 Task: Compose an email with the signature Jason Clark with the subject Thank you for your collaboration and the message Could you please provide us with the details of the issue you are facing? from softage.8@softage.net to softage.5@softage.net Select the bulleted list and change the font typography to strikethroughSelect the bulleted list and remove the font typography strikethrough Send the email. Finally, move the email from Sent Items to the label Class schedules
Action: Mouse moved to (1297, 77)
Screenshot: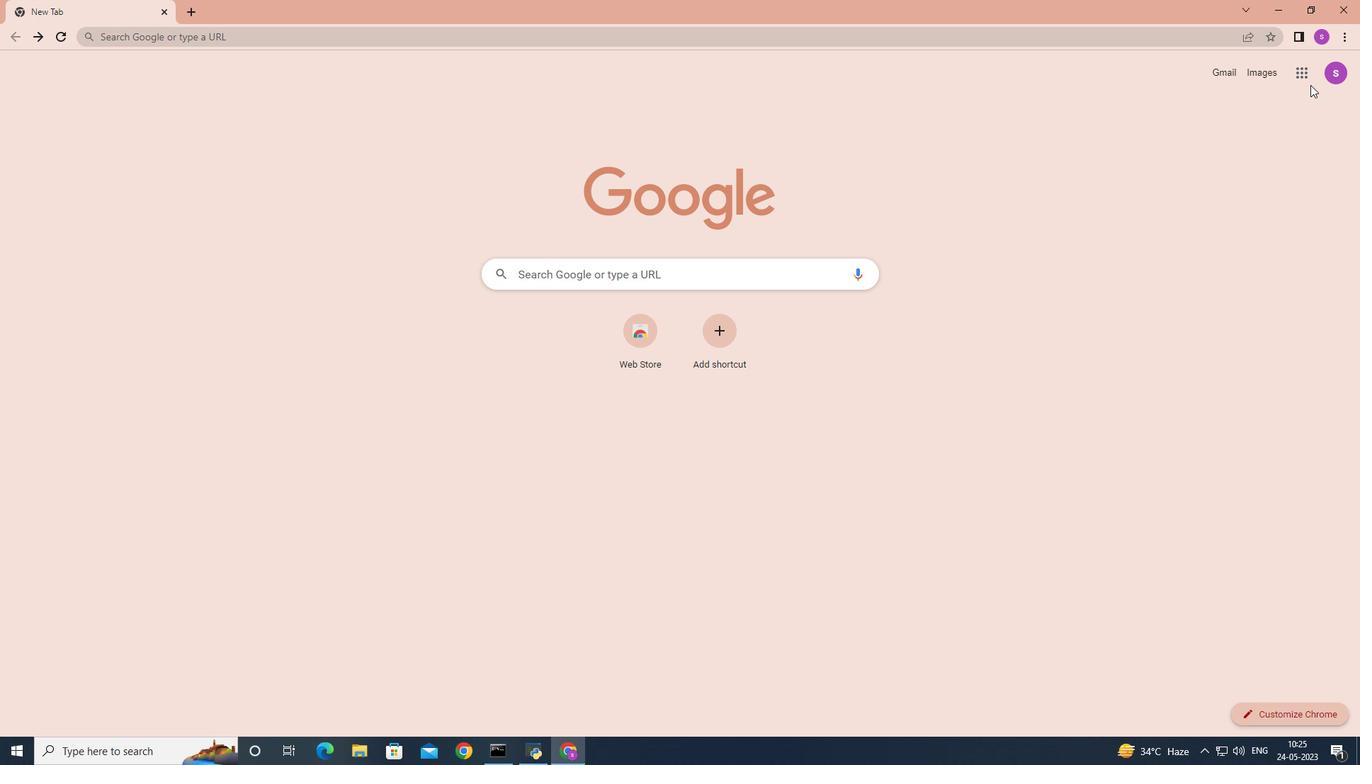 
Action: Mouse pressed left at (1297, 77)
Screenshot: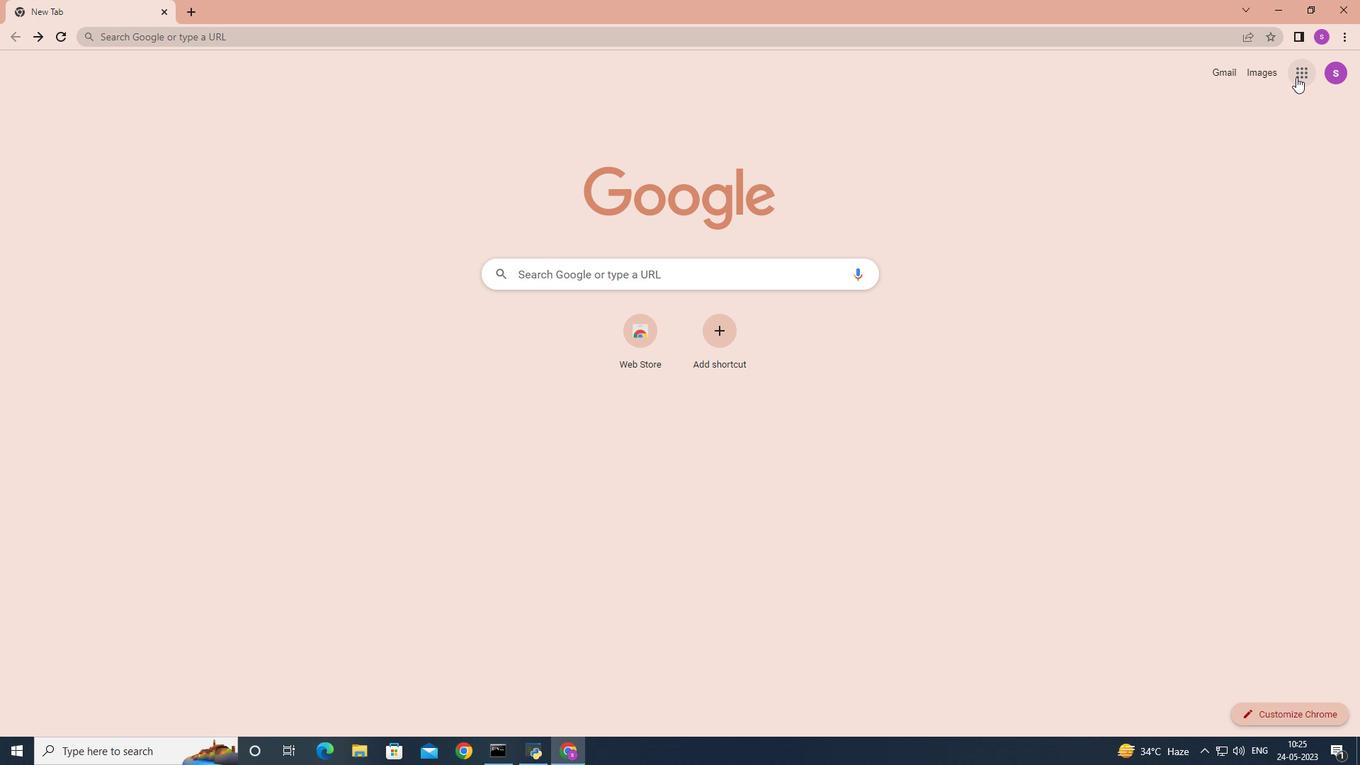 
Action: Mouse moved to (1242, 136)
Screenshot: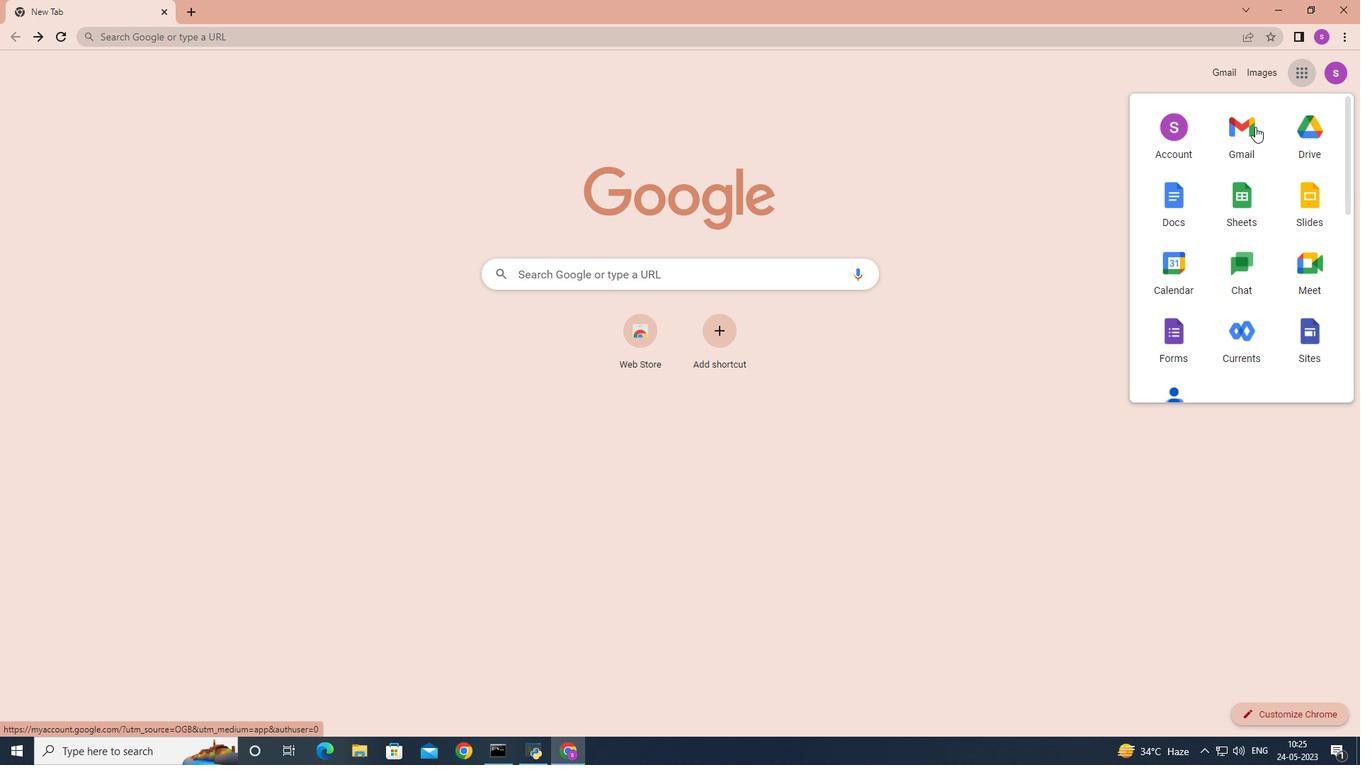 
Action: Mouse pressed left at (1242, 136)
Screenshot: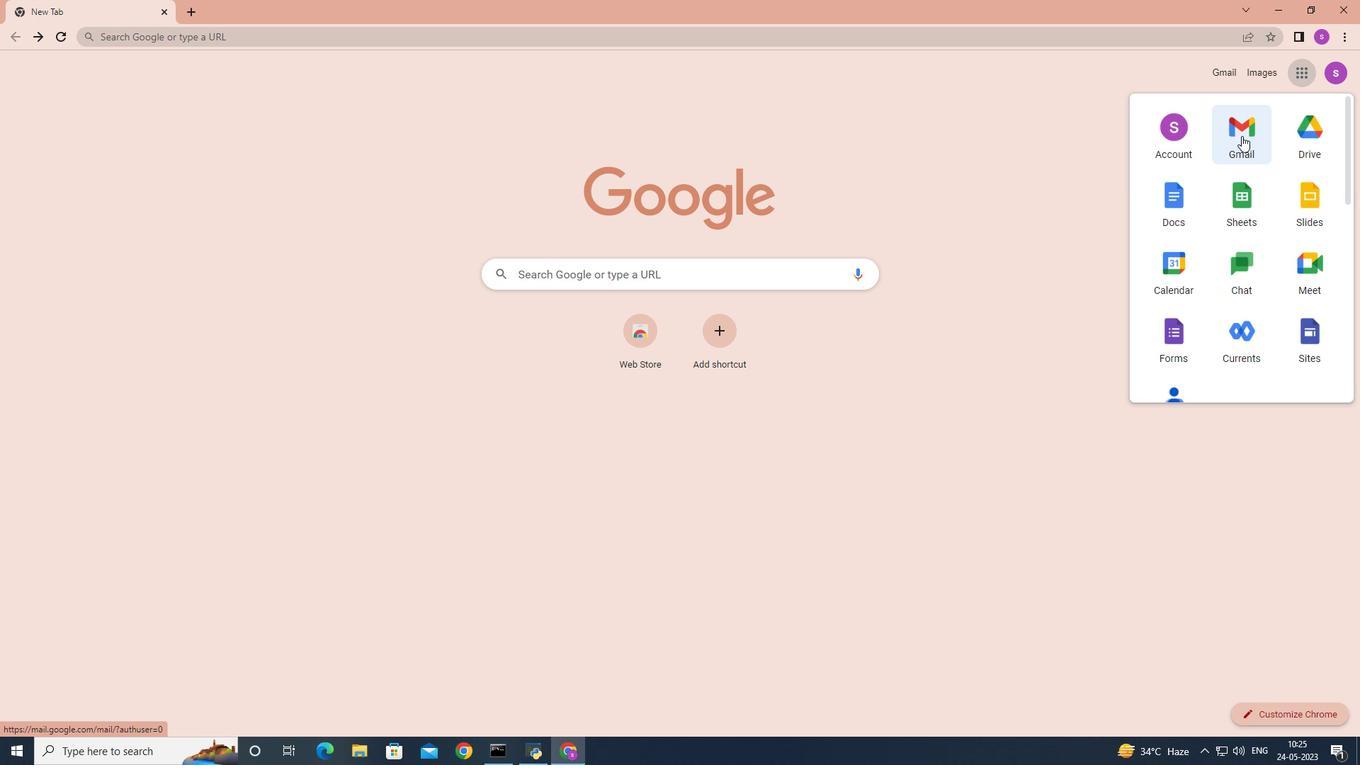 
Action: Mouse moved to (1197, 85)
Screenshot: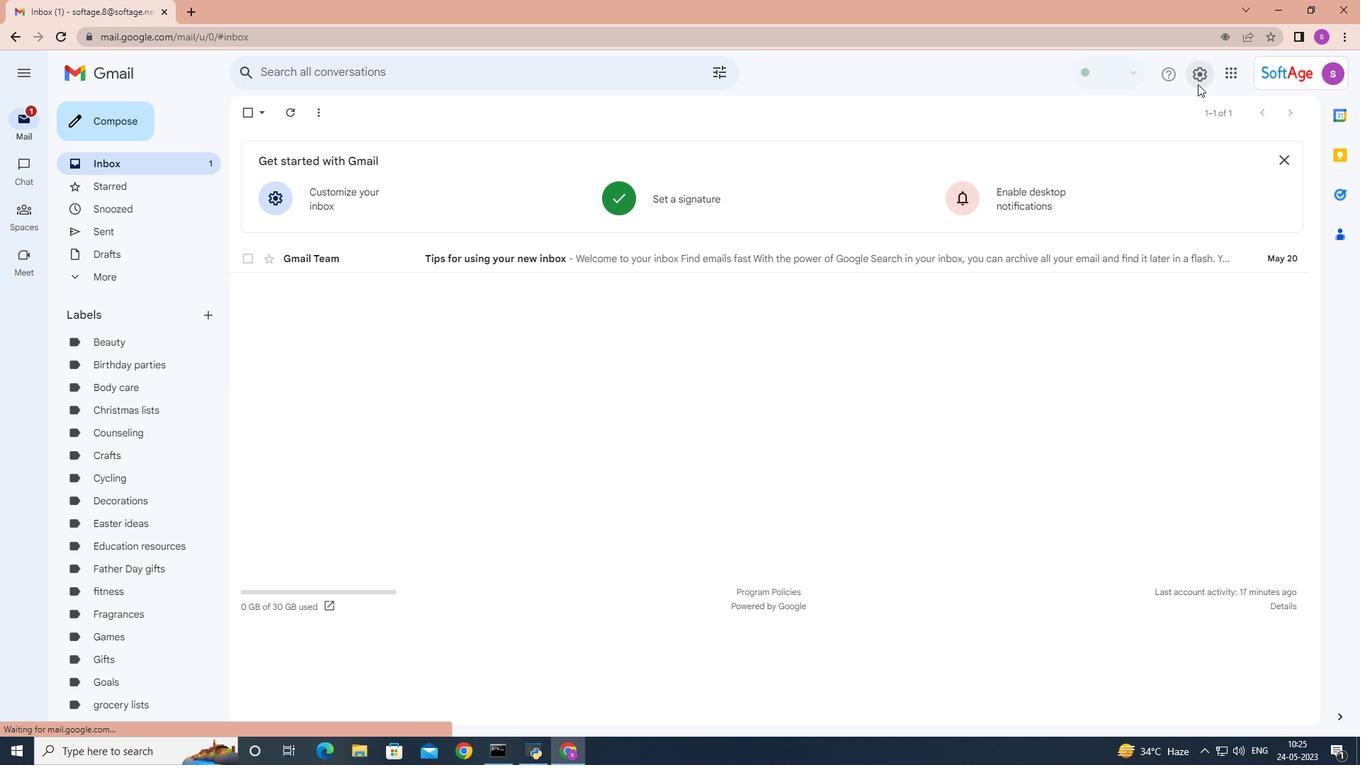 
Action: Mouse pressed left at (1197, 85)
Screenshot: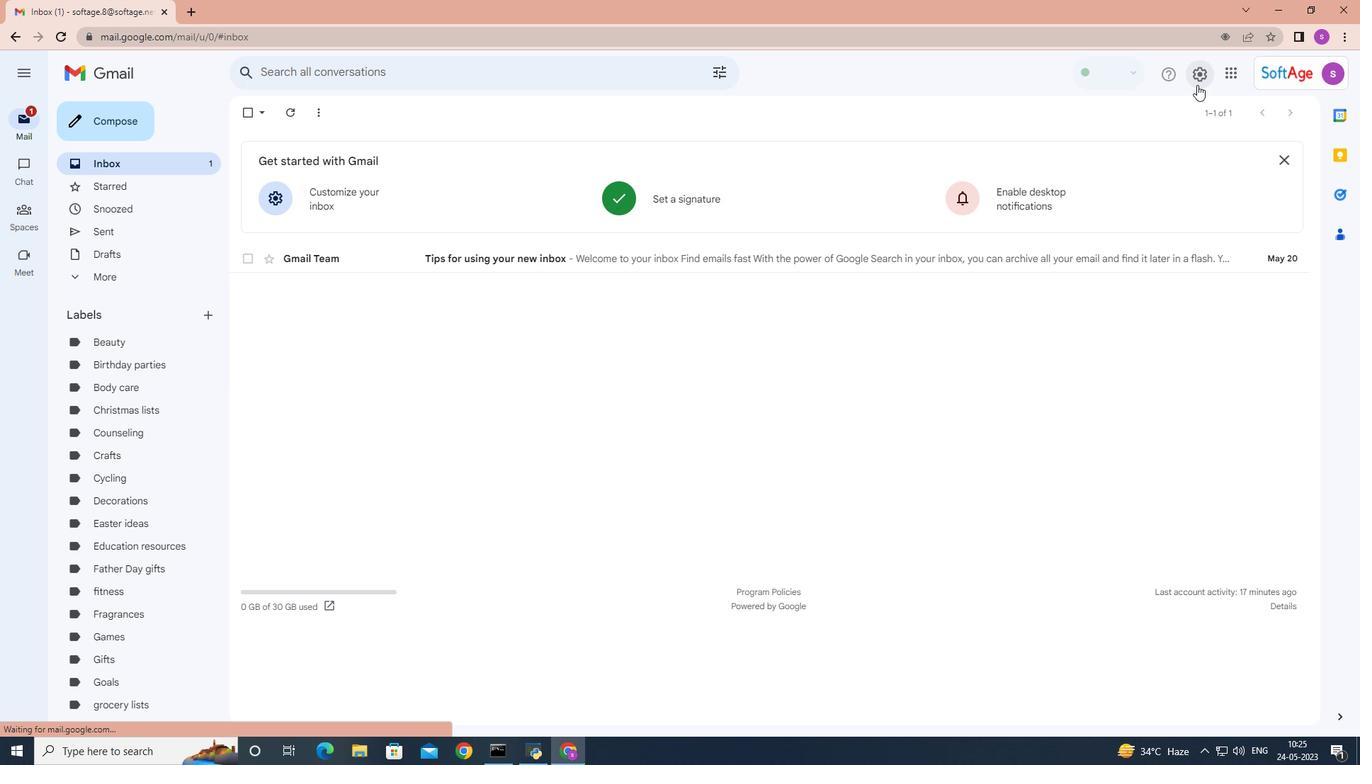 
Action: Mouse moved to (1197, 148)
Screenshot: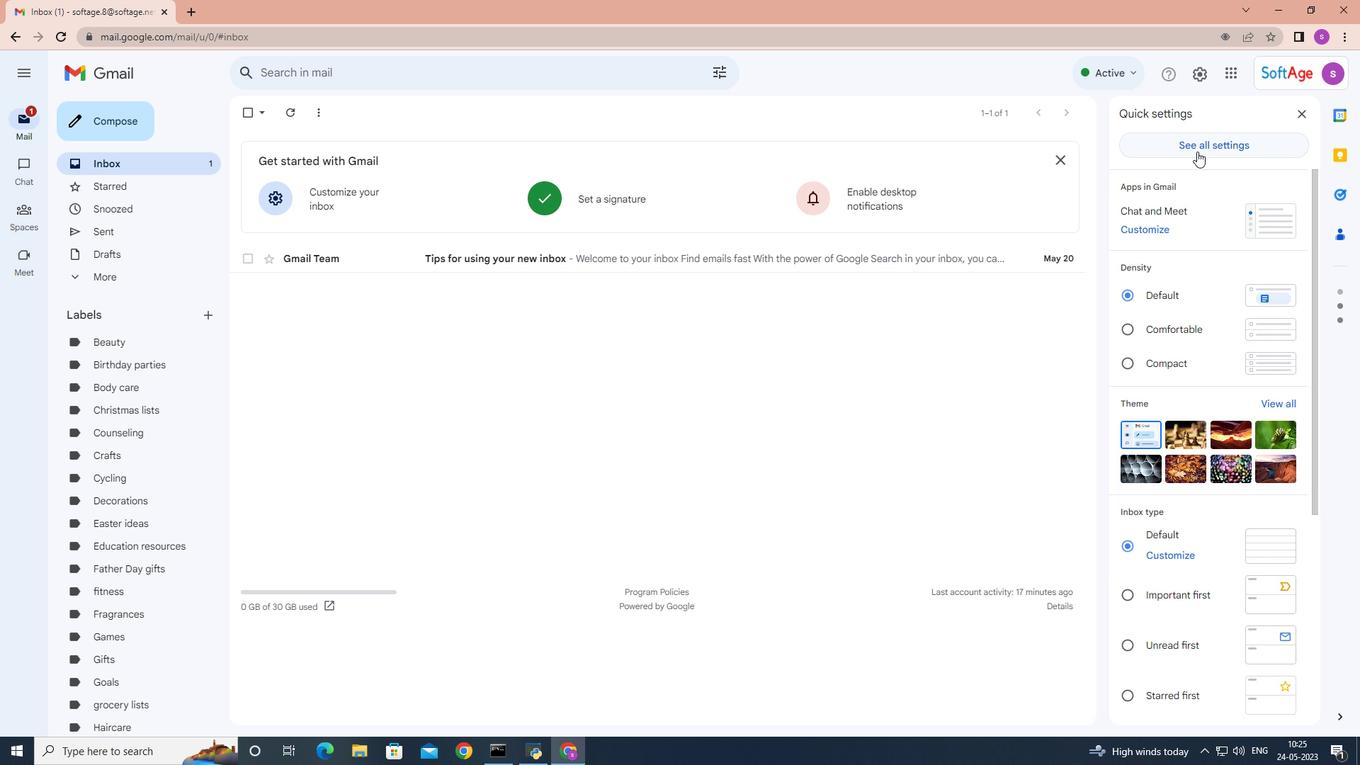 
Action: Mouse pressed left at (1197, 148)
Screenshot: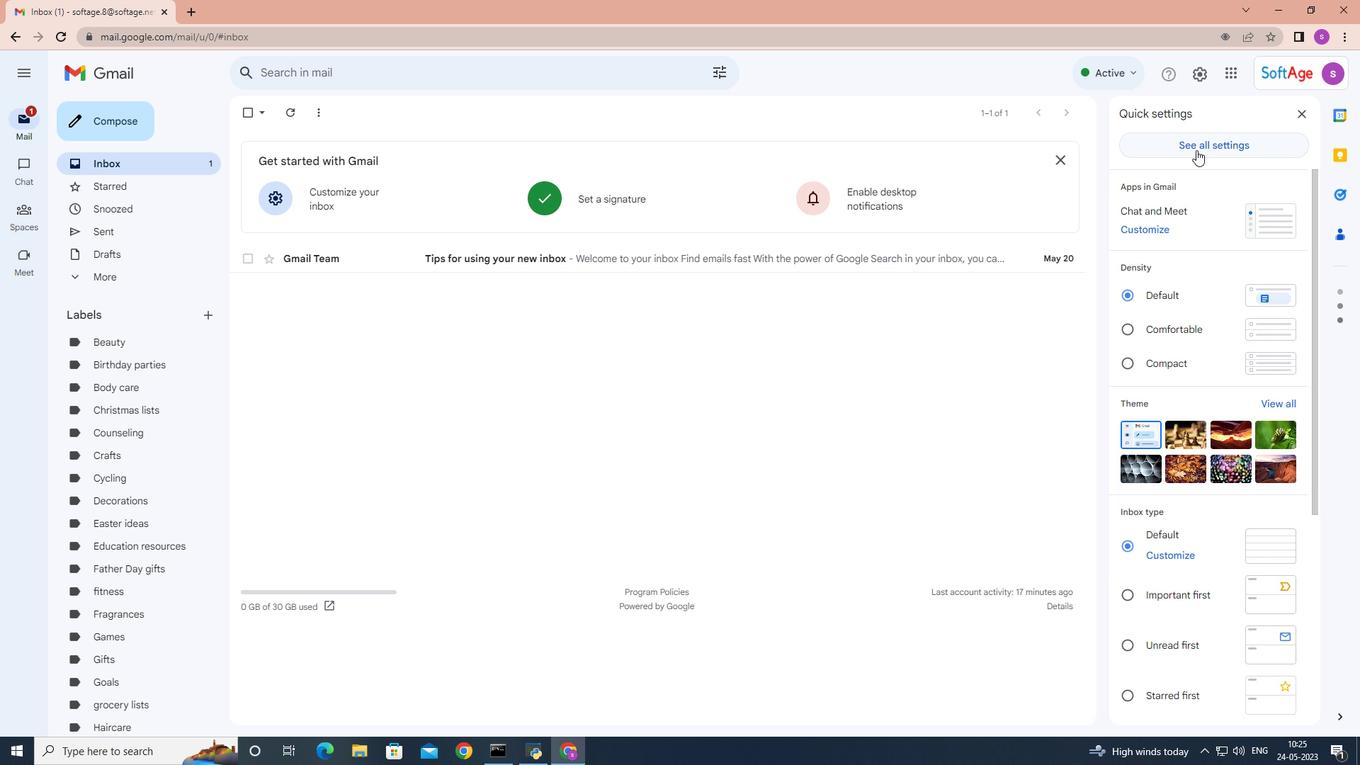 
Action: Mouse moved to (867, 273)
Screenshot: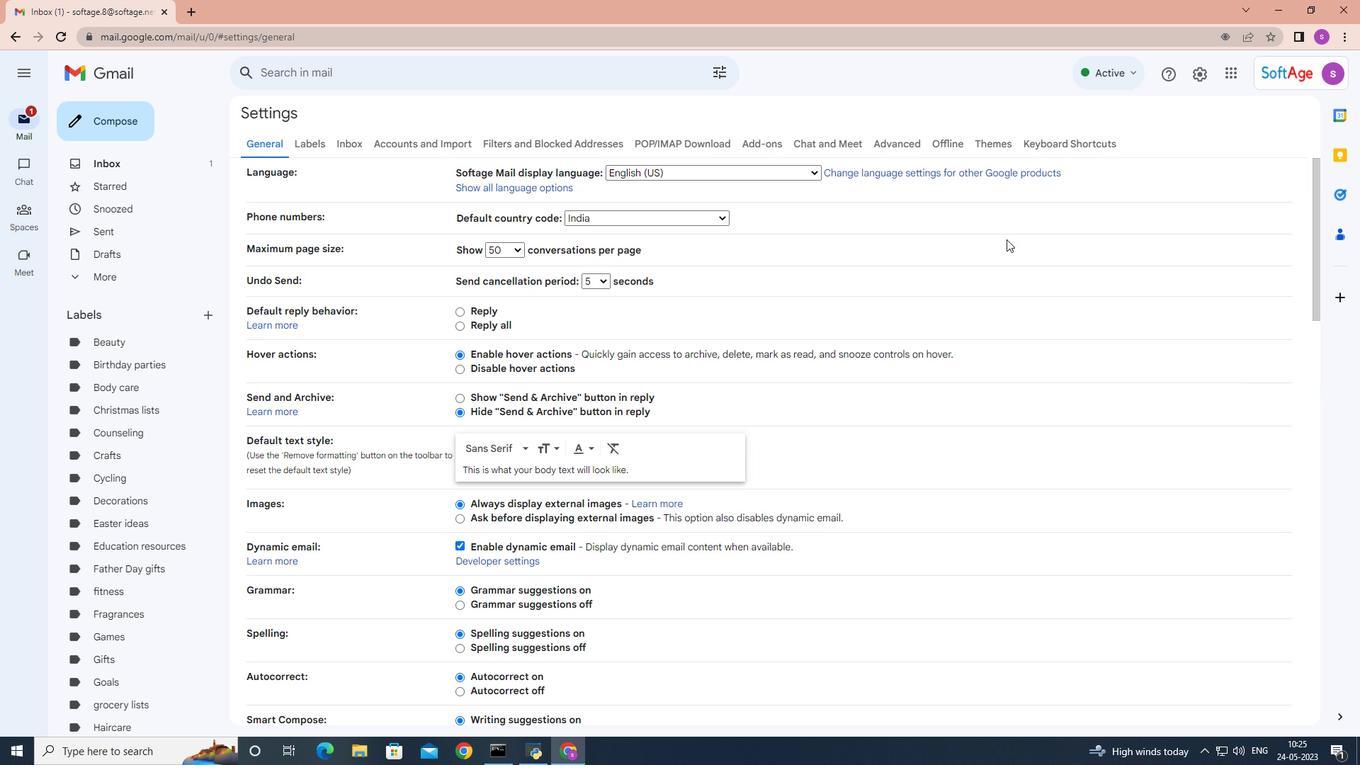 
Action: Mouse scrolled (867, 272) with delta (0, 0)
Screenshot: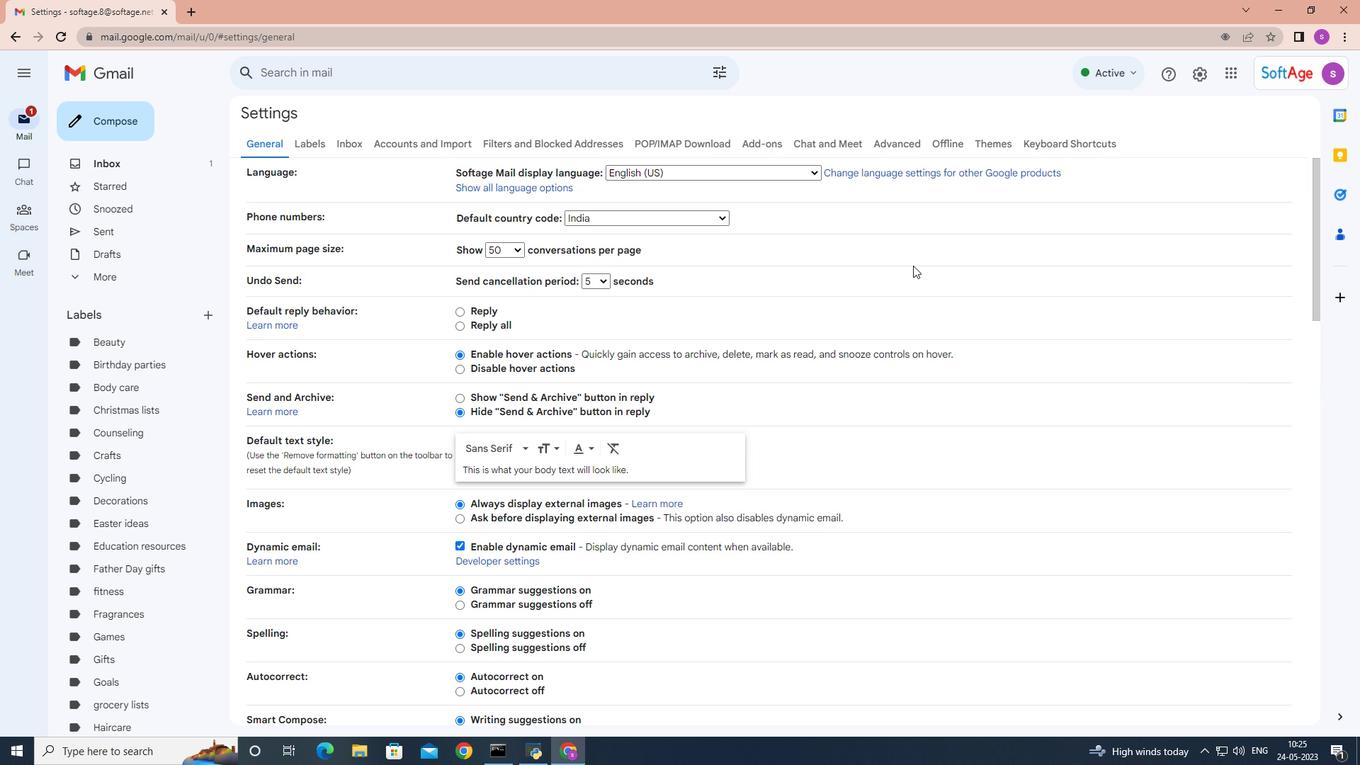 
Action: Mouse moved to (867, 273)
Screenshot: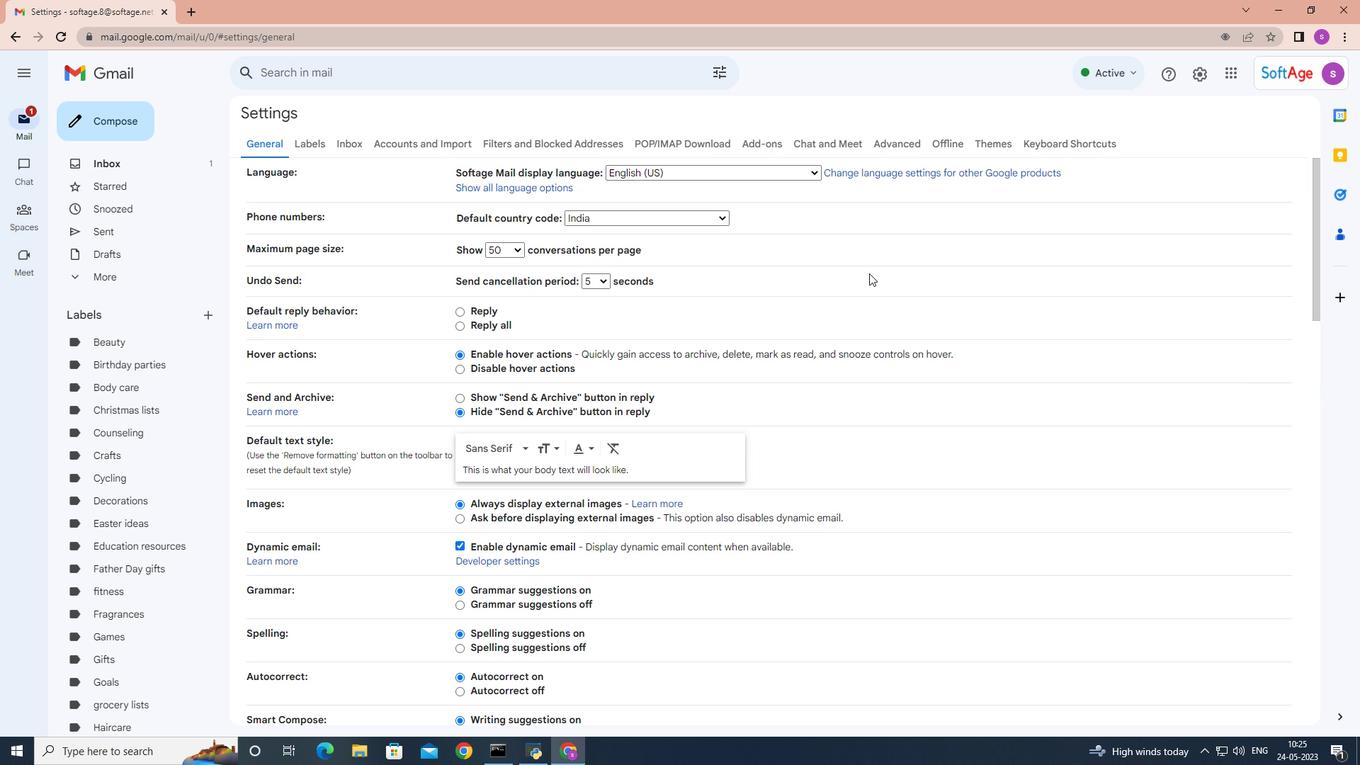 
Action: Mouse scrolled (867, 272) with delta (0, 0)
Screenshot: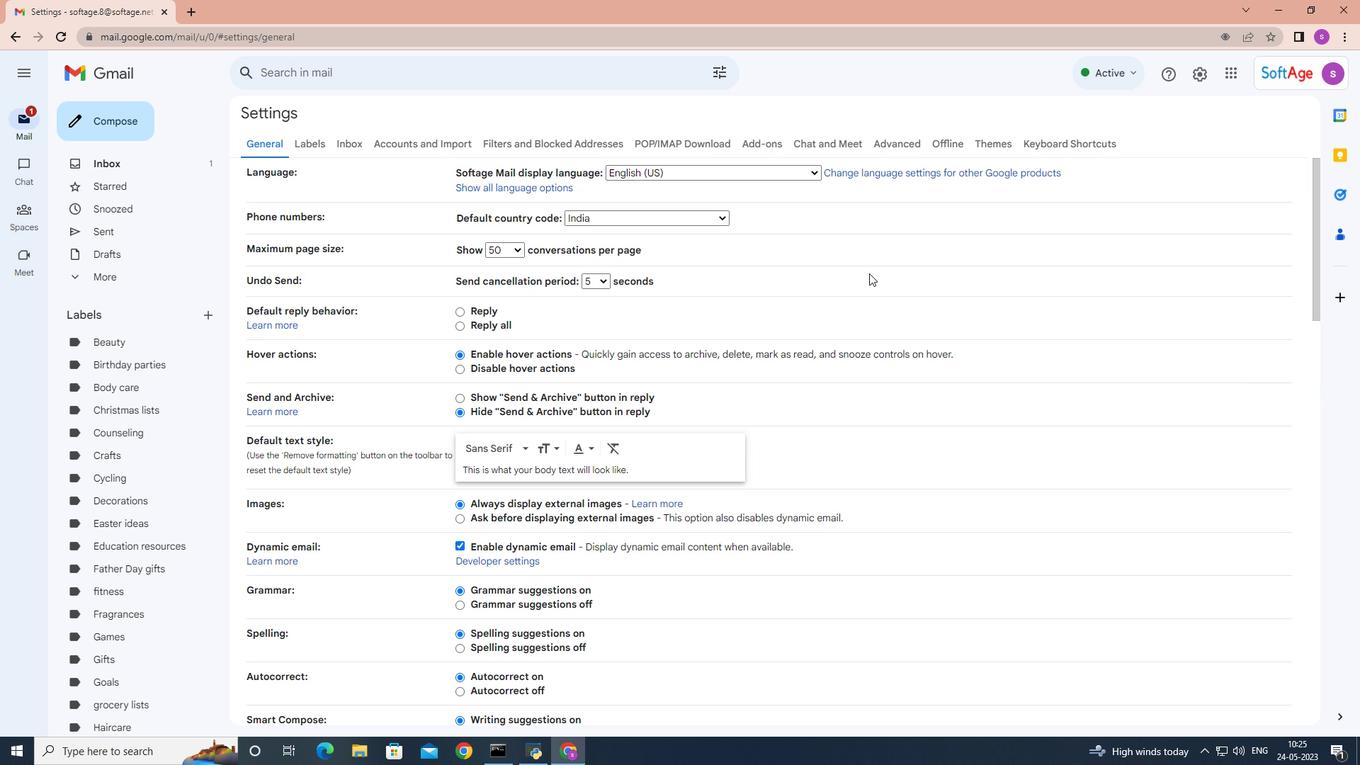 
Action: Mouse scrolled (867, 272) with delta (0, 0)
Screenshot: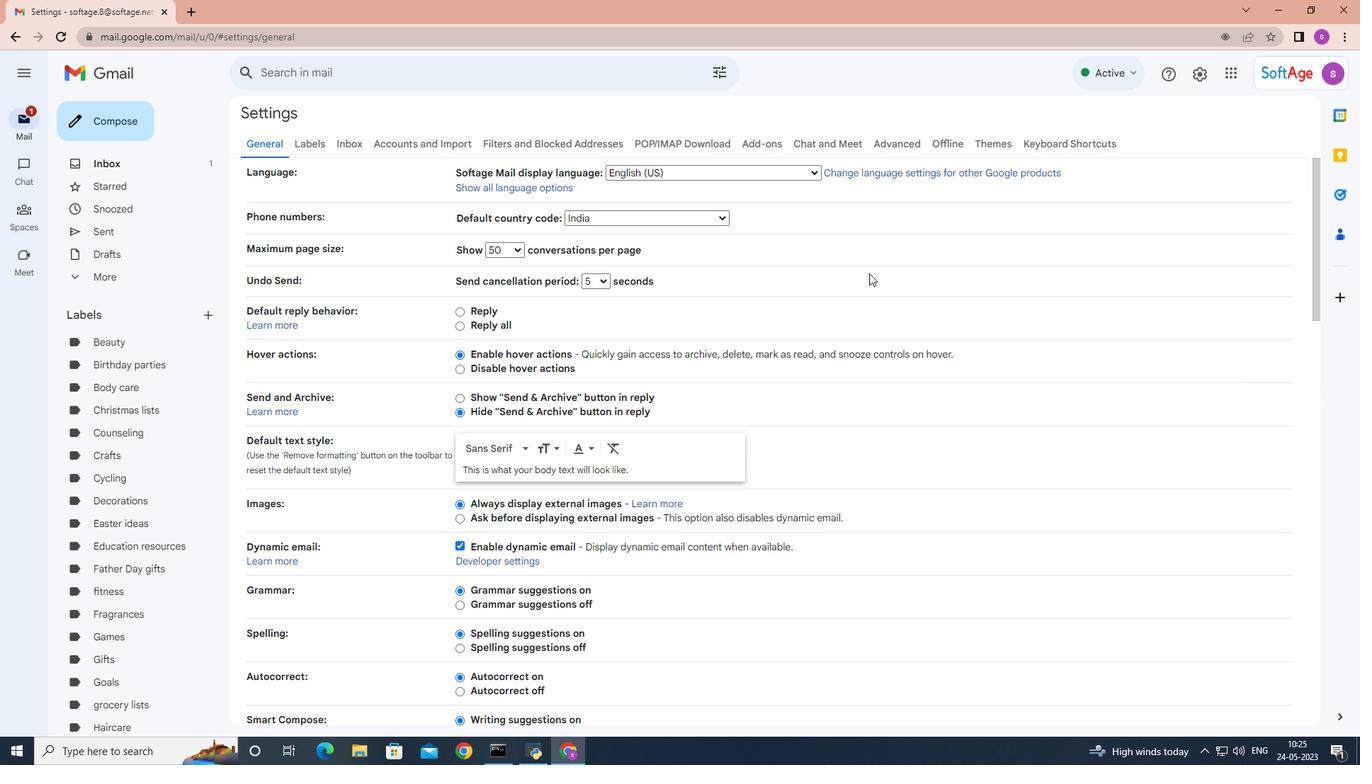
Action: Mouse scrolled (867, 272) with delta (0, 0)
Screenshot: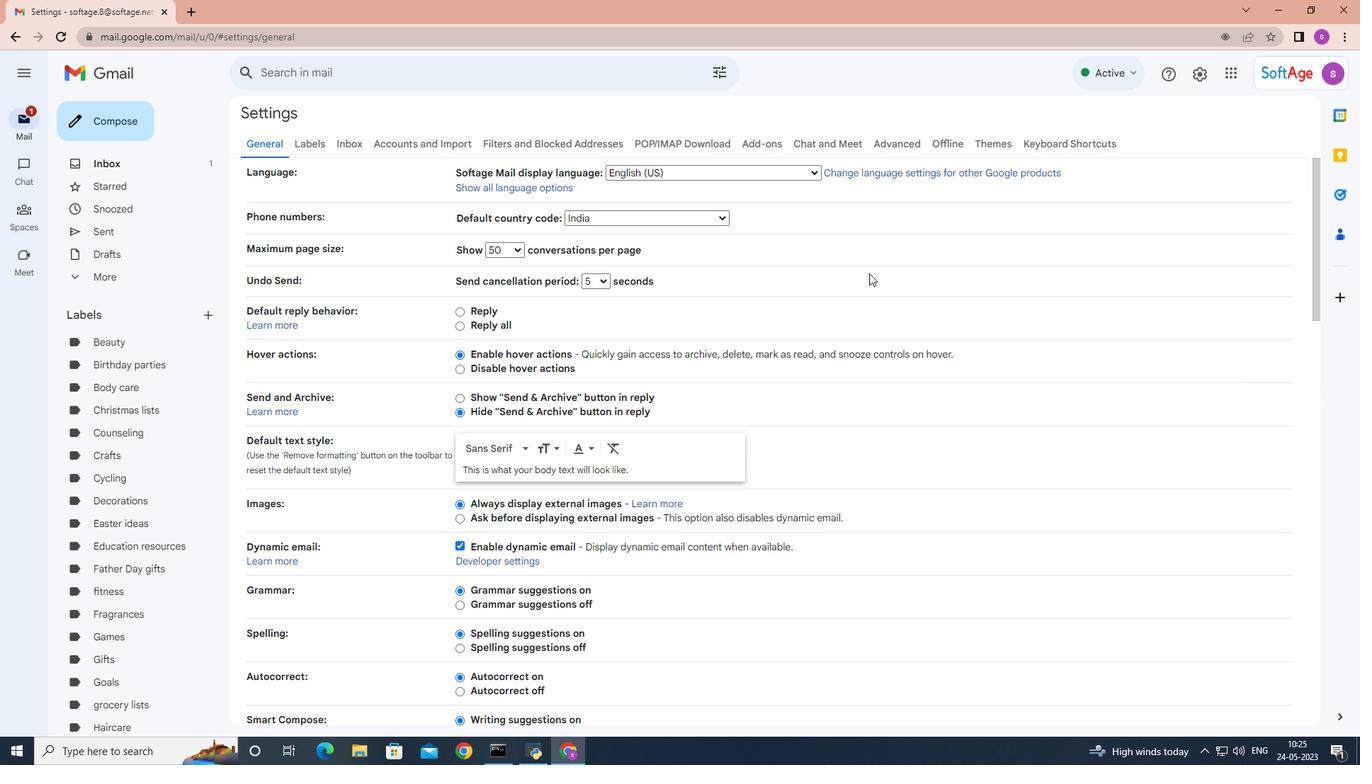 
Action: Mouse moved to (866, 273)
Screenshot: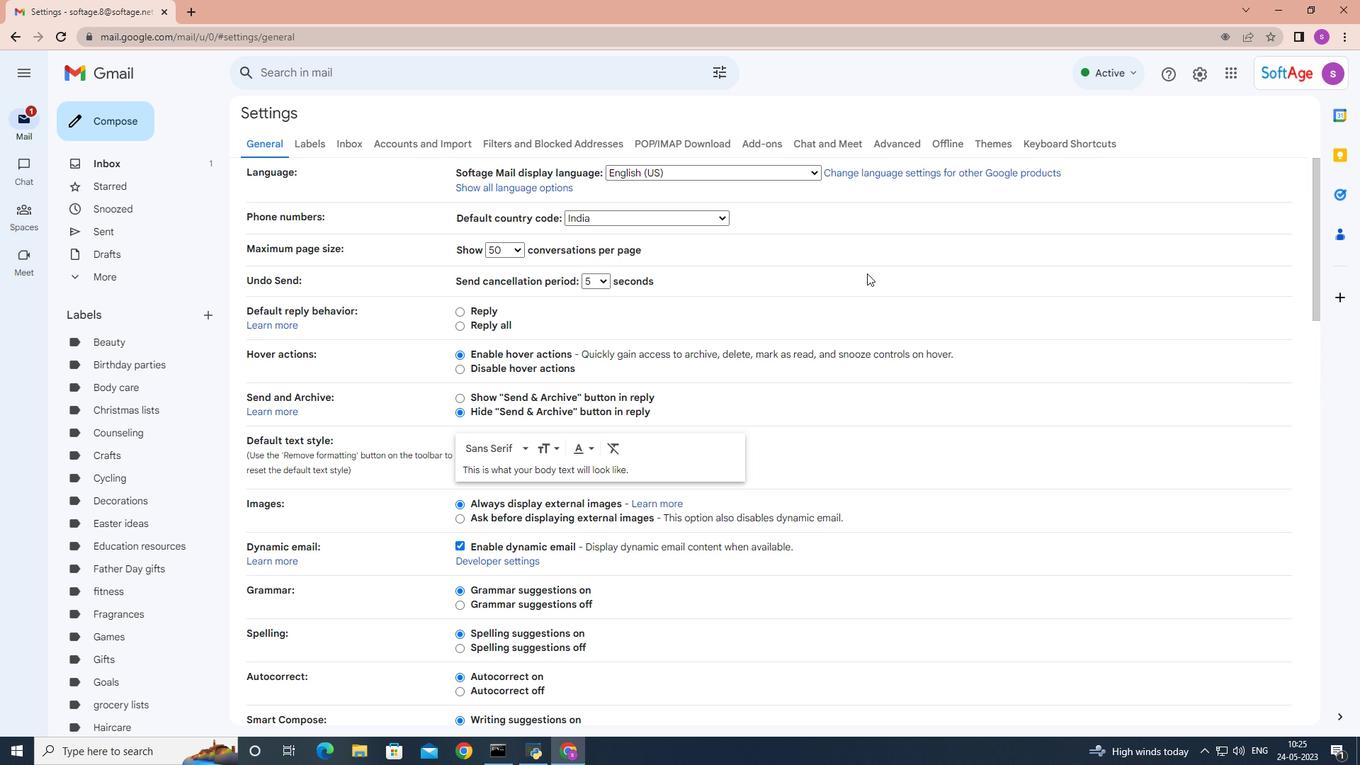 
Action: Mouse scrolled (866, 272) with delta (0, 0)
Screenshot: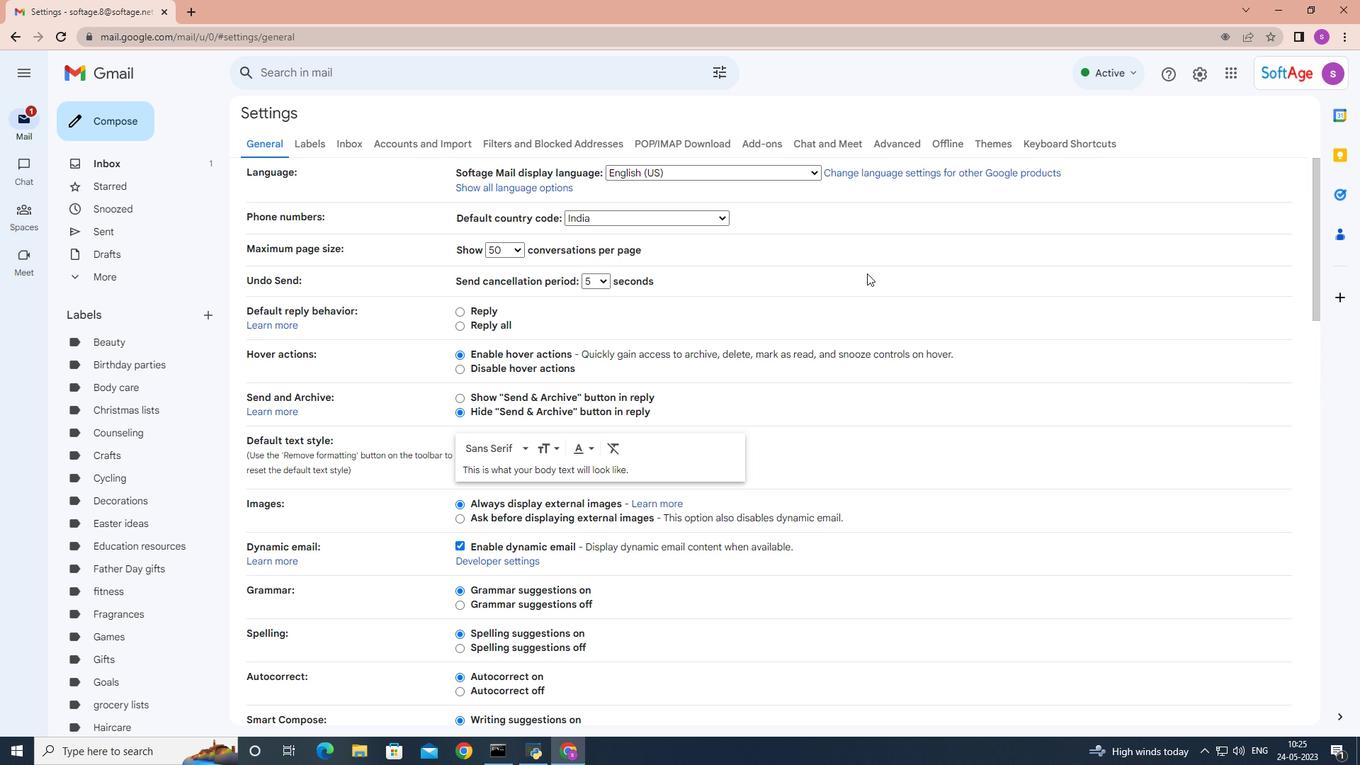 
Action: Mouse moved to (866, 273)
Screenshot: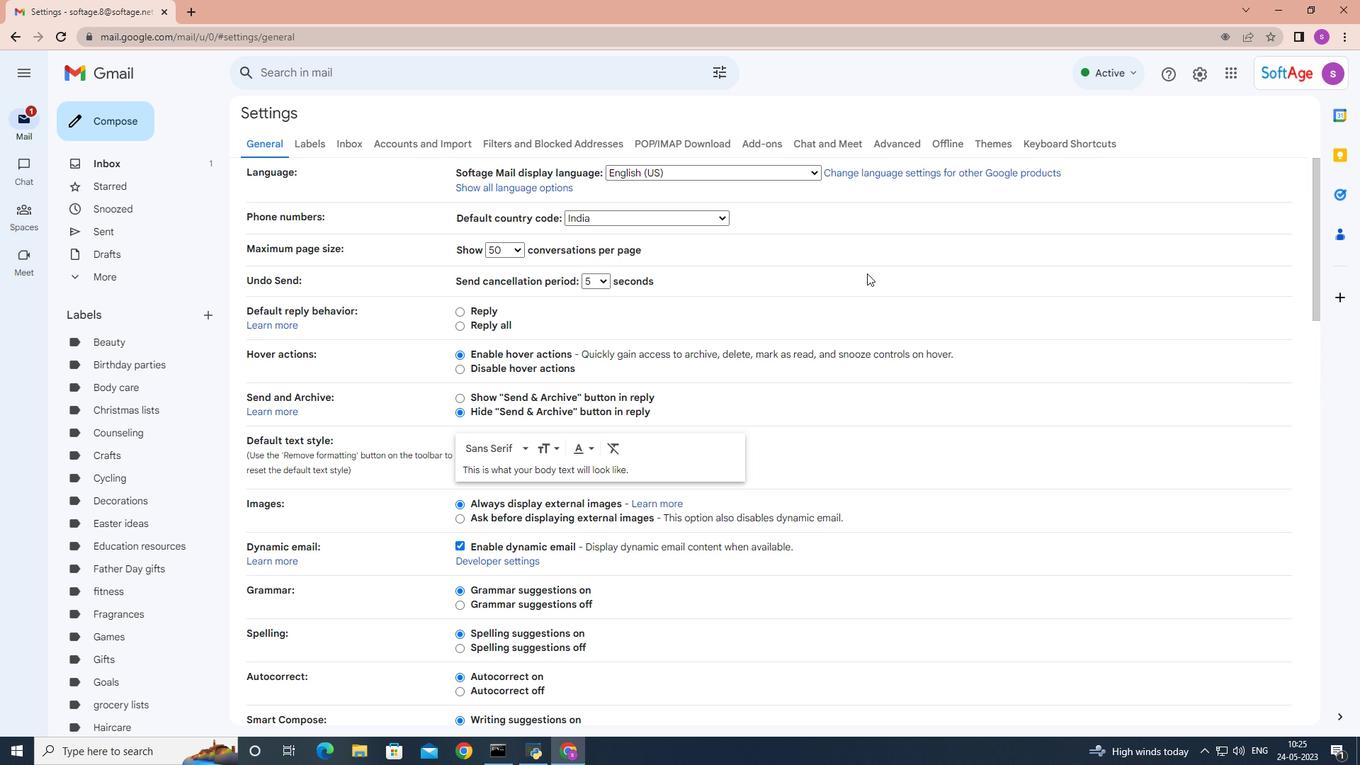 
Action: Mouse scrolled (866, 272) with delta (0, 0)
Screenshot: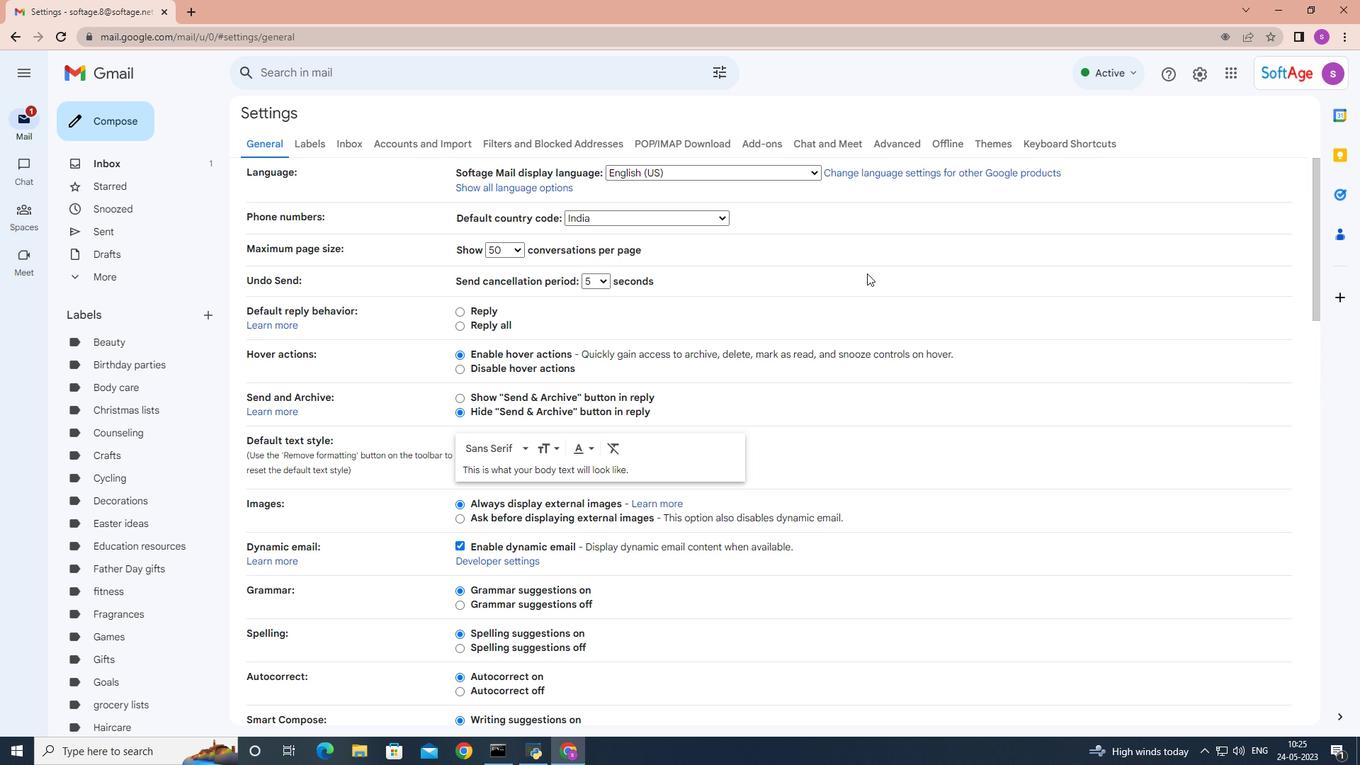 
Action: Mouse moved to (864, 273)
Screenshot: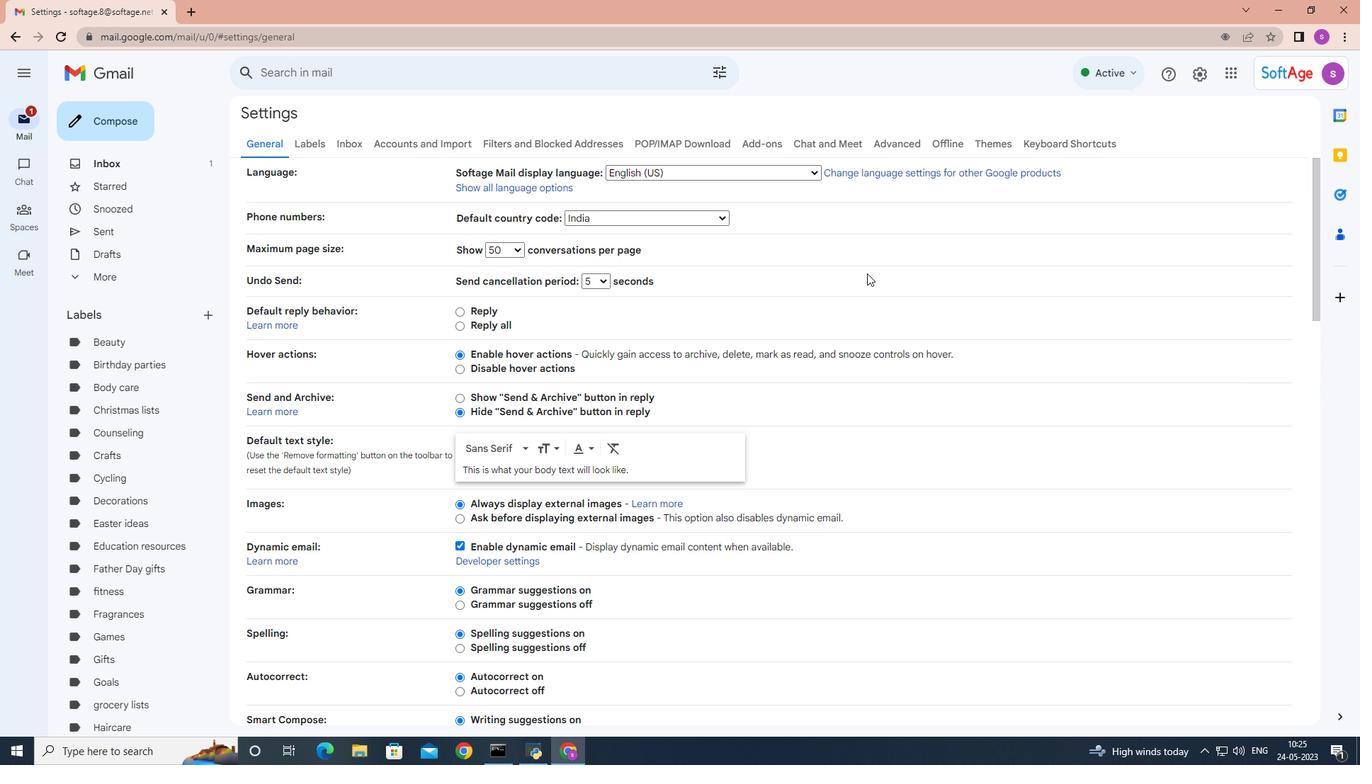 
Action: Mouse scrolled (864, 272) with delta (0, 0)
Screenshot: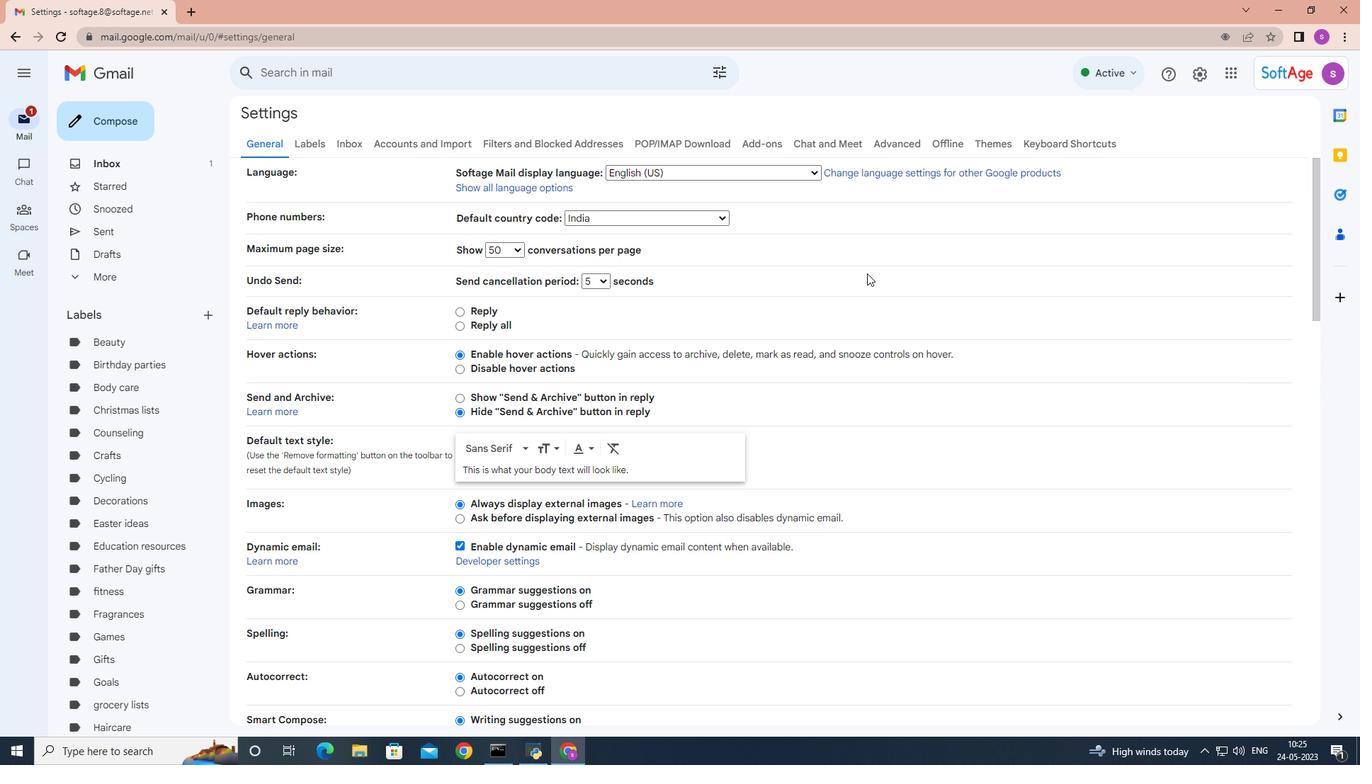 
Action: Mouse moved to (861, 271)
Screenshot: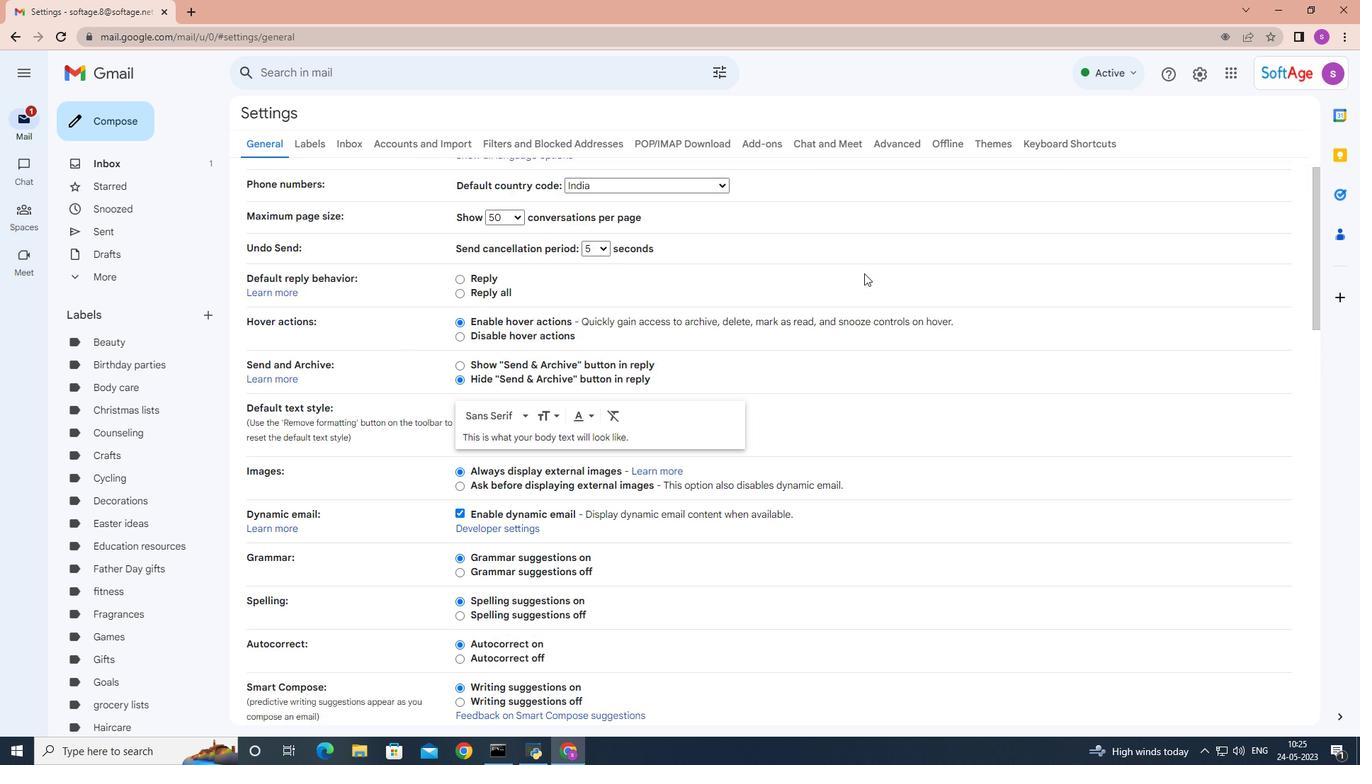 
Action: Mouse scrolled (861, 270) with delta (0, 0)
Screenshot: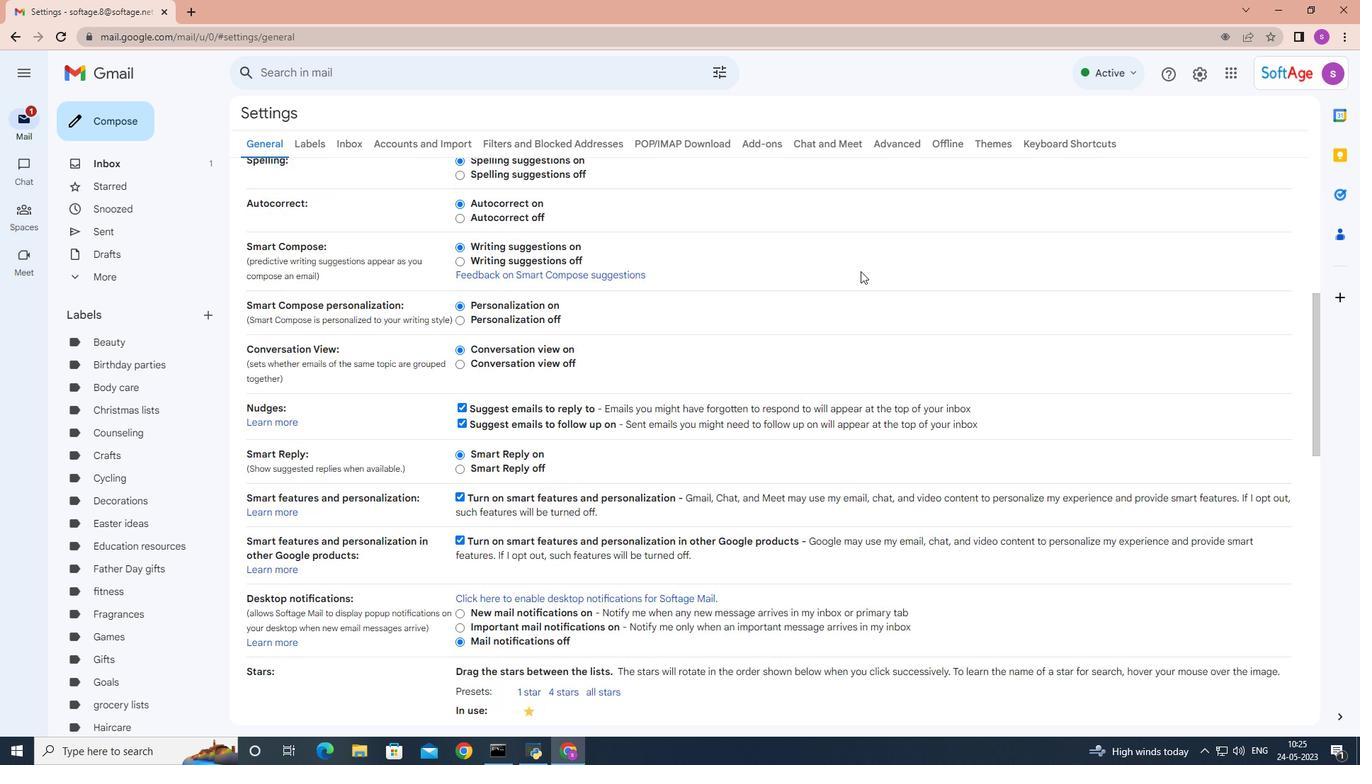 
Action: Mouse scrolled (861, 270) with delta (0, 0)
Screenshot: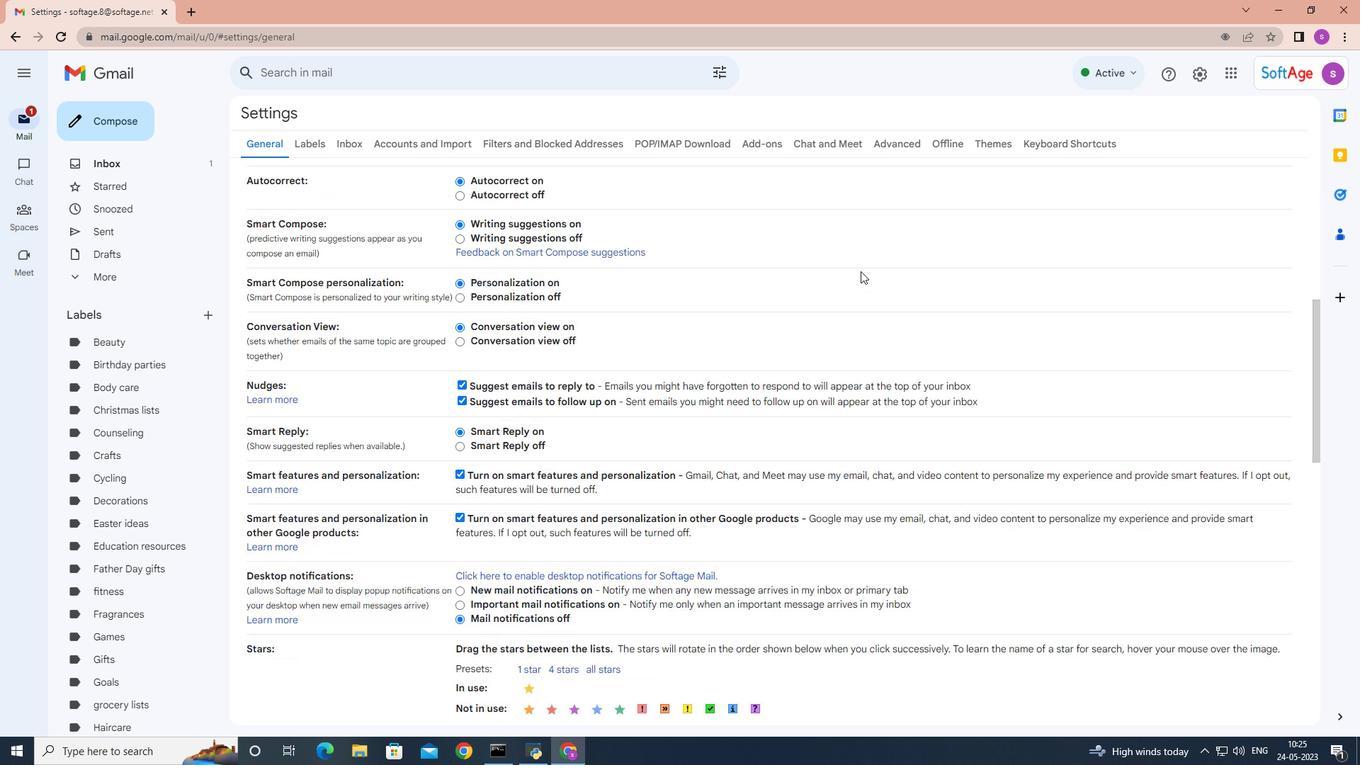 
Action: Mouse scrolled (861, 270) with delta (0, 0)
Screenshot: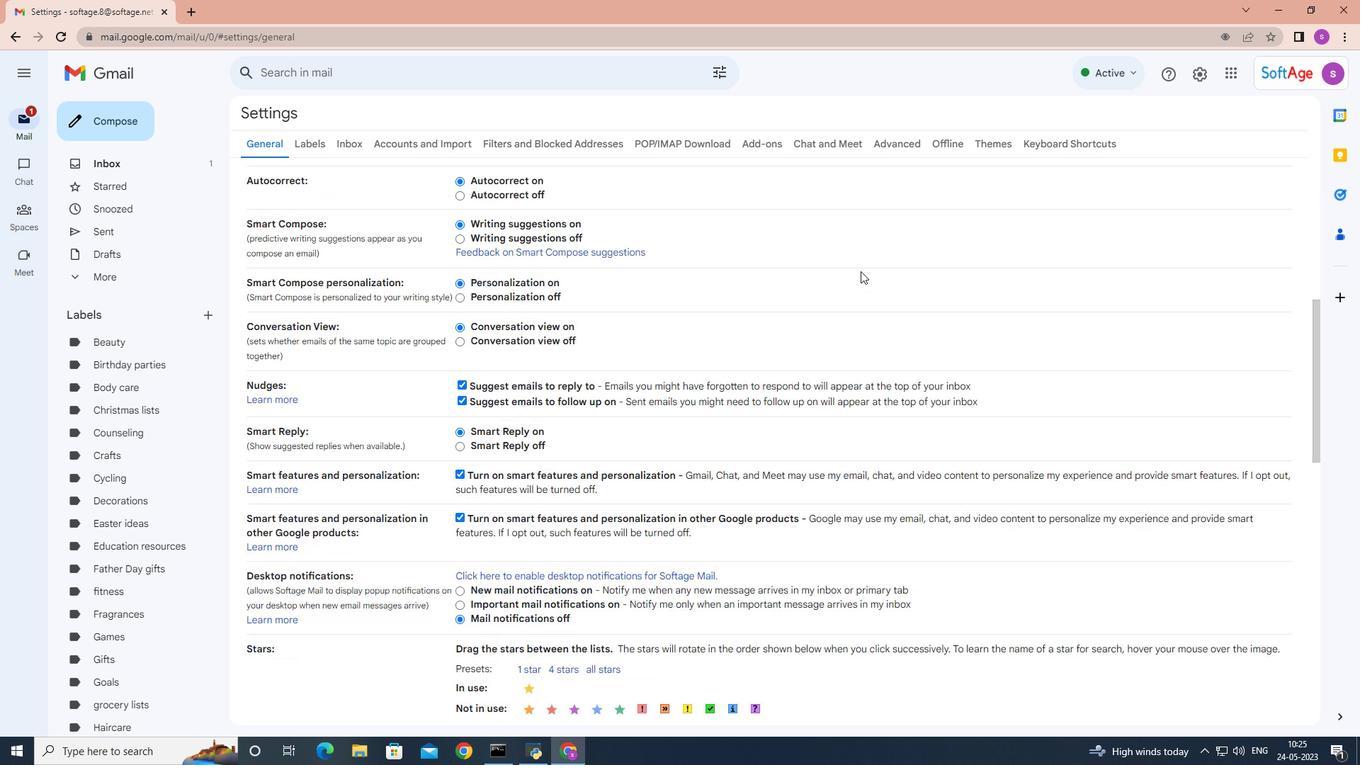 
Action: Mouse scrolled (861, 270) with delta (0, 0)
Screenshot: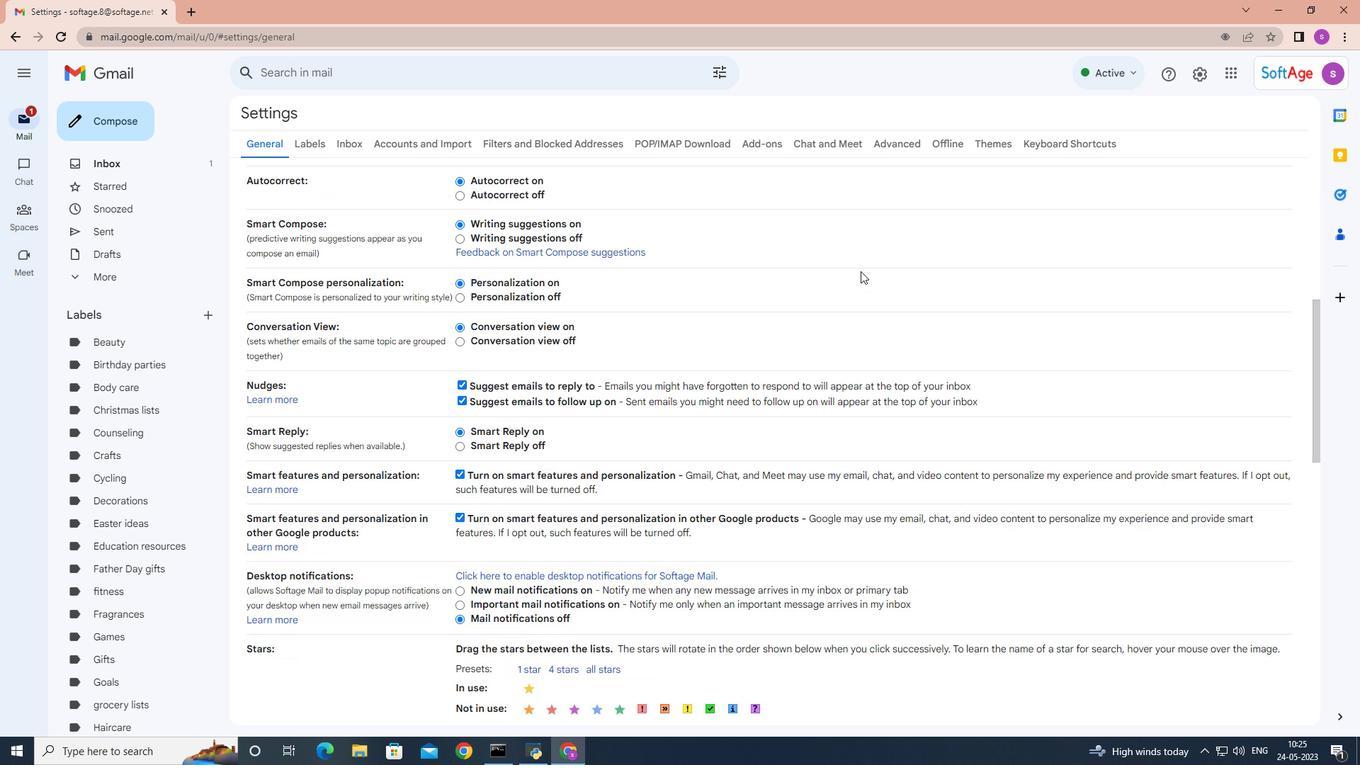 
Action: Mouse scrolled (861, 270) with delta (0, 0)
Screenshot: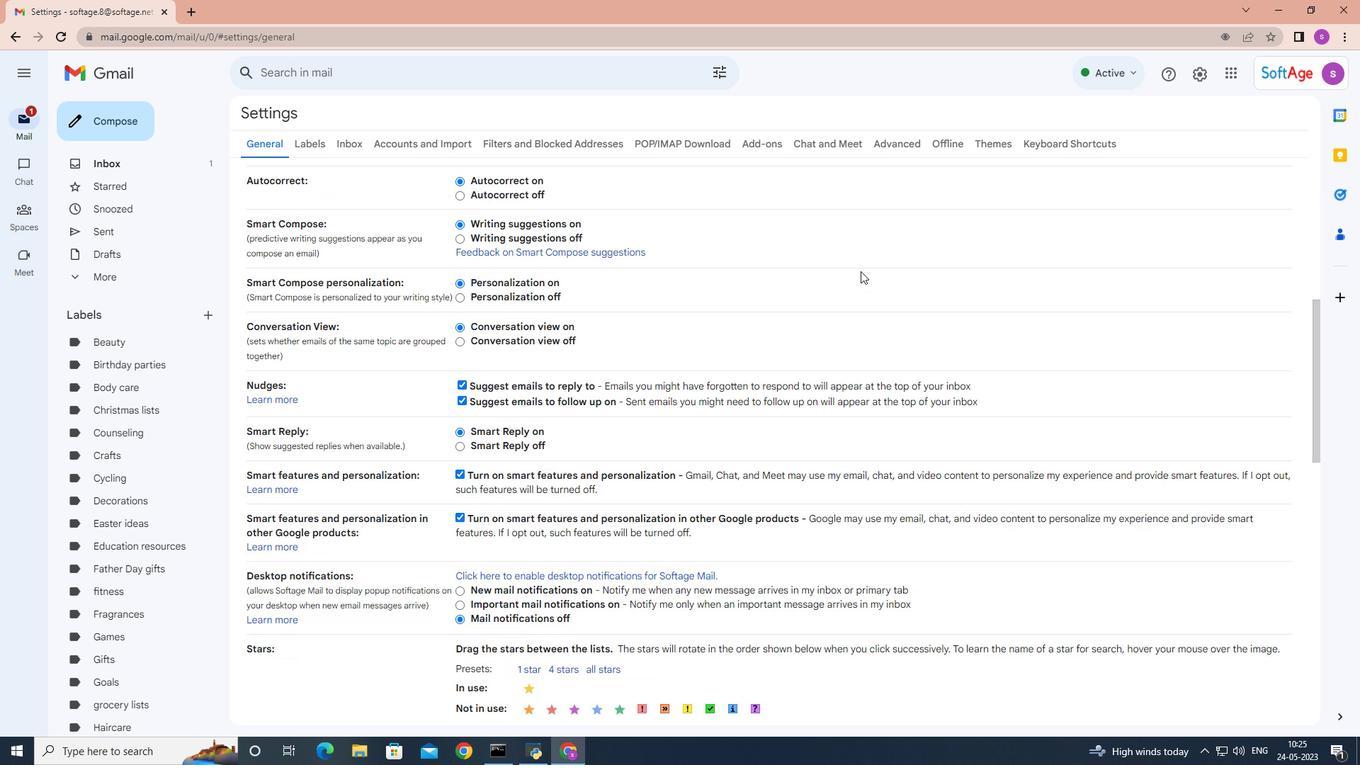 
Action: Mouse scrolled (861, 270) with delta (0, 0)
Screenshot: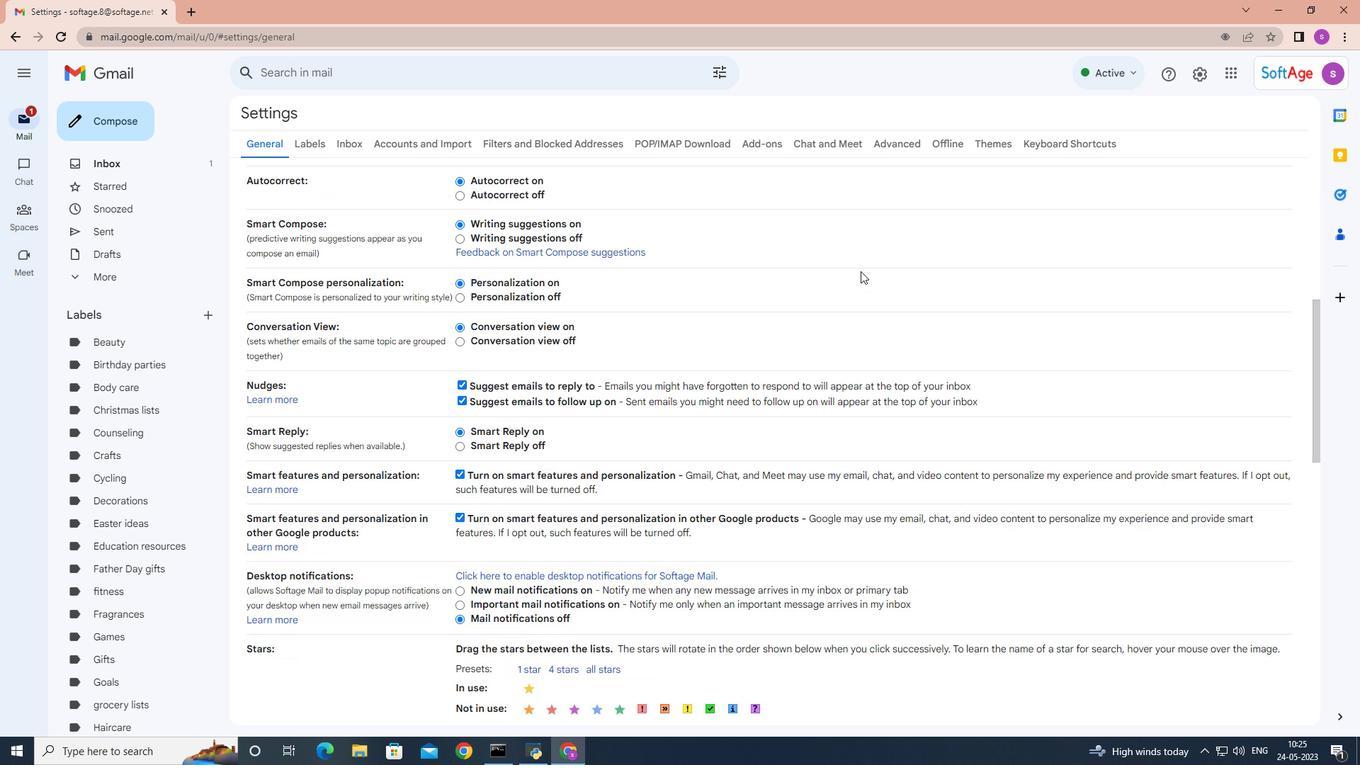 
Action: Mouse moved to (860, 271)
Screenshot: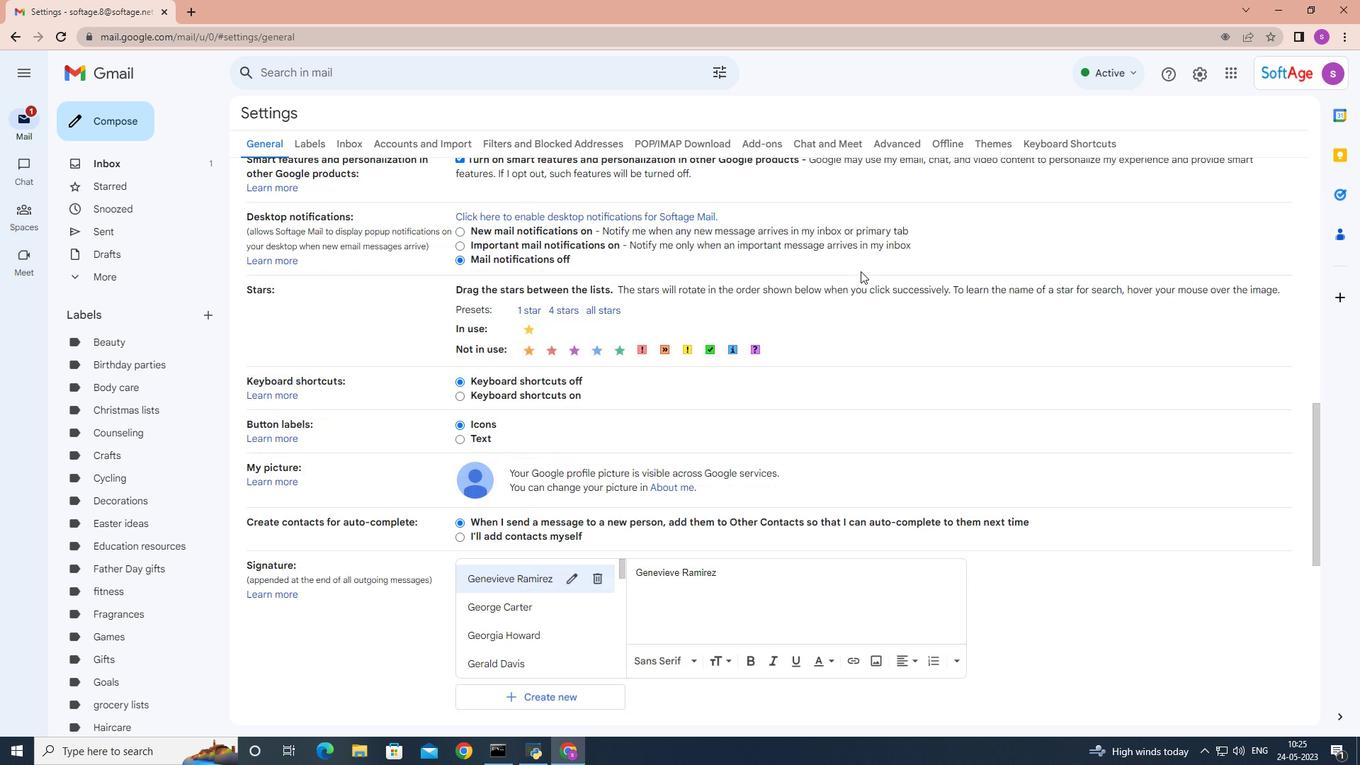 
Action: Mouse scrolled (860, 270) with delta (0, 0)
Screenshot: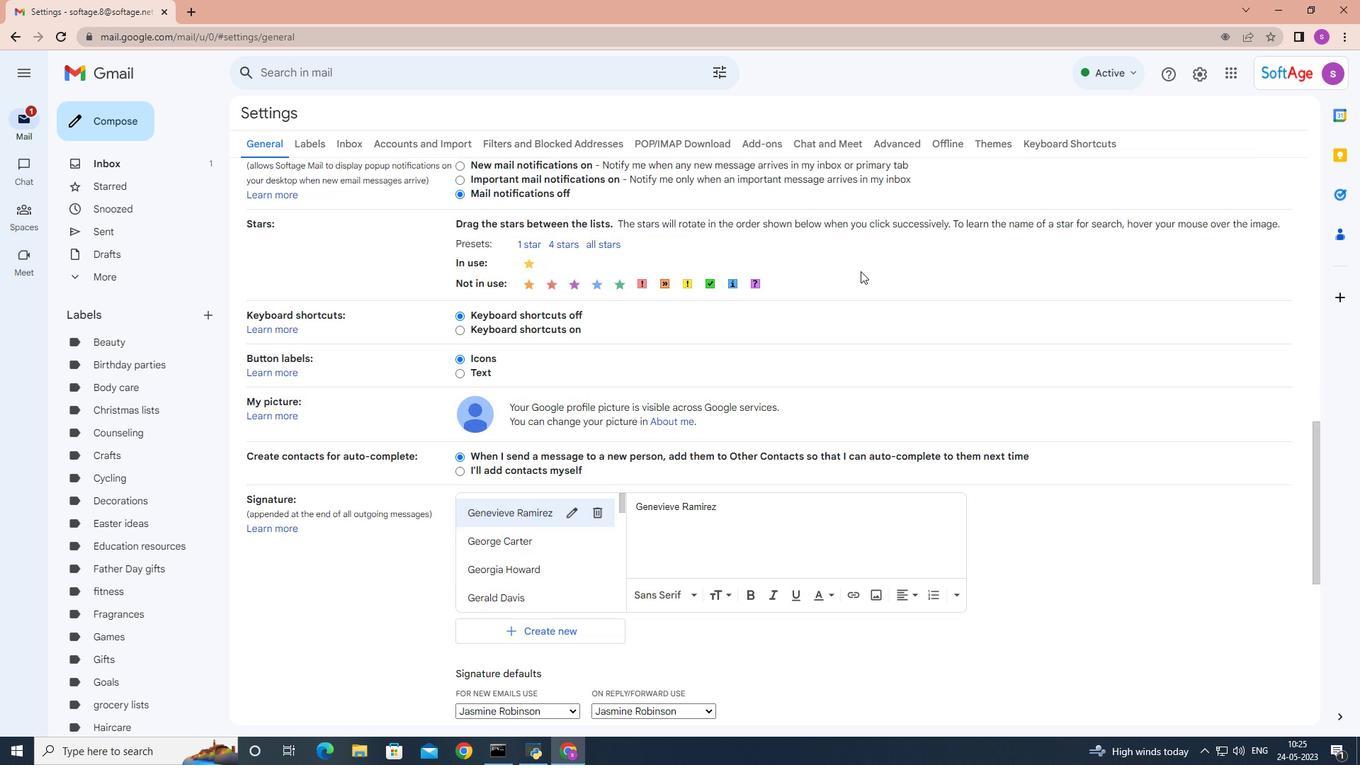 
Action: Mouse scrolled (860, 270) with delta (0, 0)
Screenshot: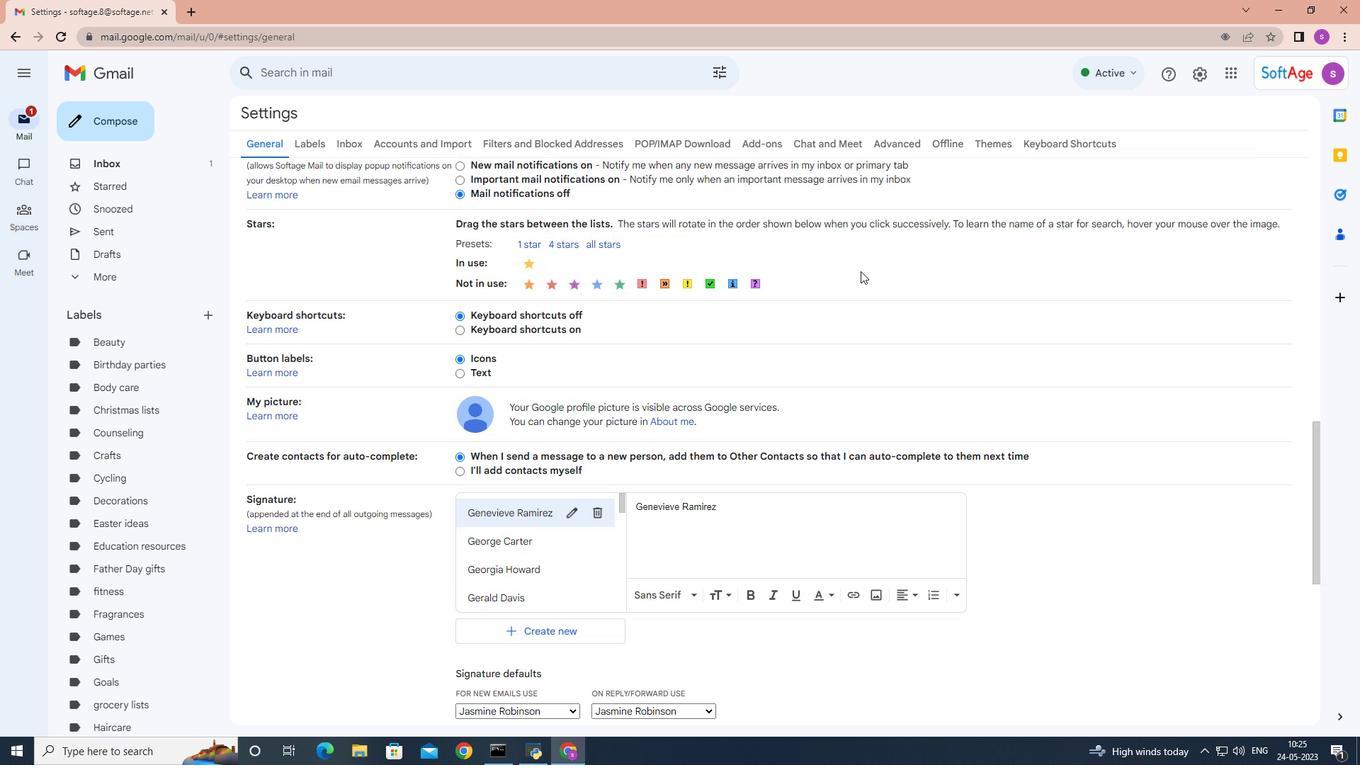 
Action: Mouse scrolled (860, 270) with delta (0, 0)
Screenshot: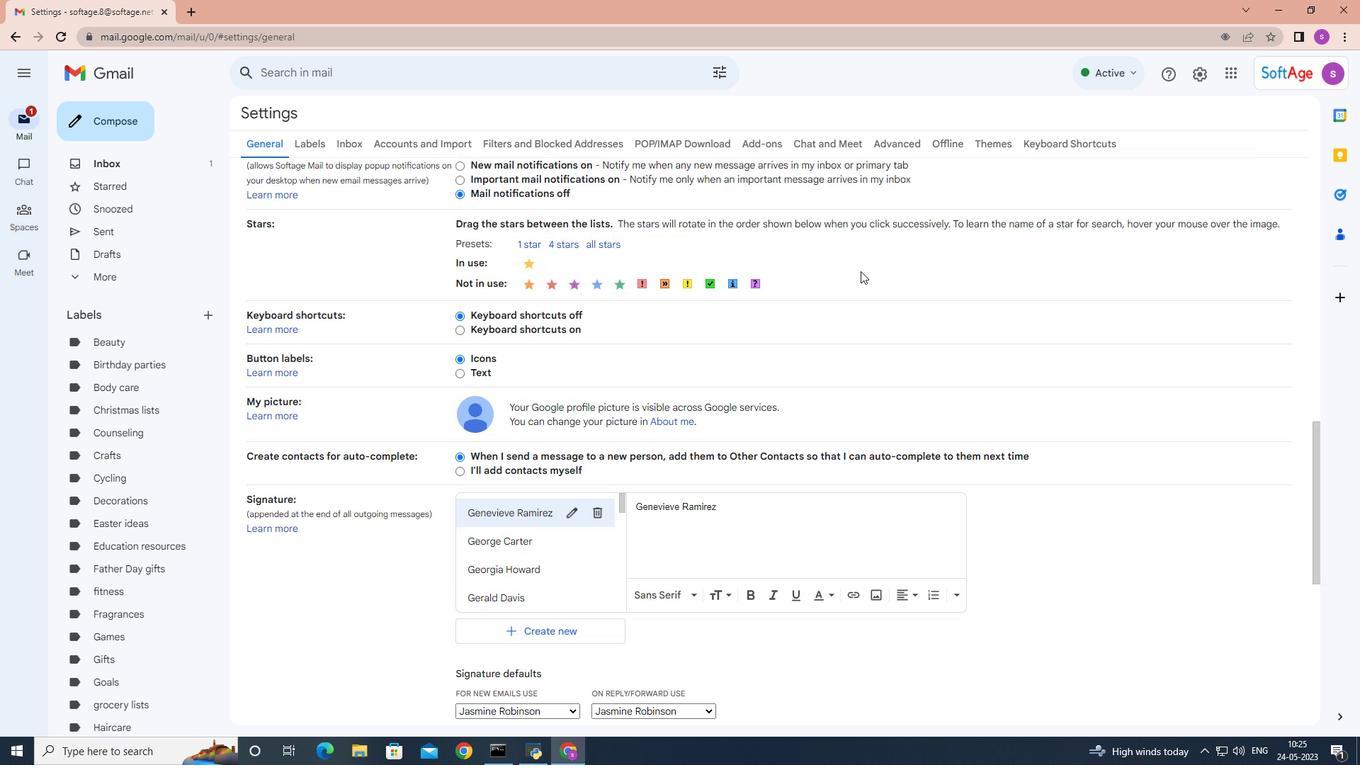 
Action: Mouse scrolled (860, 270) with delta (0, 0)
Screenshot: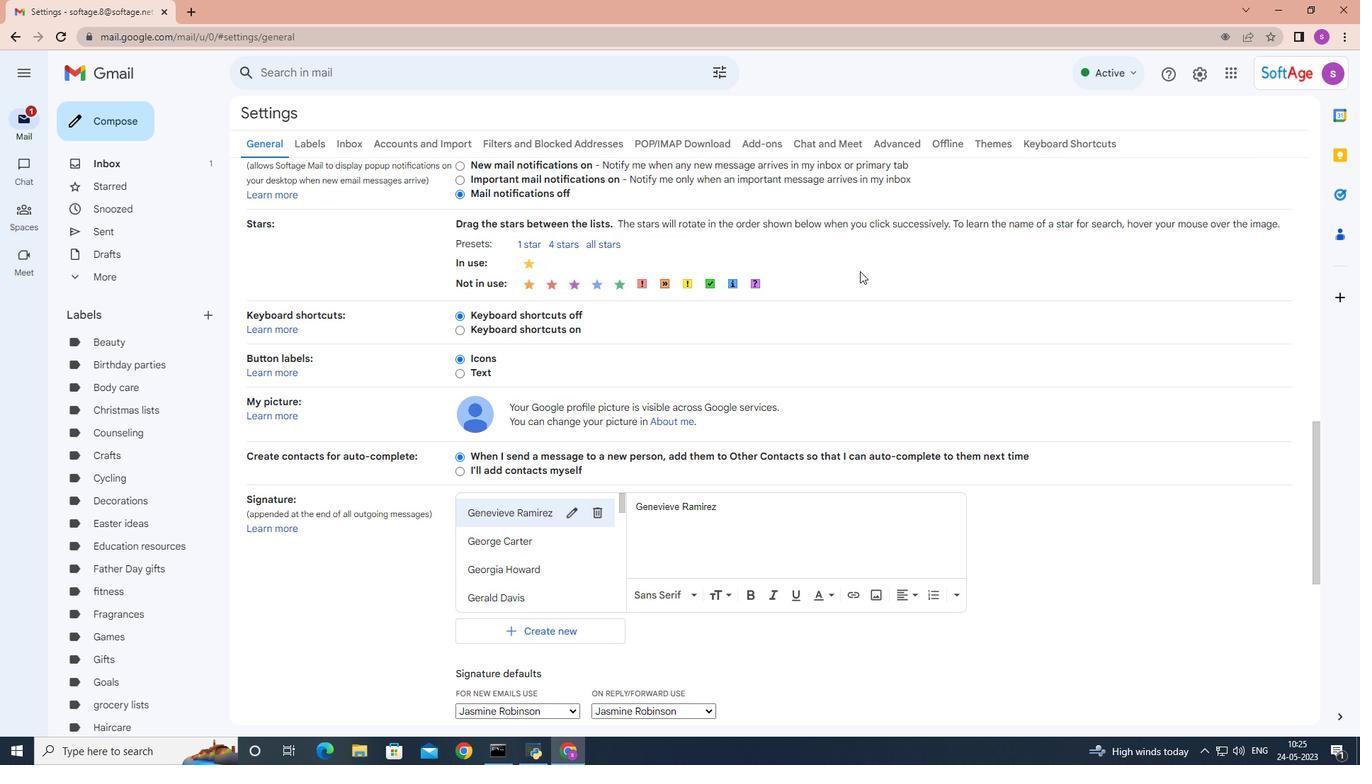 
Action: Mouse moved to (561, 337)
Screenshot: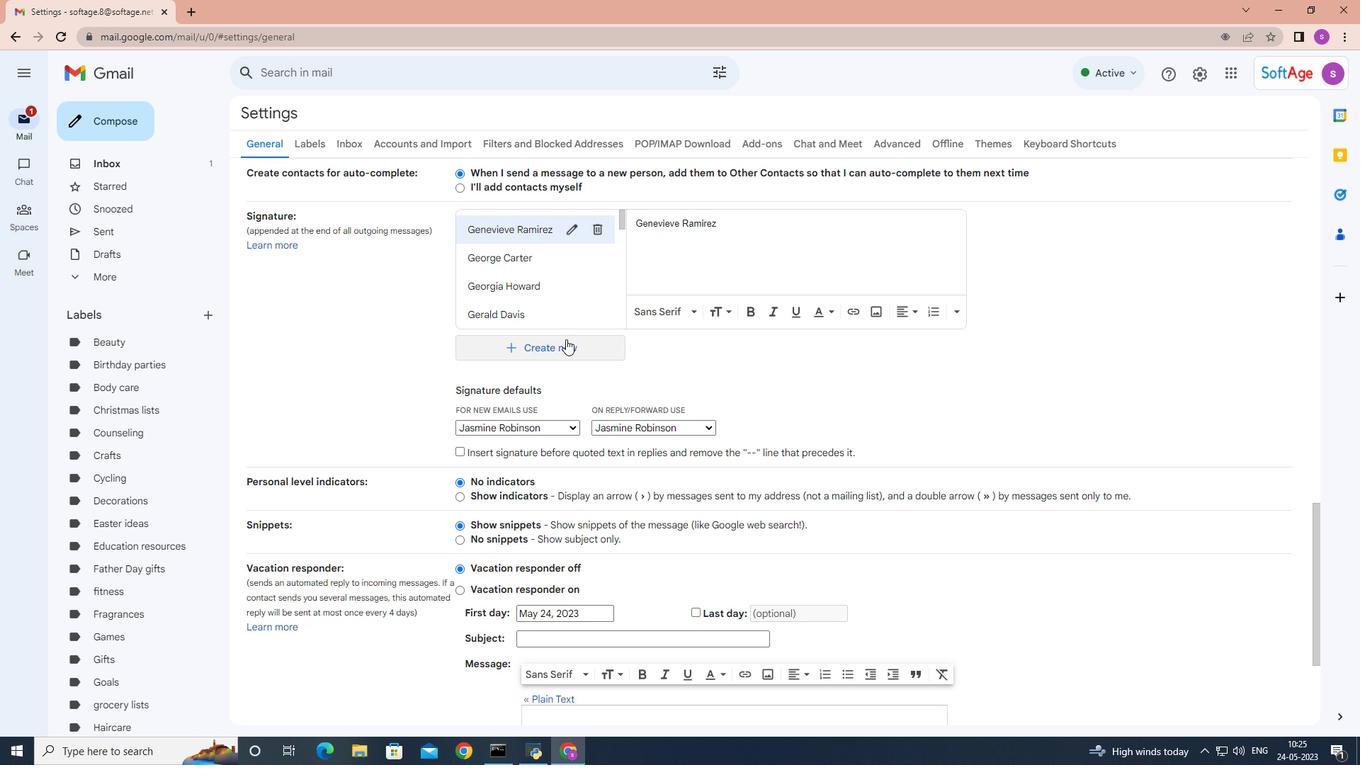 
Action: Mouse pressed left at (561, 337)
Screenshot: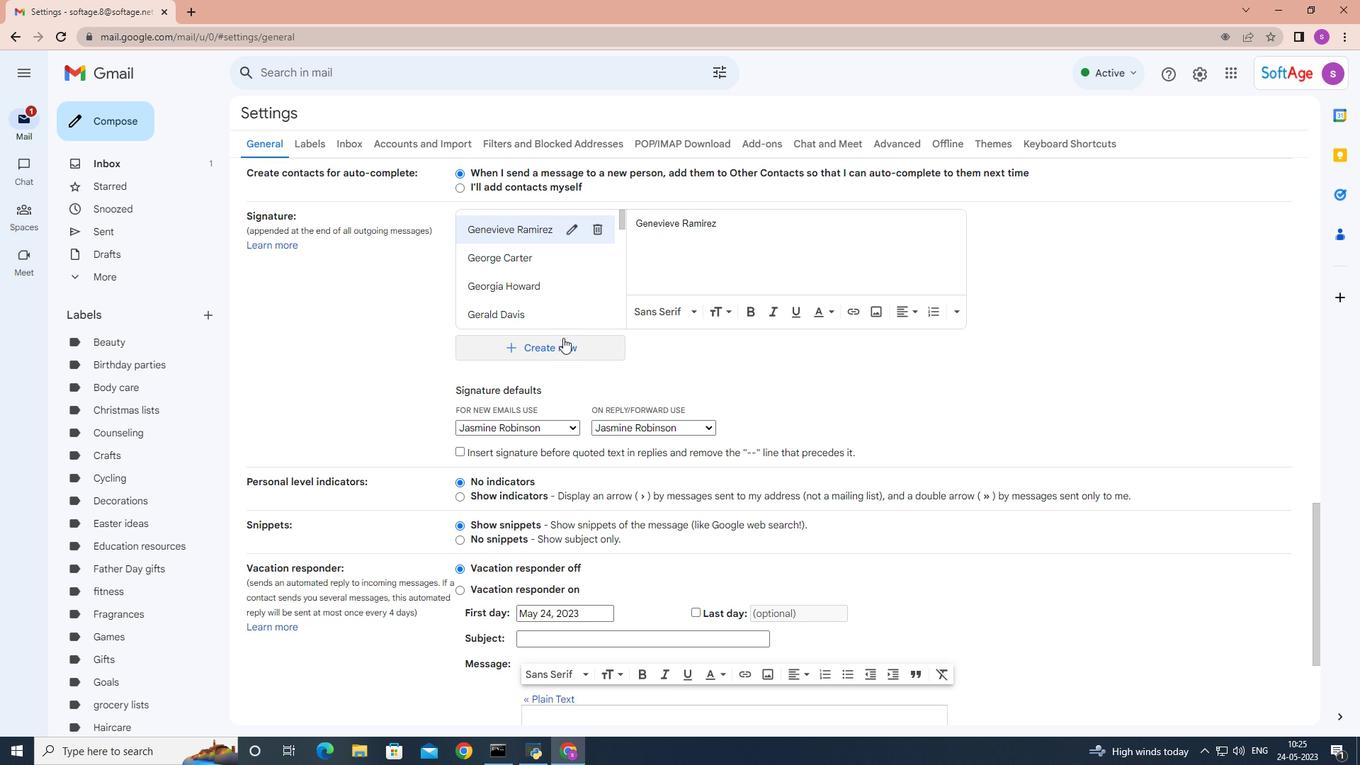 
Action: Mouse moved to (589, 394)
Screenshot: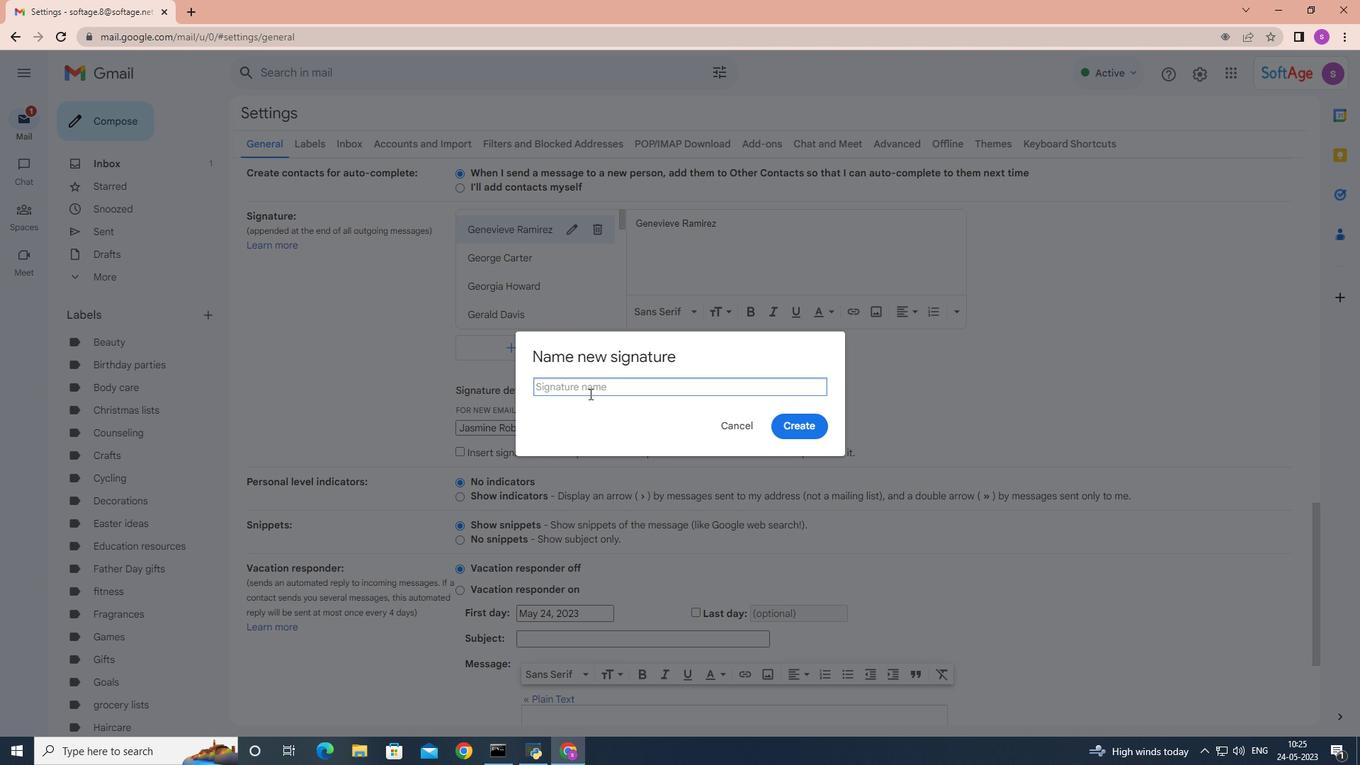 
Action: Key pressed <Key.shift>Jasi<Key.backspace>on<Key.space><Key.shift>Clark
Screenshot: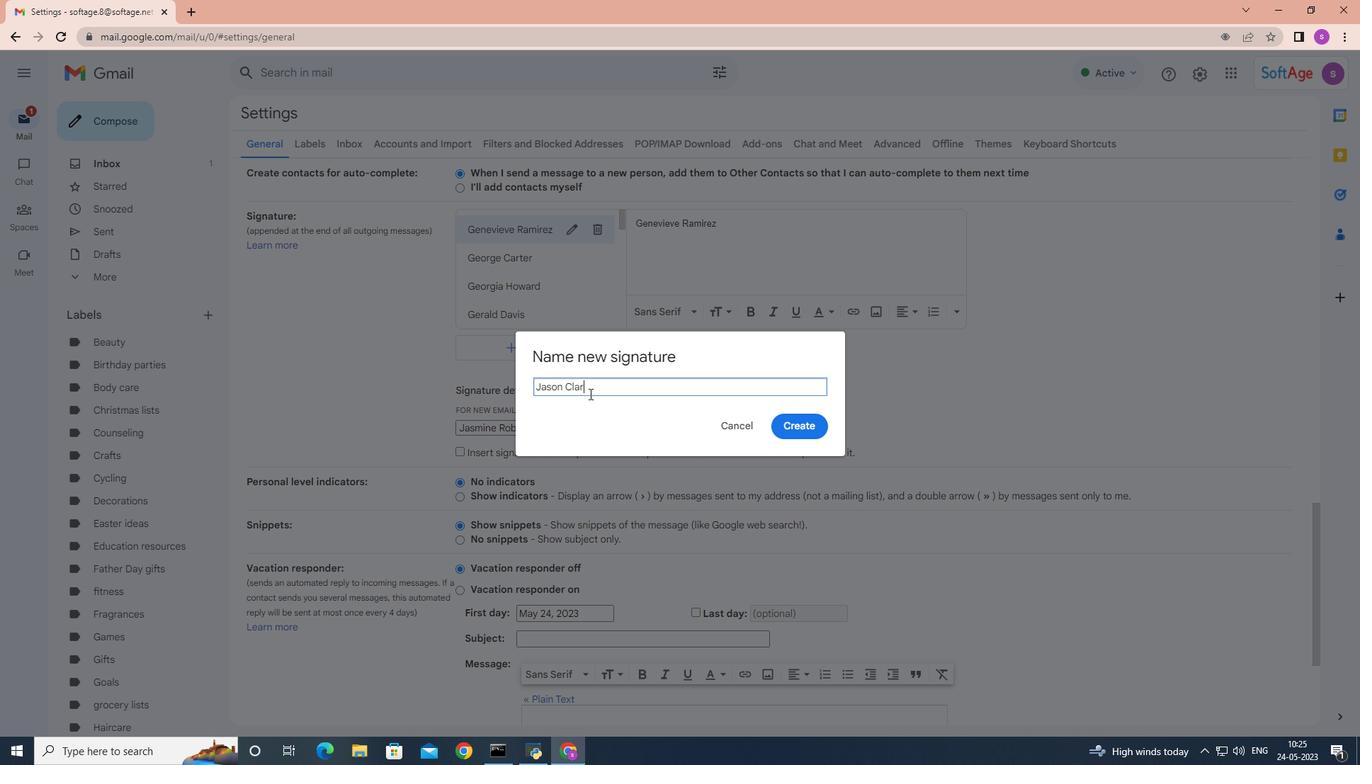
Action: Mouse moved to (782, 427)
Screenshot: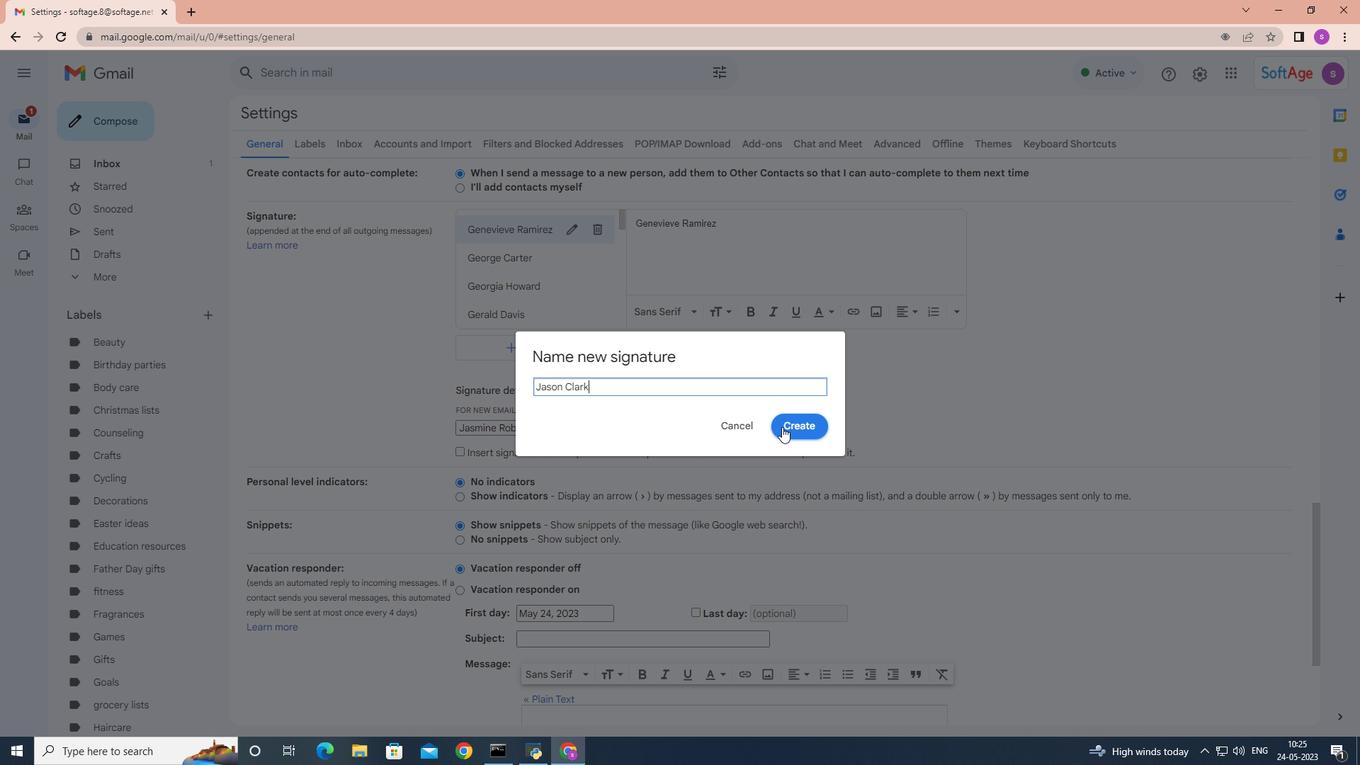
Action: Mouse pressed left at (782, 427)
Screenshot: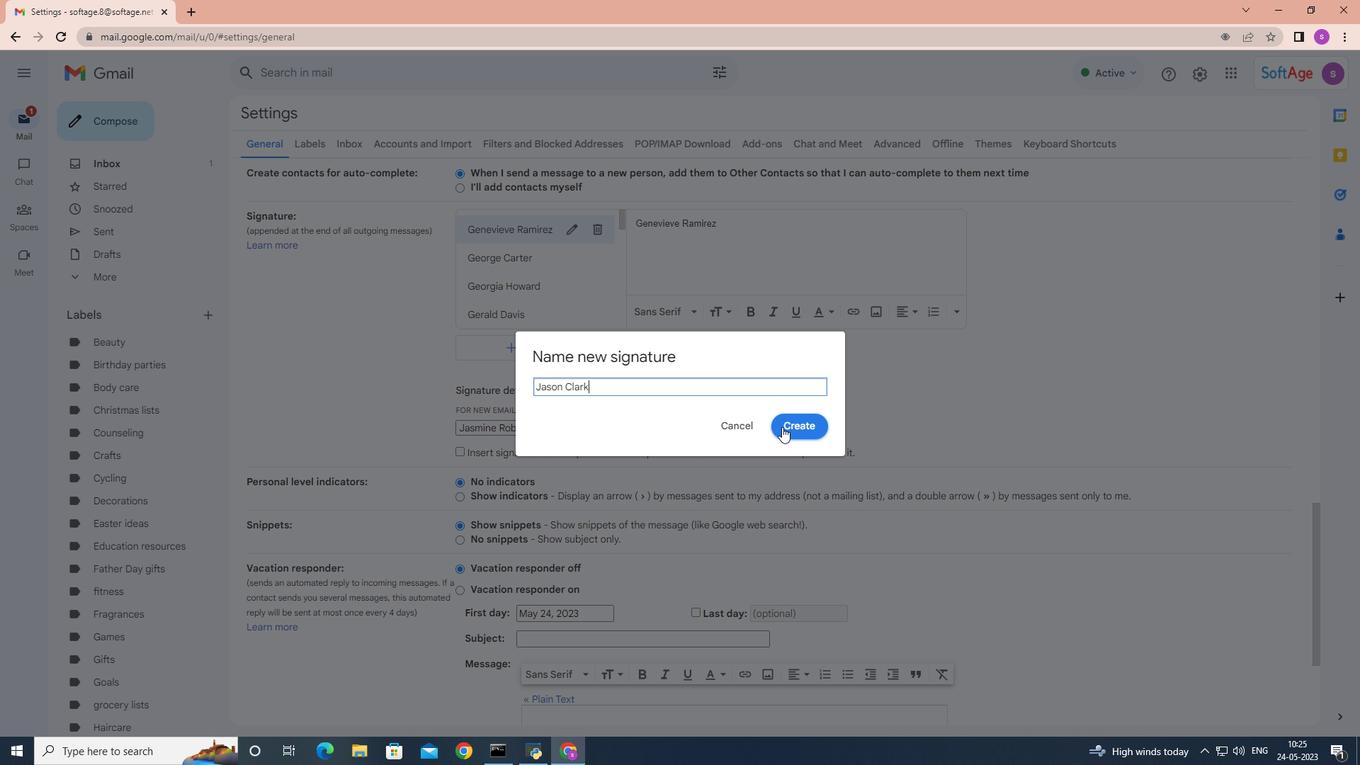 
Action: Mouse moved to (781, 425)
Screenshot: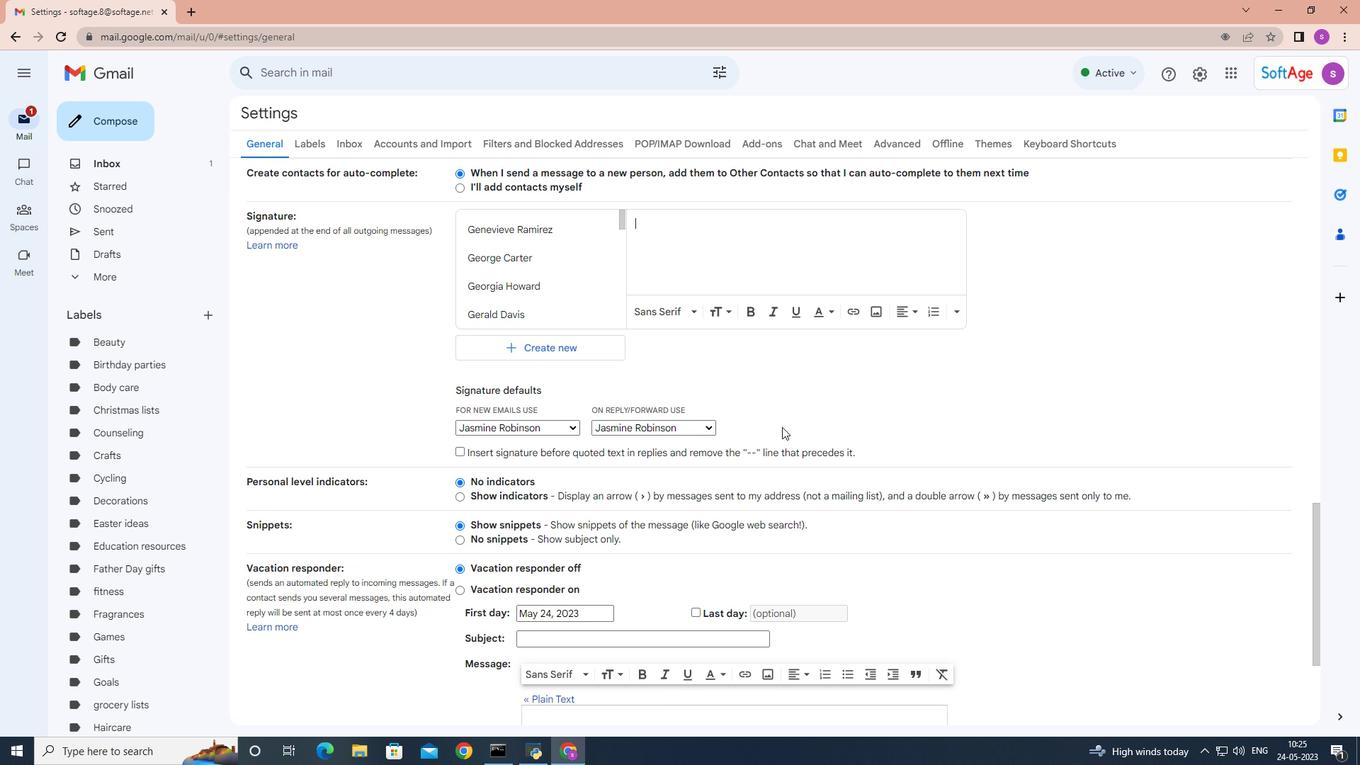 
Action: Key pressed <Key.shift>Joson<Key.space><Key.backspace><Key.backspace><Key.backspace><Key.backspace><Key.backspace>ason<Key.space><Key.shift>Clark
Screenshot: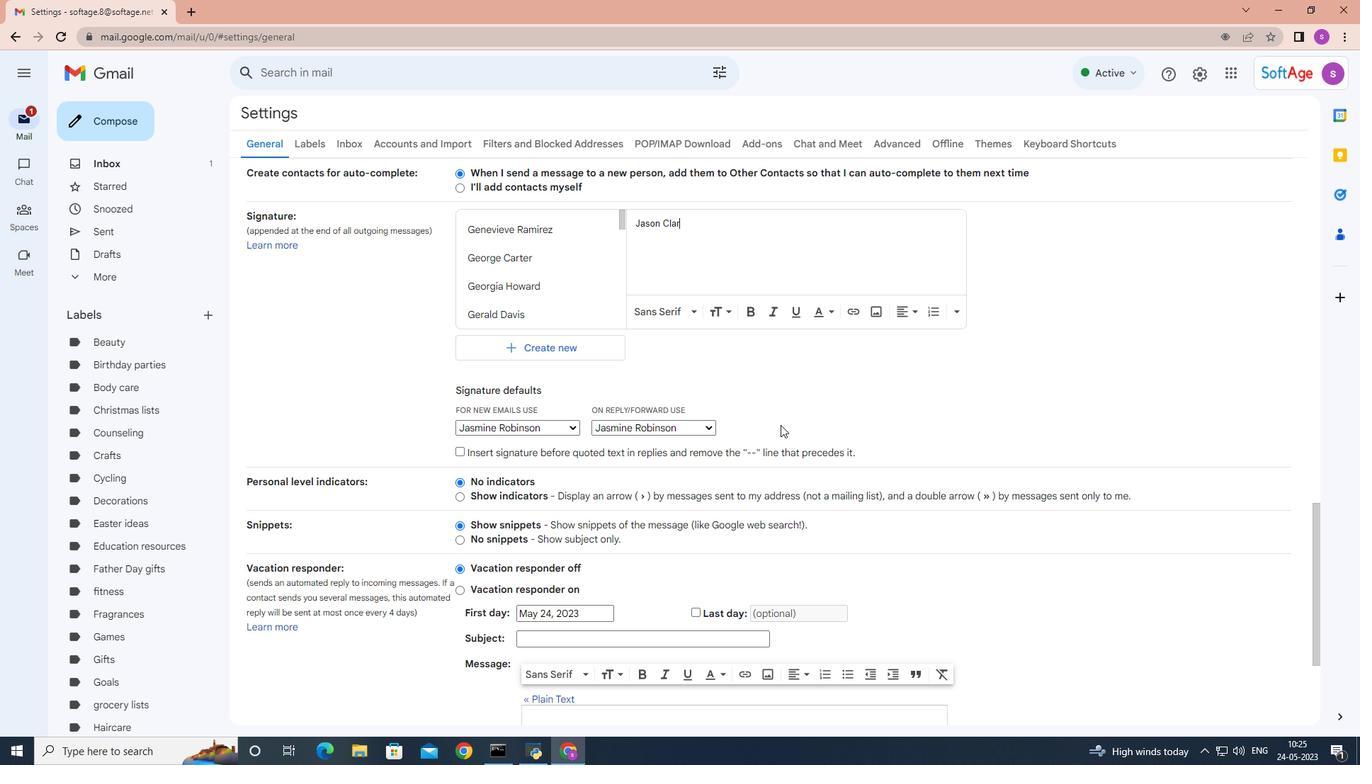 
Action: Mouse moved to (572, 426)
Screenshot: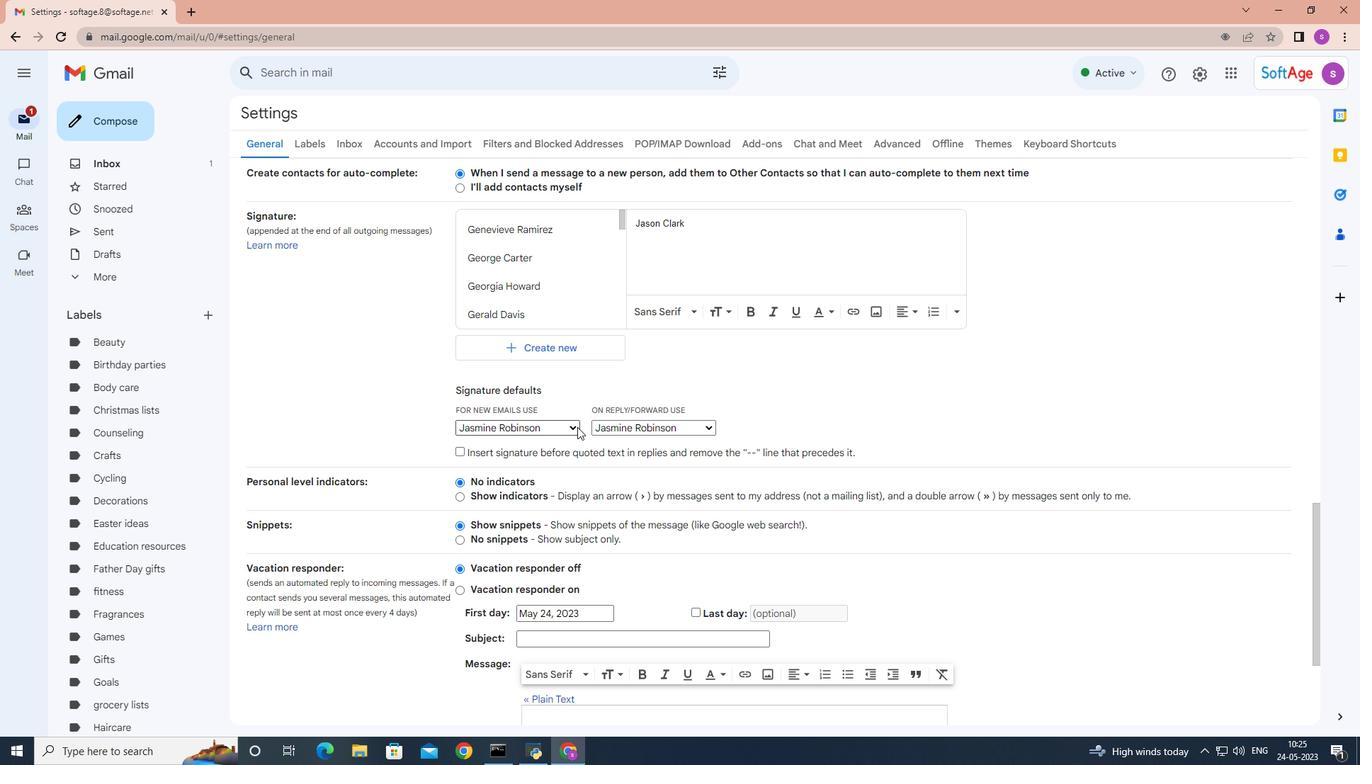
Action: Mouse pressed left at (572, 426)
Screenshot: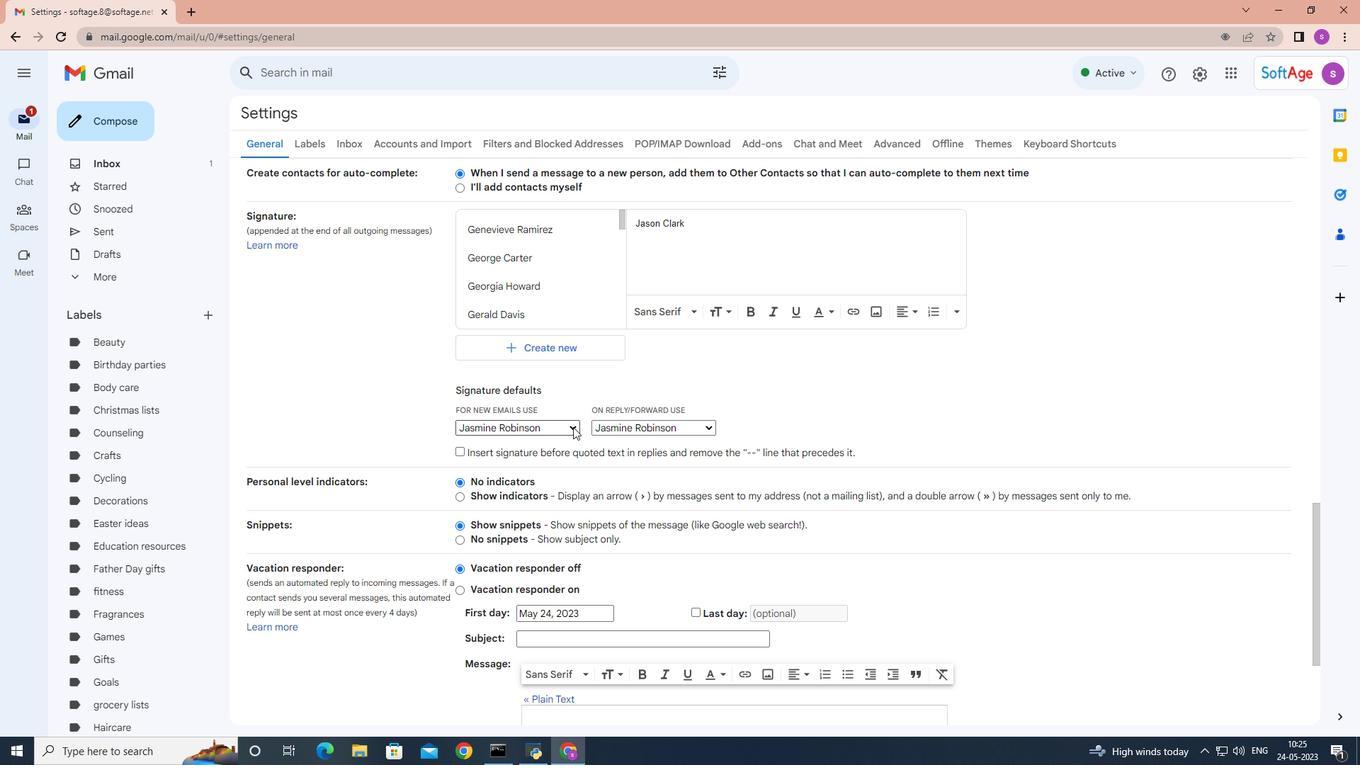 
Action: Mouse moved to (542, 503)
Screenshot: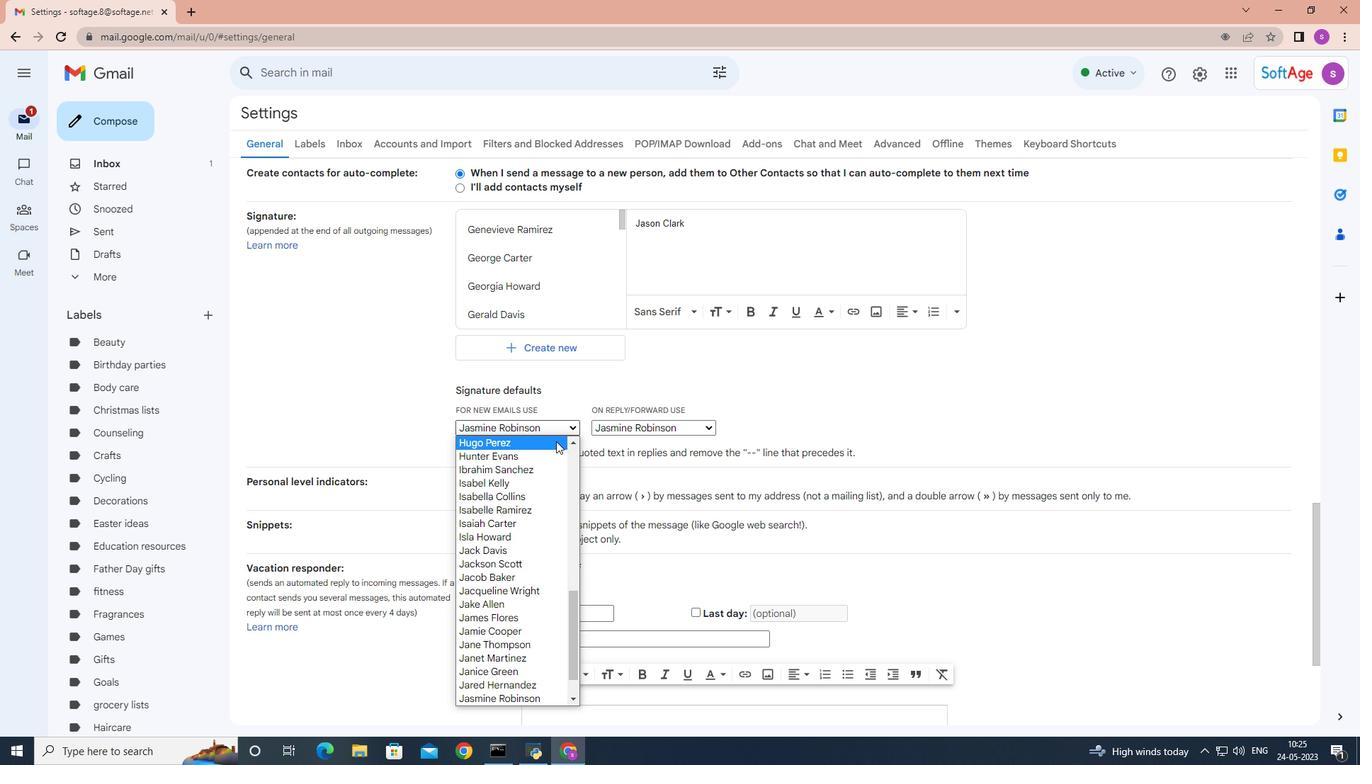 
Action: Mouse scrolled (542, 503) with delta (0, 0)
Screenshot: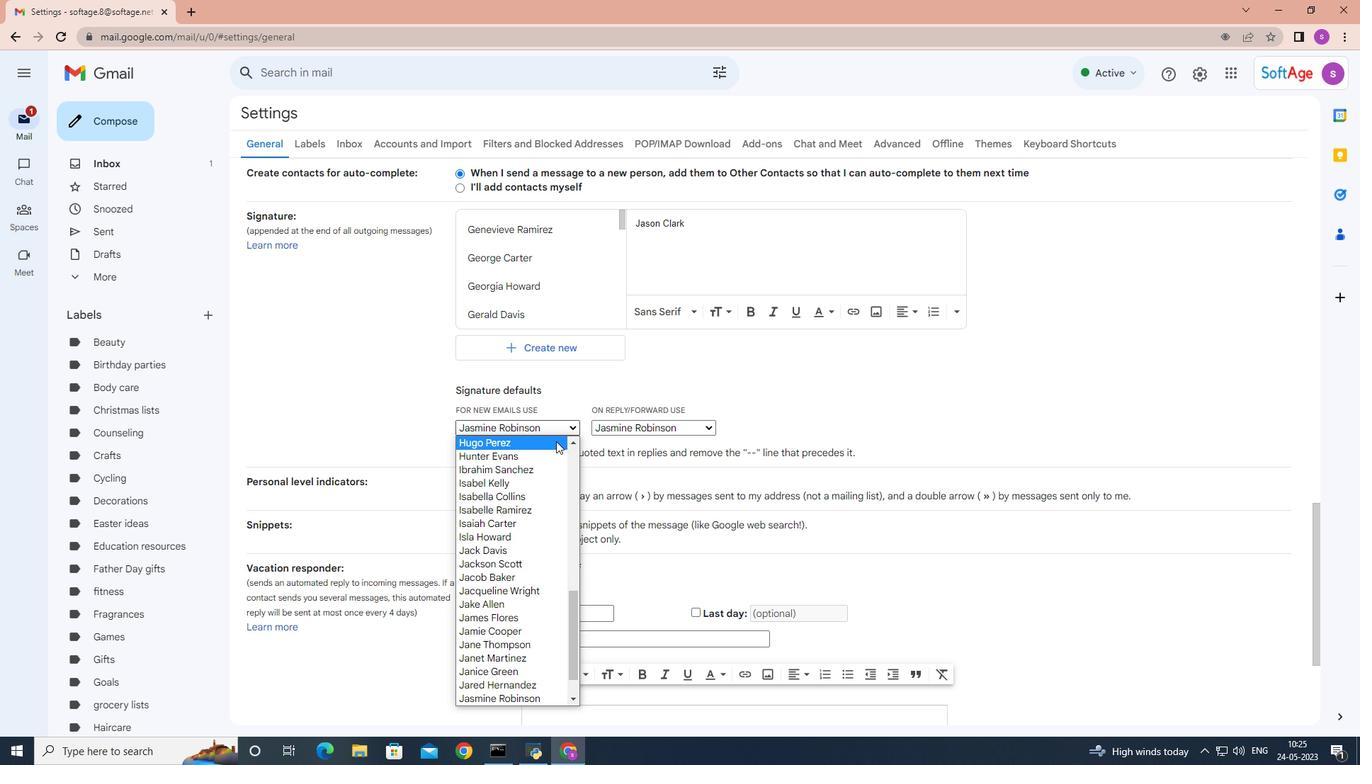 
Action: Mouse moved to (538, 523)
Screenshot: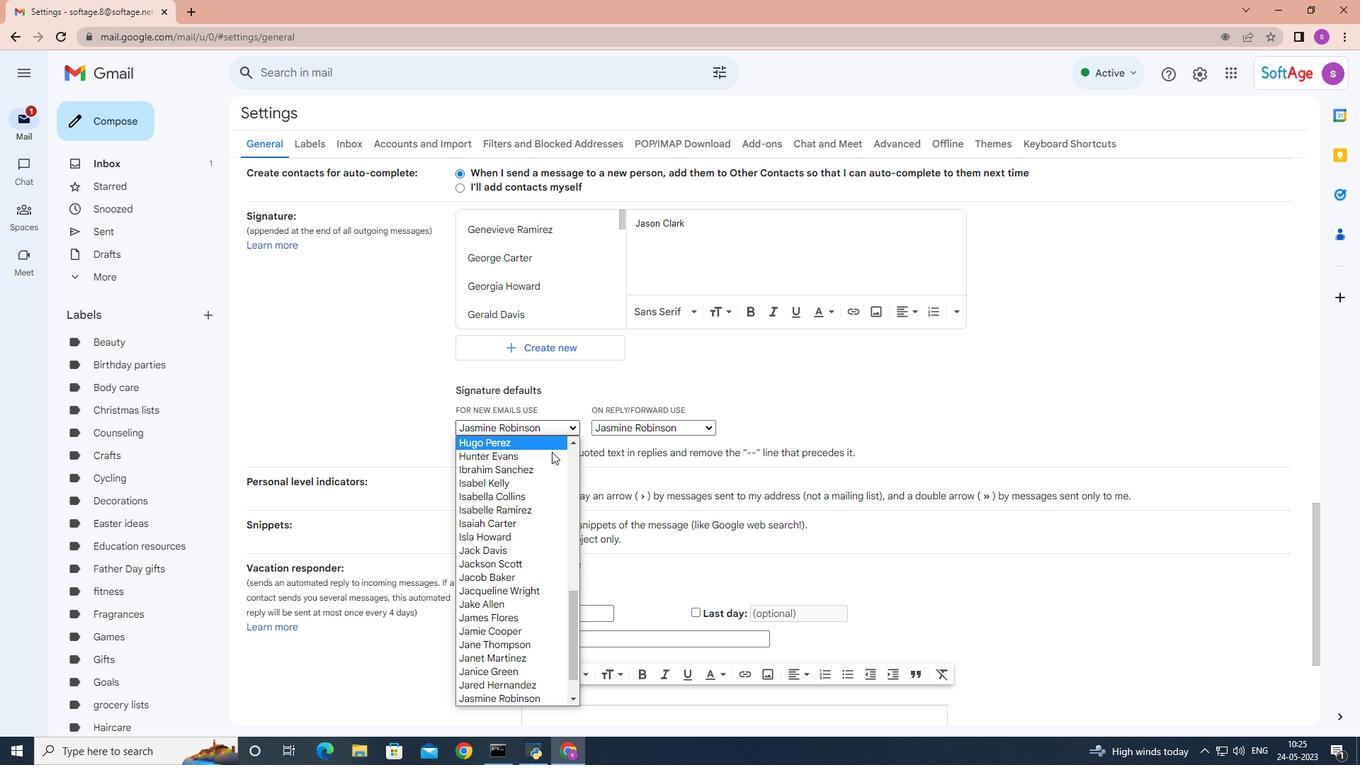 
Action: Mouse scrolled (538, 523) with delta (0, 0)
Screenshot: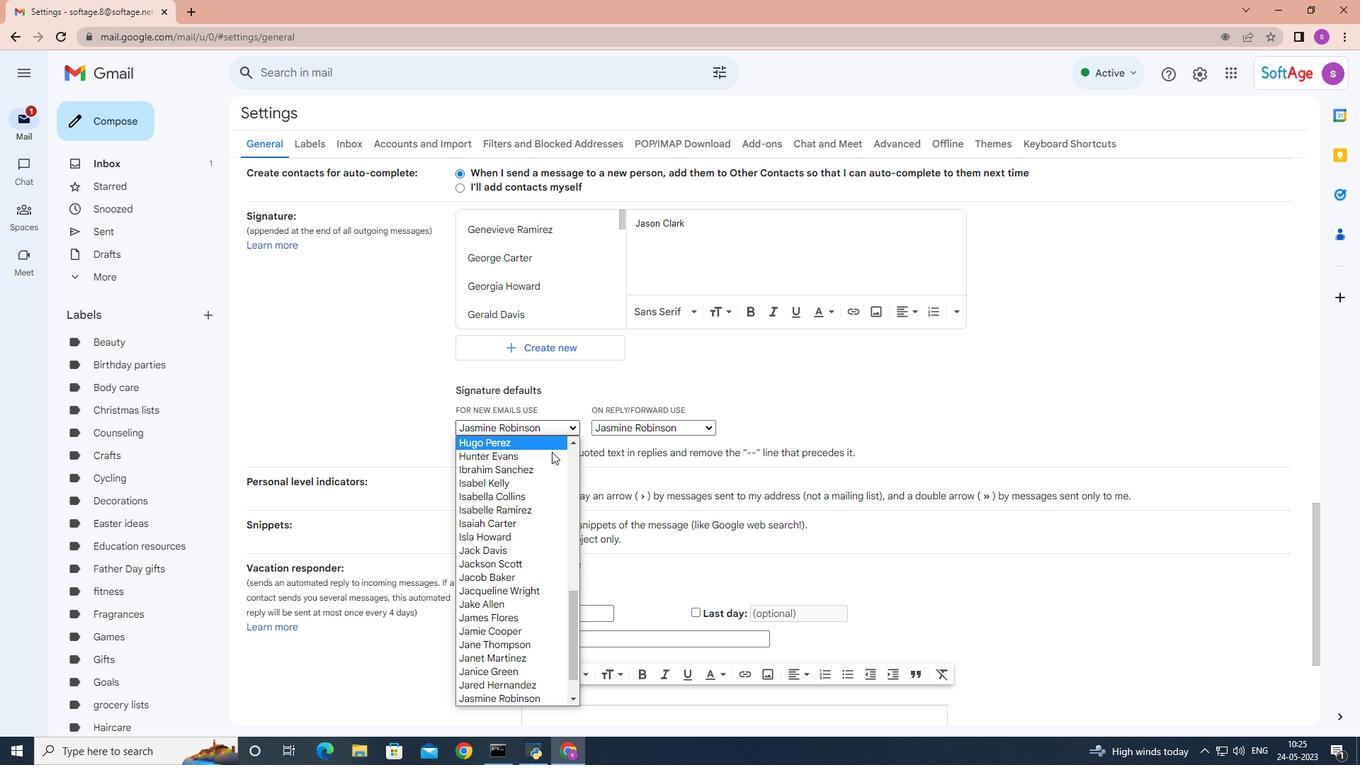 
Action: Mouse moved to (535, 535)
Screenshot: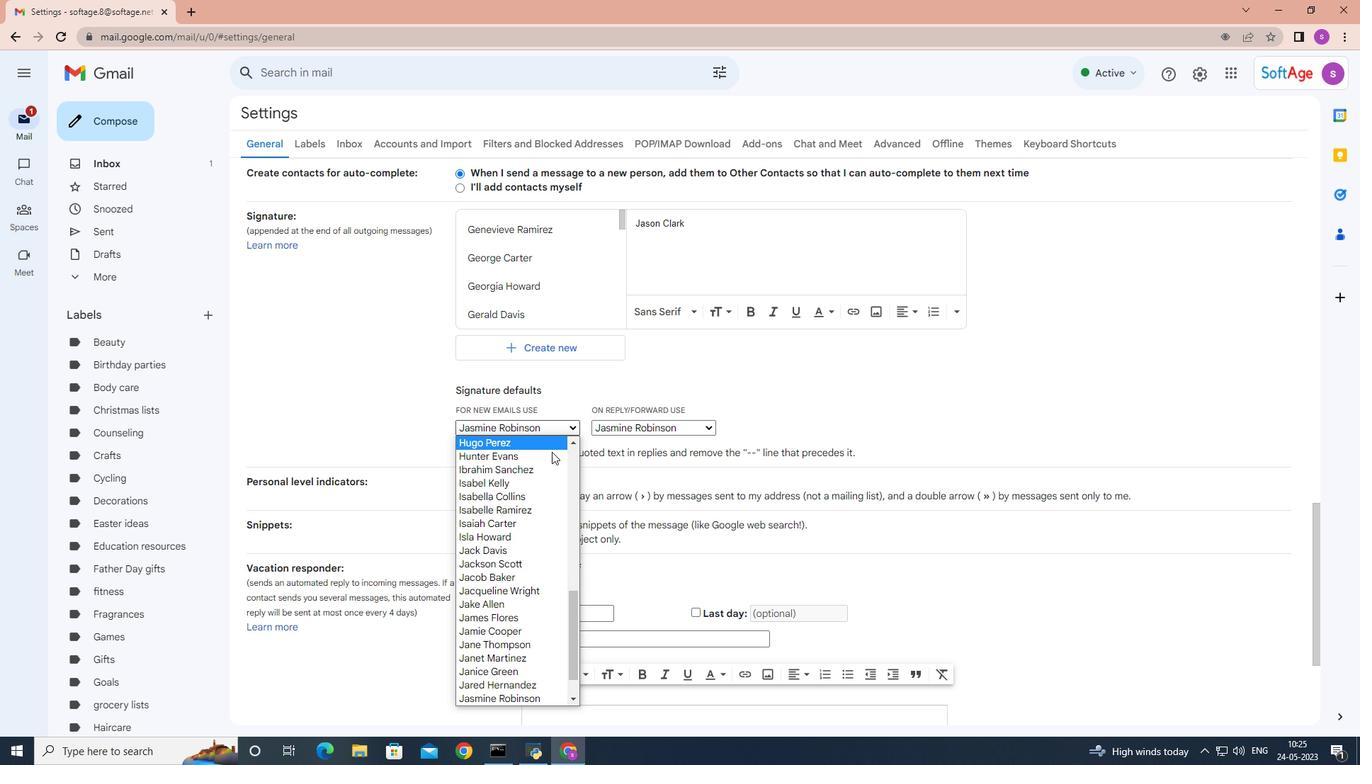 
Action: Mouse scrolled (535, 534) with delta (0, 0)
Screenshot: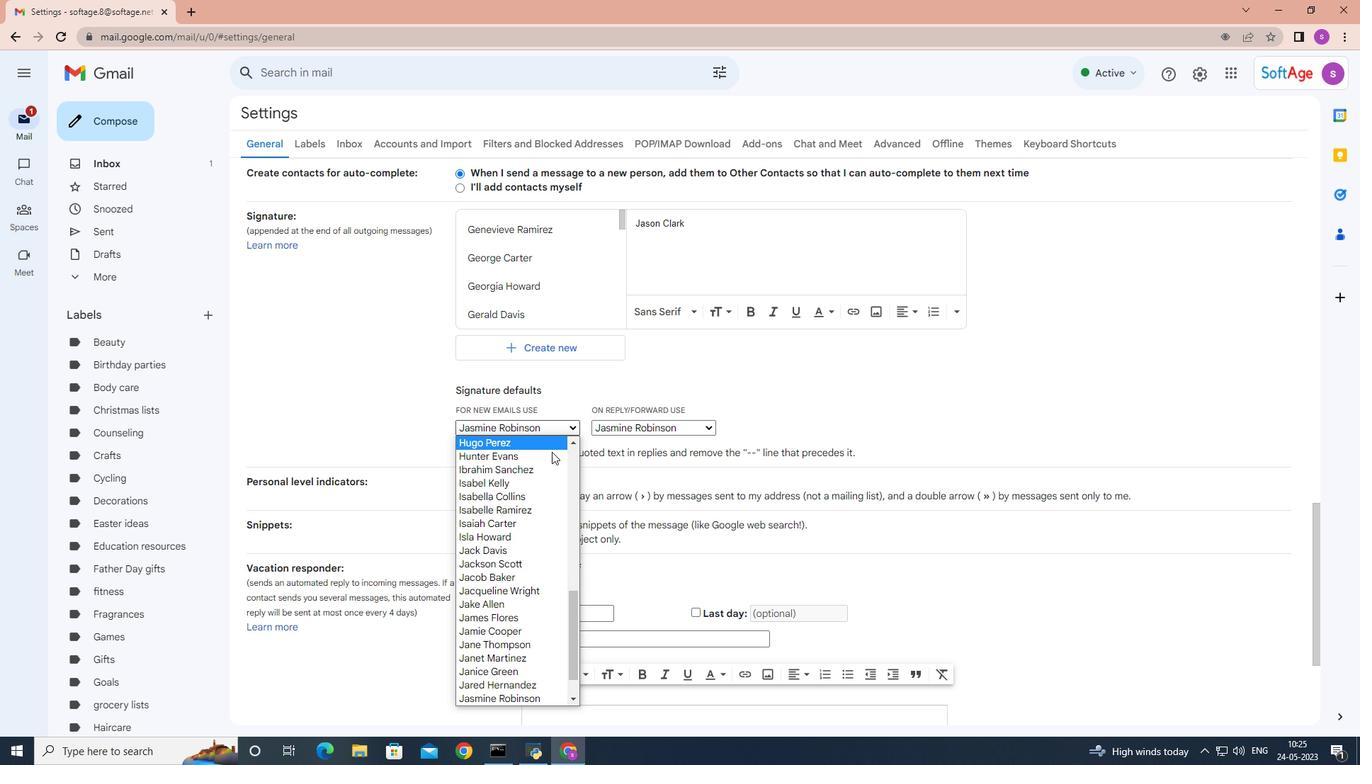 
Action: Mouse moved to (533, 543)
Screenshot: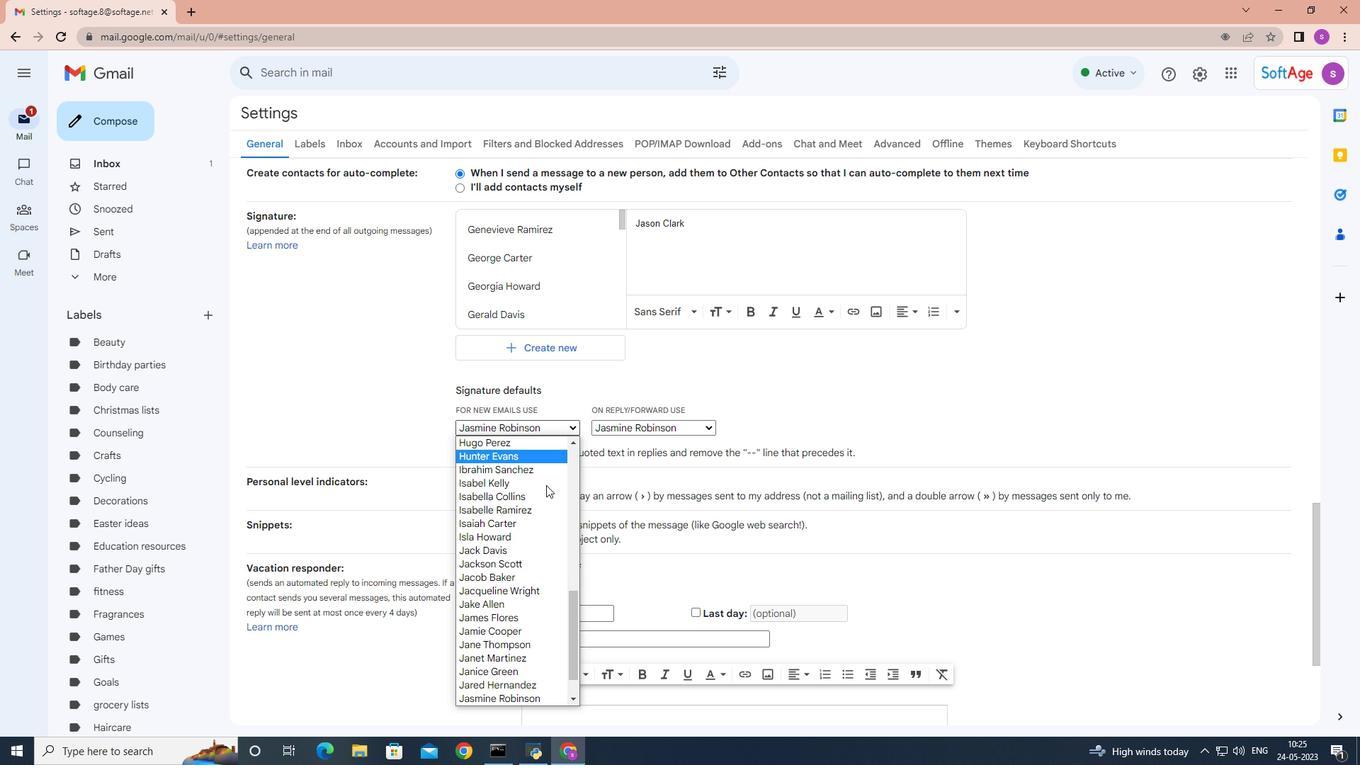 
Action: Mouse scrolled (533, 542) with delta (0, 0)
Screenshot: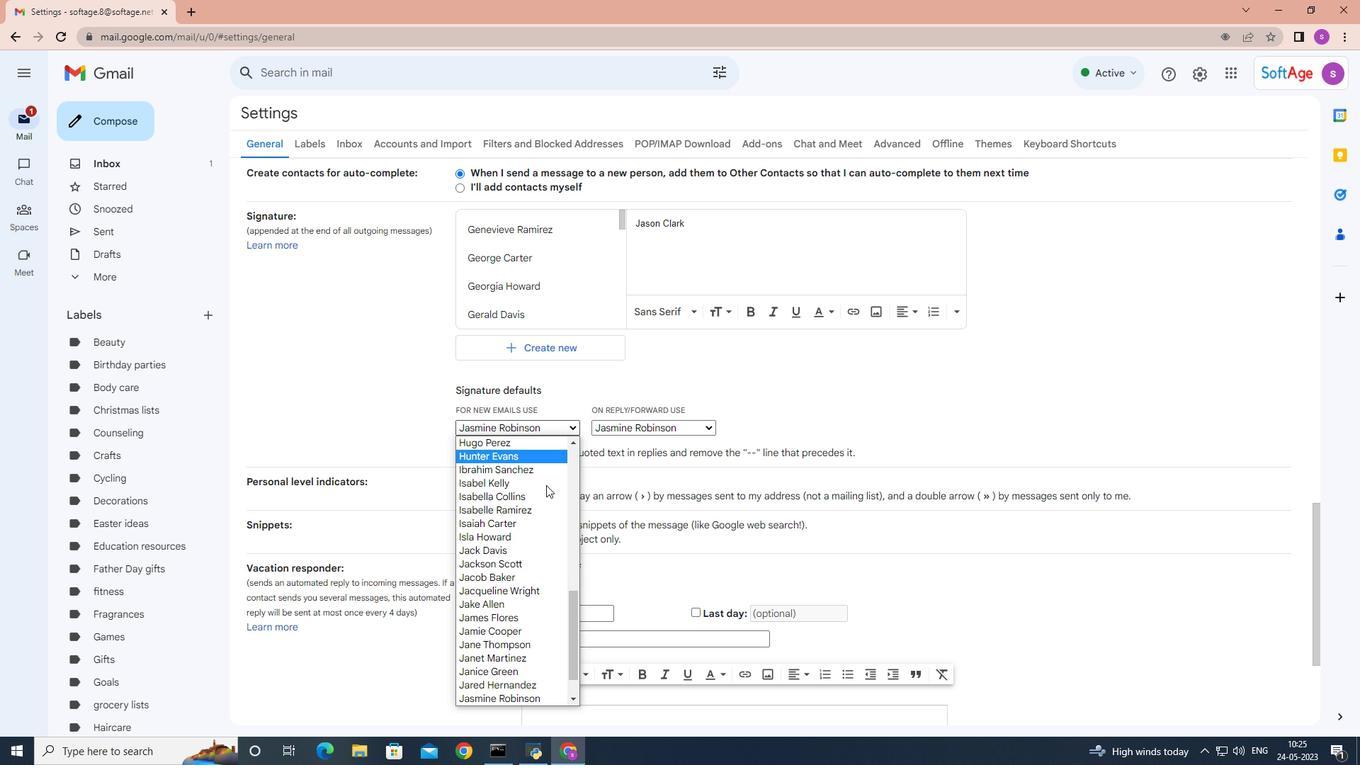 
Action: Mouse moved to (532, 546)
Screenshot: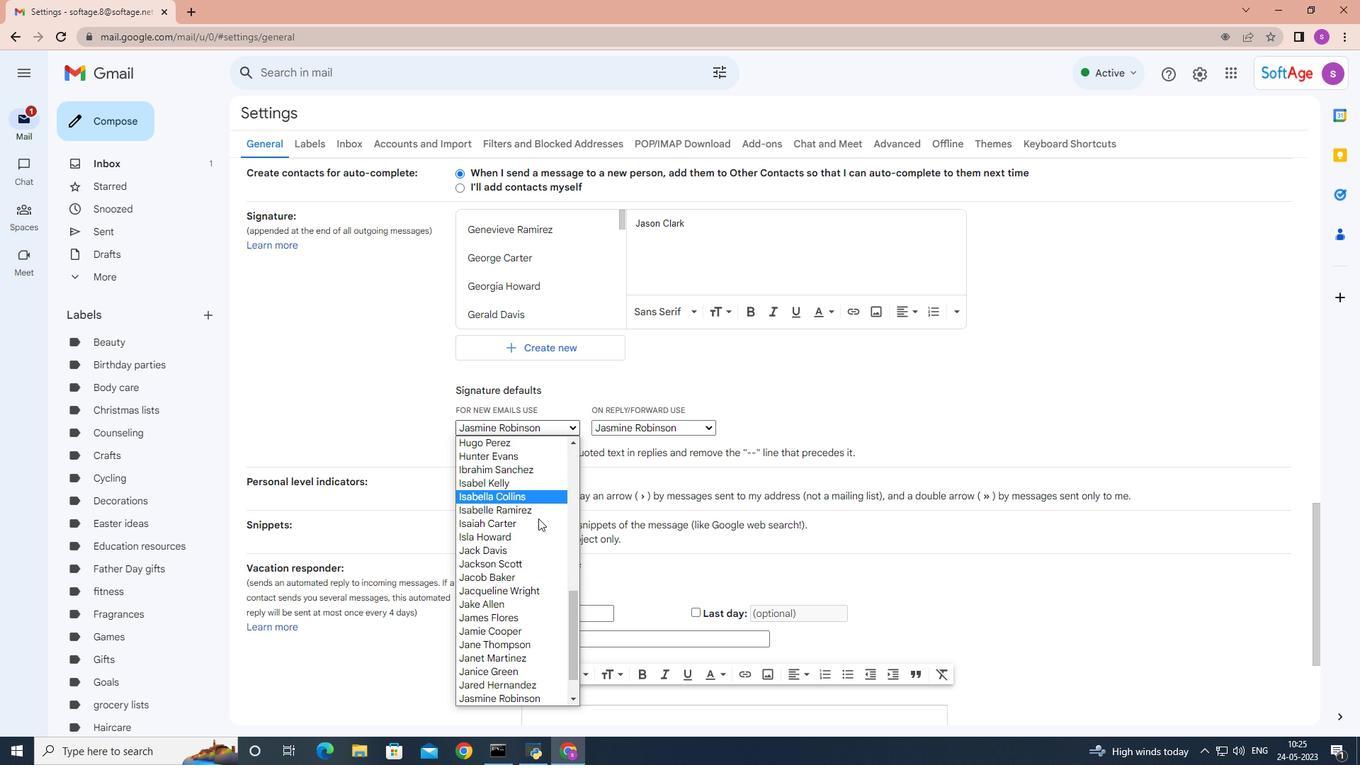 
Action: Mouse scrolled (532, 545) with delta (0, 0)
Screenshot: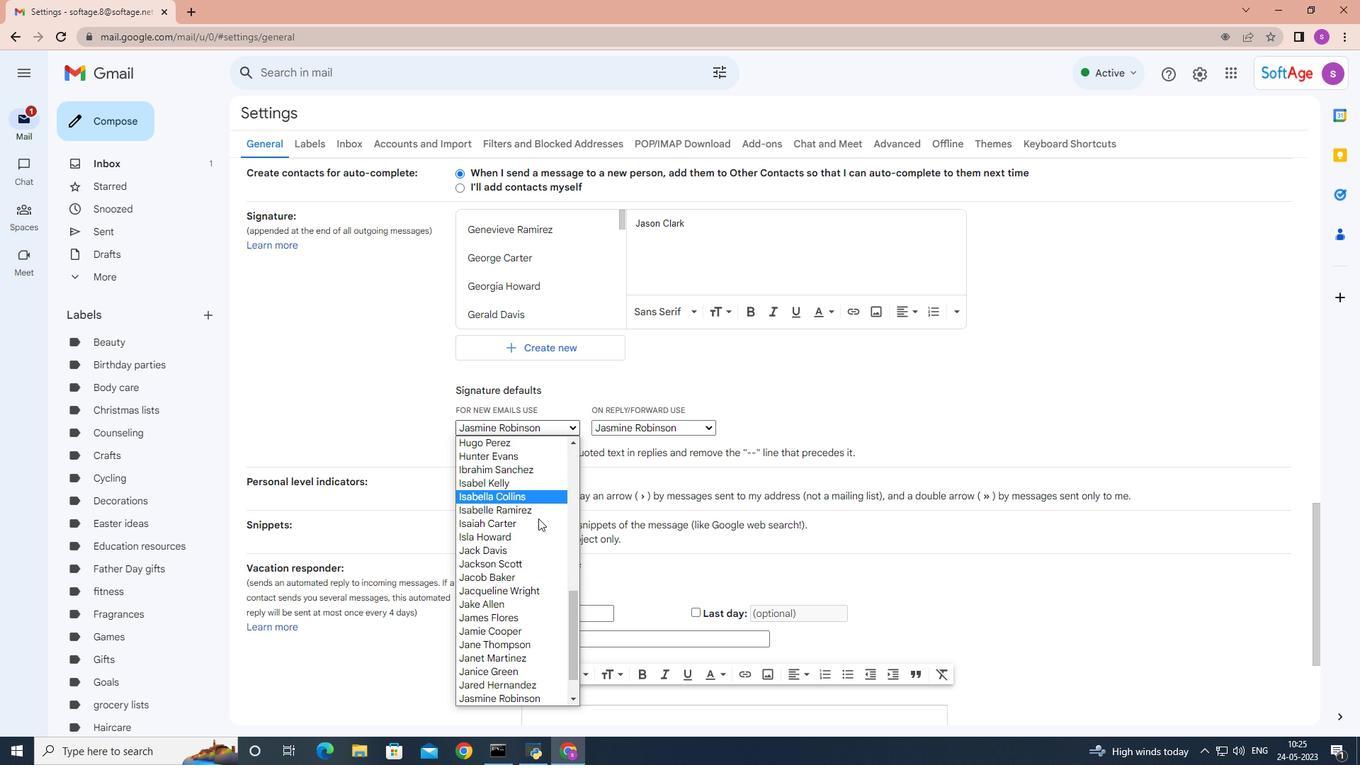 
Action: Mouse moved to (530, 548)
Screenshot: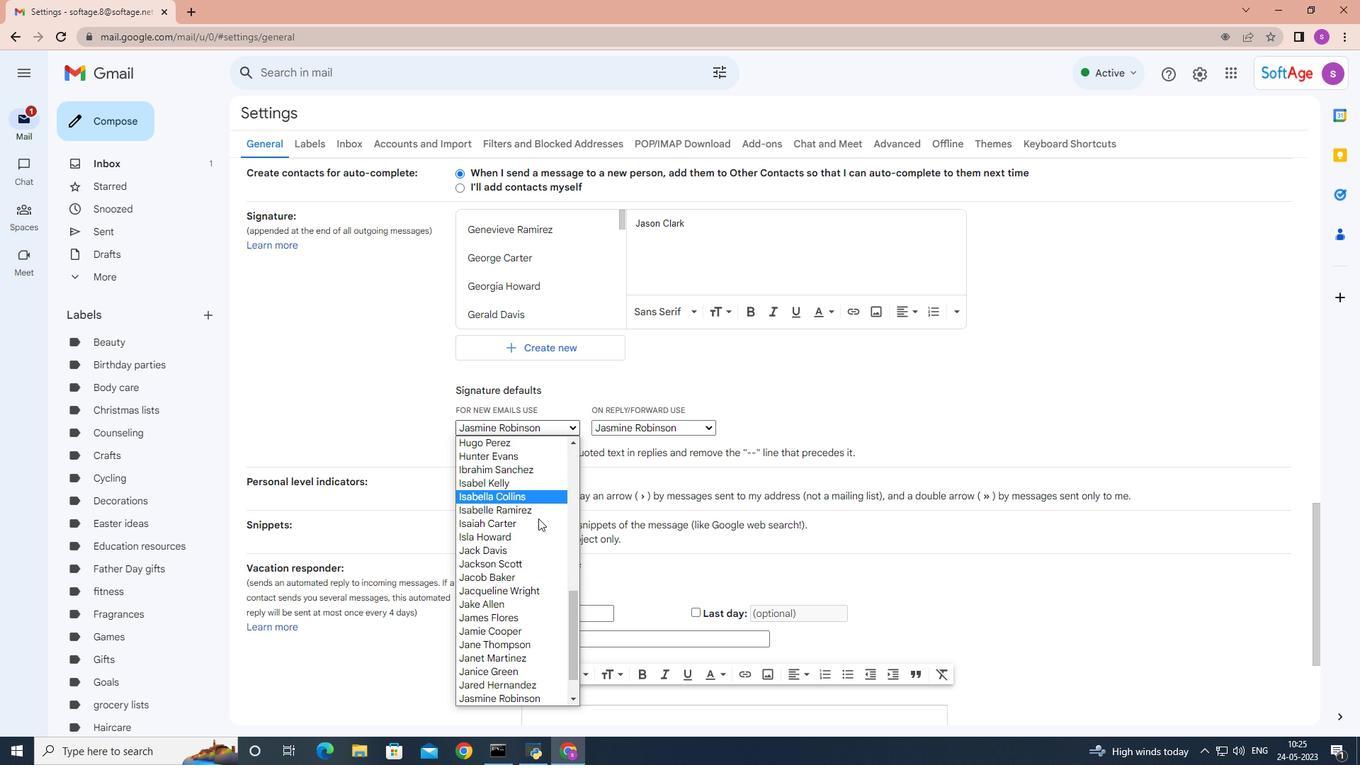 
Action: Mouse scrolled (530, 547) with delta (0, 0)
Screenshot: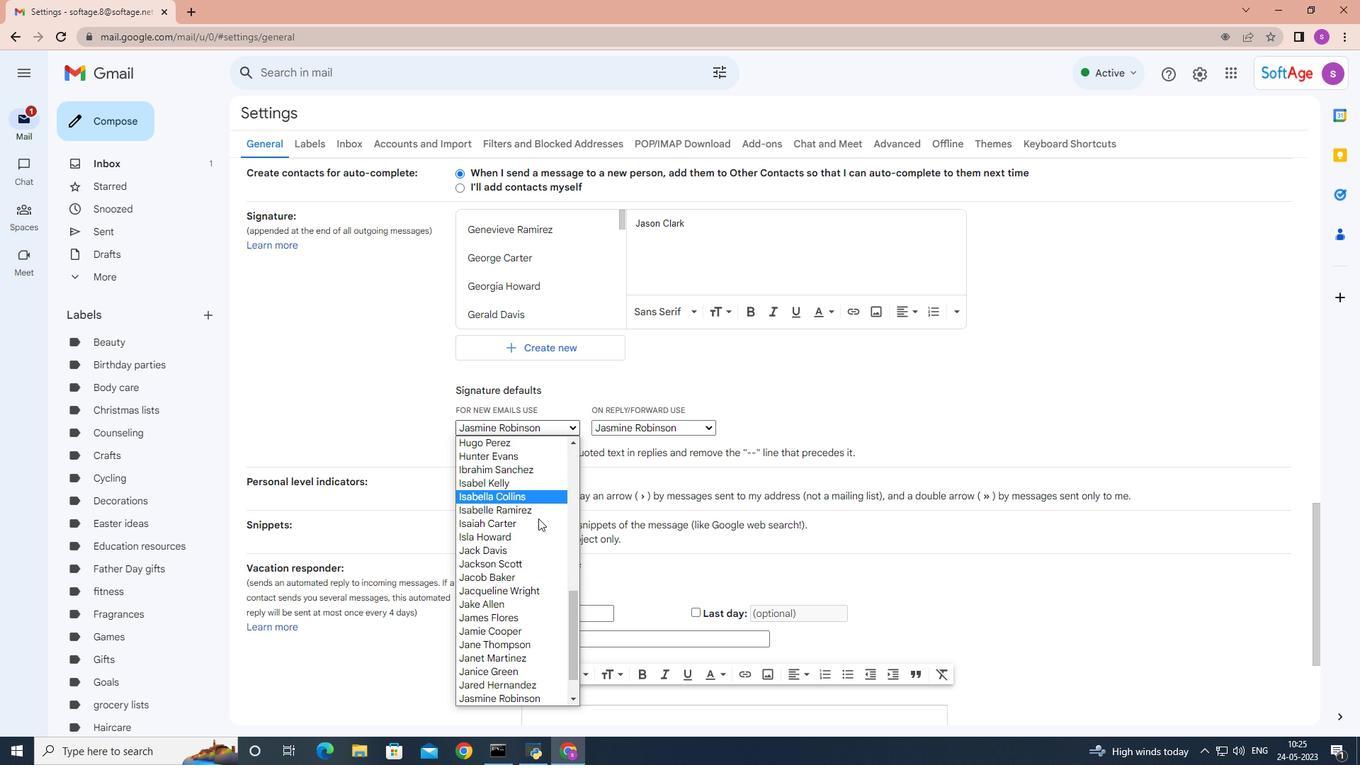 
Action: Mouse moved to (530, 555)
Screenshot: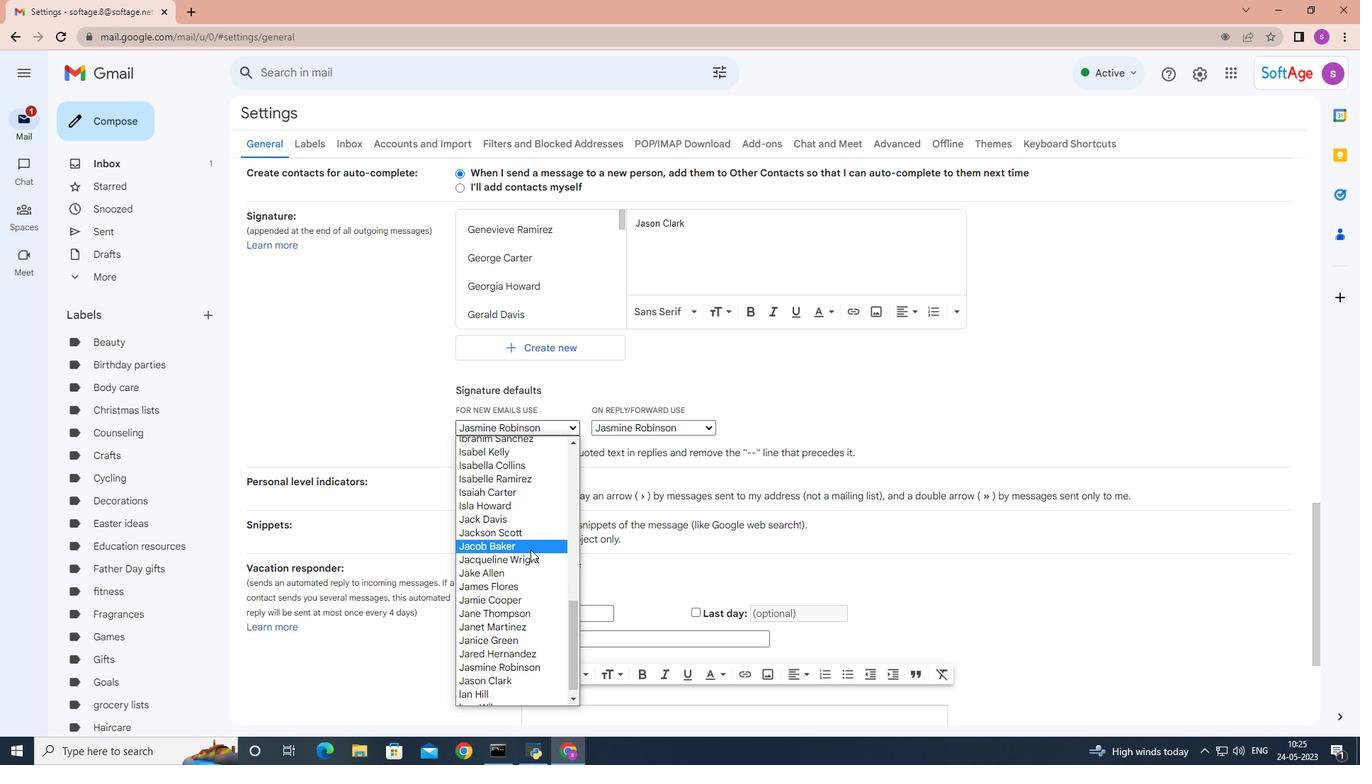
Action: Mouse scrolled (530, 550) with delta (0, 0)
Screenshot: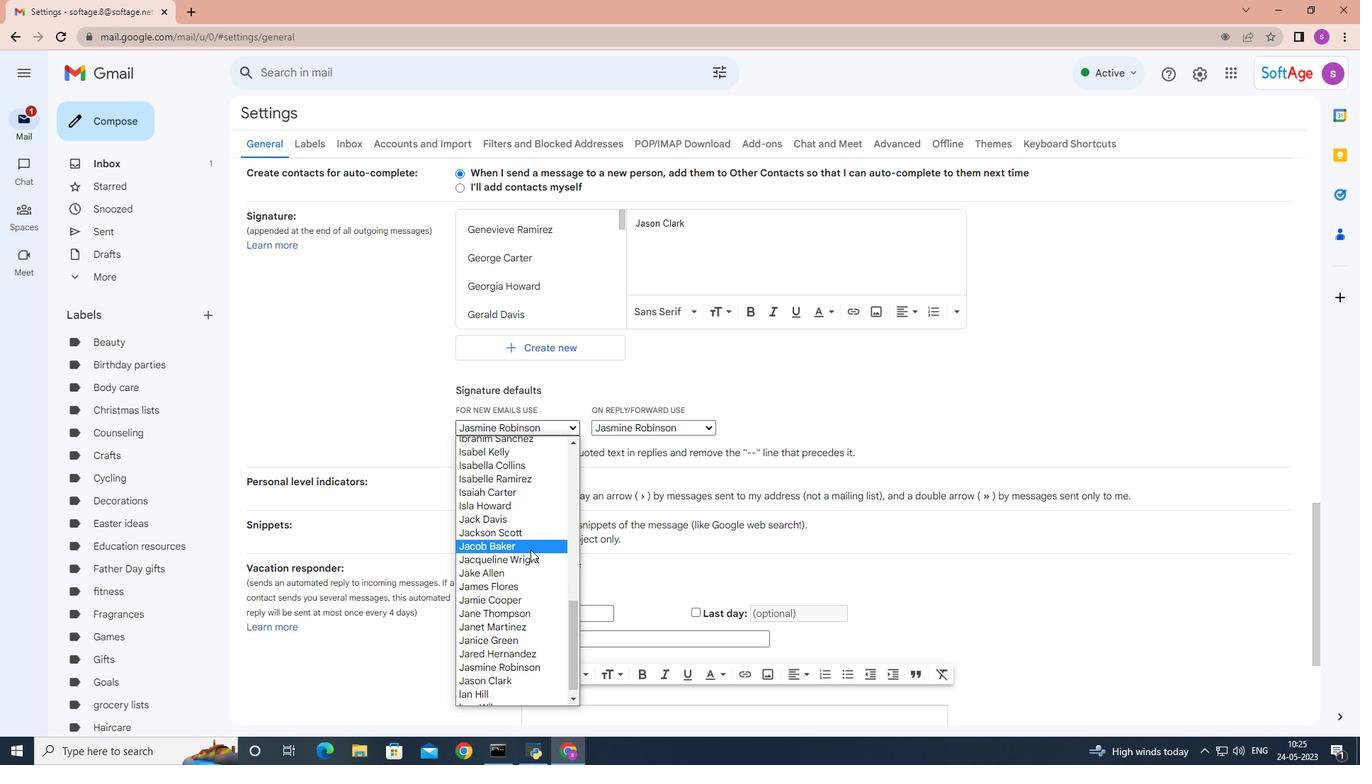 
Action: Mouse moved to (523, 670)
Screenshot: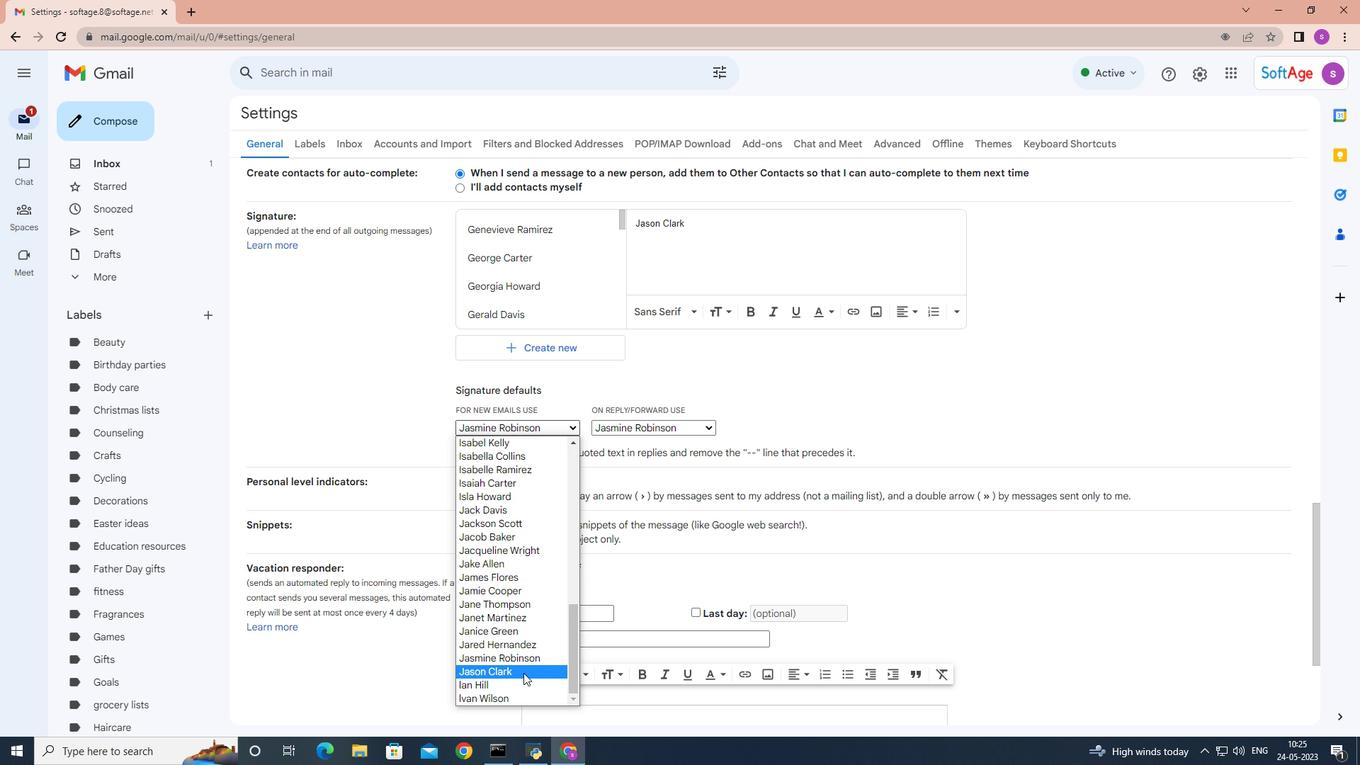 
Action: Mouse pressed left at (523, 670)
Screenshot: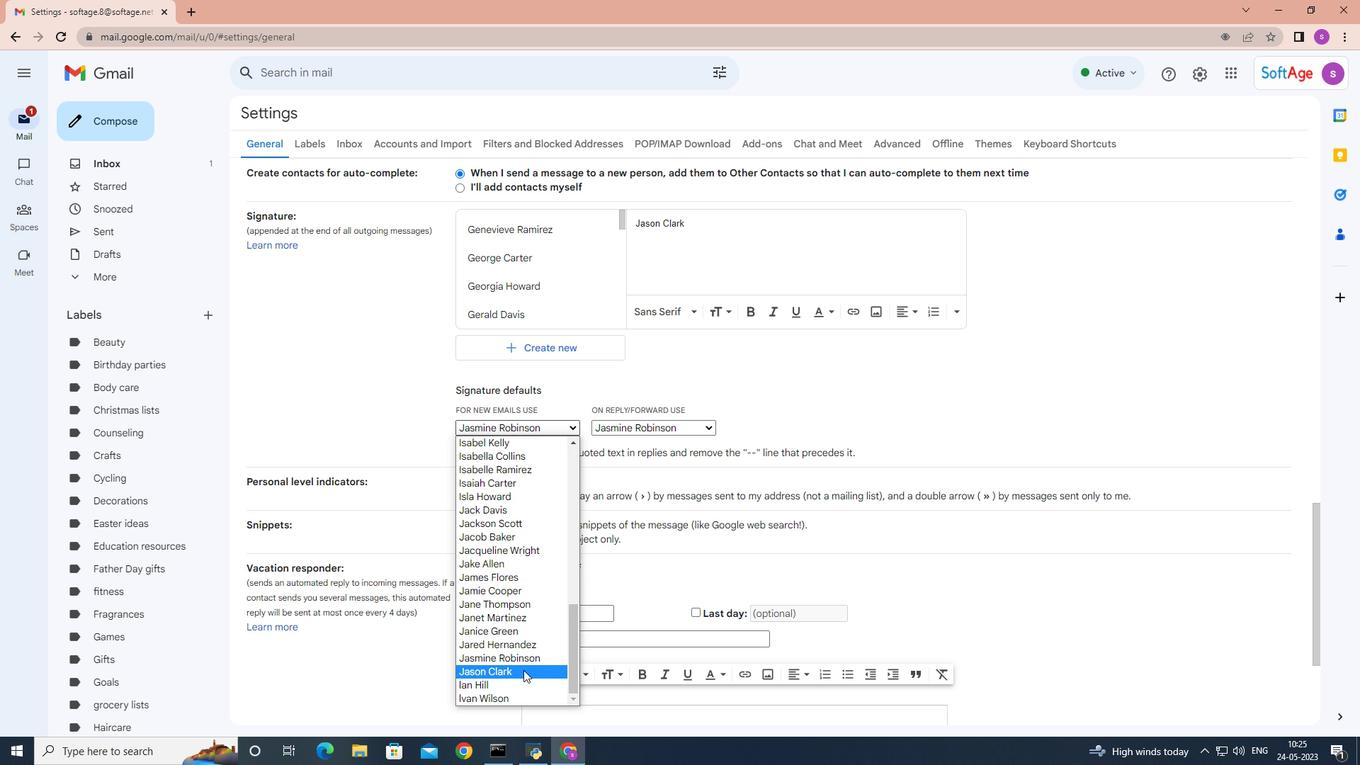 
Action: Mouse moved to (701, 430)
Screenshot: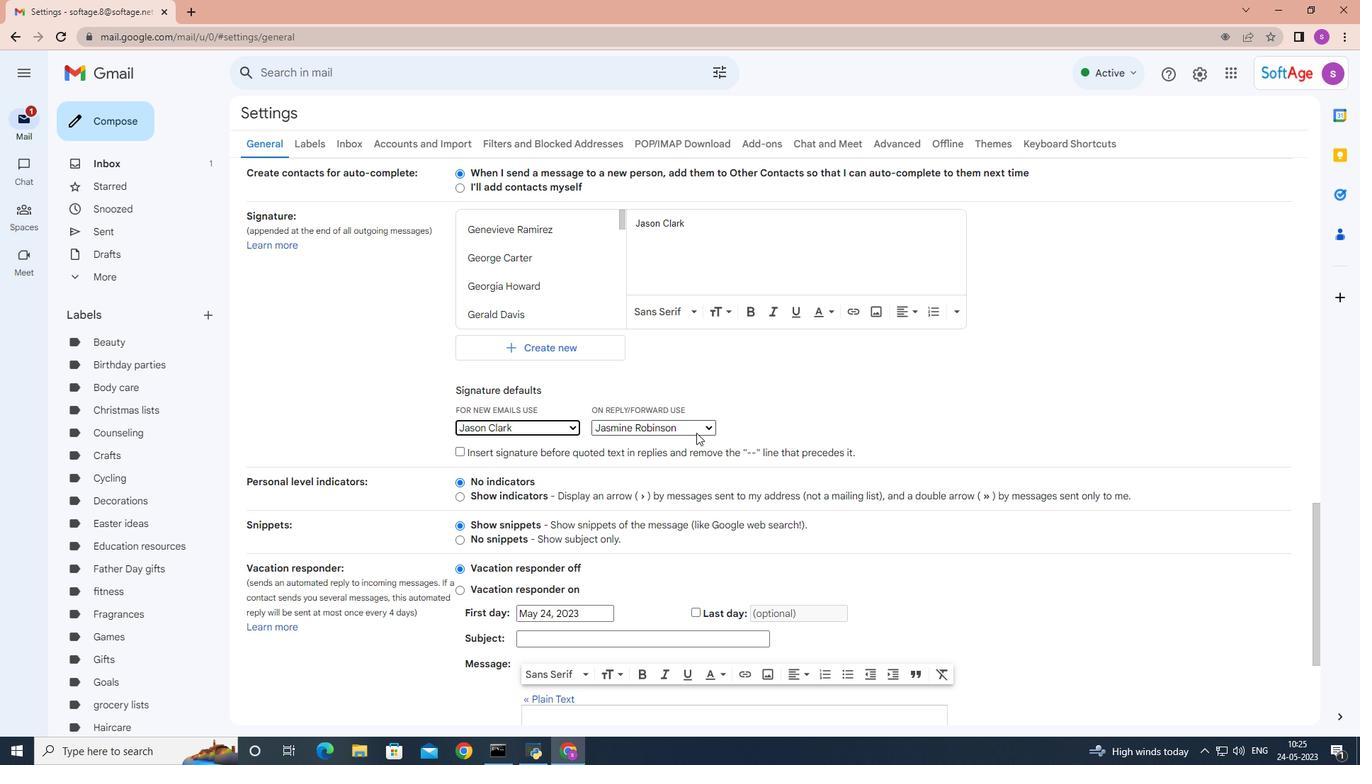 
Action: Mouse pressed left at (701, 430)
Screenshot: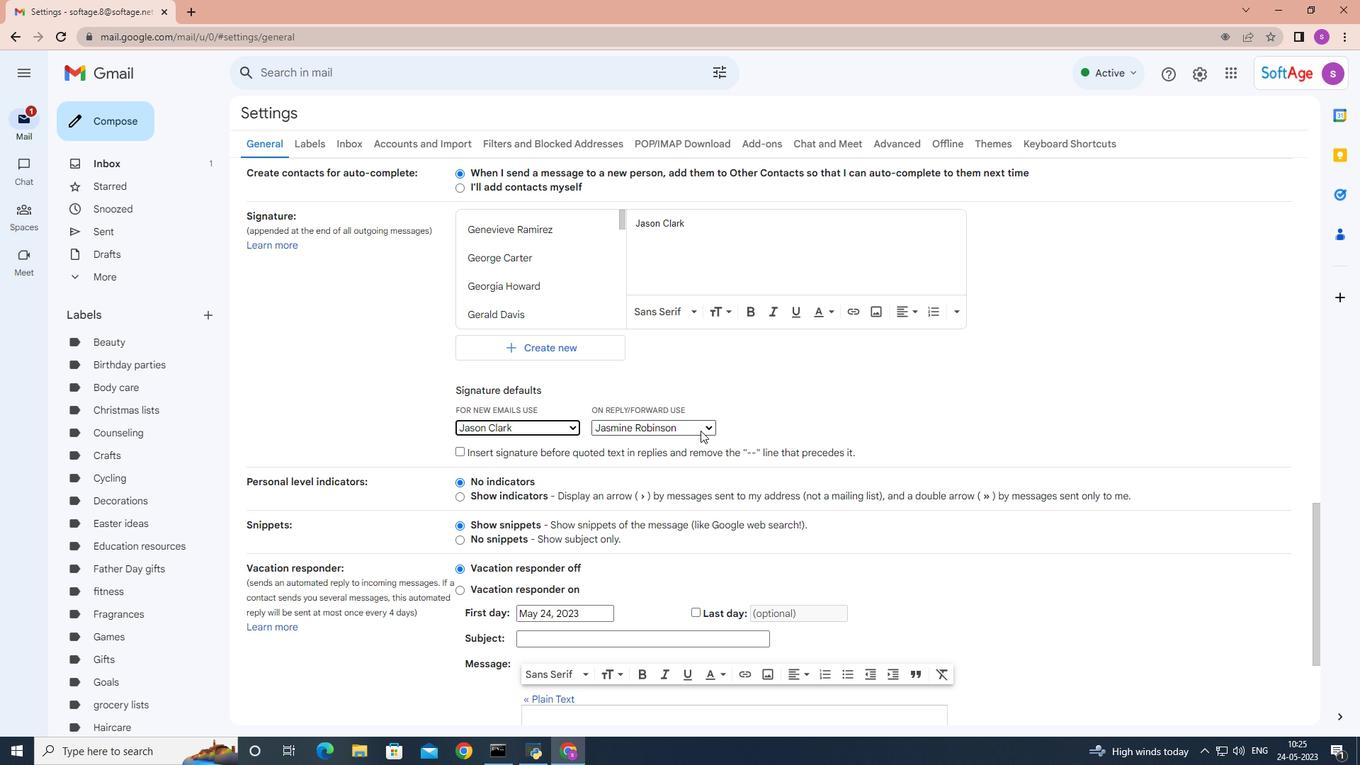 
Action: Mouse moved to (675, 518)
Screenshot: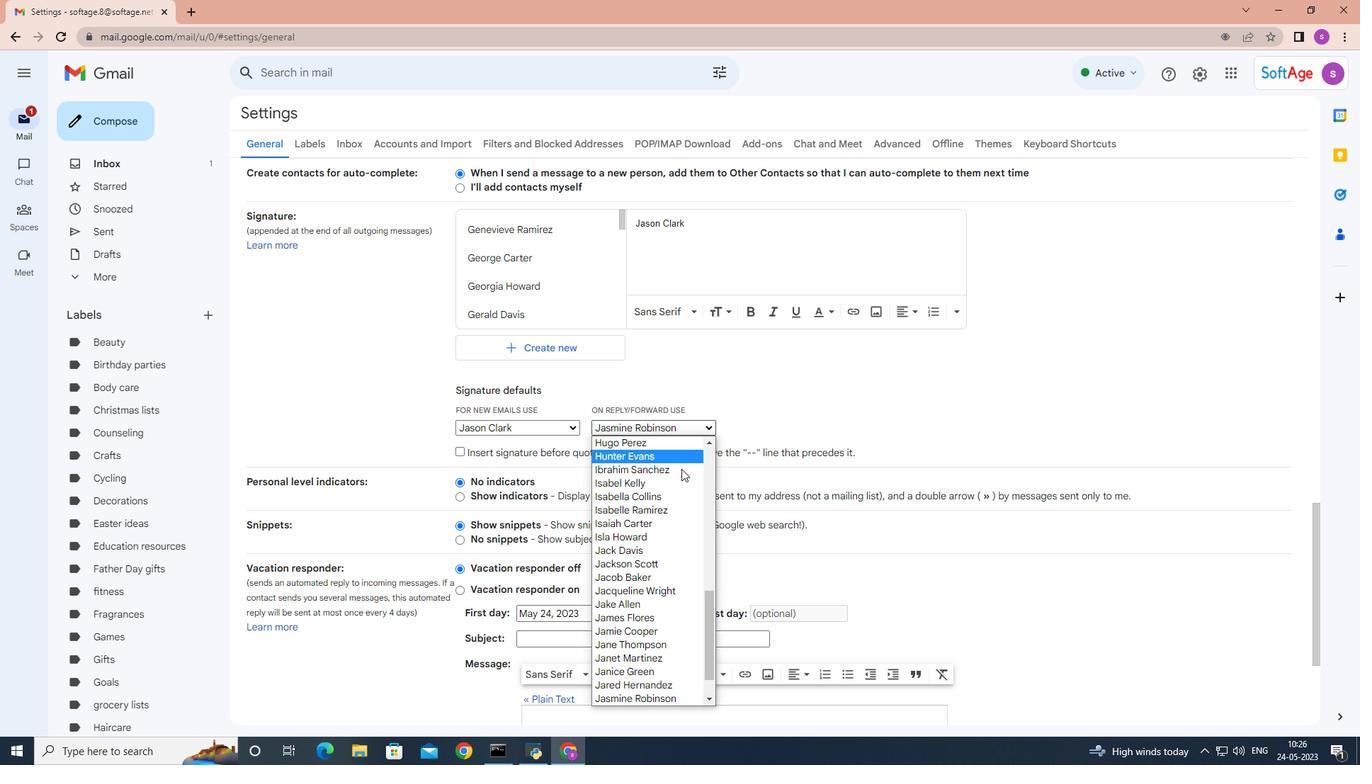 
Action: Mouse scrolled (675, 517) with delta (0, 0)
Screenshot: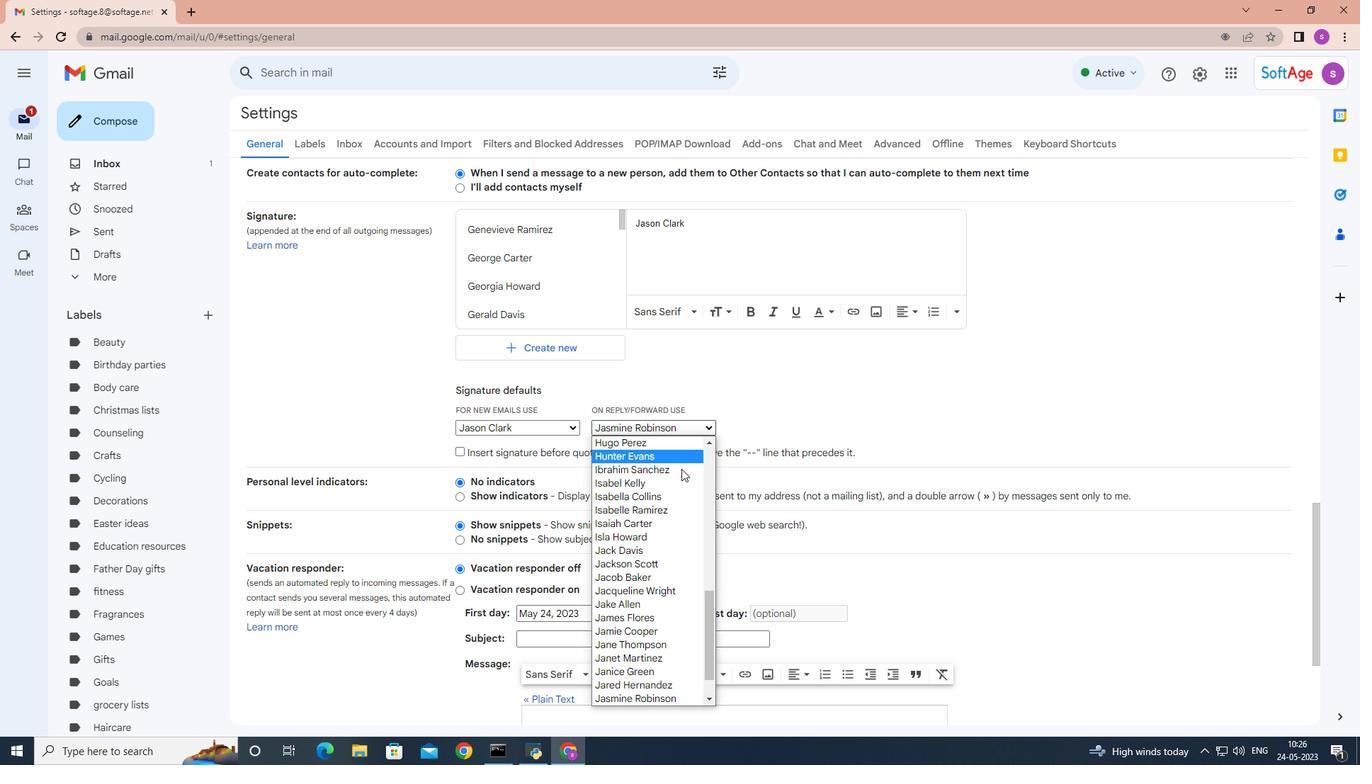 
Action: Mouse moved to (673, 530)
Screenshot: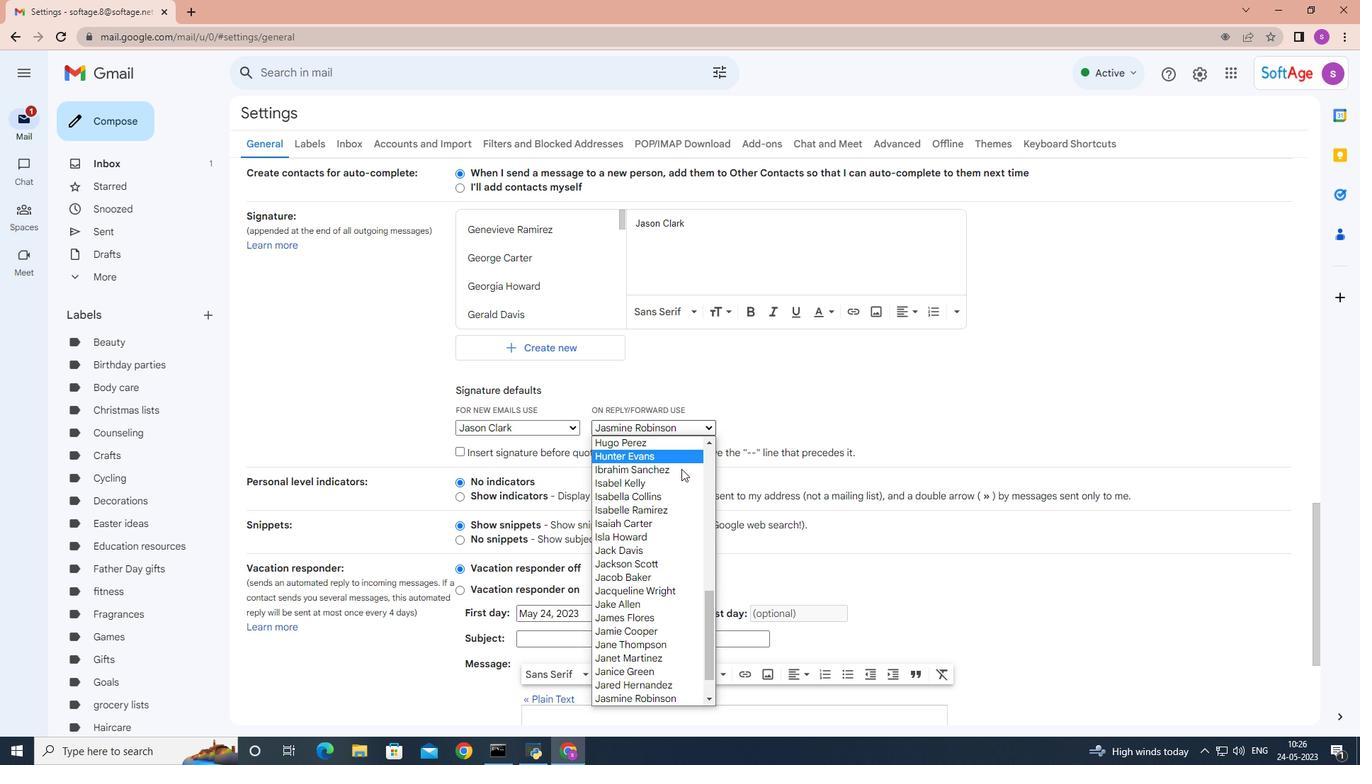 
Action: Mouse scrolled (673, 528) with delta (0, 0)
Screenshot: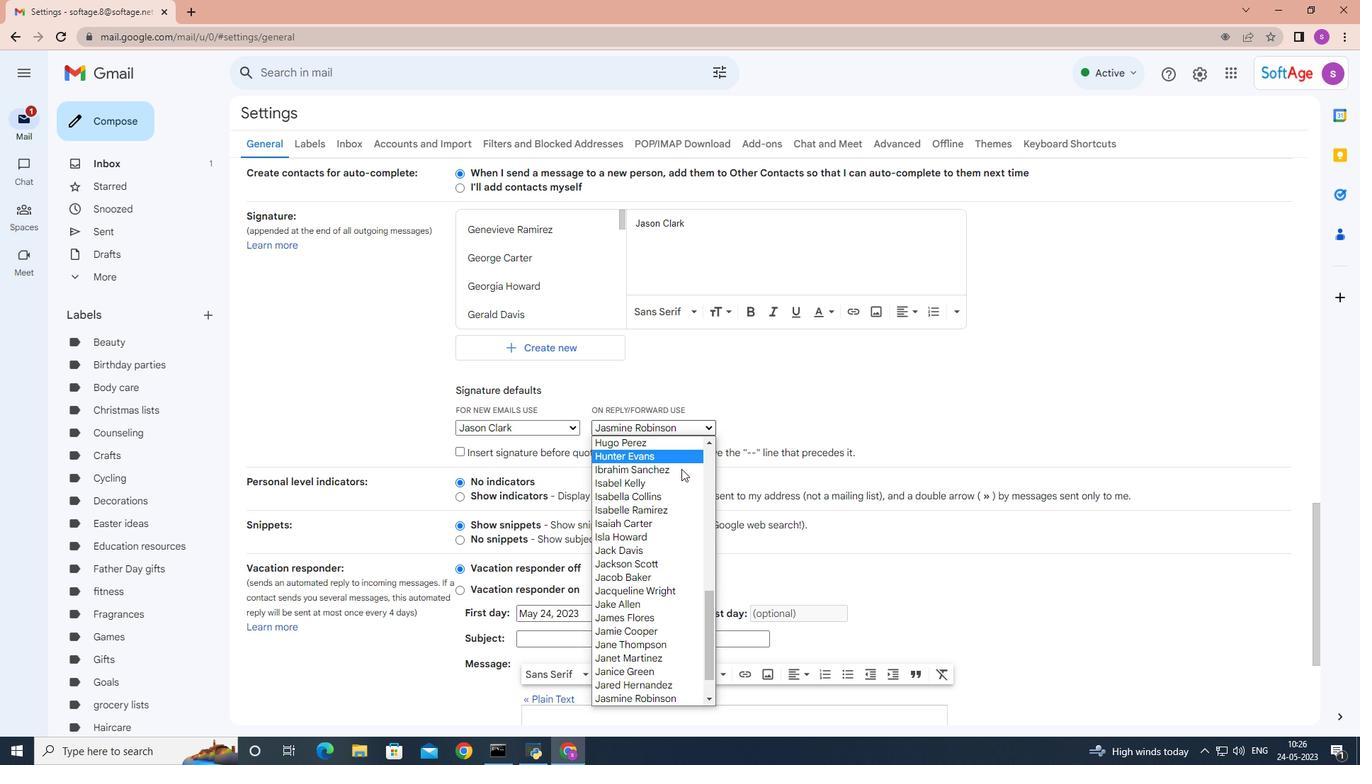 
Action: Mouse moved to (673, 534)
Screenshot: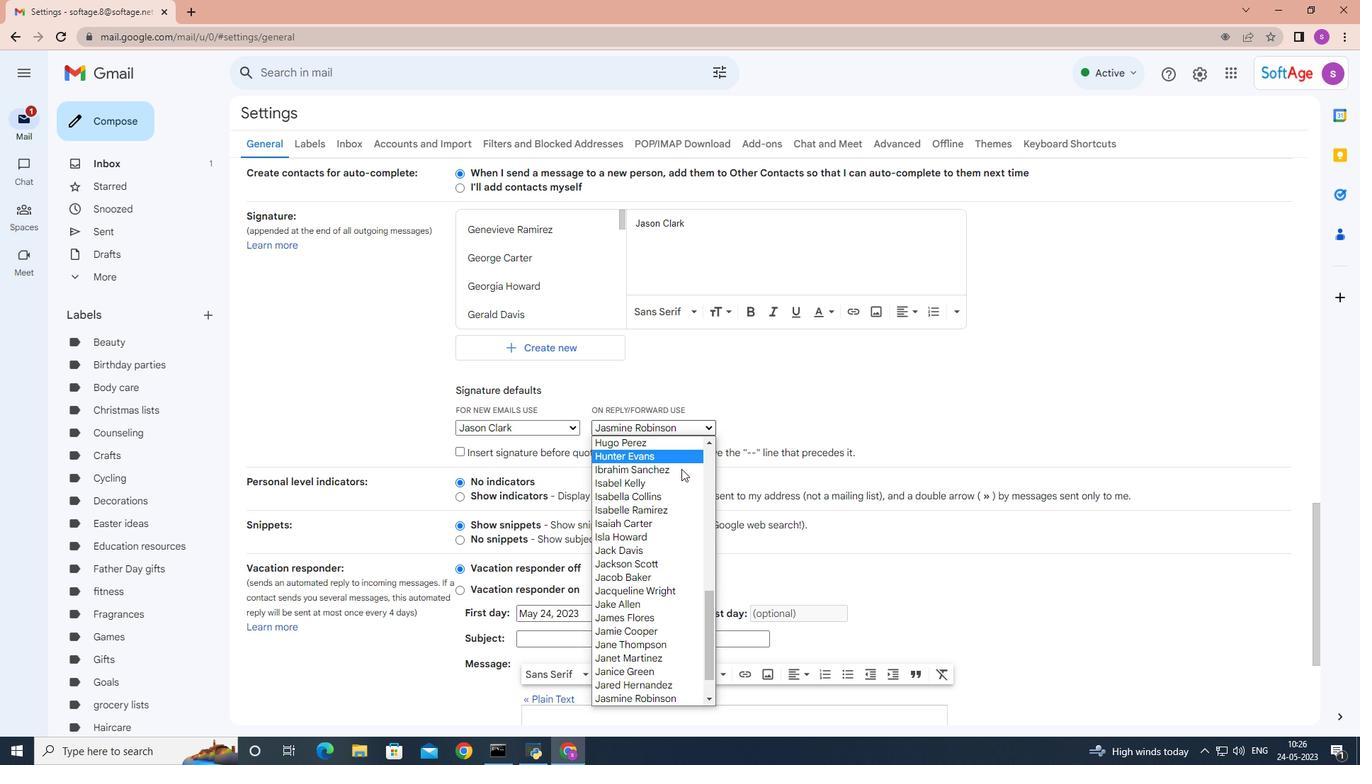 
Action: Mouse scrolled (673, 533) with delta (0, 0)
Screenshot: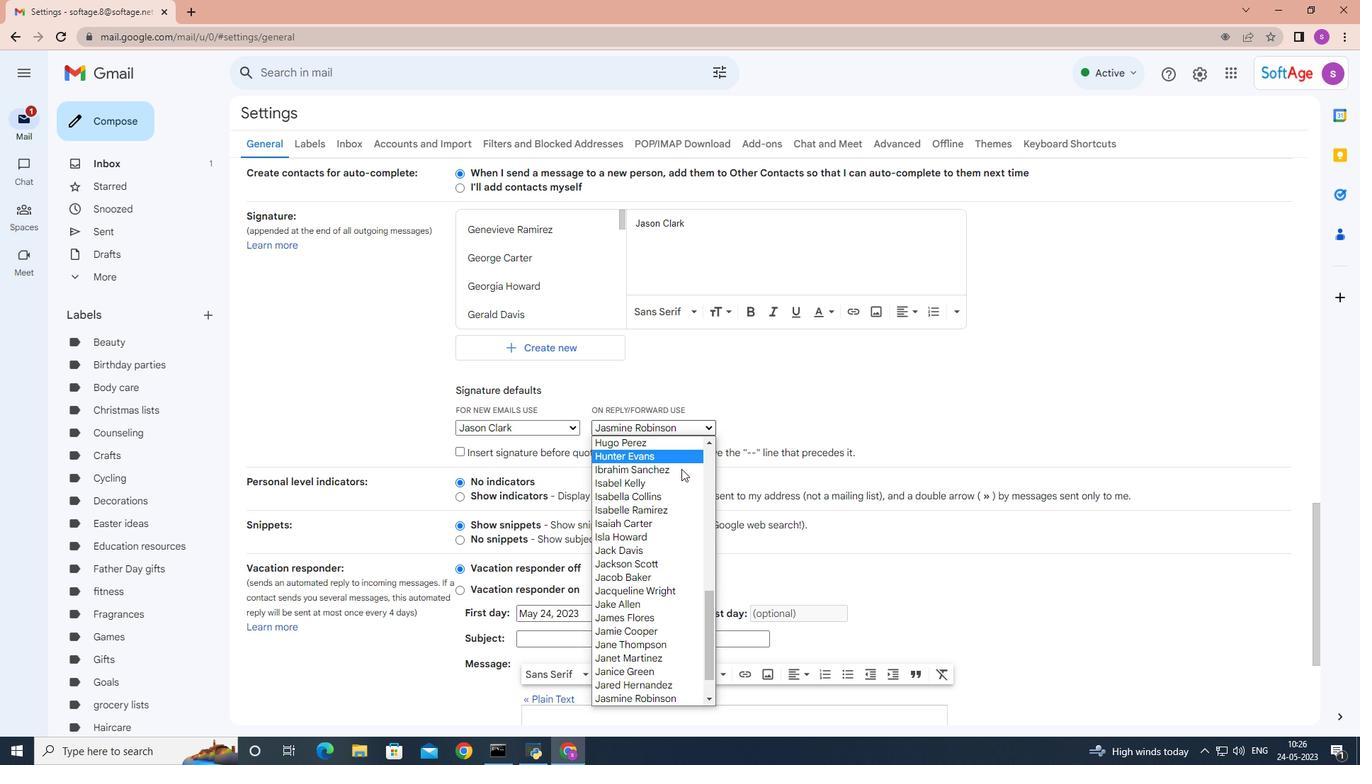 
Action: Mouse moved to (673, 535)
Screenshot: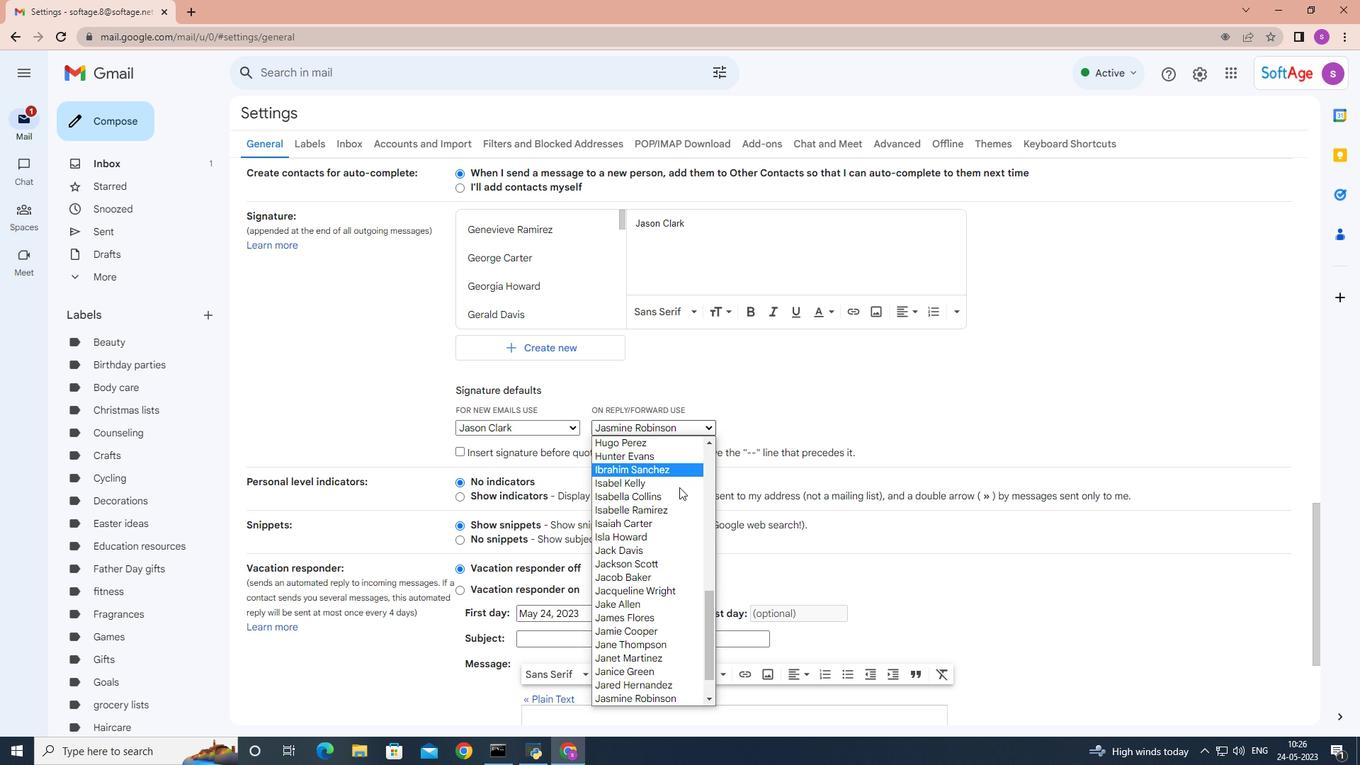 
Action: Mouse scrolled (673, 534) with delta (0, 0)
Screenshot: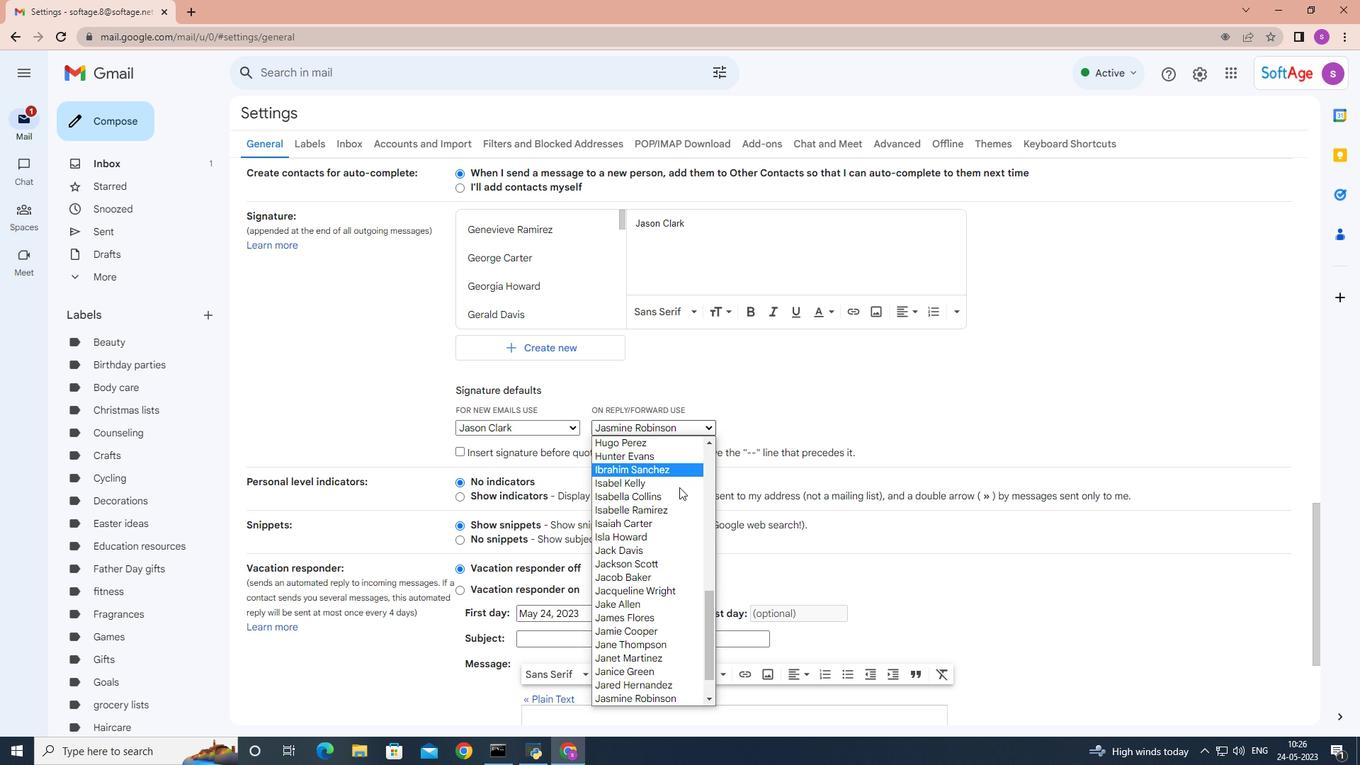 
Action: Mouse moved to (672, 535)
Screenshot: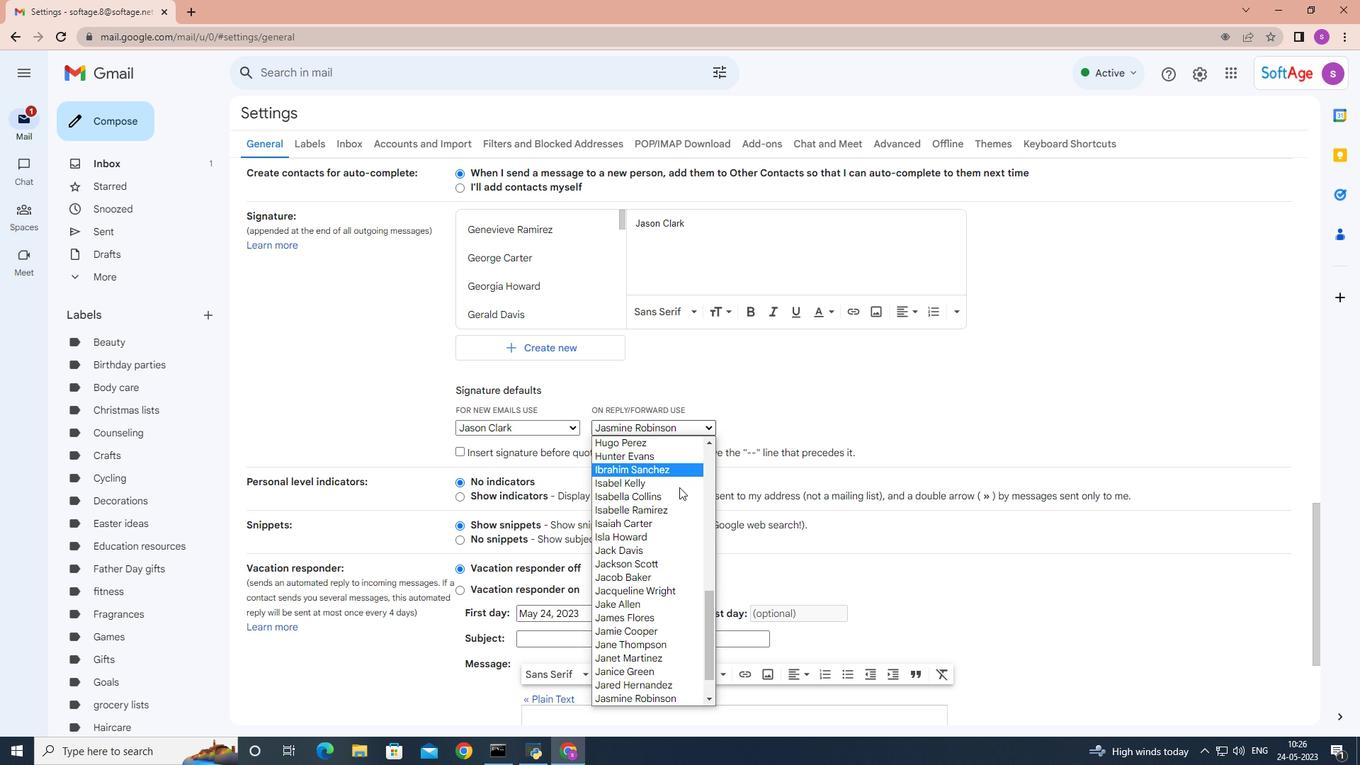 
Action: Mouse scrolled (672, 535) with delta (0, 0)
Screenshot: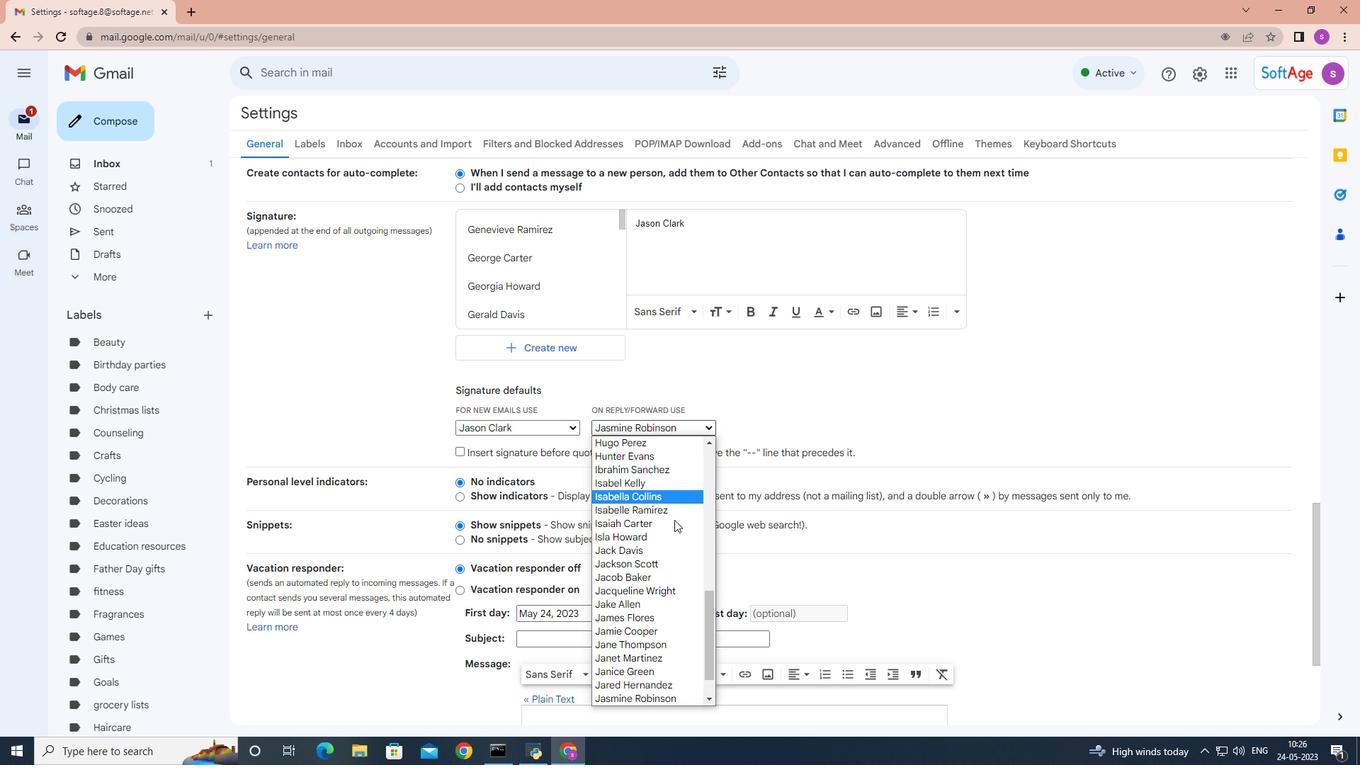
Action: Mouse moved to (671, 536)
Screenshot: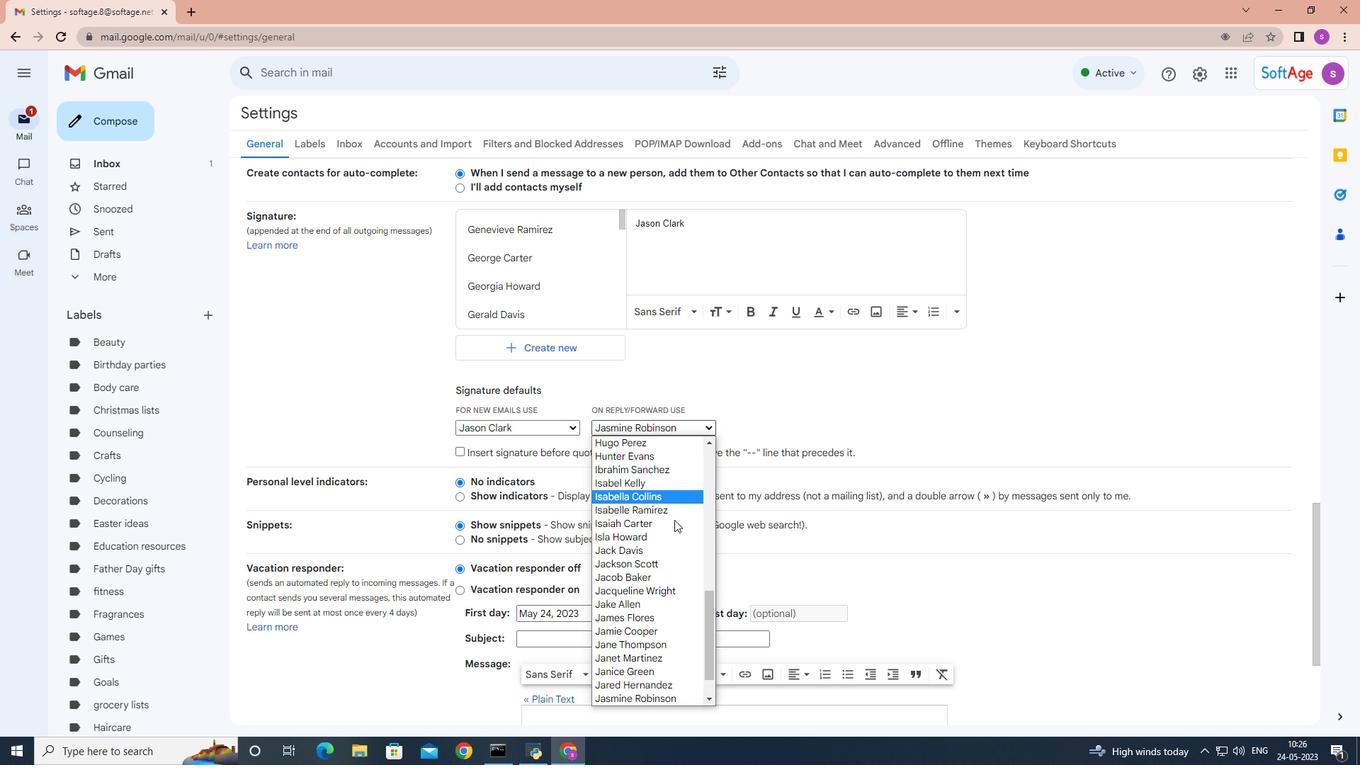 
Action: Mouse scrolled (671, 535) with delta (0, 0)
Screenshot: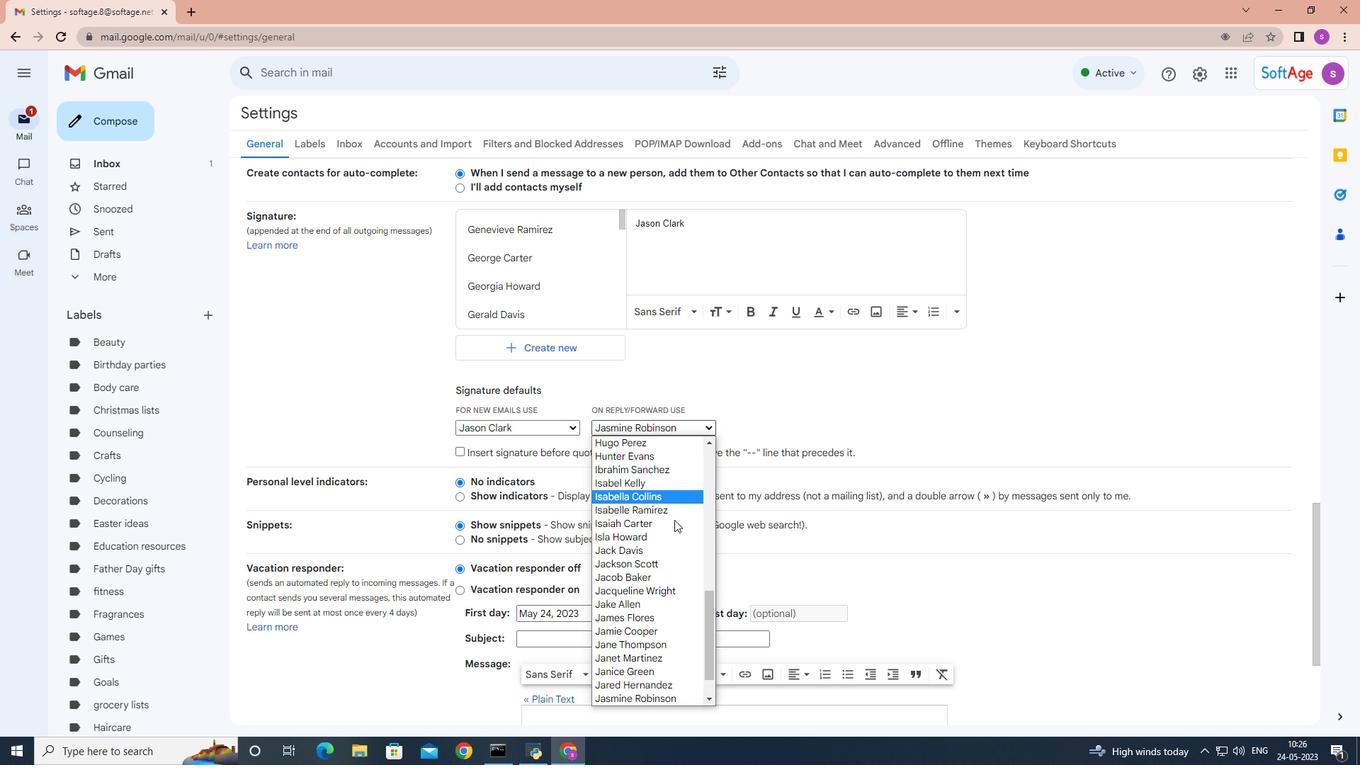 
Action: Mouse moved to (670, 536)
Screenshot: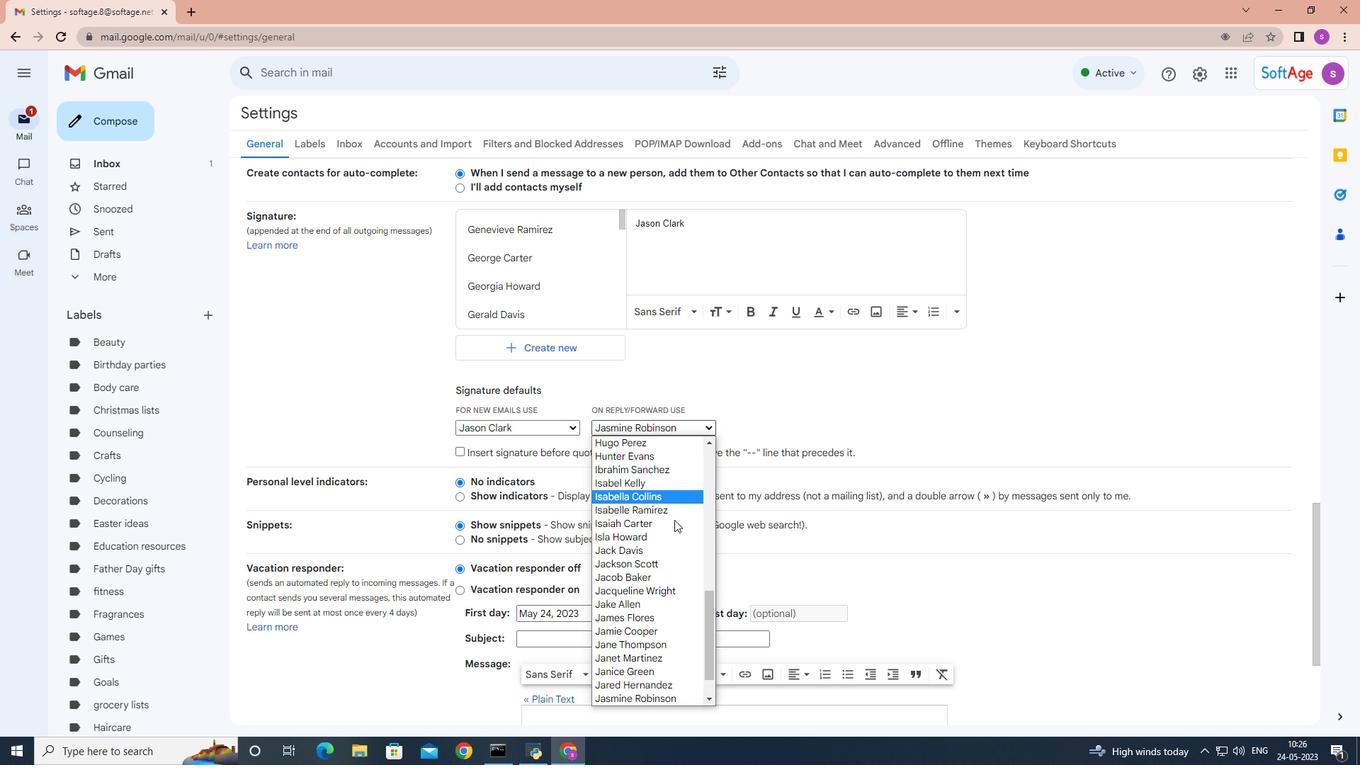 
Action: Mouse scrolled (670, 535) with delta (0, 0)
Screenshot: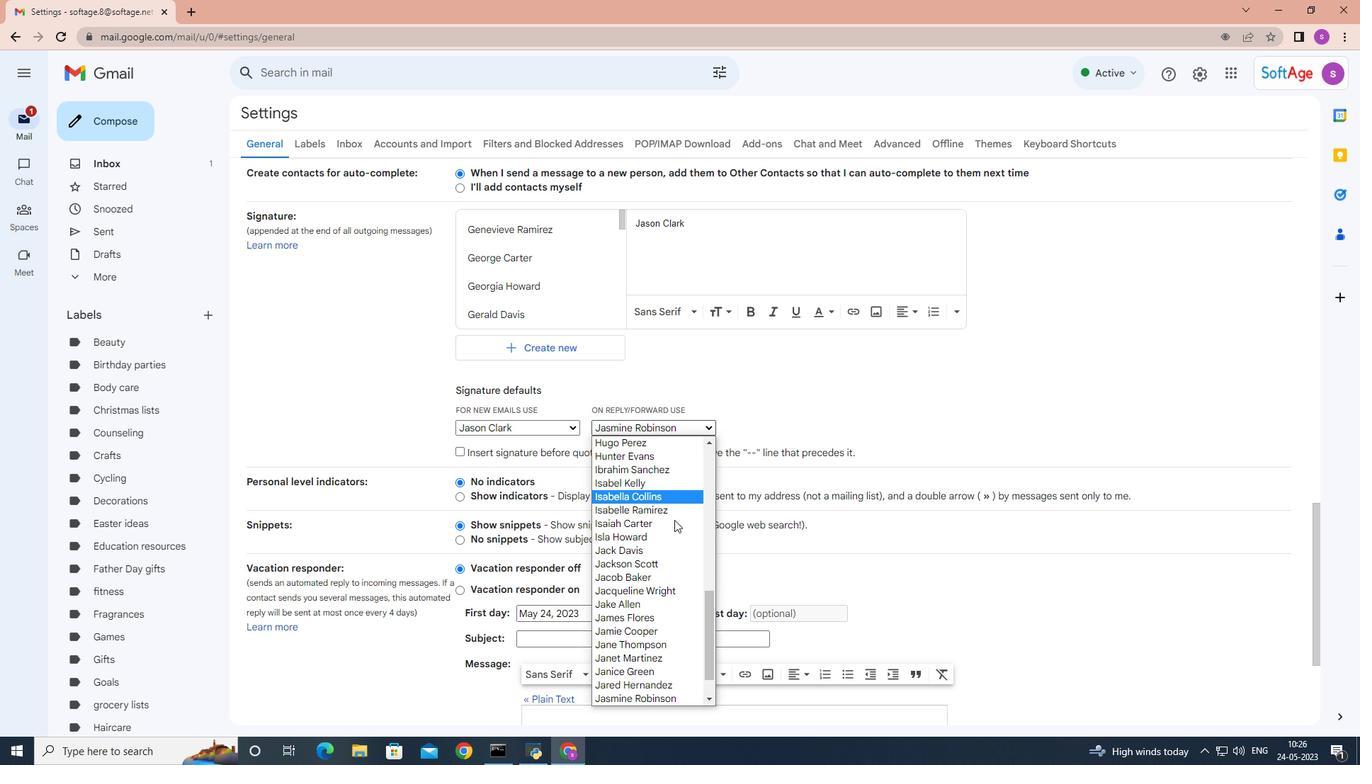 
Action: Mouse moved to (669, 538)
Screenshot: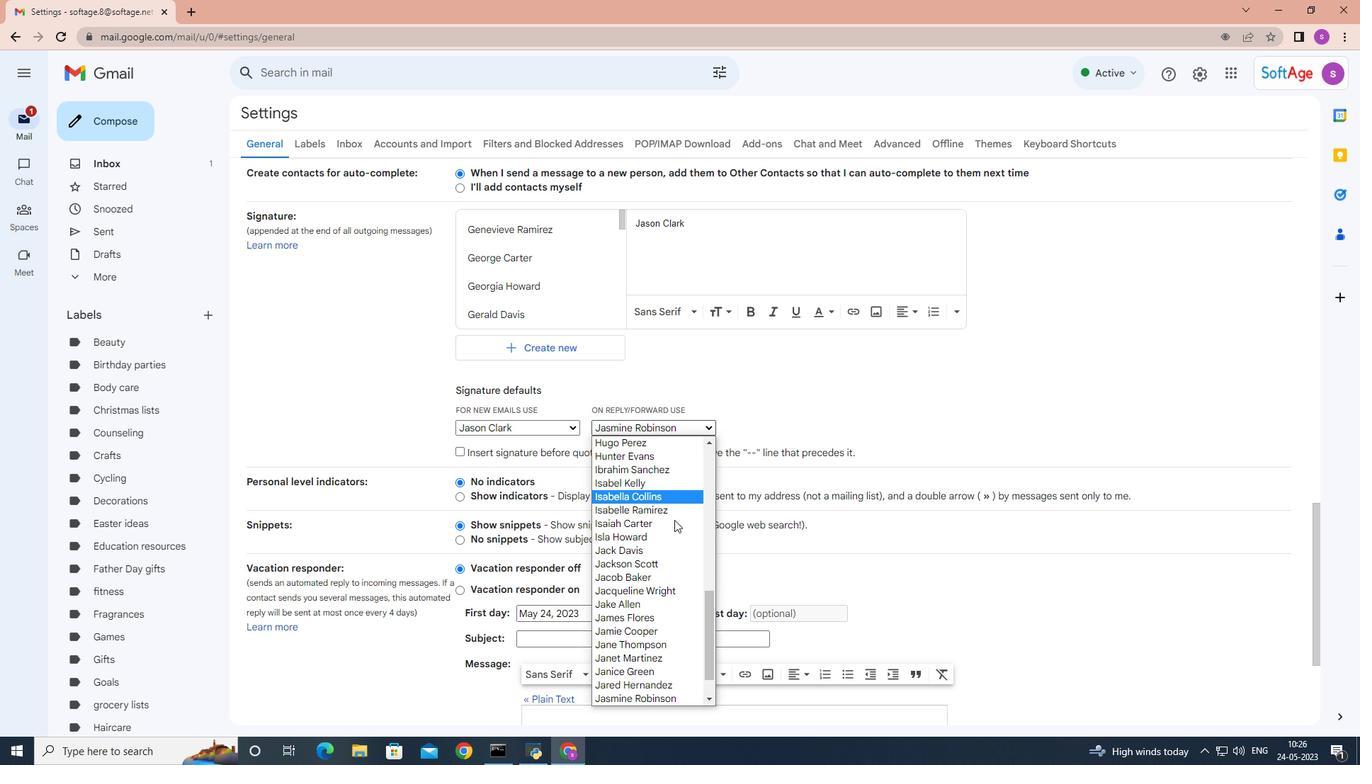 
Action: Mouse scrolled (669, 537) with delta (0, 0)
Screenshot: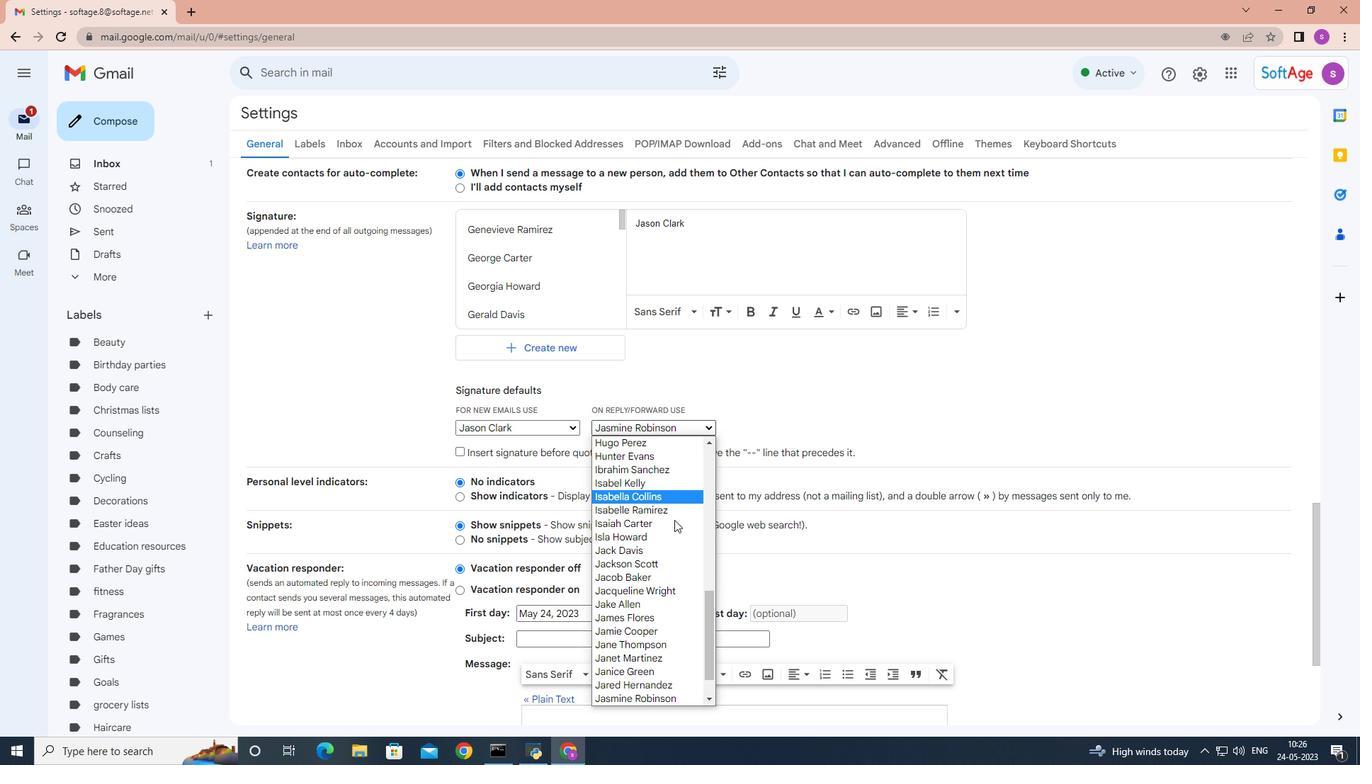 
Action: Mouse moved to (661, 663)
Screenshot: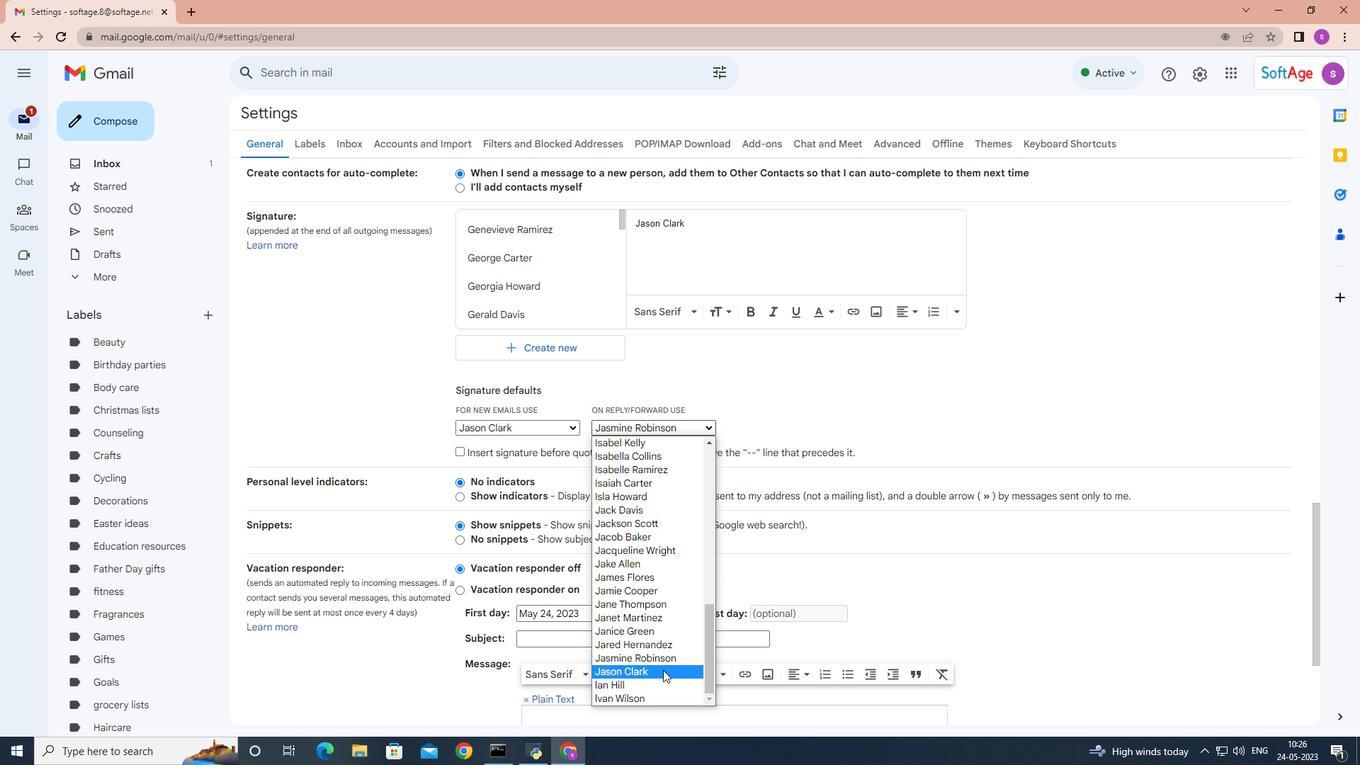 
Action: Mouse pressed left at (661, 663)
Screenshot: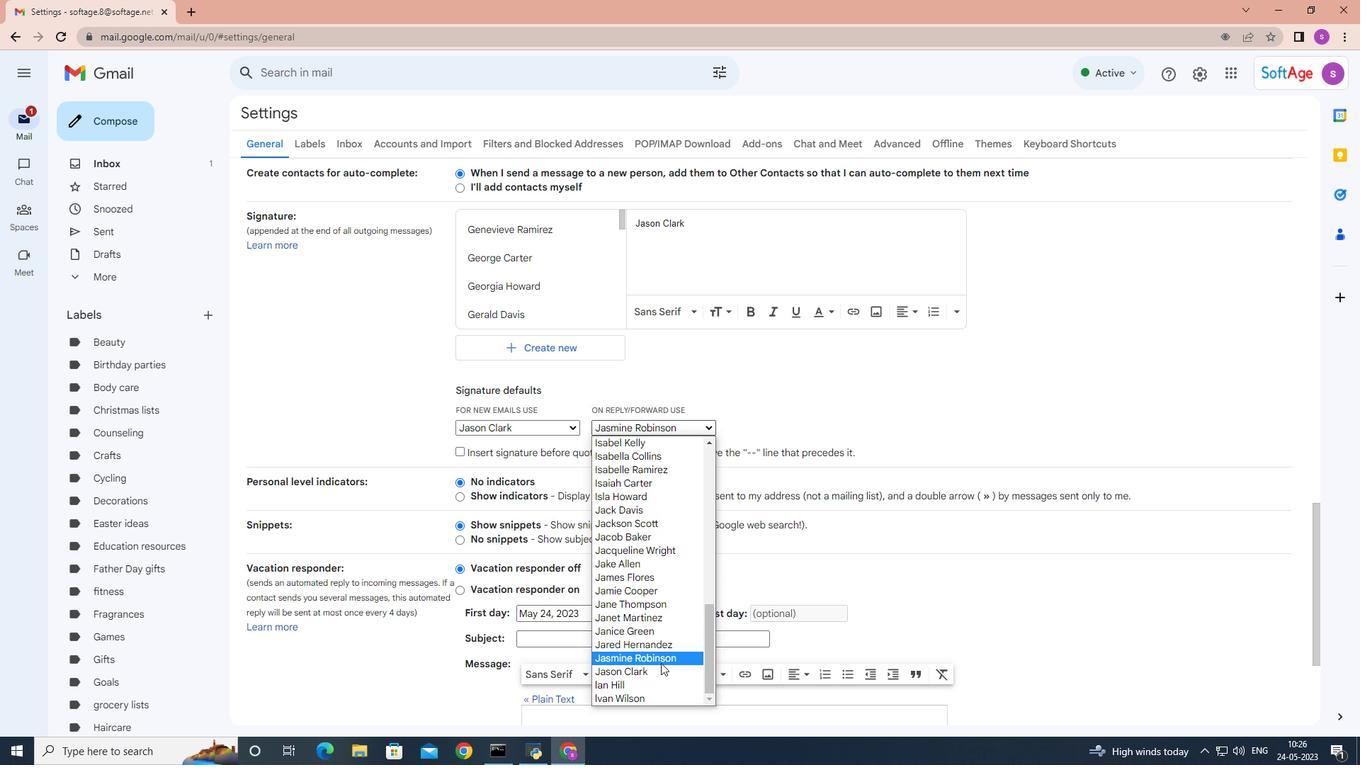 
Action: Mouse moved to (700, 433)
Screenshot: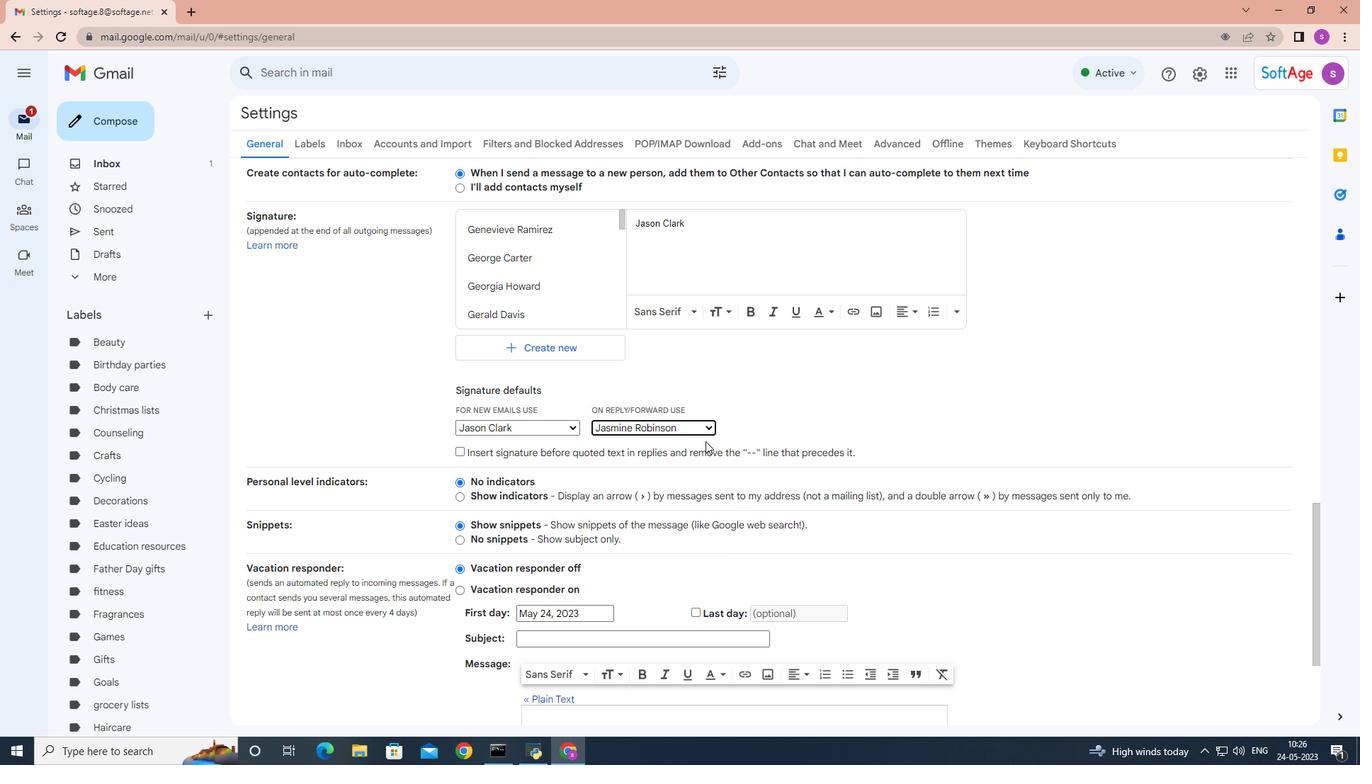 
Action: Mouse pressed left at (700, 433)
Screenshot: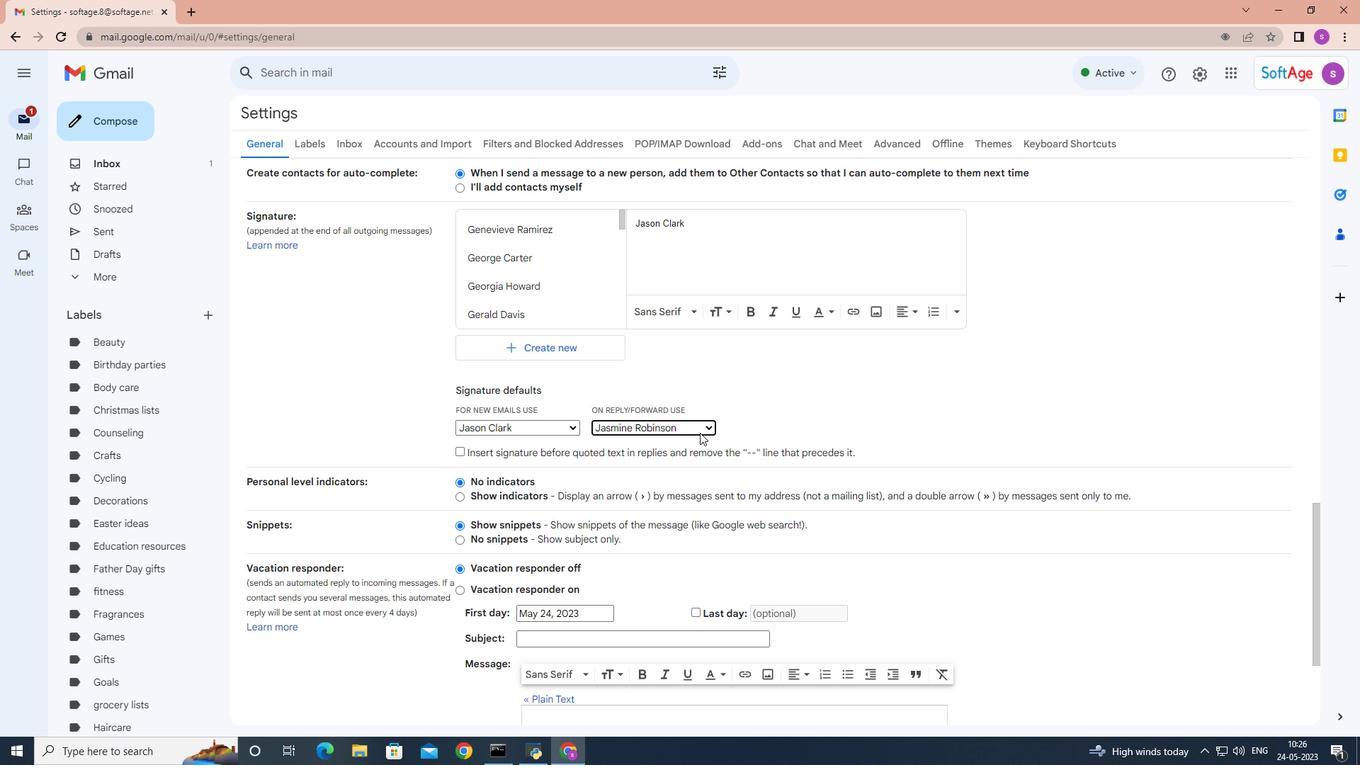 
Action: Mouse moved to (669, 549)
Screenshot: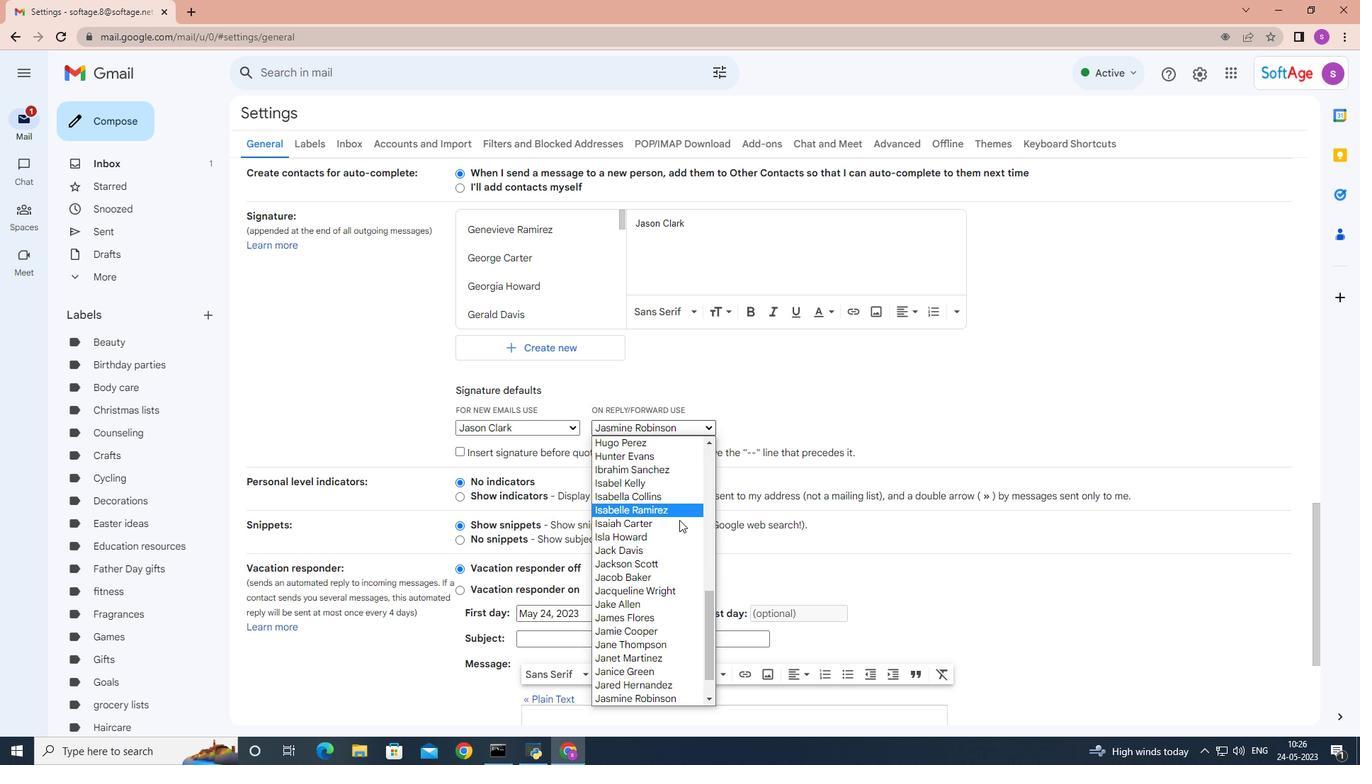 
Action: Mouse scrolled (669, 548) with delta (0, 0)
Screenshot: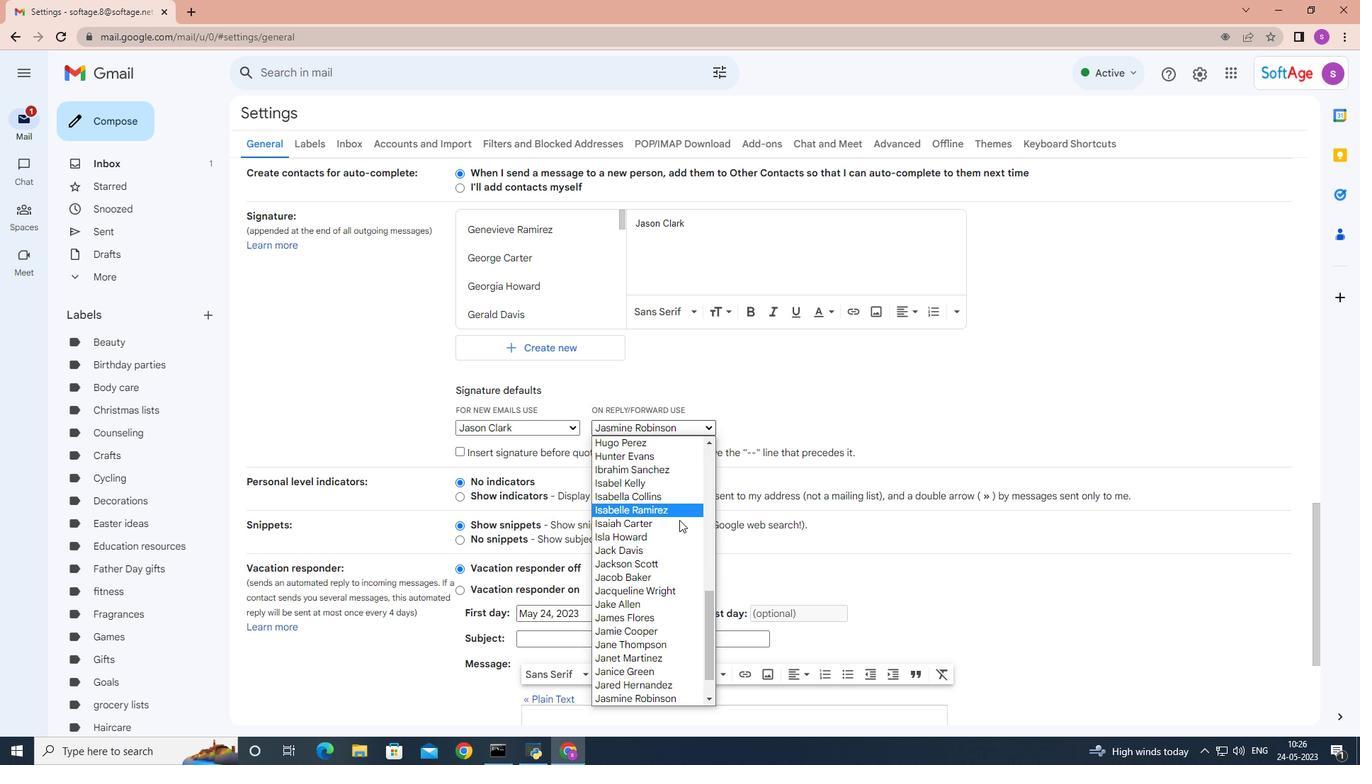 
Action: Mouse moved to (669, 553)
Screenshot: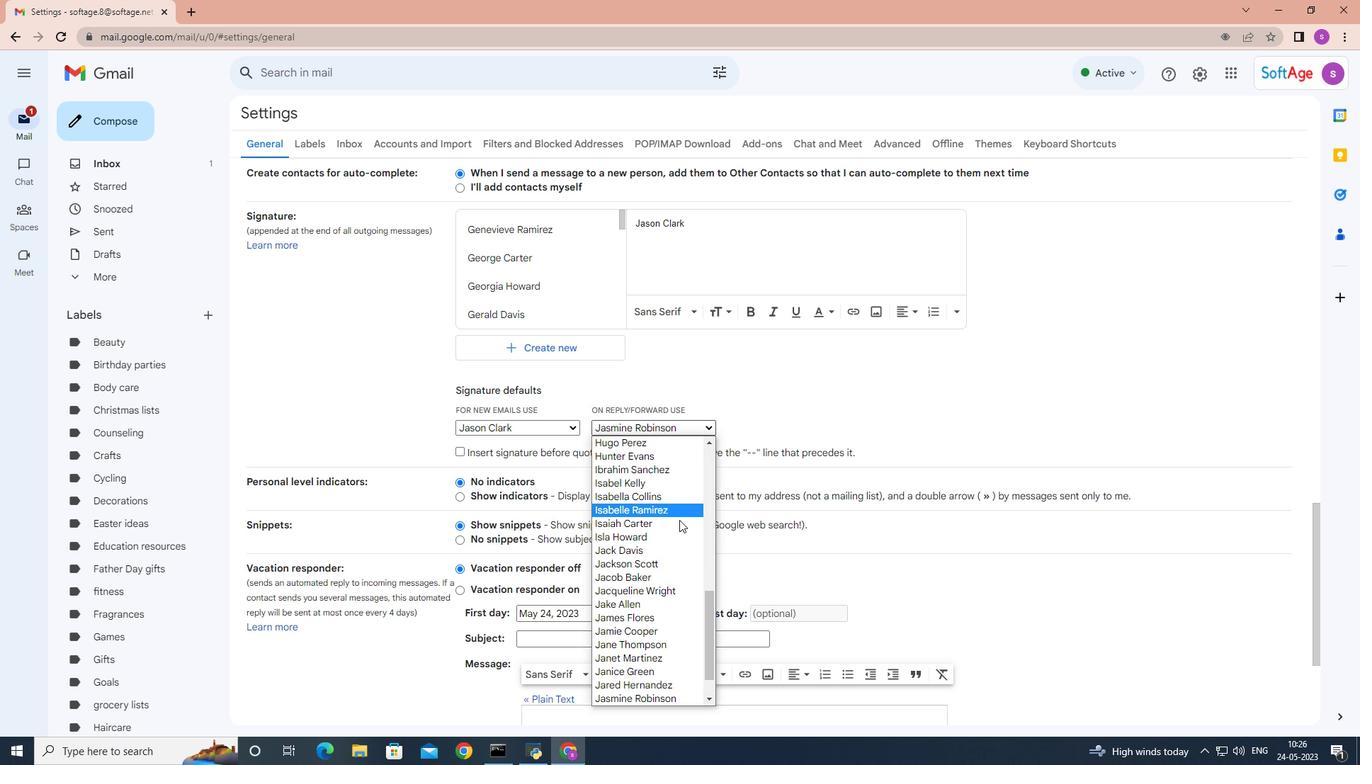 
Action: Mouse scrolled (669, 552) with delta (0, 0)
Screenshot: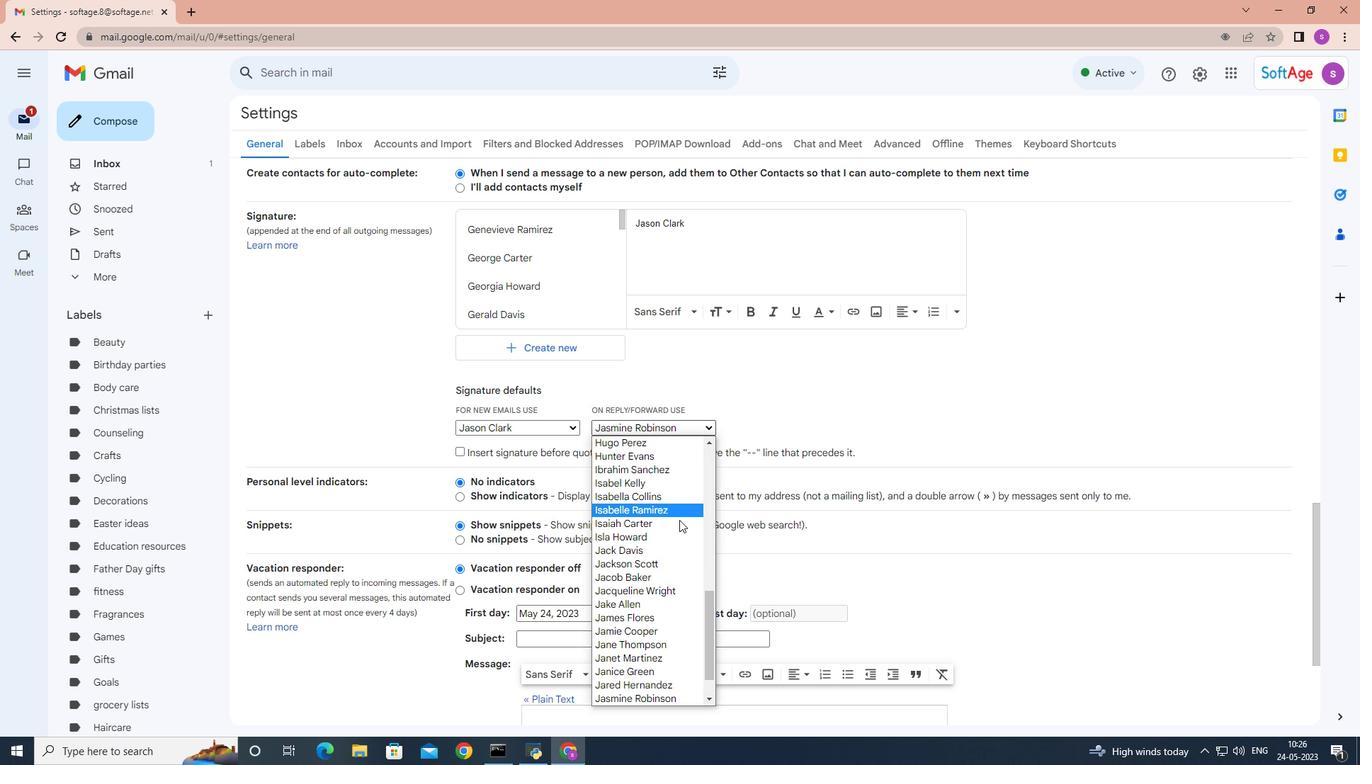 
Action: Mouse moved to (668, 555)
Screenshot: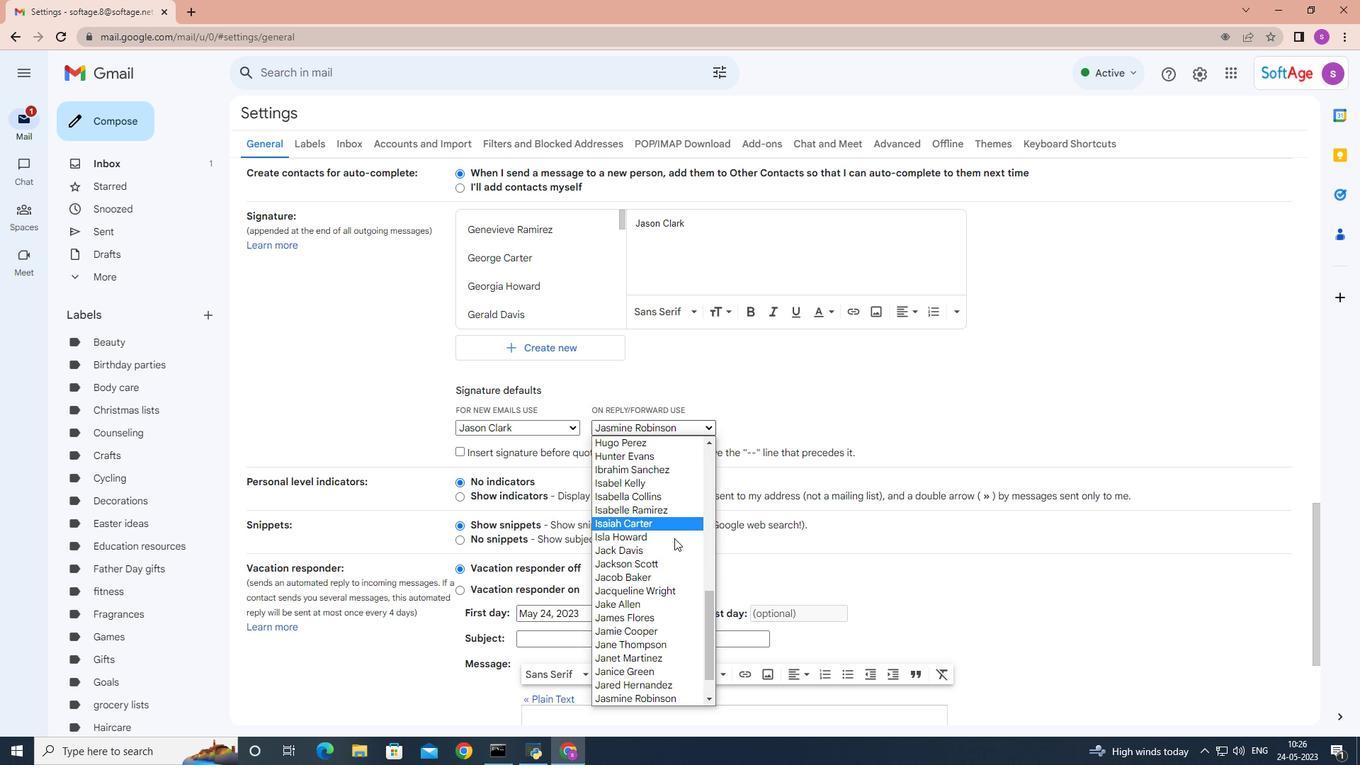 
Action: Mouse scrolled (668, 555) with delta (0, 0)
Screenshot: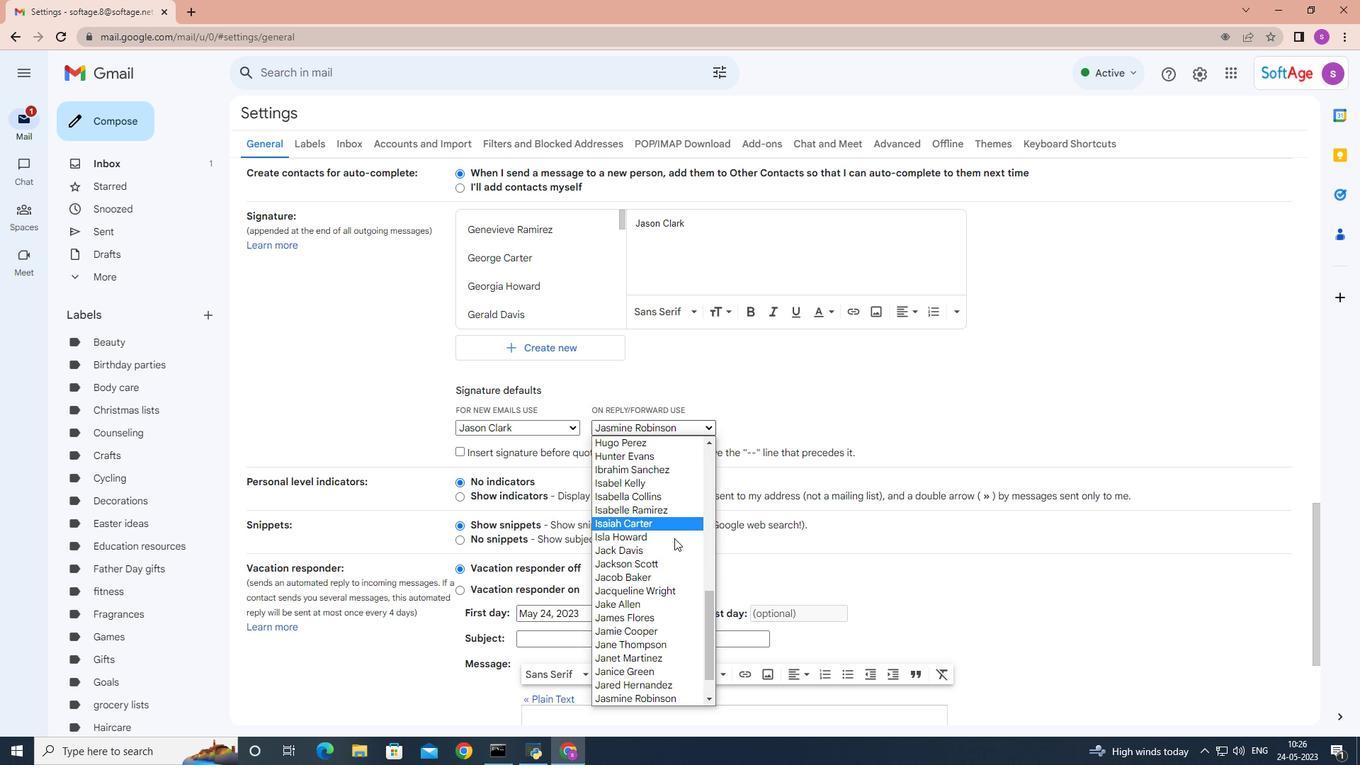 
Action: Mouse scrolled (668, 555) with delta (0, 0)
Screenshot: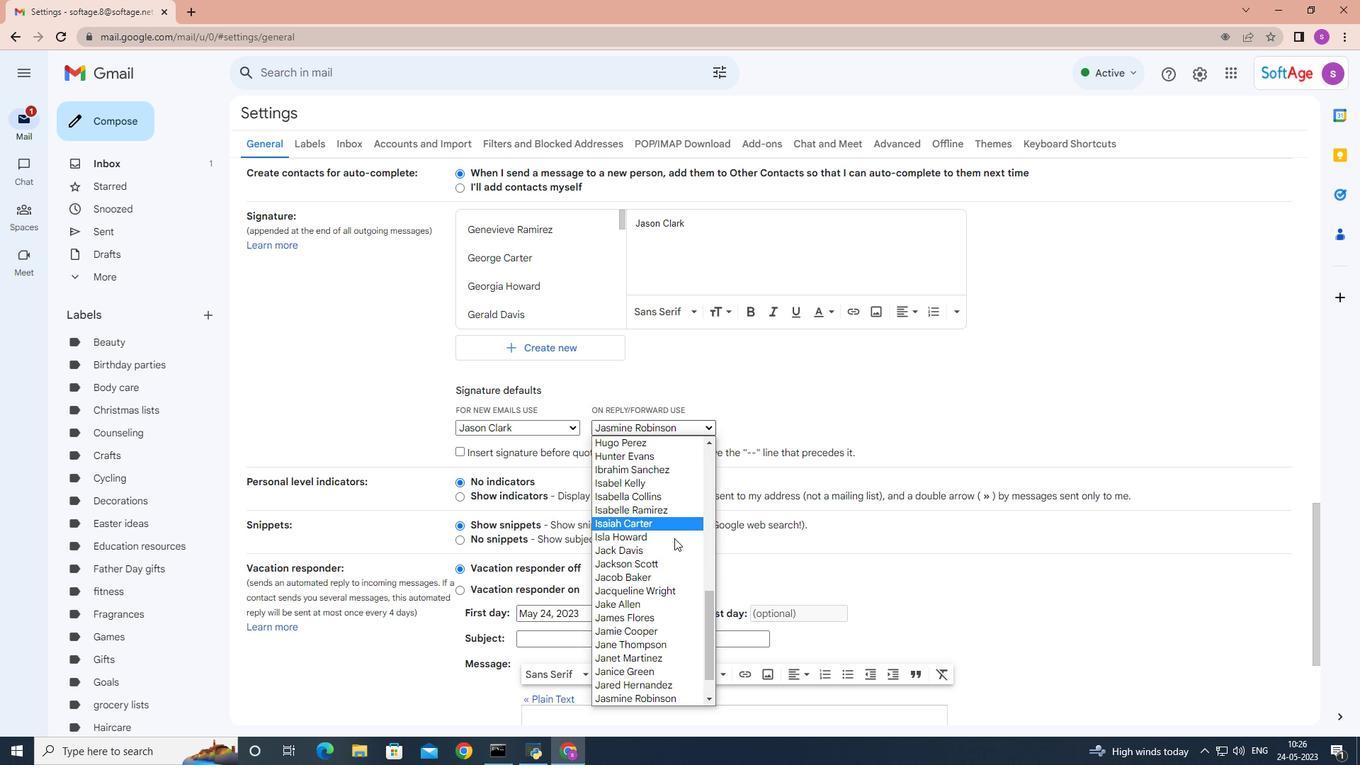 
Action: Mouse moved to (668, 556)
Screenshot: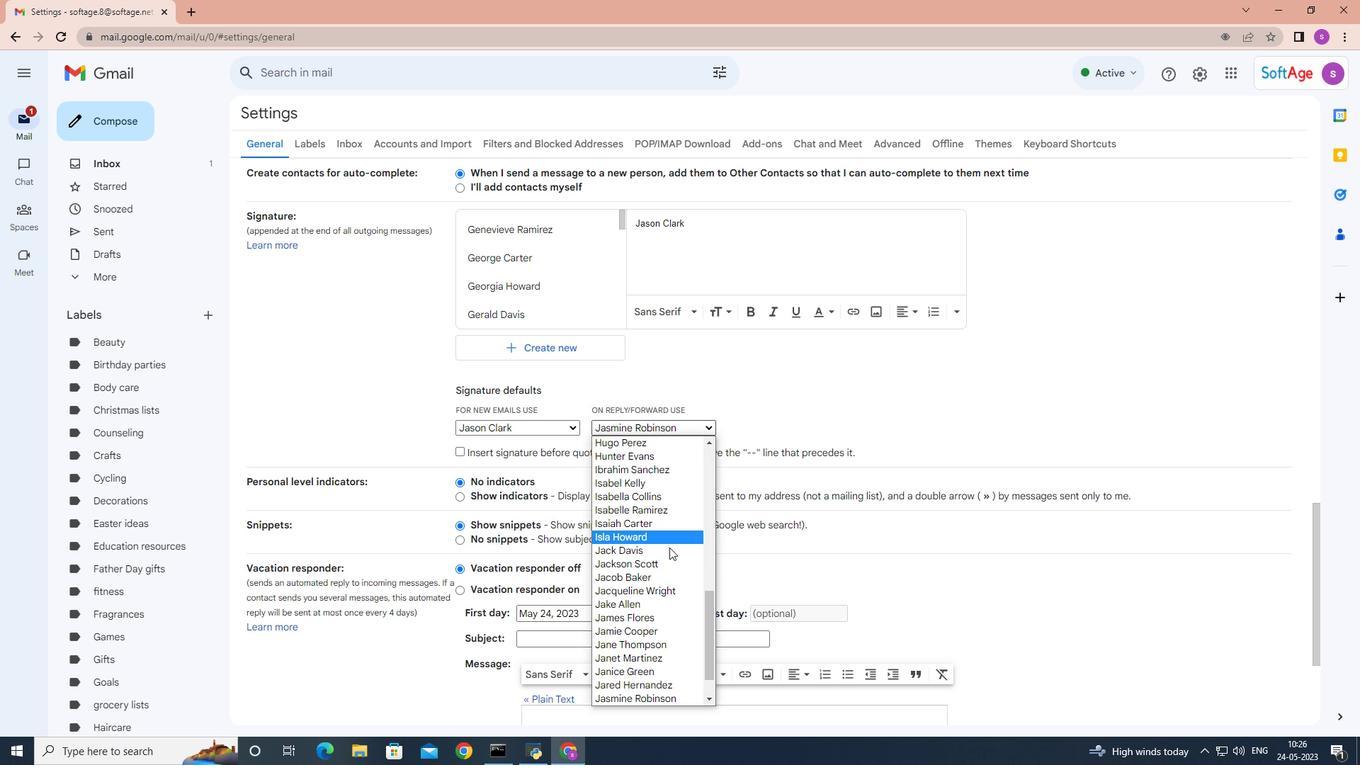 
Action: Mouse scrolled (668, 555) with delta (0, 0)
Screenshot: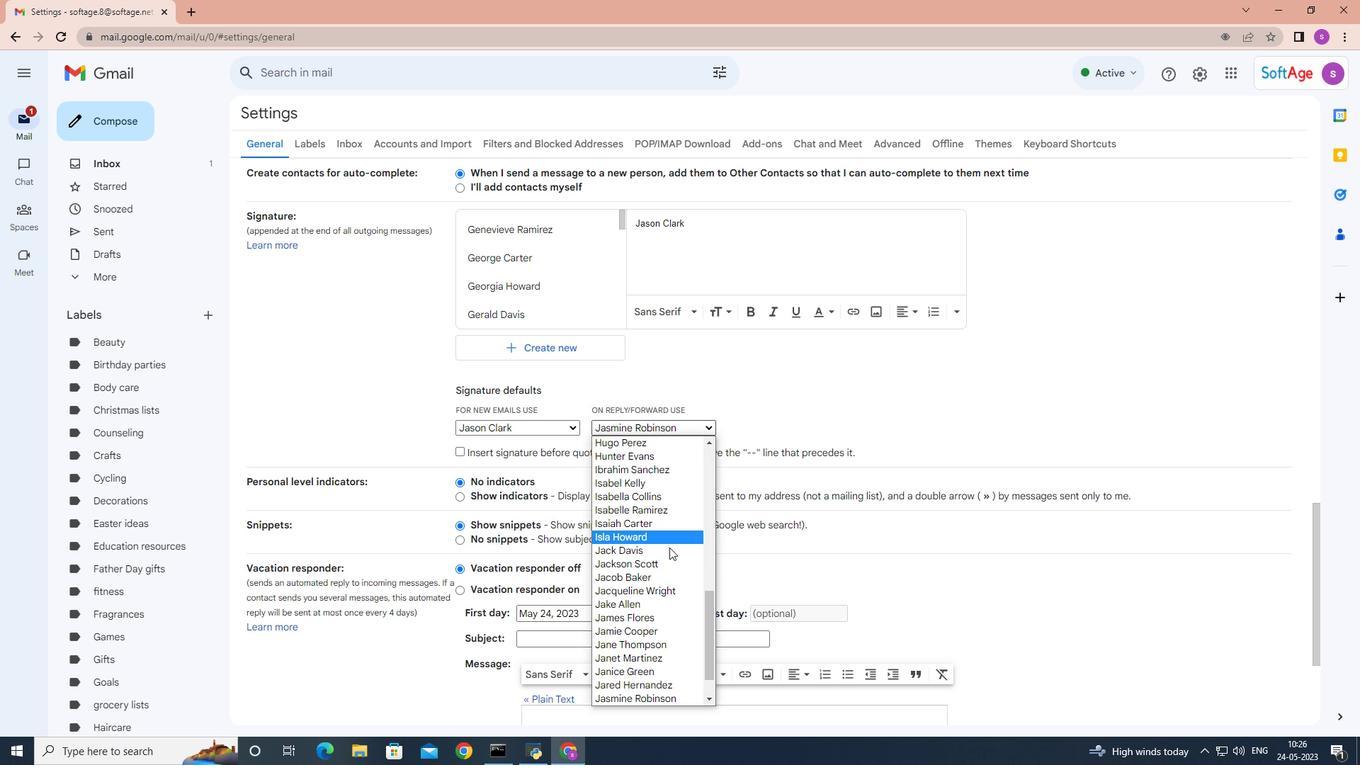 
Action: Mouse scrolled (668, 555) with delta (0, 0)
Screenshot: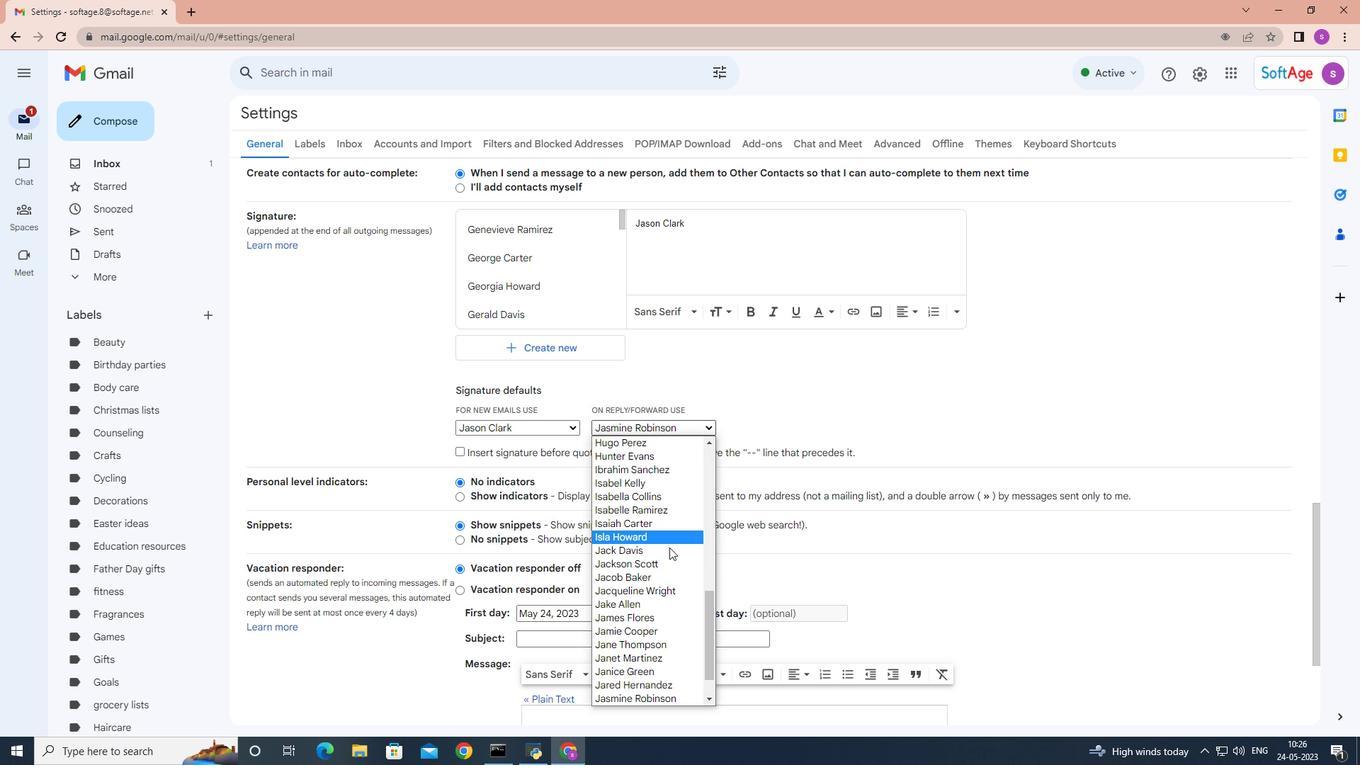 
Action: Mouse scrolled (668, 555) with delta (0, 0)
Screenshot: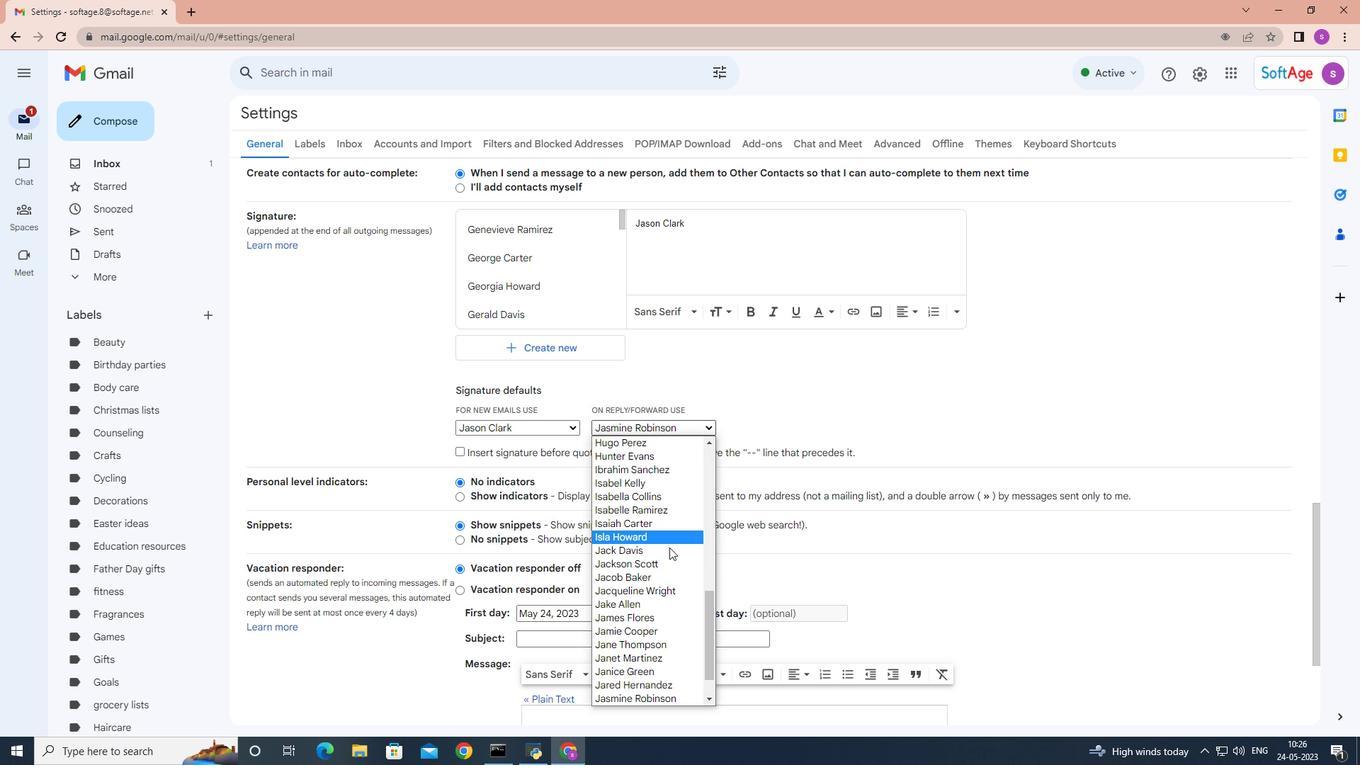 
Action: Mouse scrolled (668, 555) with delta (0, 0)
Screenshot: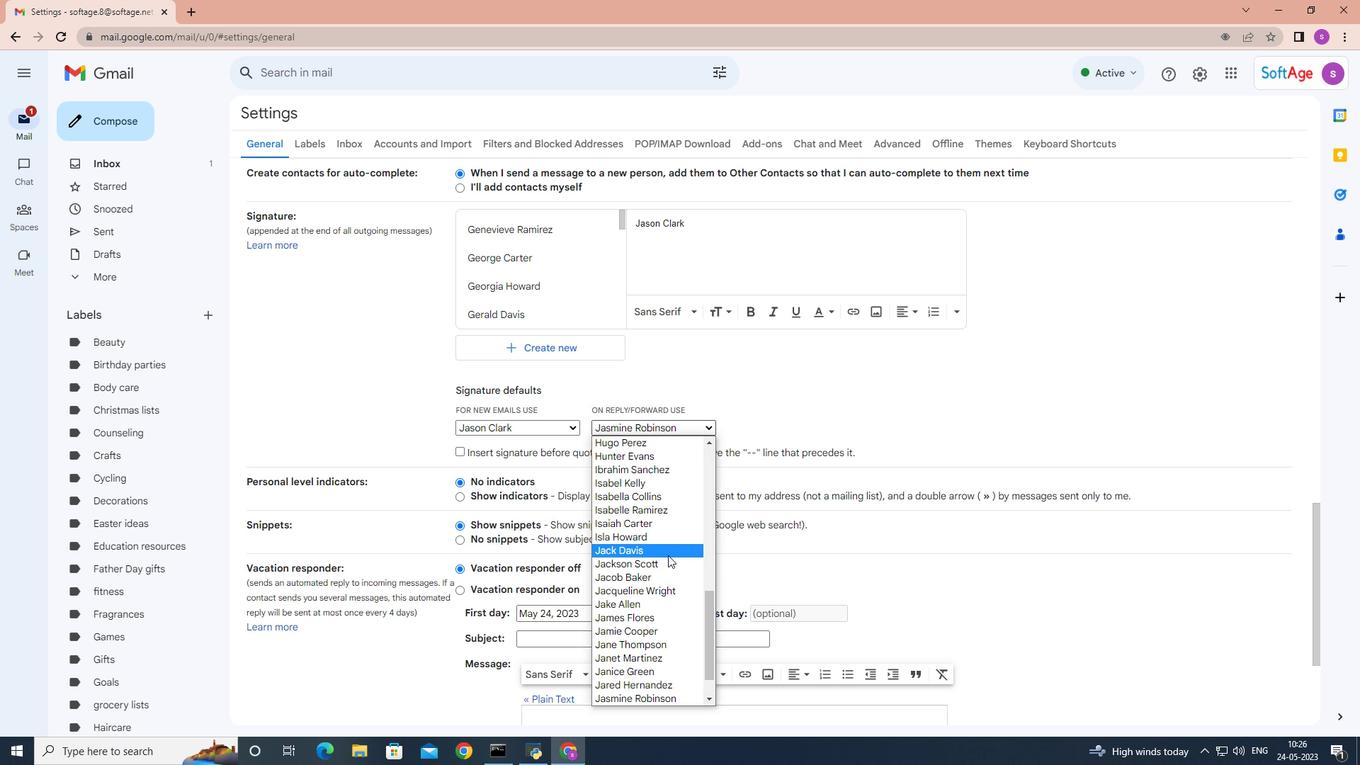 
Action: Mouse moved to (677, 668)
Screenshot: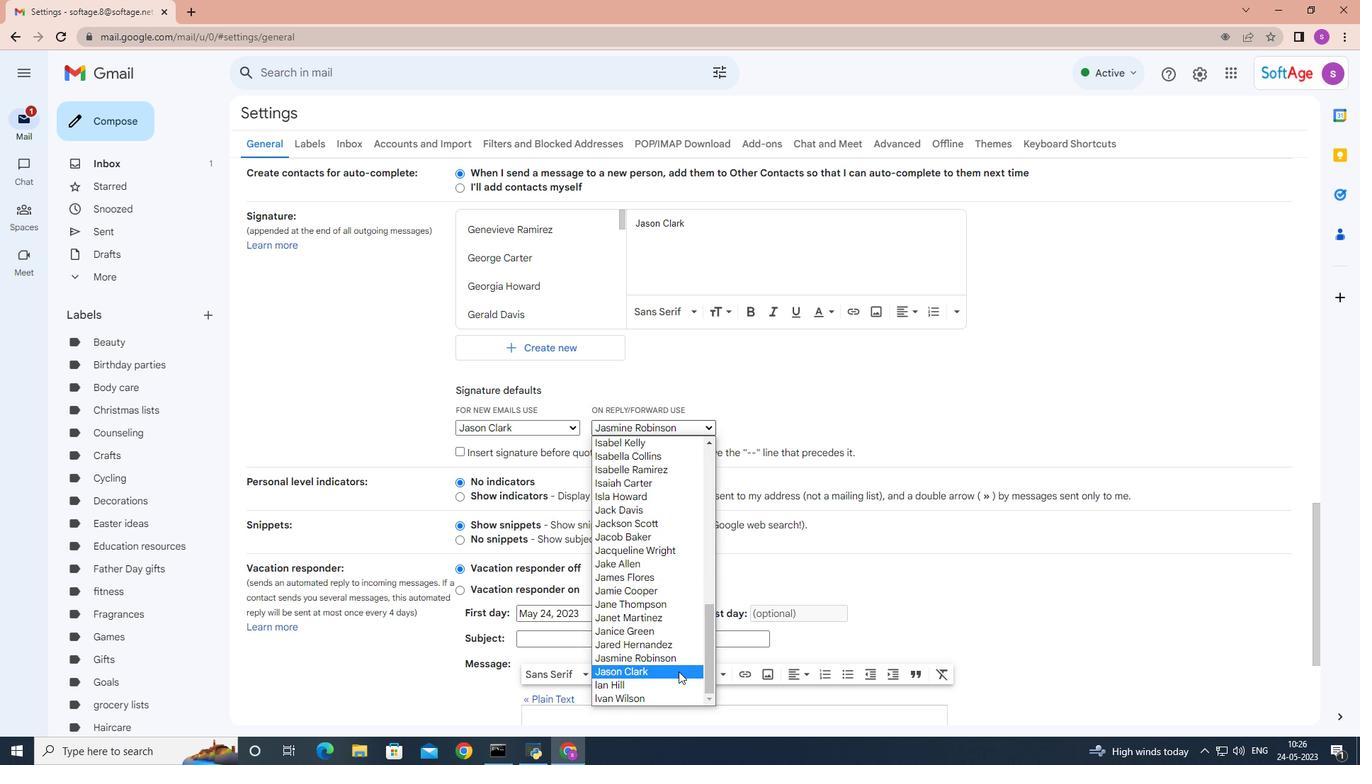 
Action: Mouse pressed left at (677, 668)
Screenshot: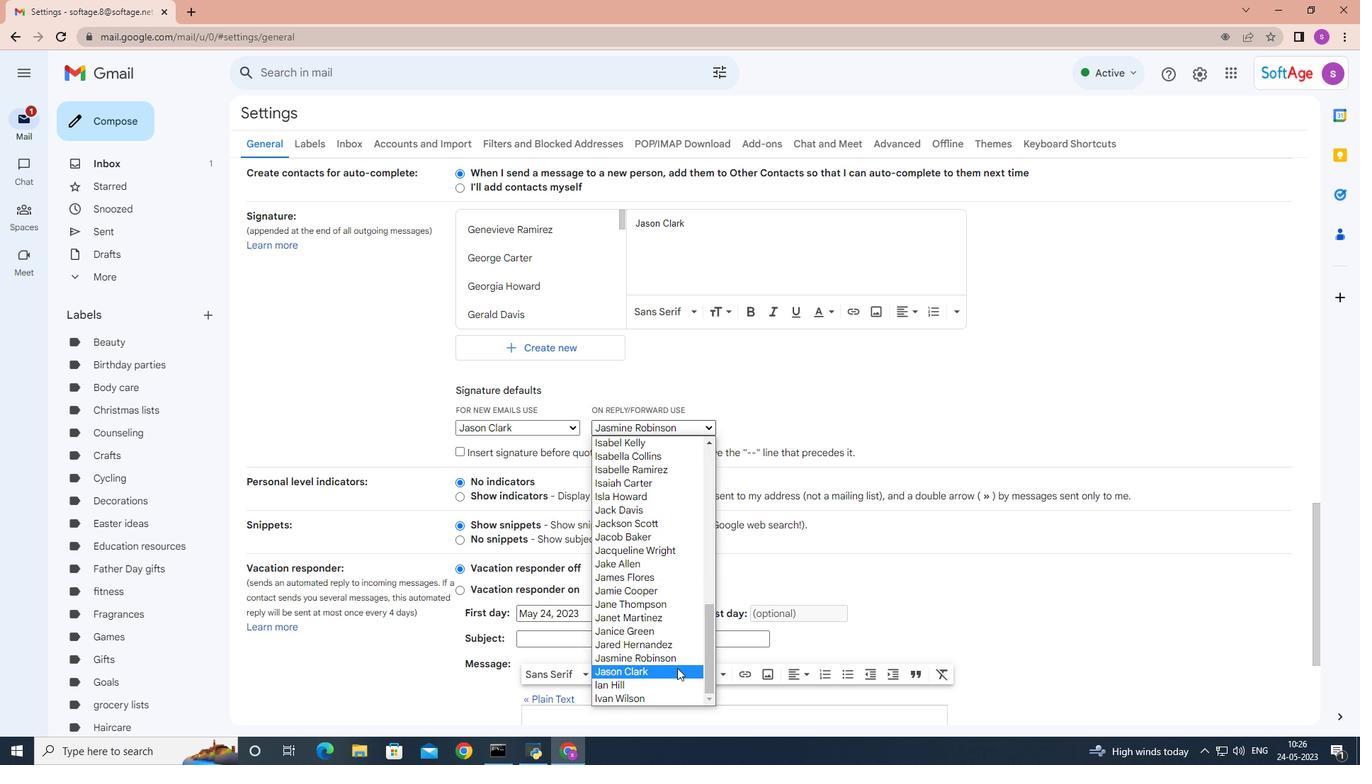 
Action: Mouse moved to (988, 506)
Screenshot: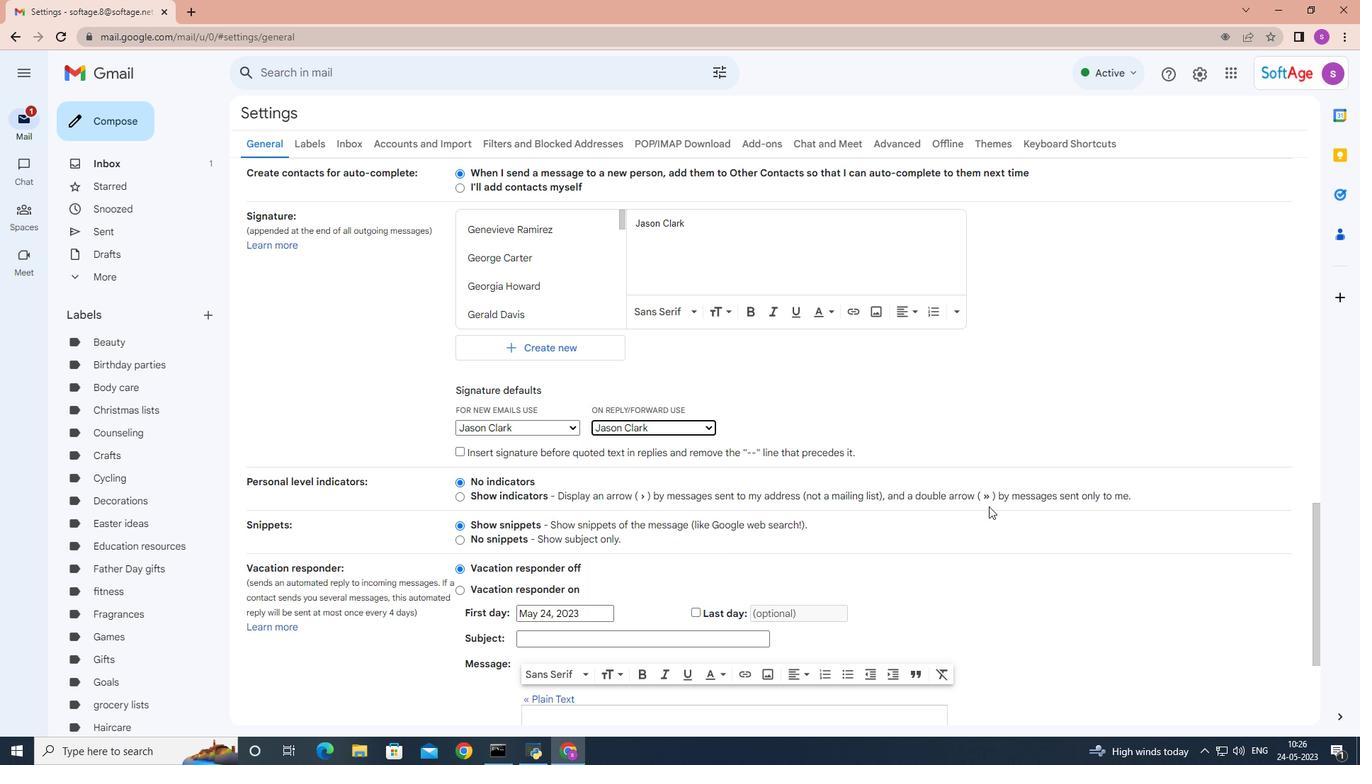 
Action: Mouse scrolled (988, 506) with delta (0, 0)
Screenshot: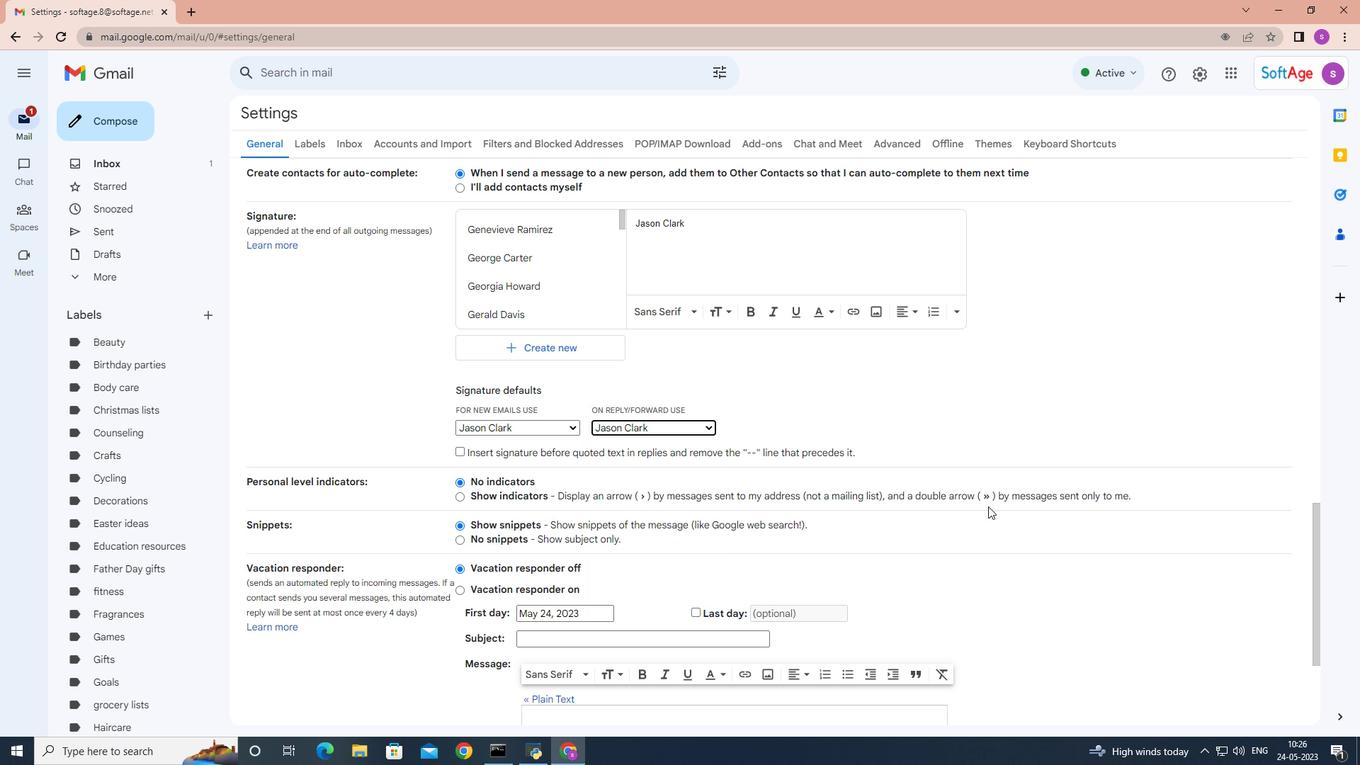 
Action: Mouse scrolled (988, 506) with delta (0, 0)
Screenshot: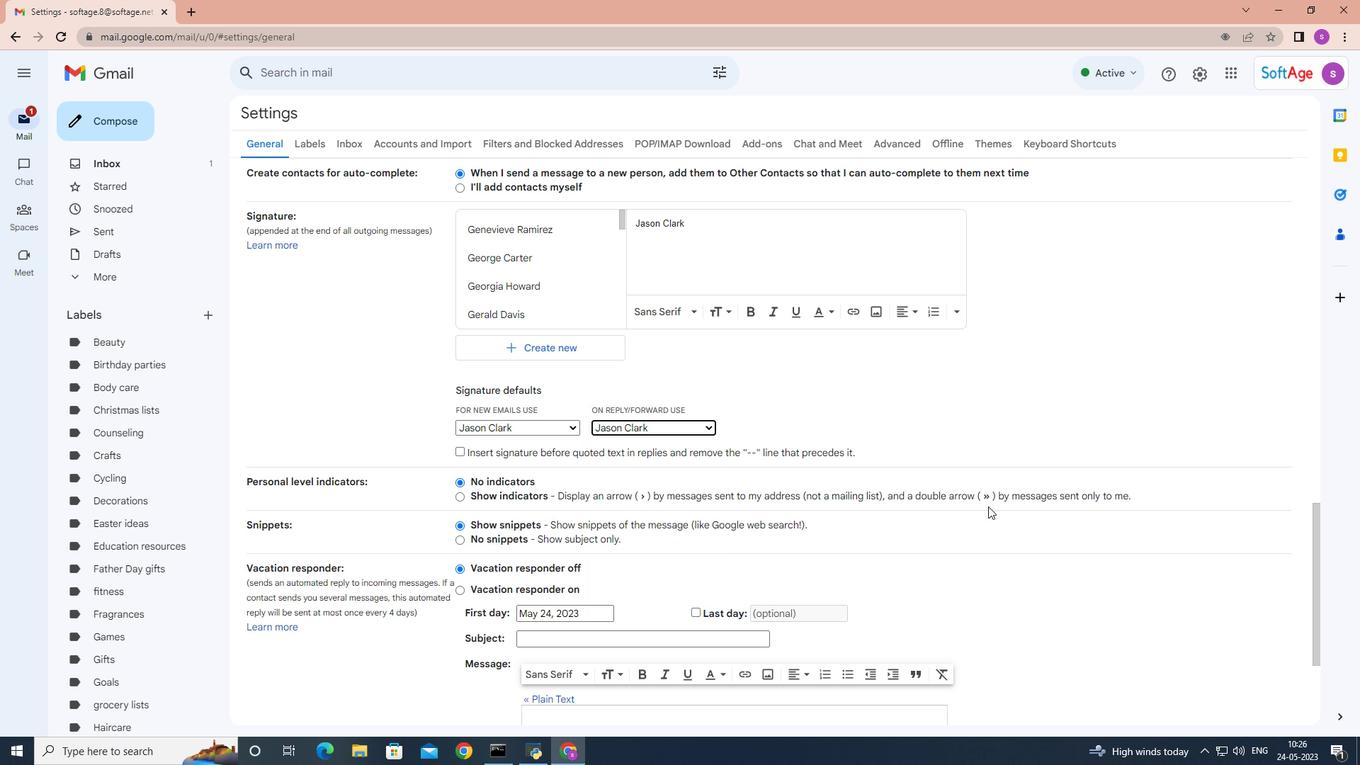 
Action: Mouse scrolled (988, 506) with delta (0, 0)
Screenshot: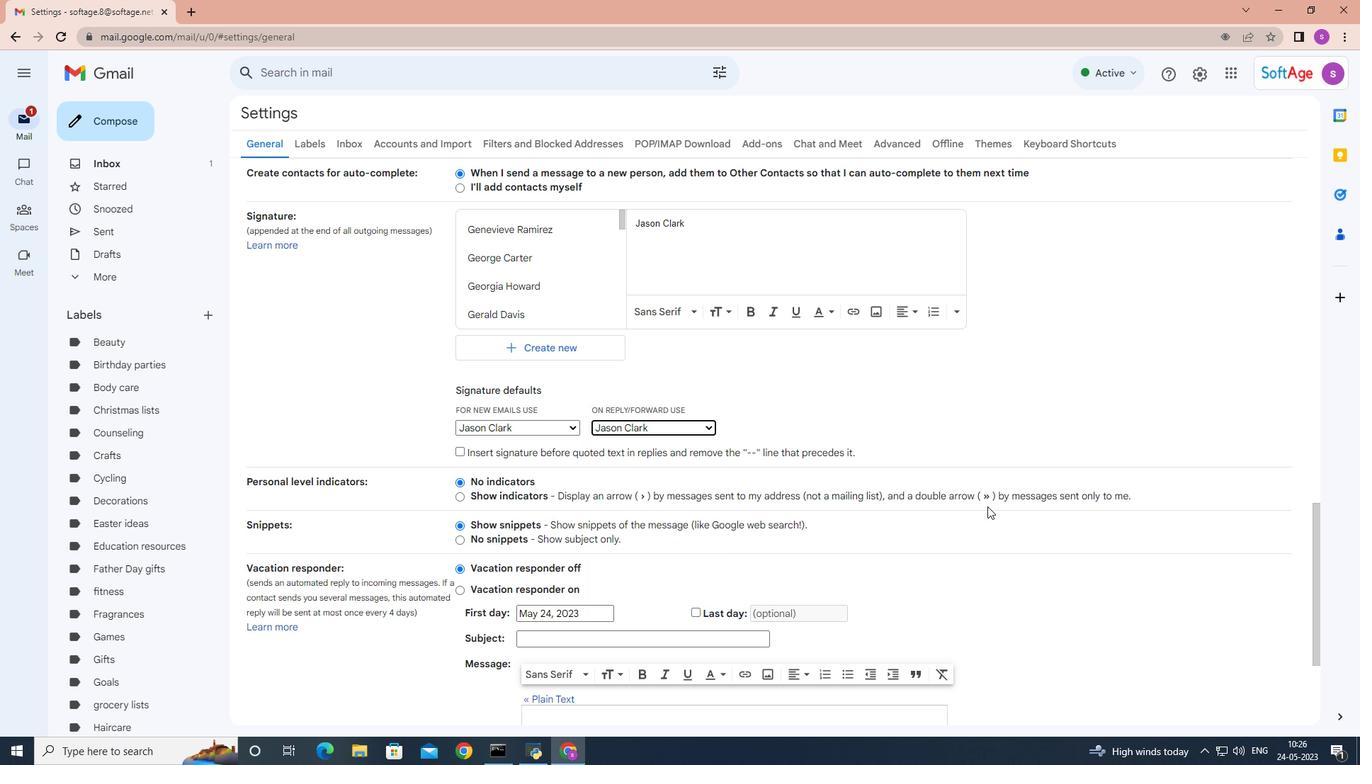 
Action: Mouse scrolled (988, 506) with delta (0, 0)
Screenshot: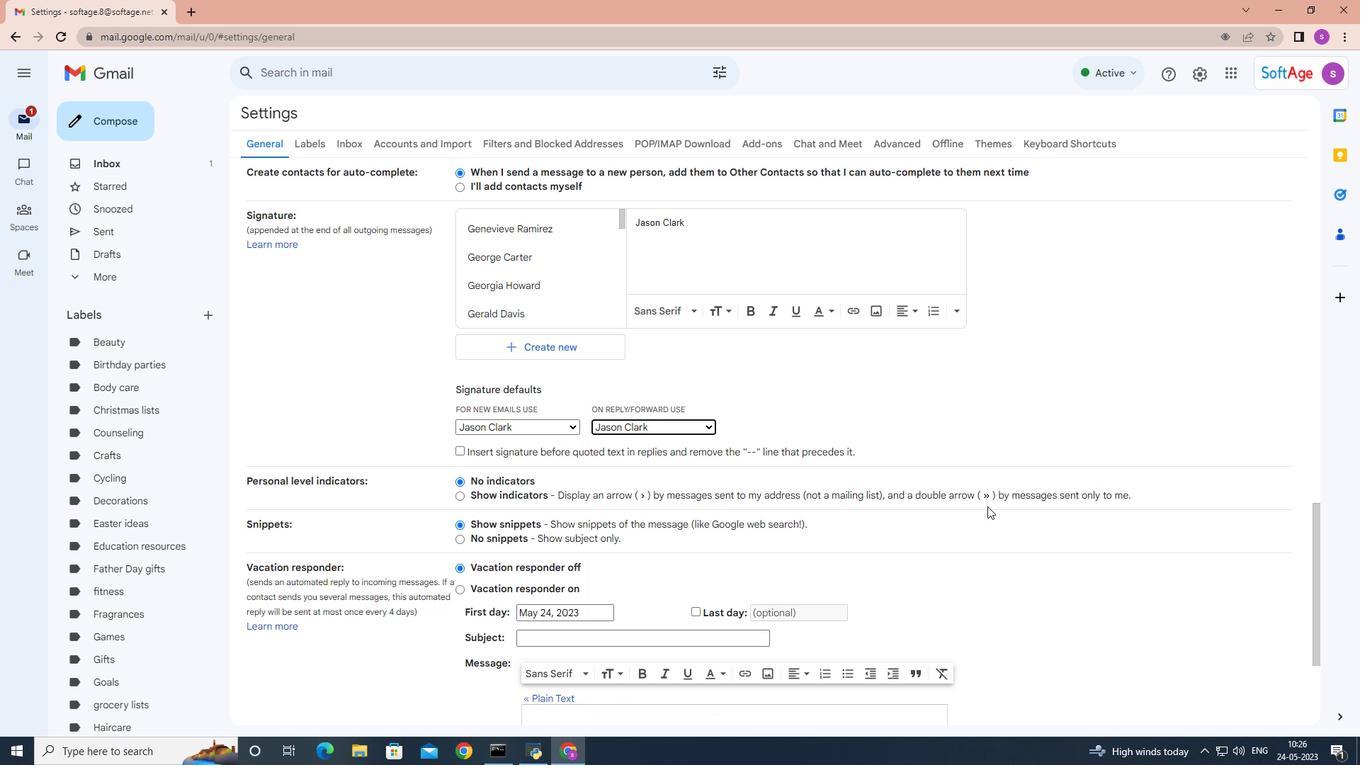 
Action: Mouse moved to (906, 422)
Screenshot: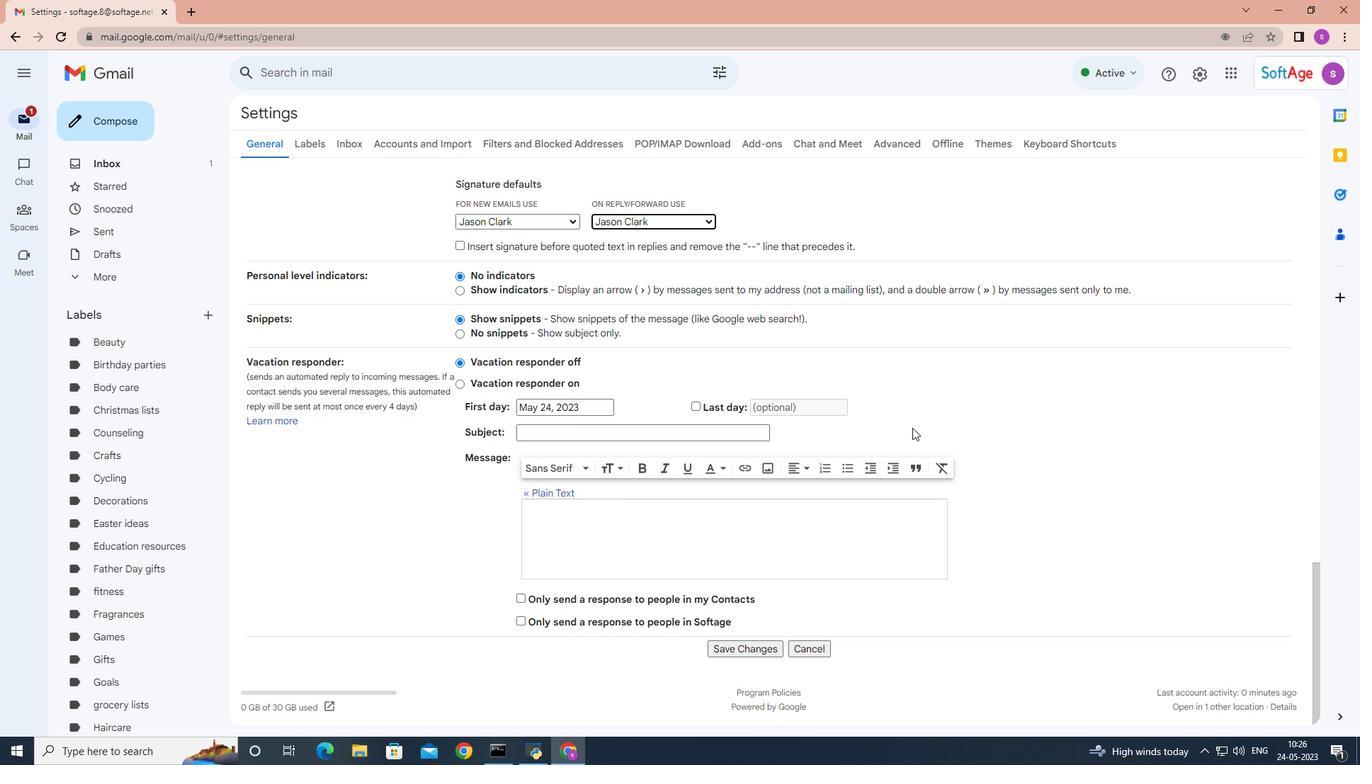 
Action: Mouse scrolled (906, 421) with delta (0, 0)
Screenshot: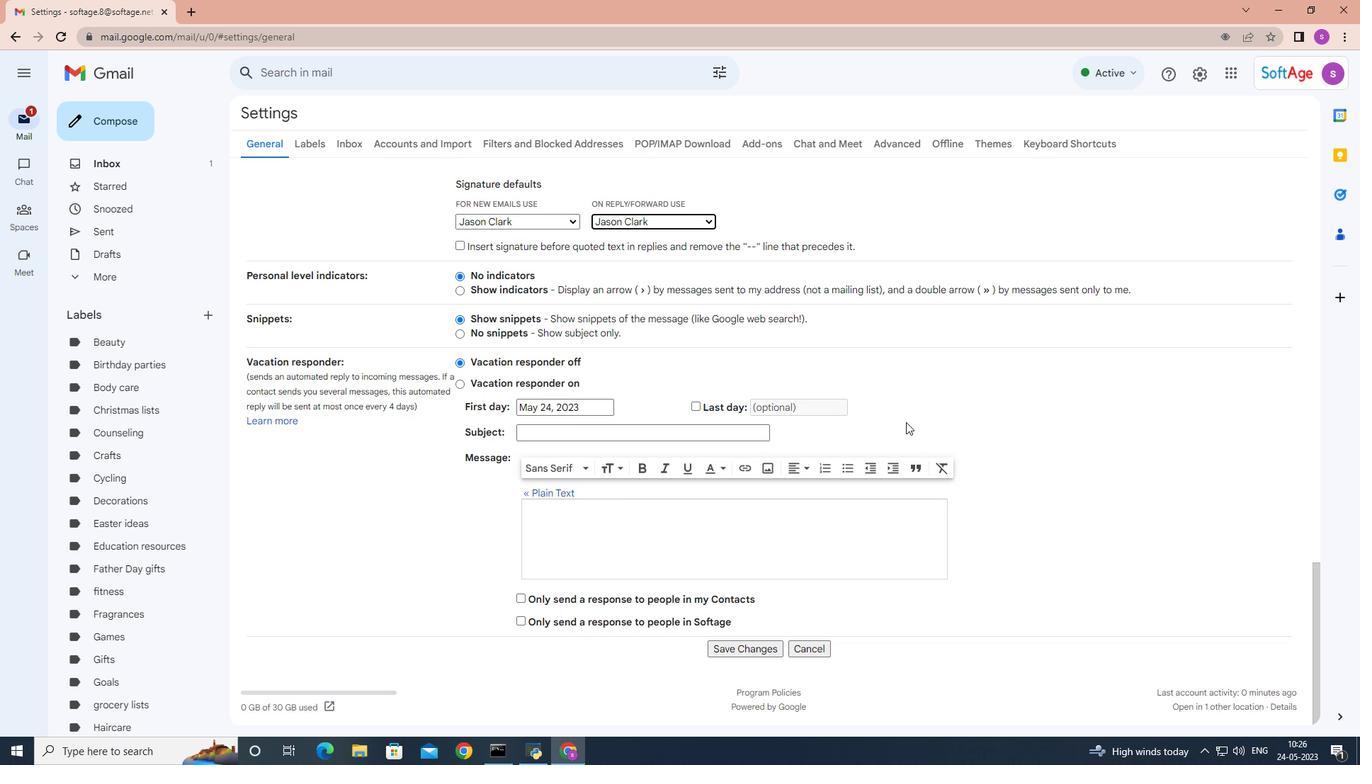 
Action: Mouse scrolled (906, 421) with delta (0, 0)
Screenshot: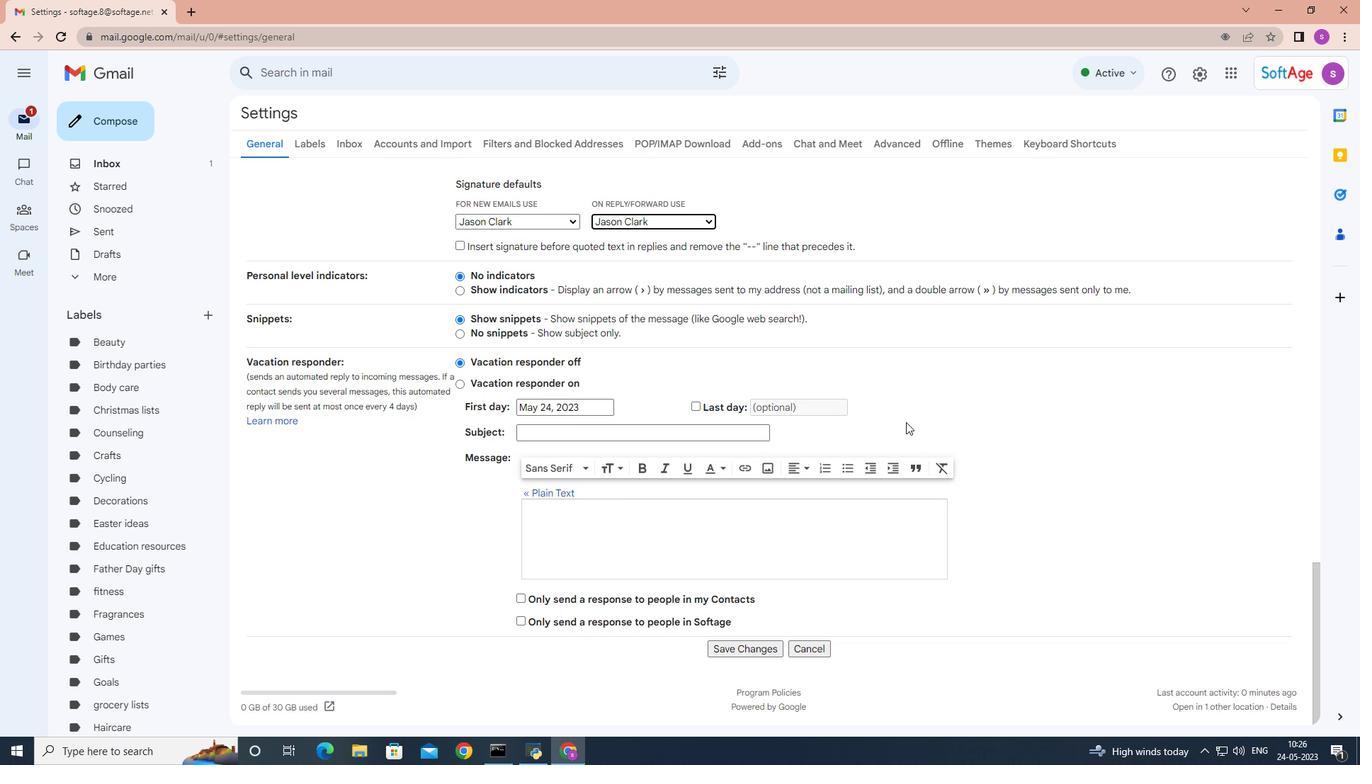 
Action: Mouse moved to (749, 652)
Screenshot: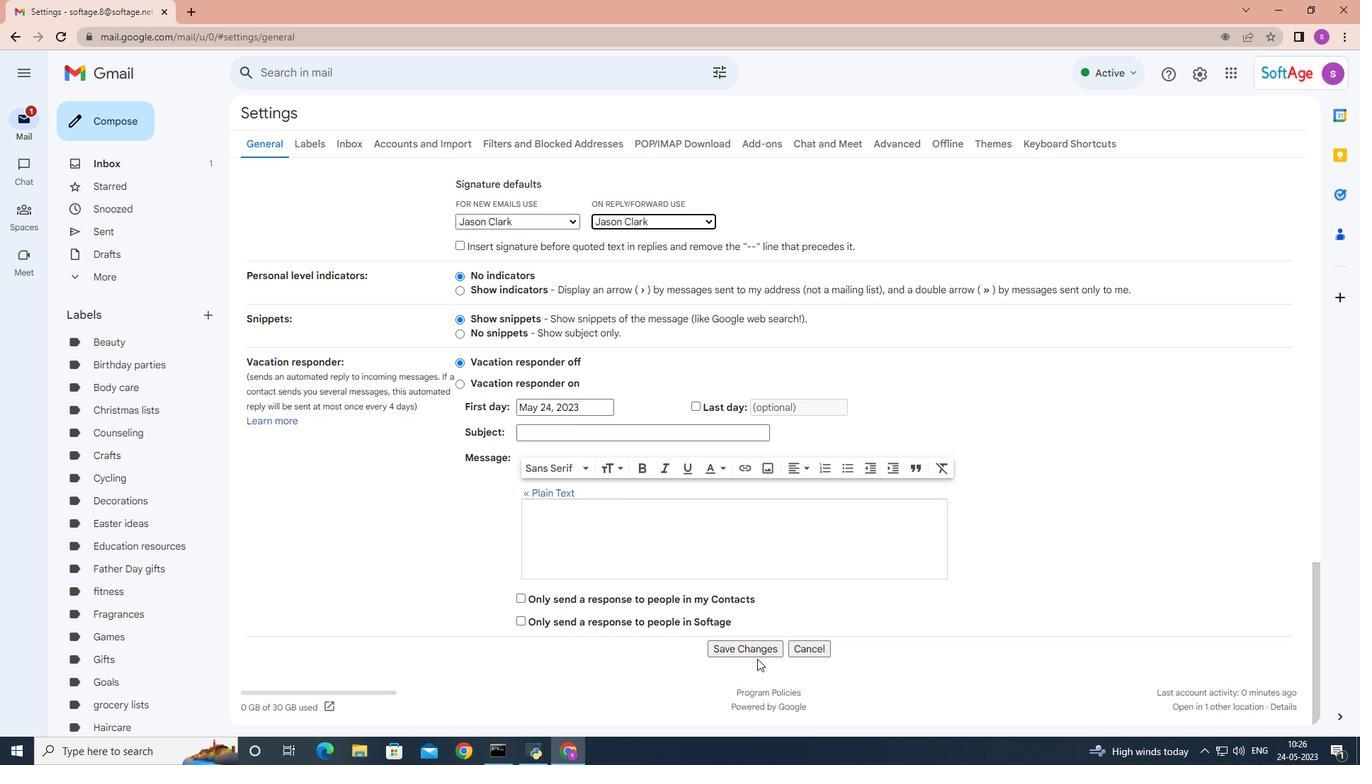 
Action: Mouse pressed left at (749, 652)
Screenshot: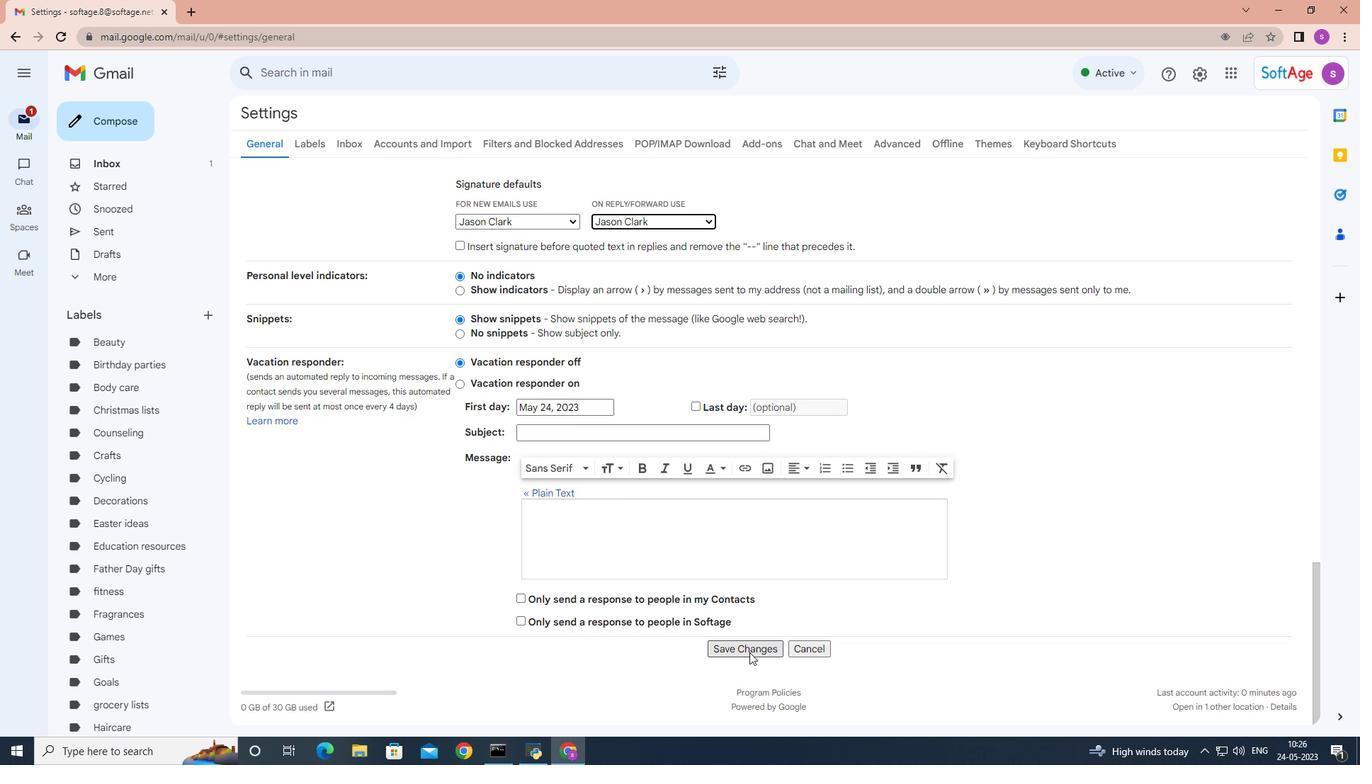 
Action: Mouse moved to (112, 129)
Screenshot: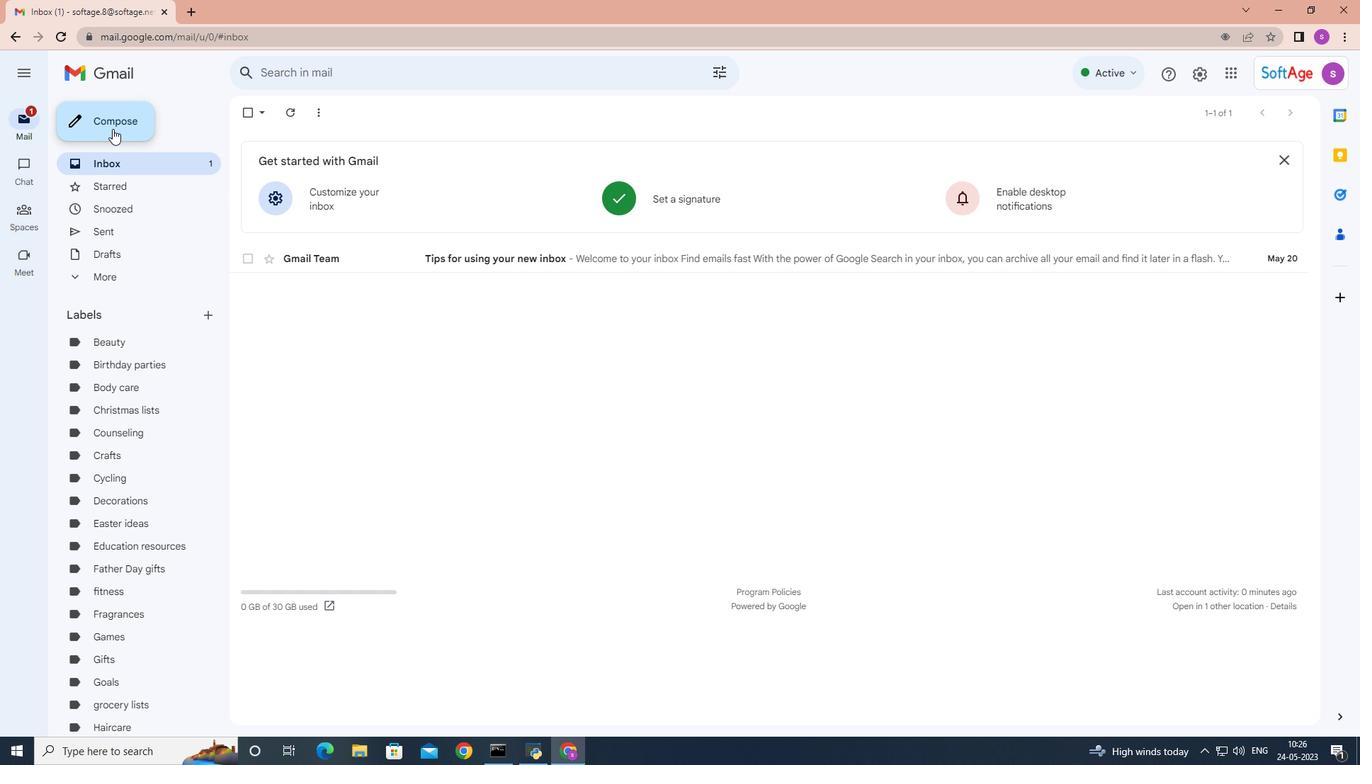
Action: Mouse pressed left at (112, 129)
Screenshot: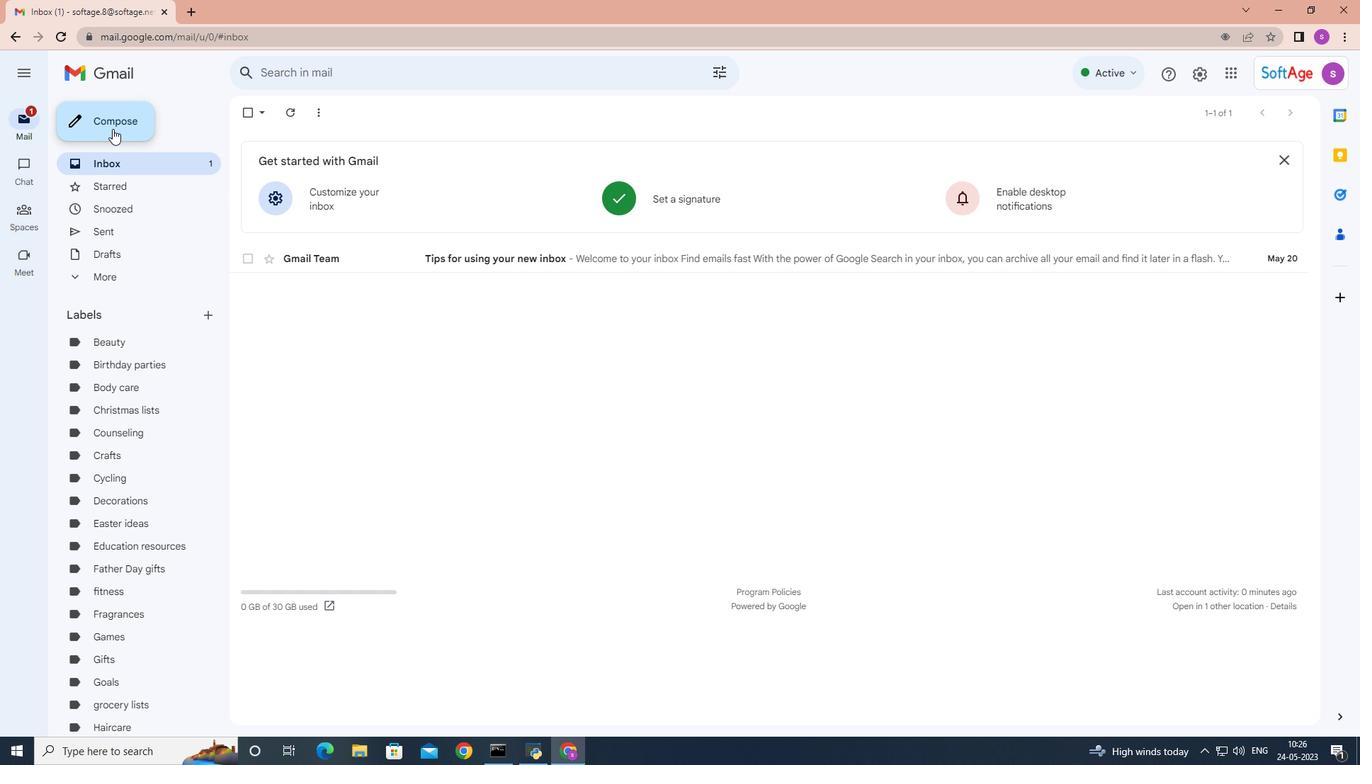 
Action: Mouse moved to (926, 374)
Screenshot: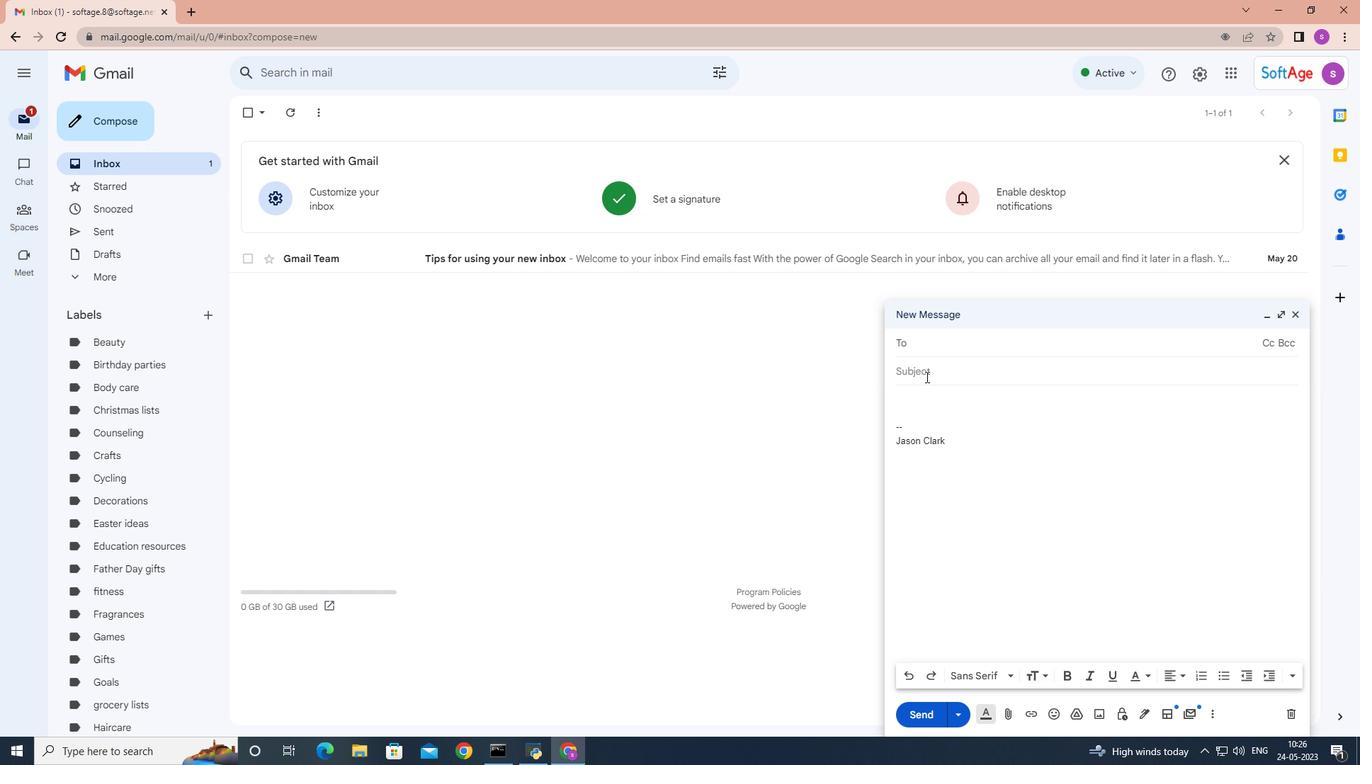 
Action: Mouse pressed left at (926, 374)
Screenshot: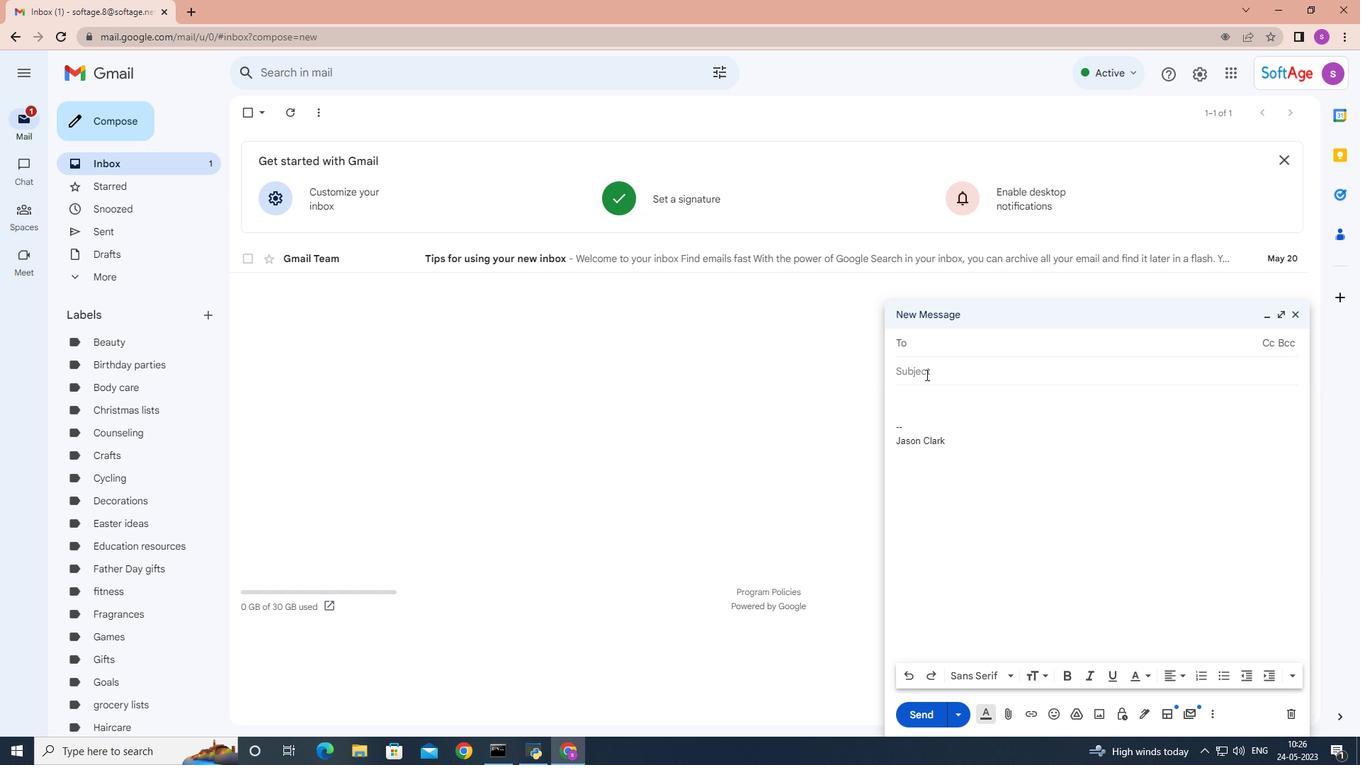 
Action: Key pressed <Key.shift>Thank<Key.space>you<Key.space>for<Key.space>collaboration<Key.space>
Screenshot: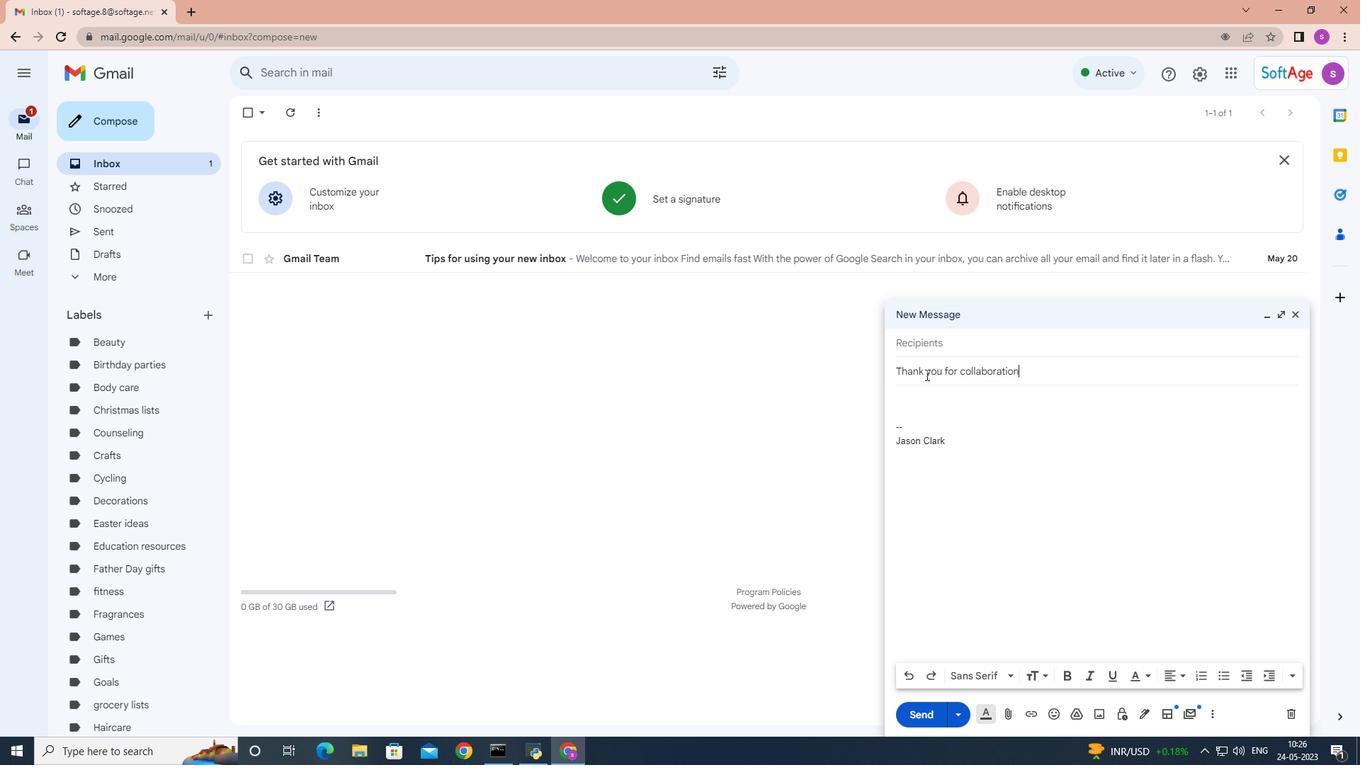 
Action: Mouse moved to (909, 402)
Screenshot: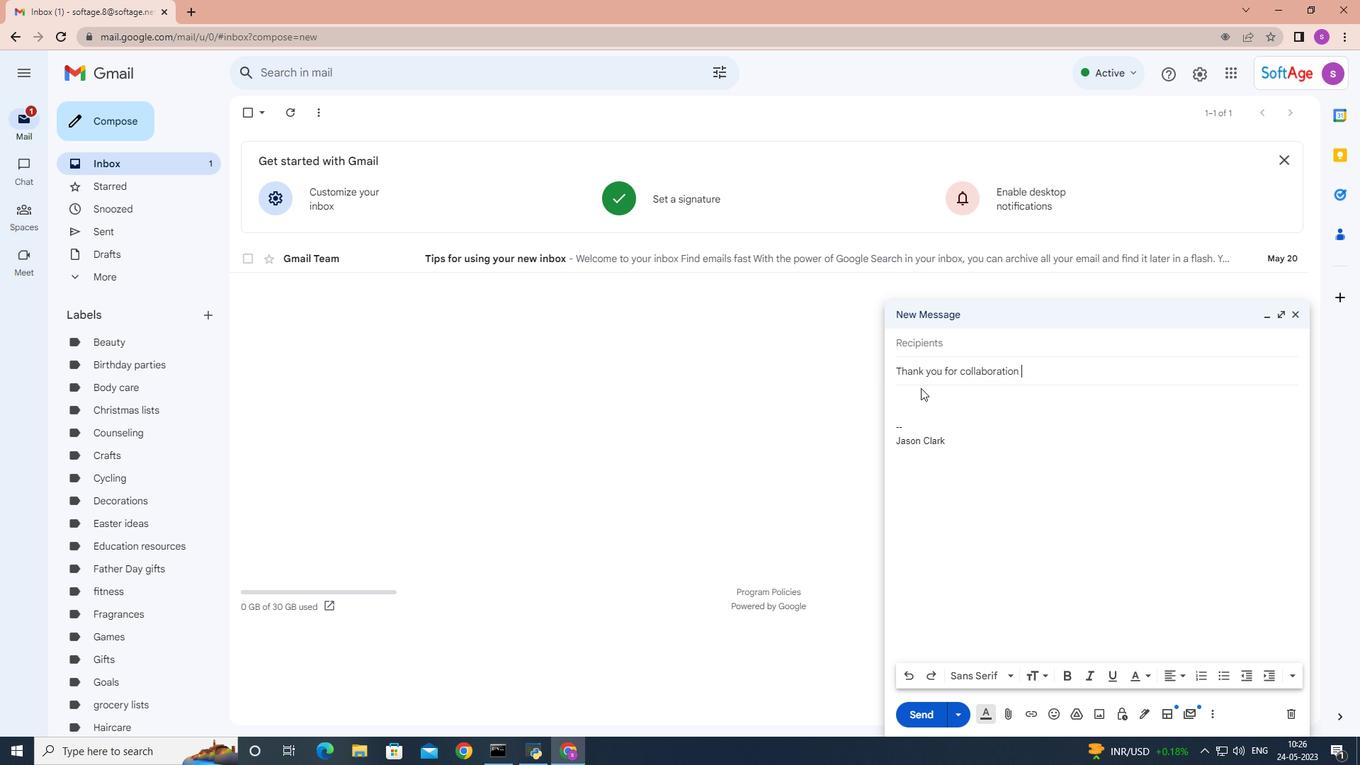 
Action: Mouse pressed left at (909, 402)
Screenshot: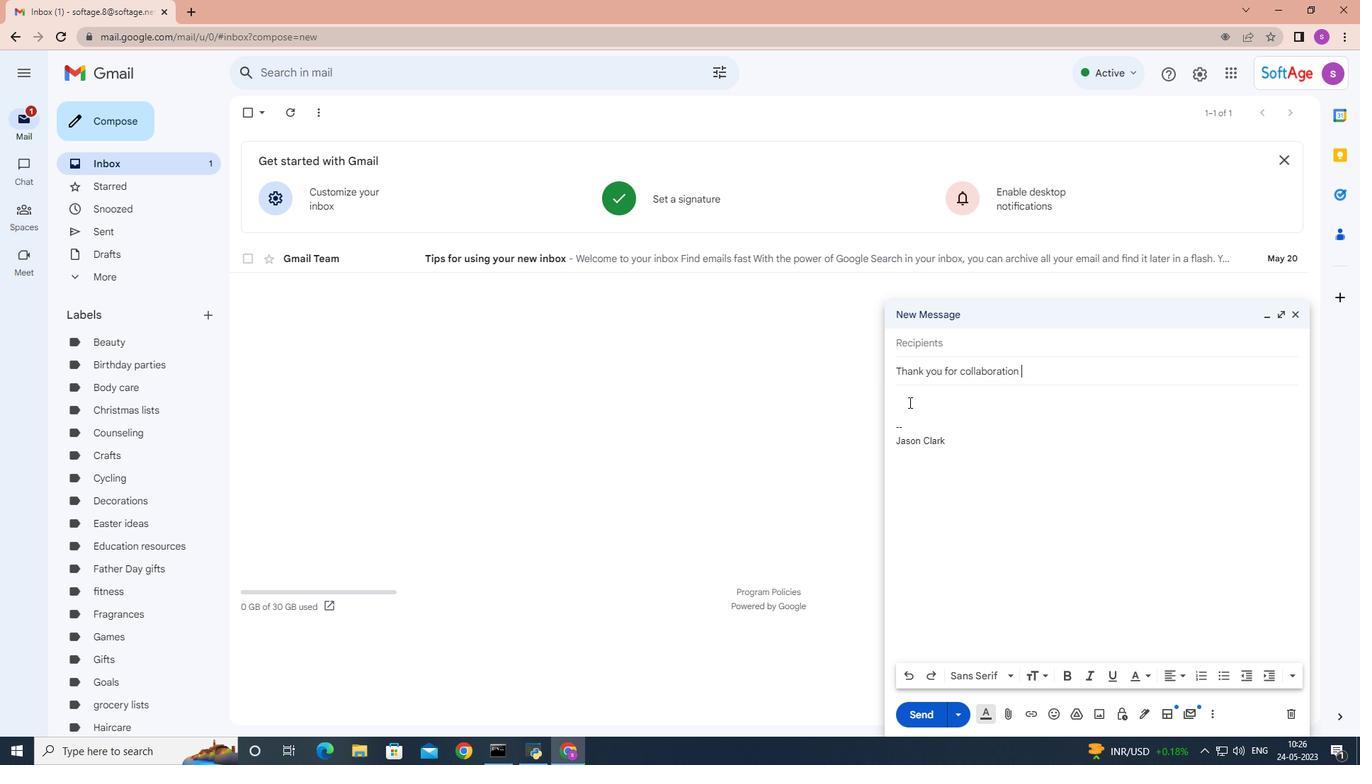 
Action: Key pressed <Key.shift>Could<Key.space>you<Key.space>please<Key.space>provide<Key.space>us<Key.space>with<Key.space>the<Key.space>details<Key.space>of<Key.space>the<Key.space>issue<Key.space>you<Key.space>are<Key.space>facing<Key.shift_r><Key.shift_r><Key.shift_r><Key.shift_r>?
Screenshot: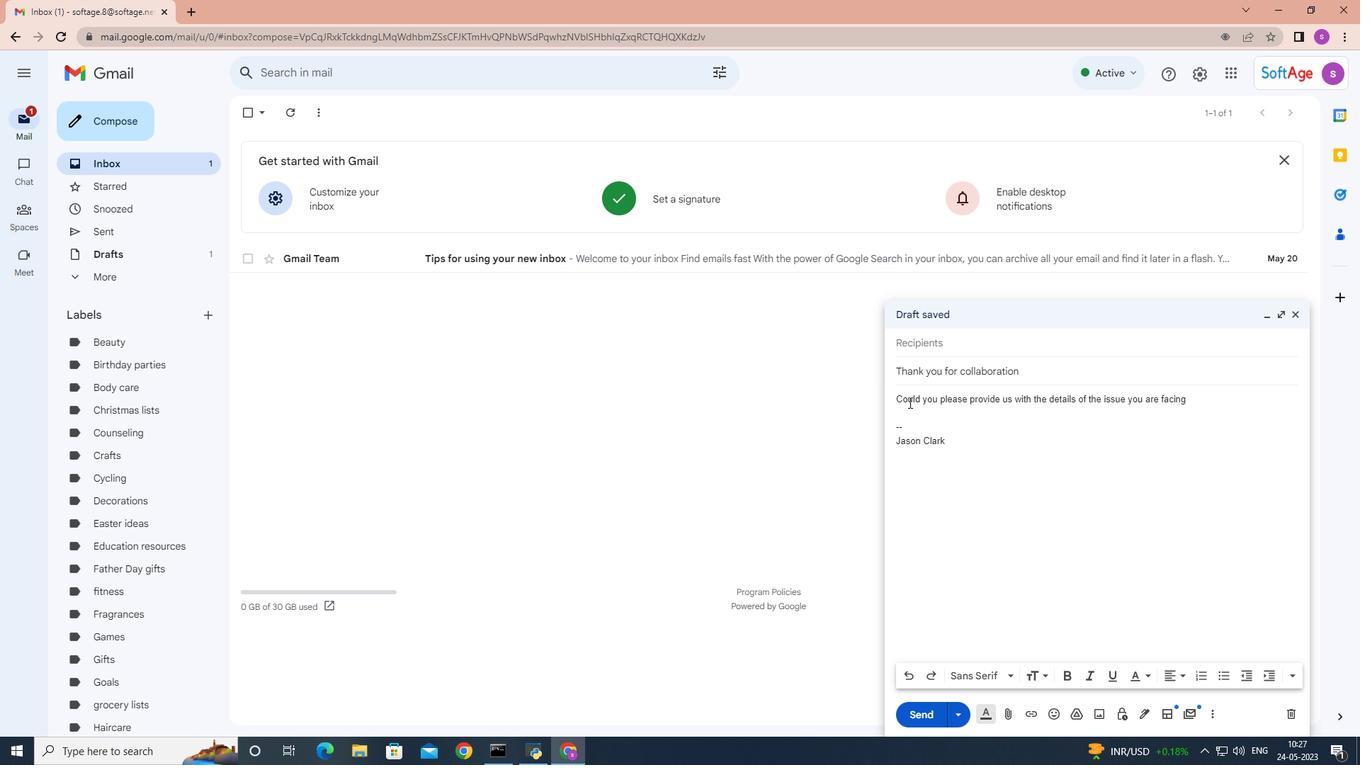 
Action: Mouse moved to (963, 346)
Screenshot: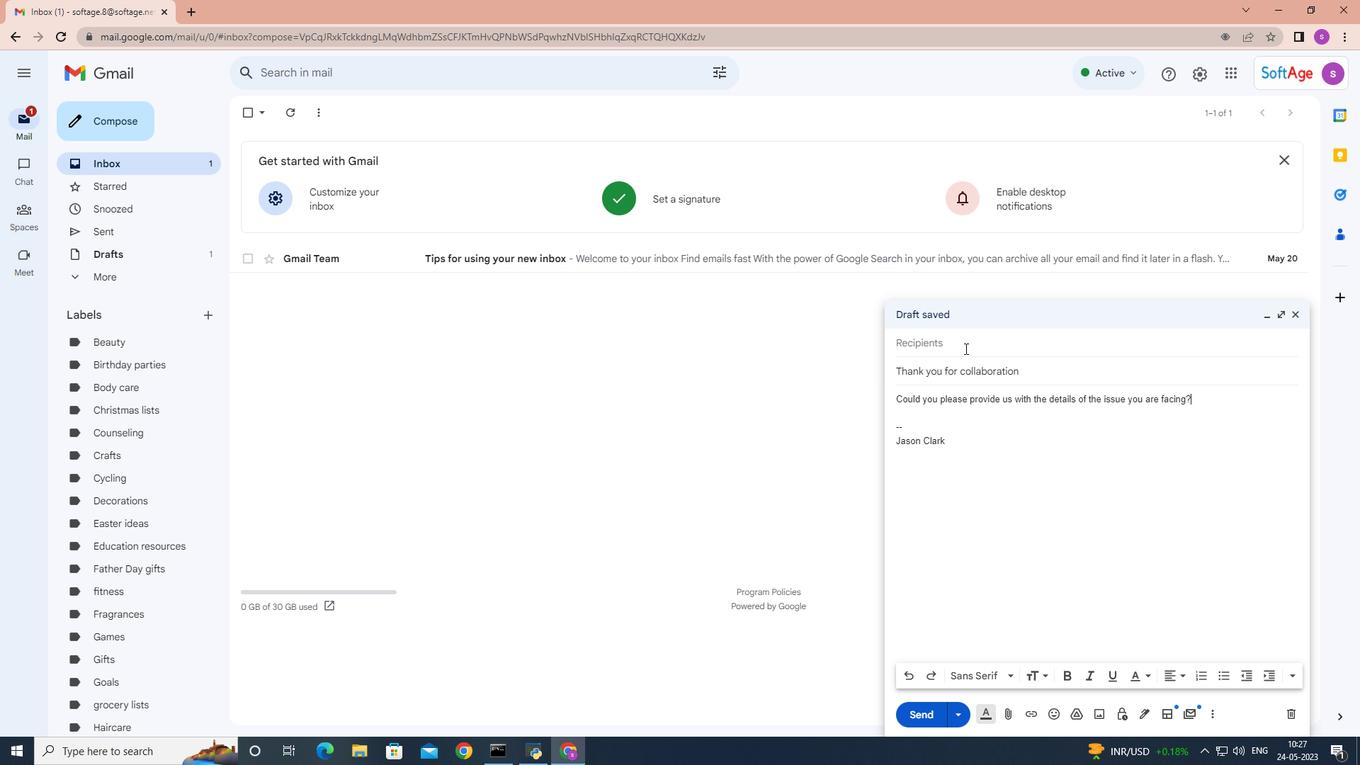 
Action: Mouse pressed left at (963, 346)
Screenshot: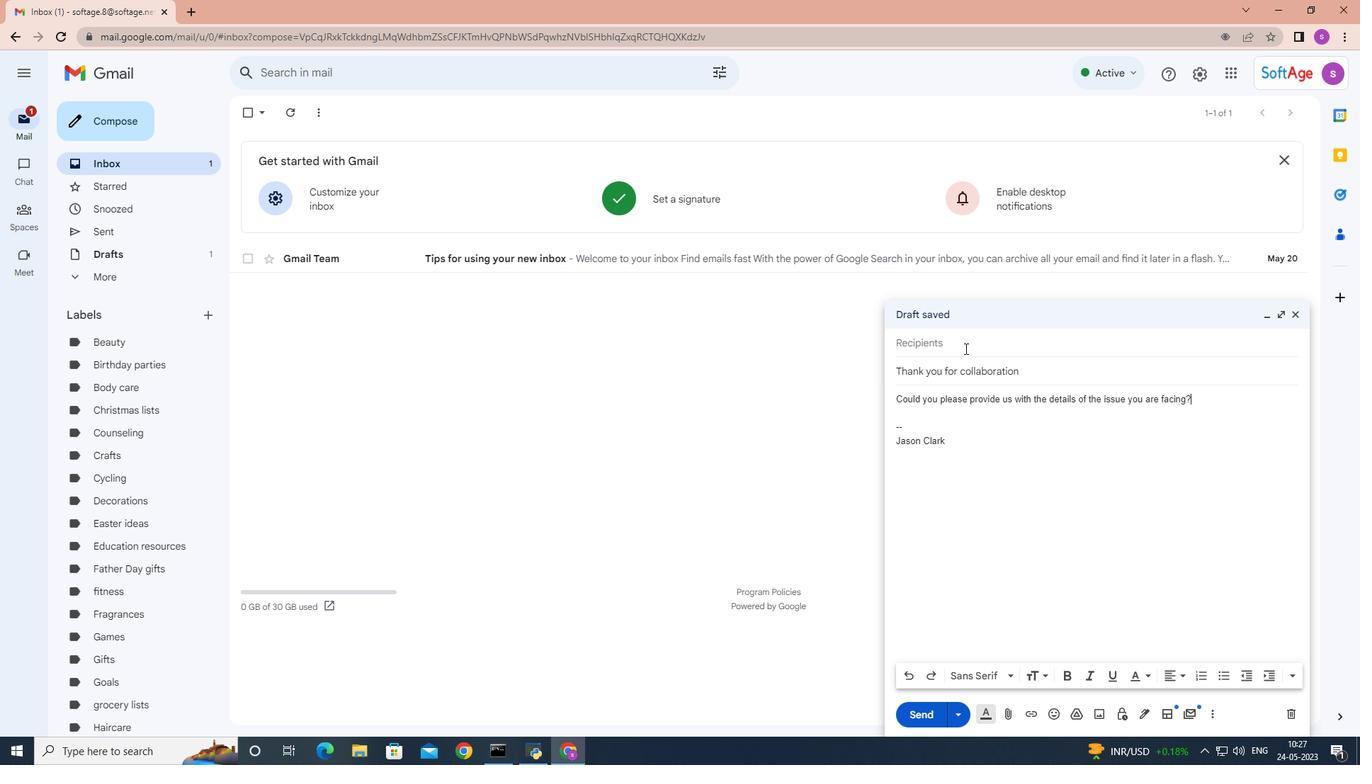 
Action: Key pressed <Key.shift>Softage.5
Screenshot: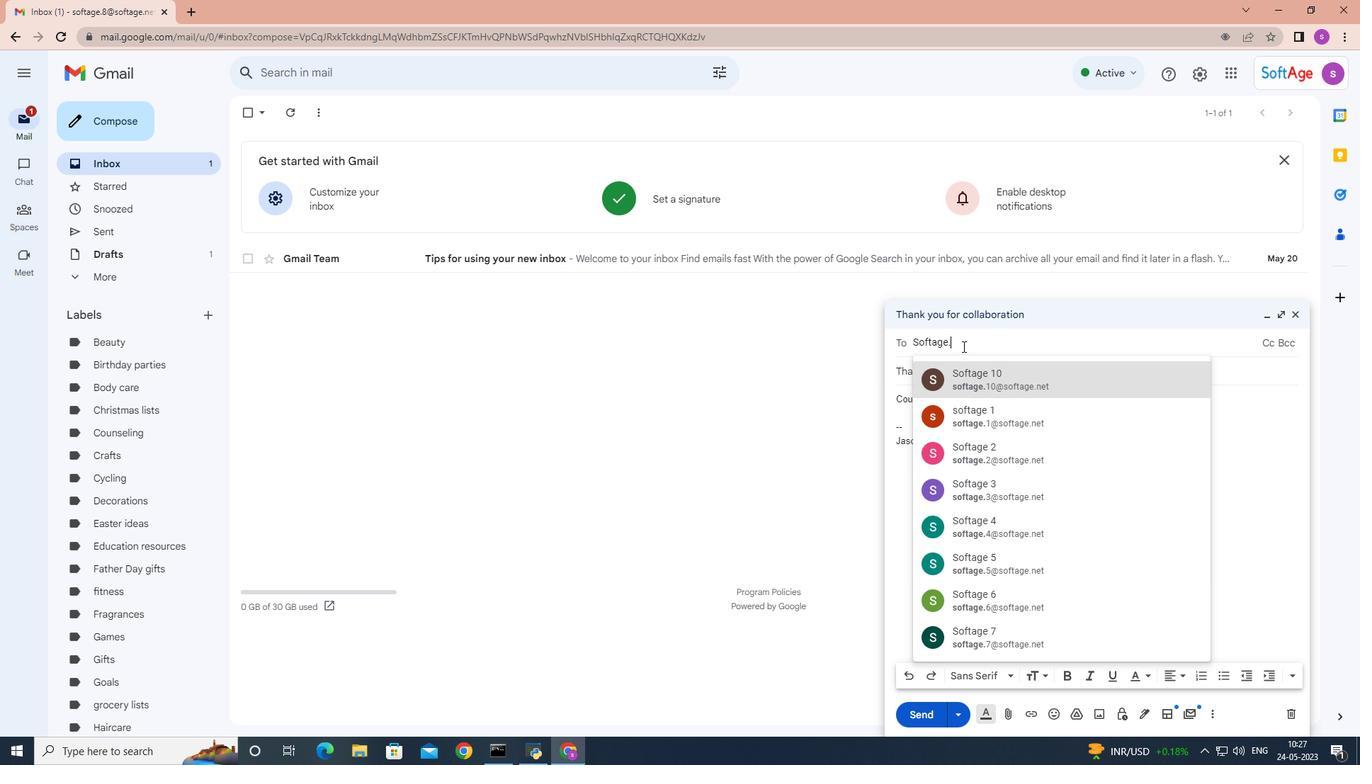 
Action: Mouse moved to (974, 371)
Screenshot: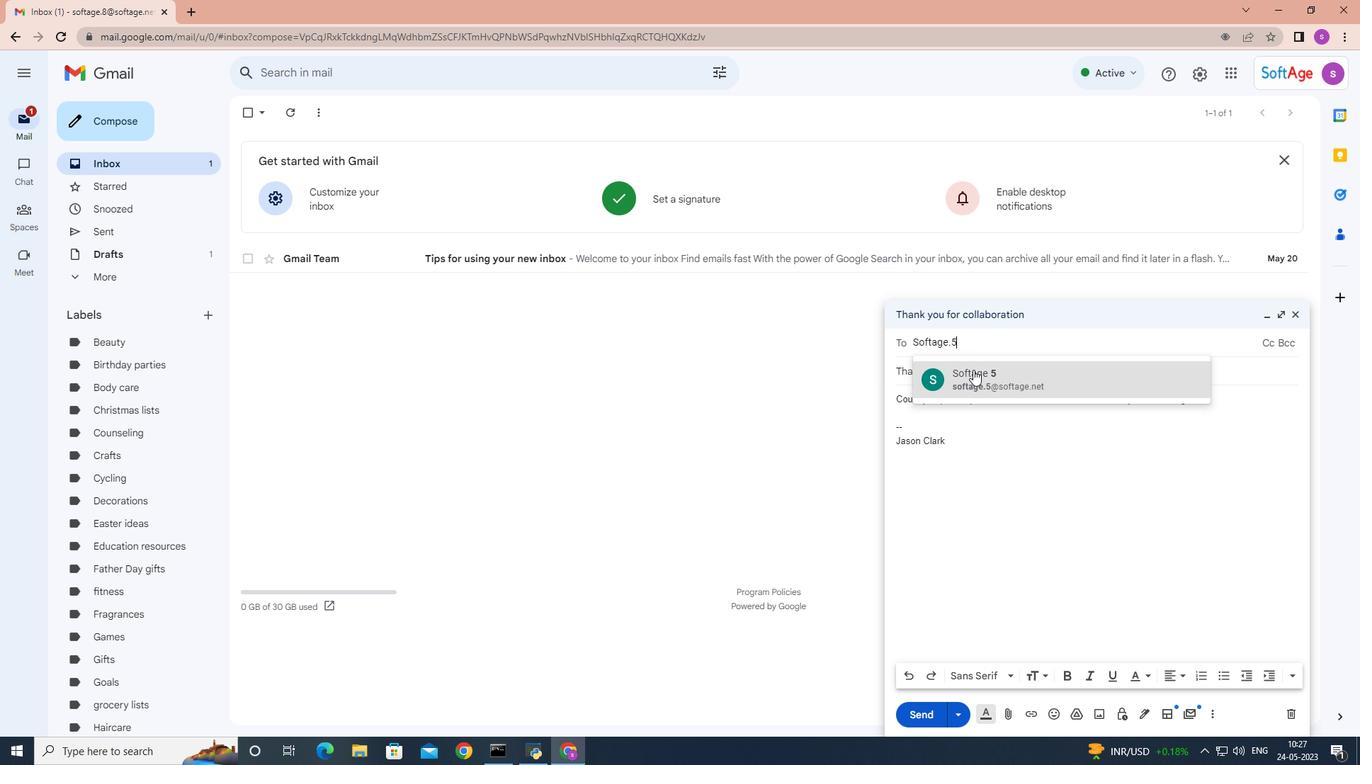 
Action: Mouse pressed left at (974, 371)
Screenshot: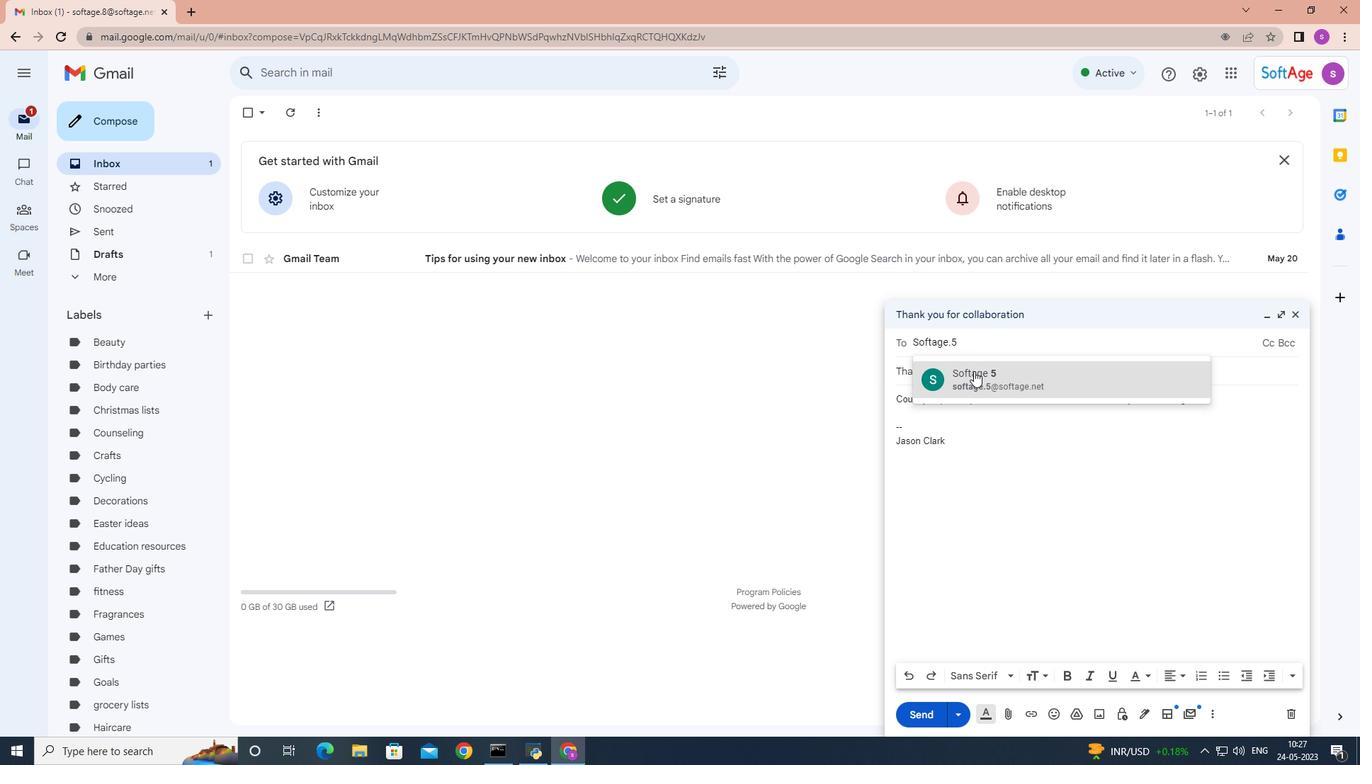 
Action: Mouse moved to (1231, 423)
Screenshot: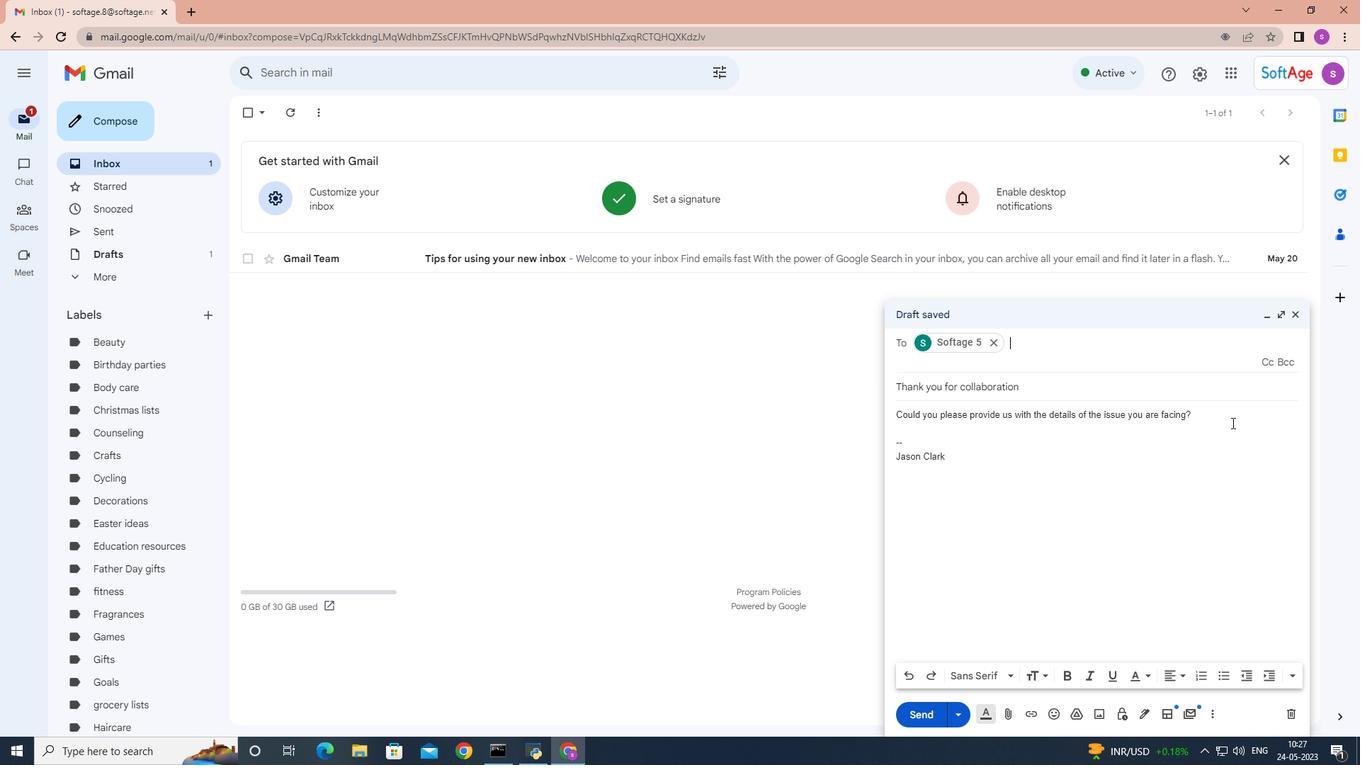 
Action: Mouse pressed left at (1231, 423)
Screenshot: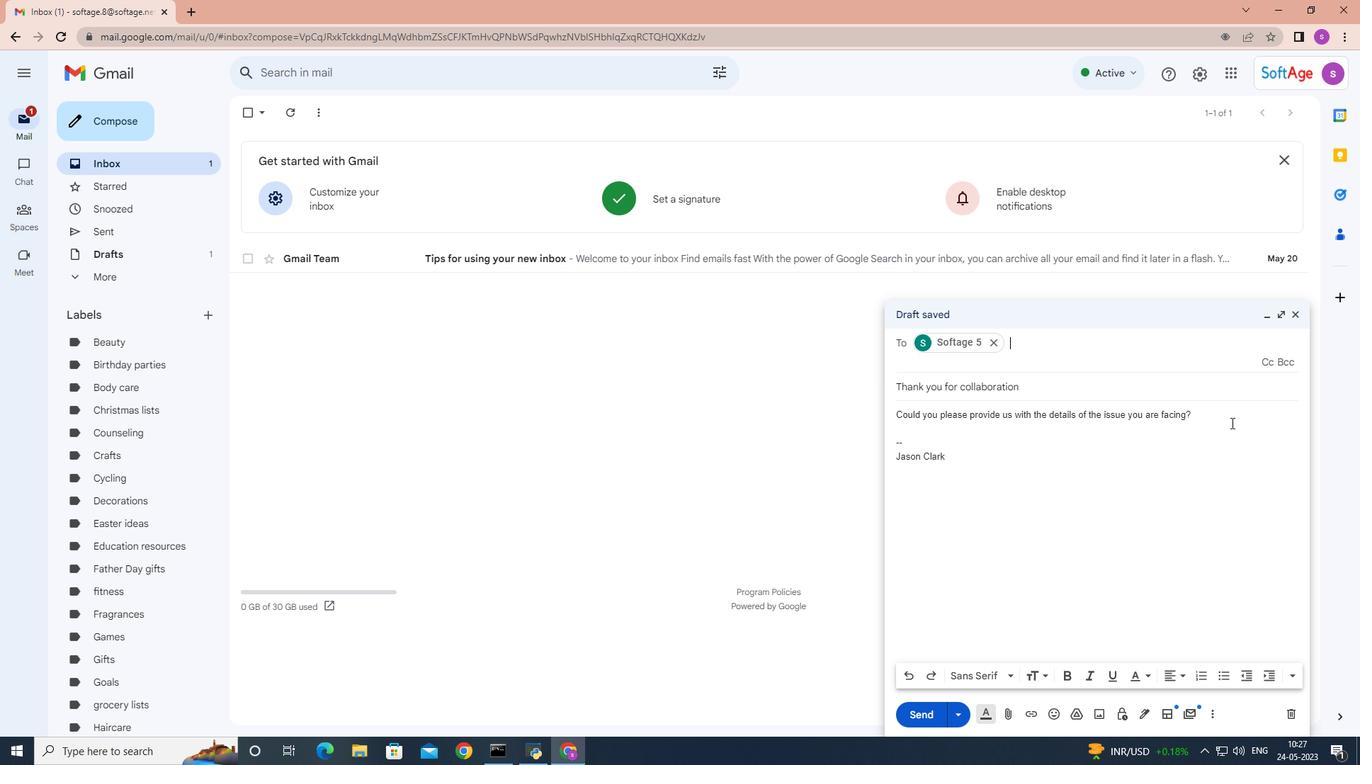 
Action: Mouse moved to (1201, 396)
Screenshot: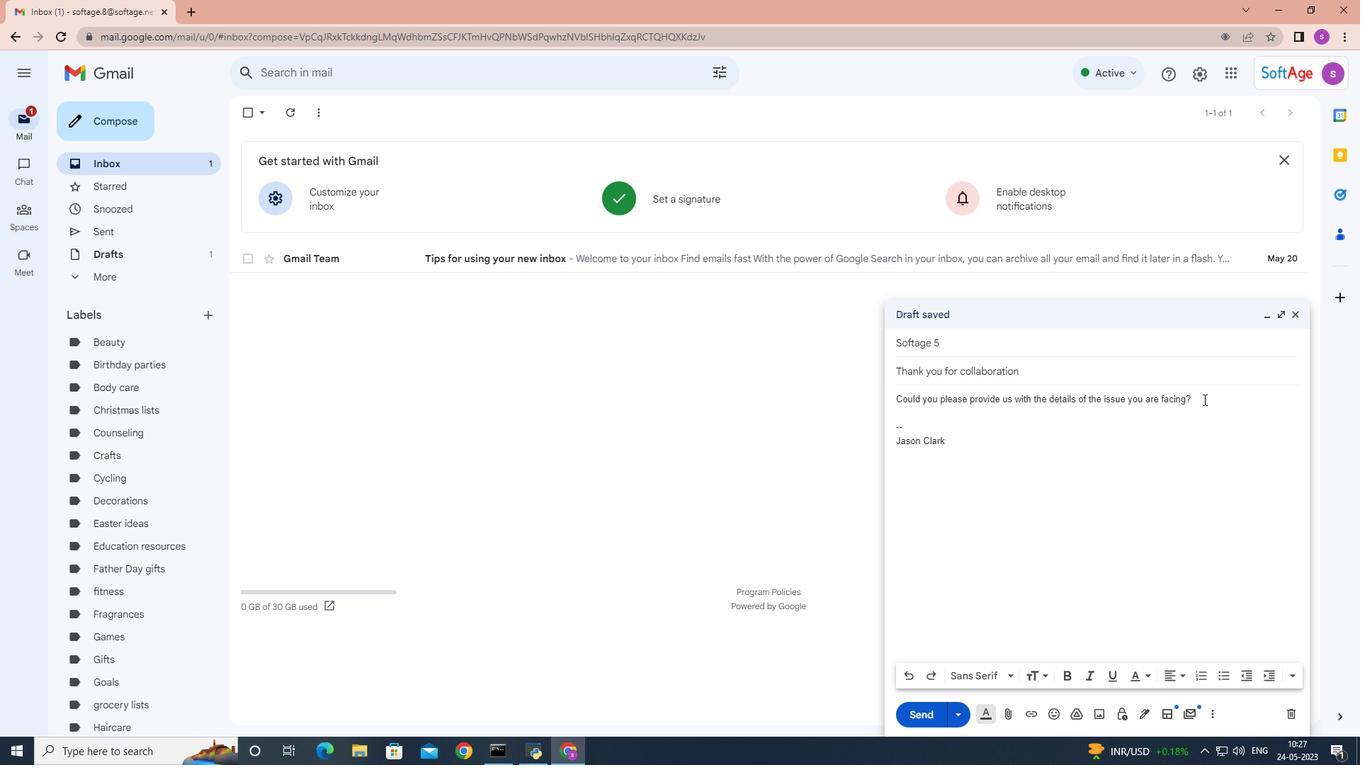 
Action: Mouse pressed left at (1201, 396)
Screenshot: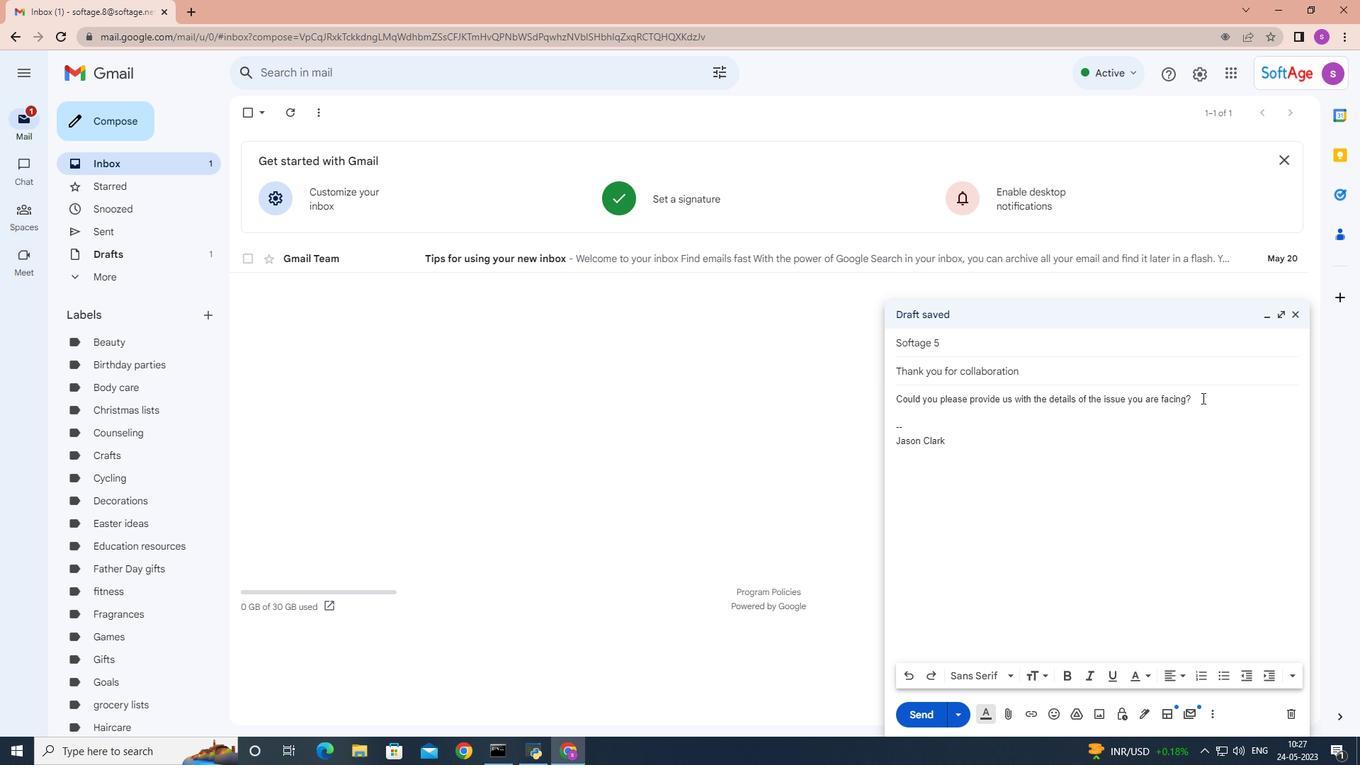 
Action: Mouse moved to (1195, 396)
Screenshot: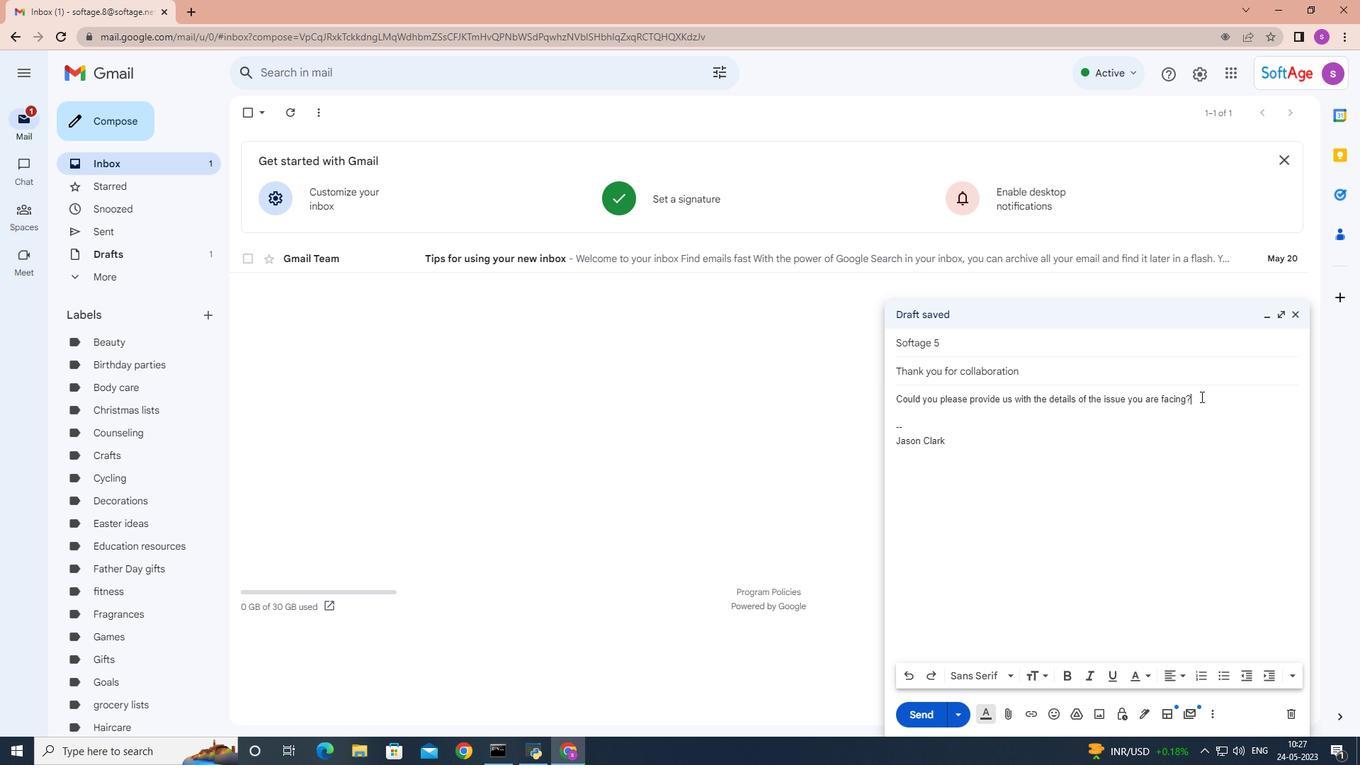 
Action: Mouse pressed left at (1195, 396)
Screenshot: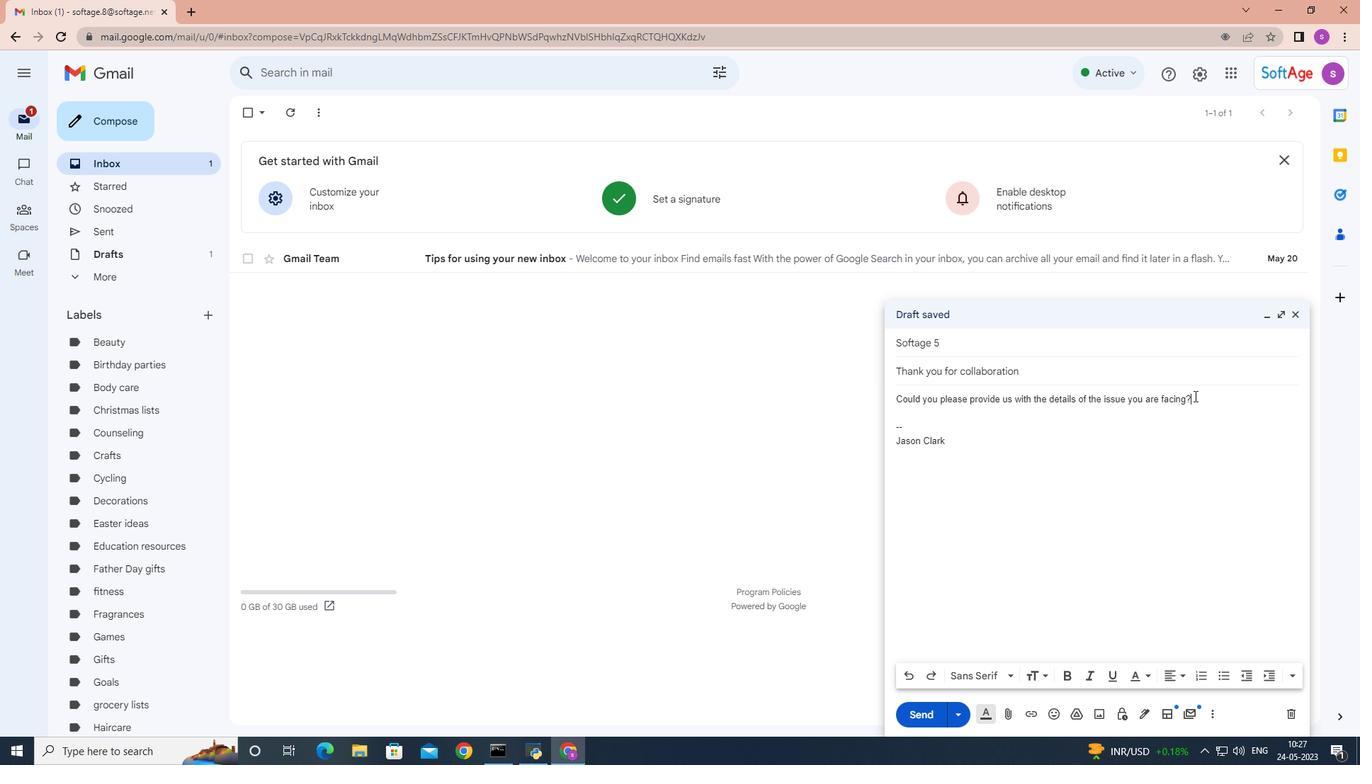 
Action: Mouse moved to (1224, 679)
Screenshot: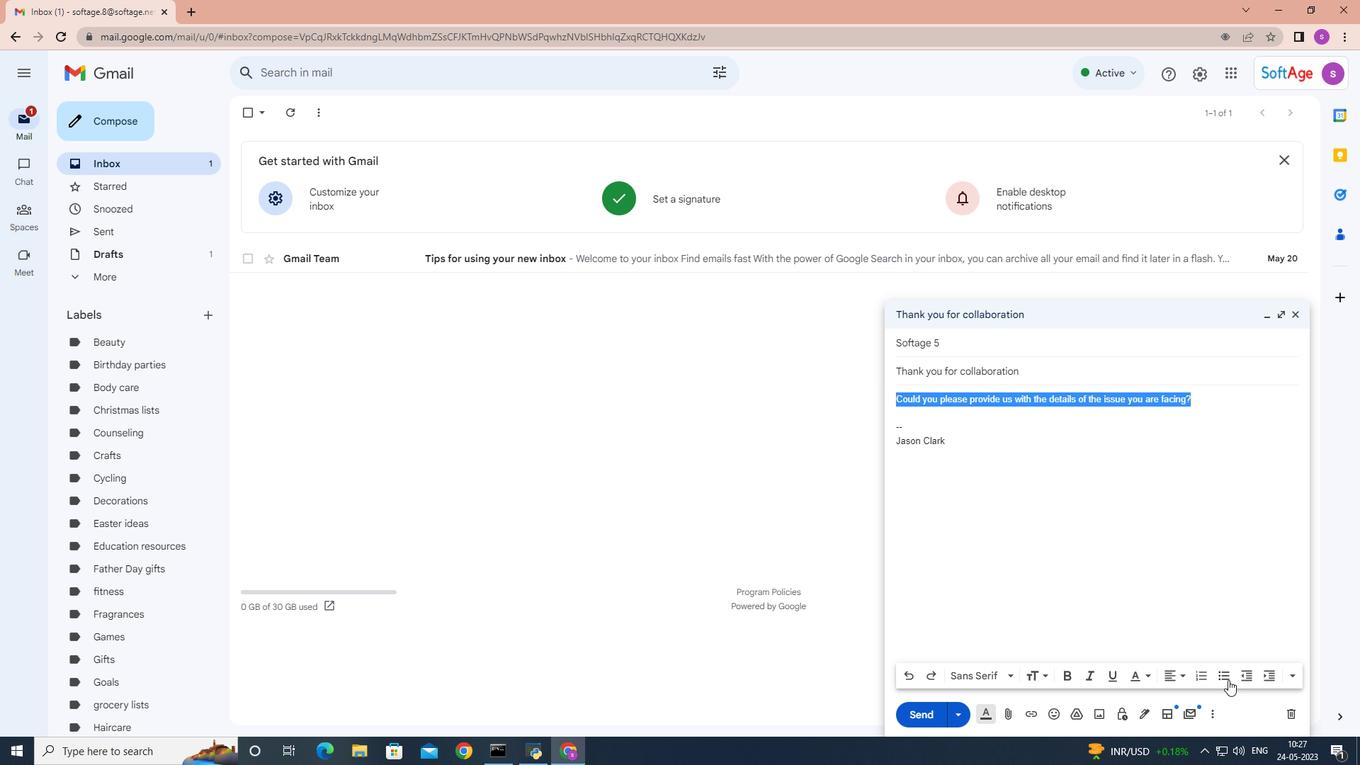 
Action: Mouse pressed left at (1224, 679)
Screenshot: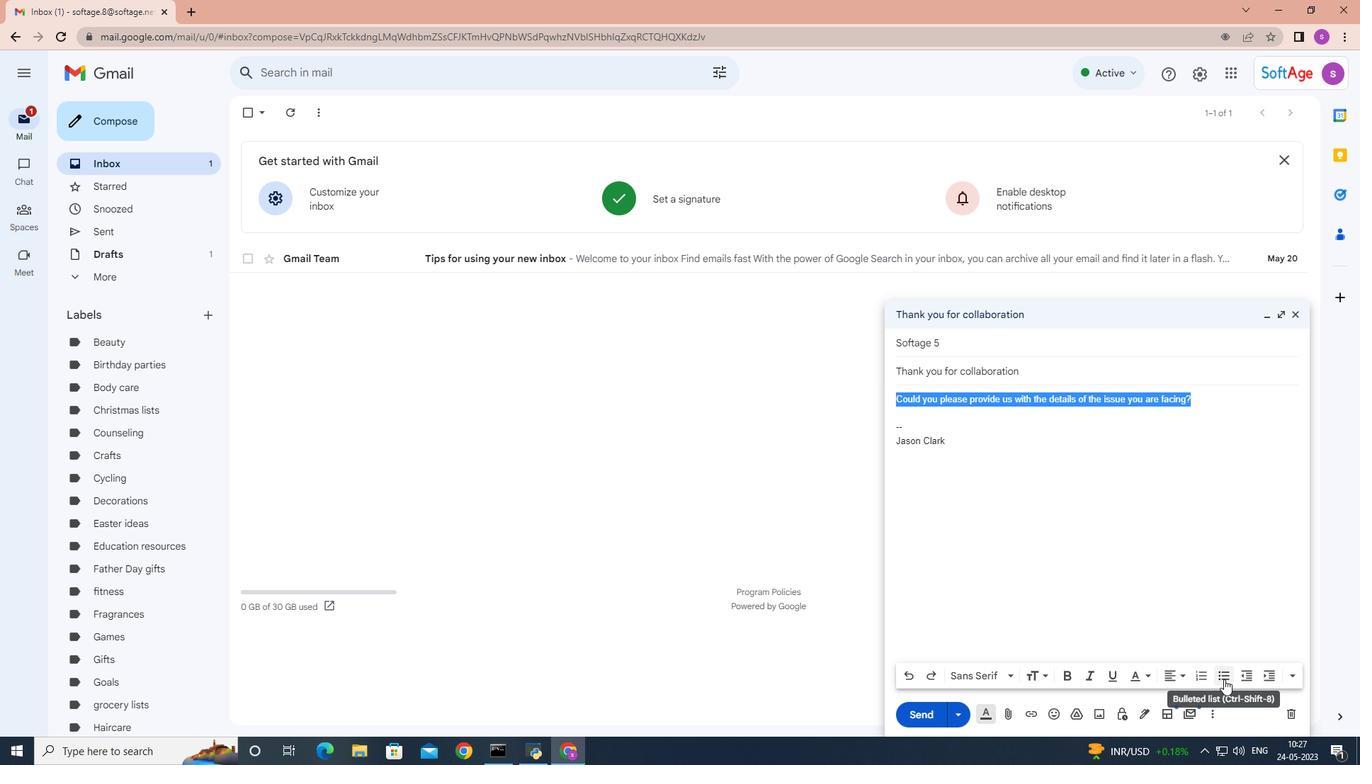 
Action: Mouse moved to (1004, 674)
Screenshot: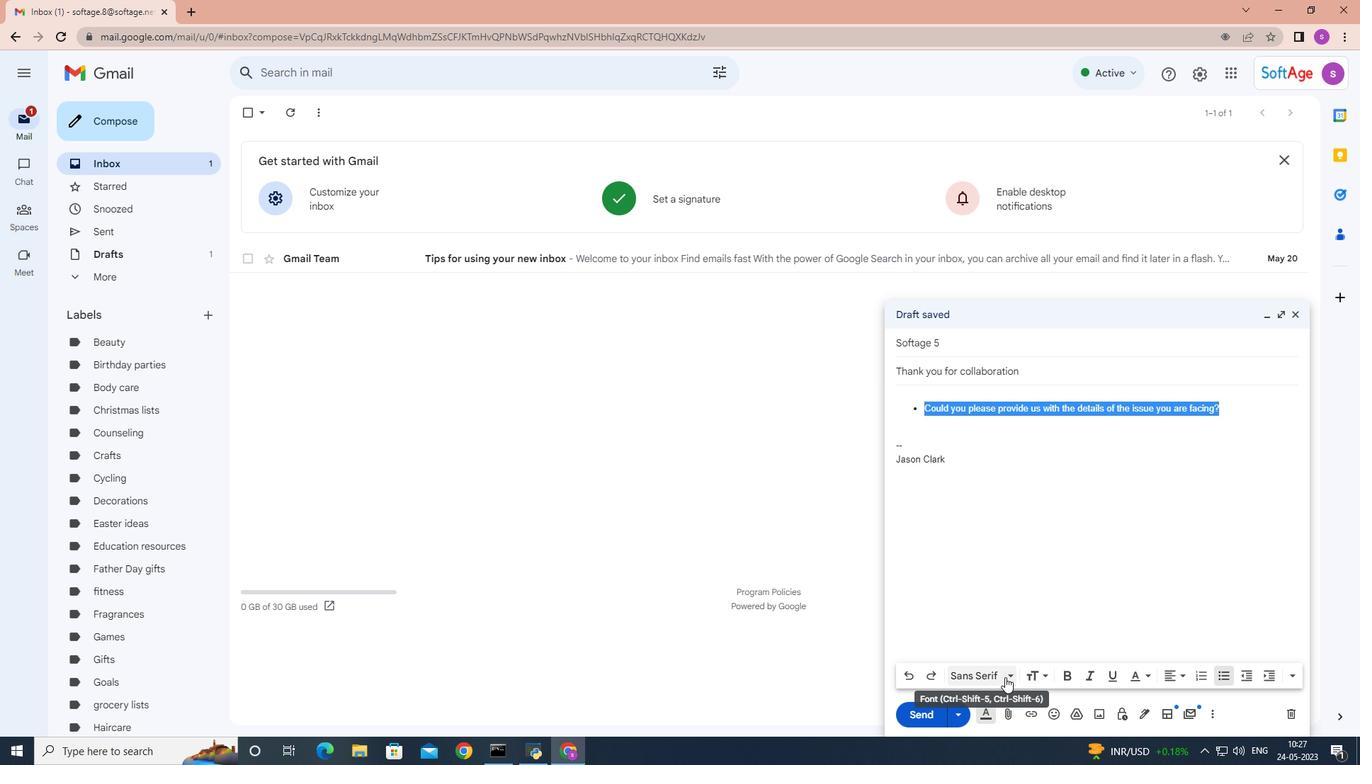 
Action: Mouse pressed left at (1004, 674)
Screenshot: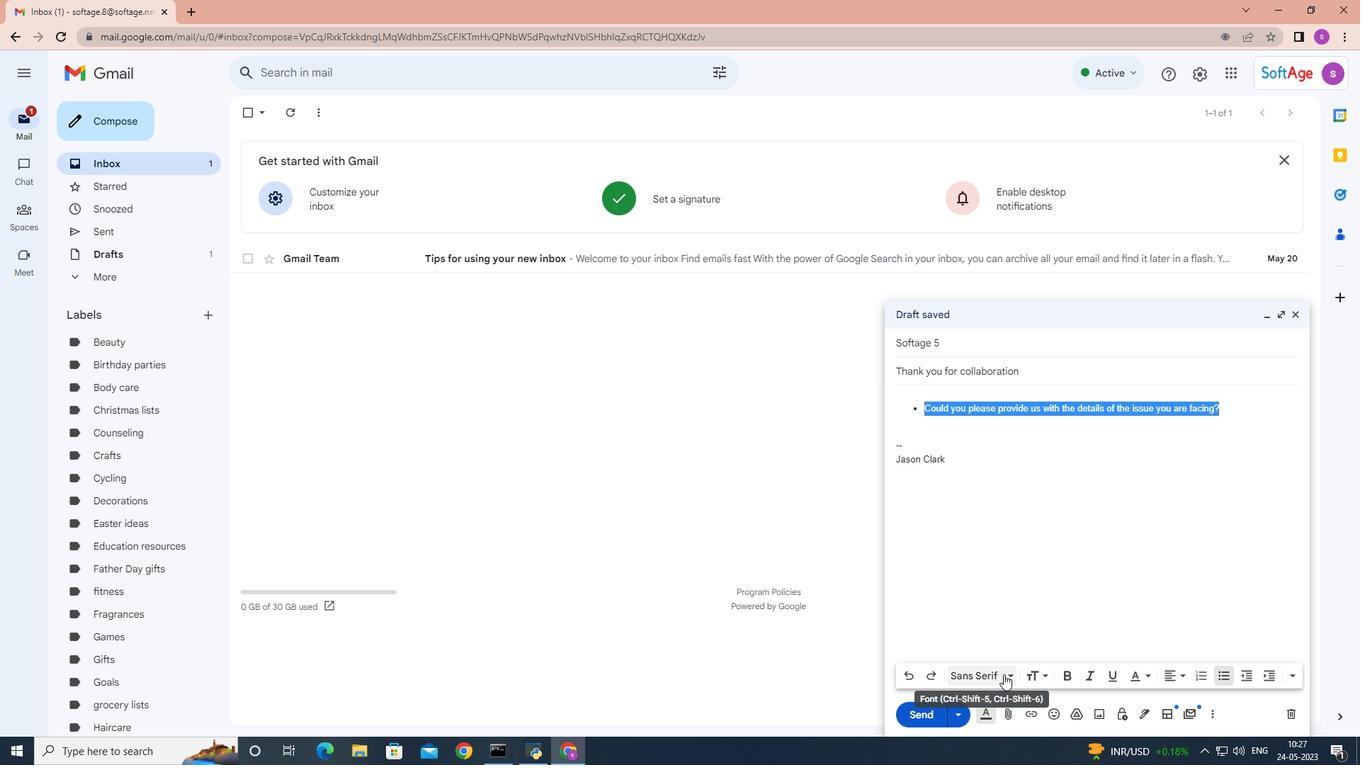 
Action: Mouse moved to (1025, 500)
Screenshot: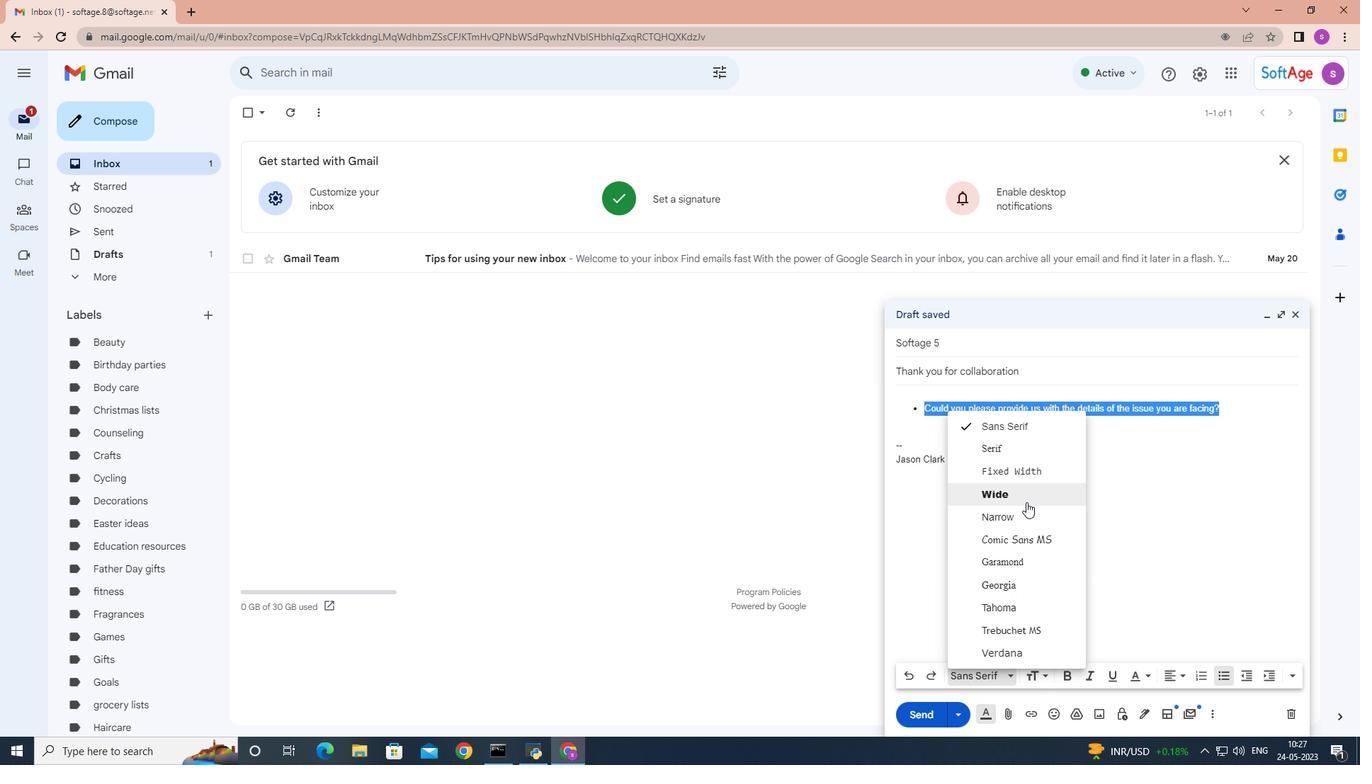 
Action: Mouse pressed left at (1025, 500)
Screenshot: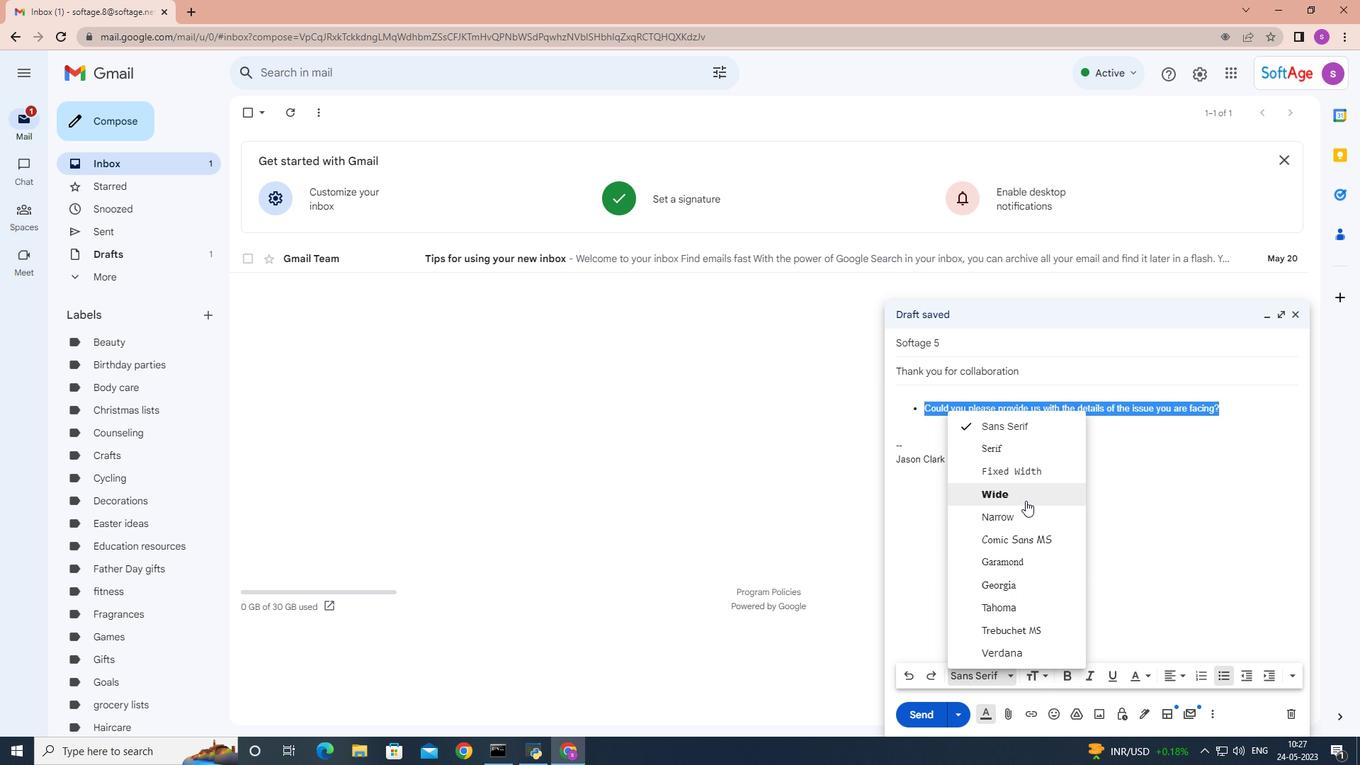
Action: Mouse moved to (1292, 675)
Screenshot: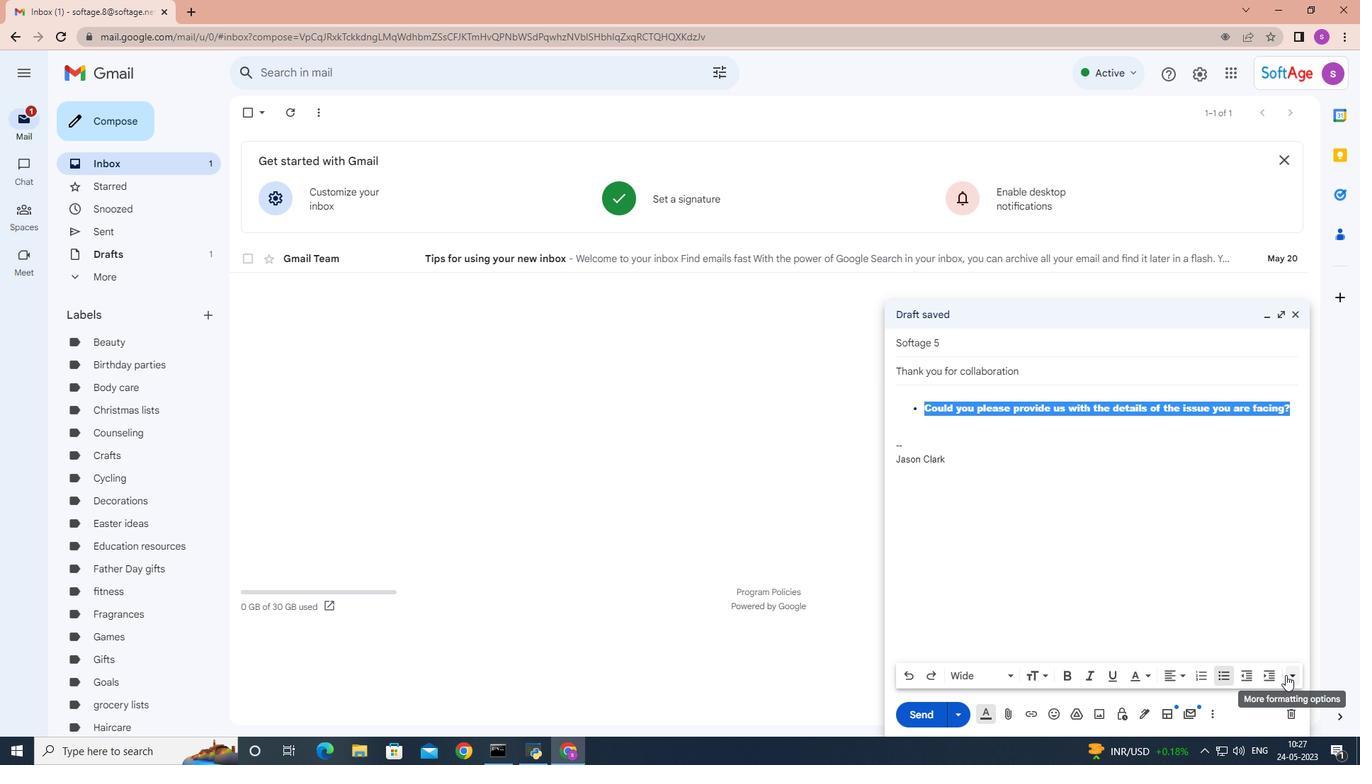 
Action: Mouse pressed left at (1292, 675)
Screenshot: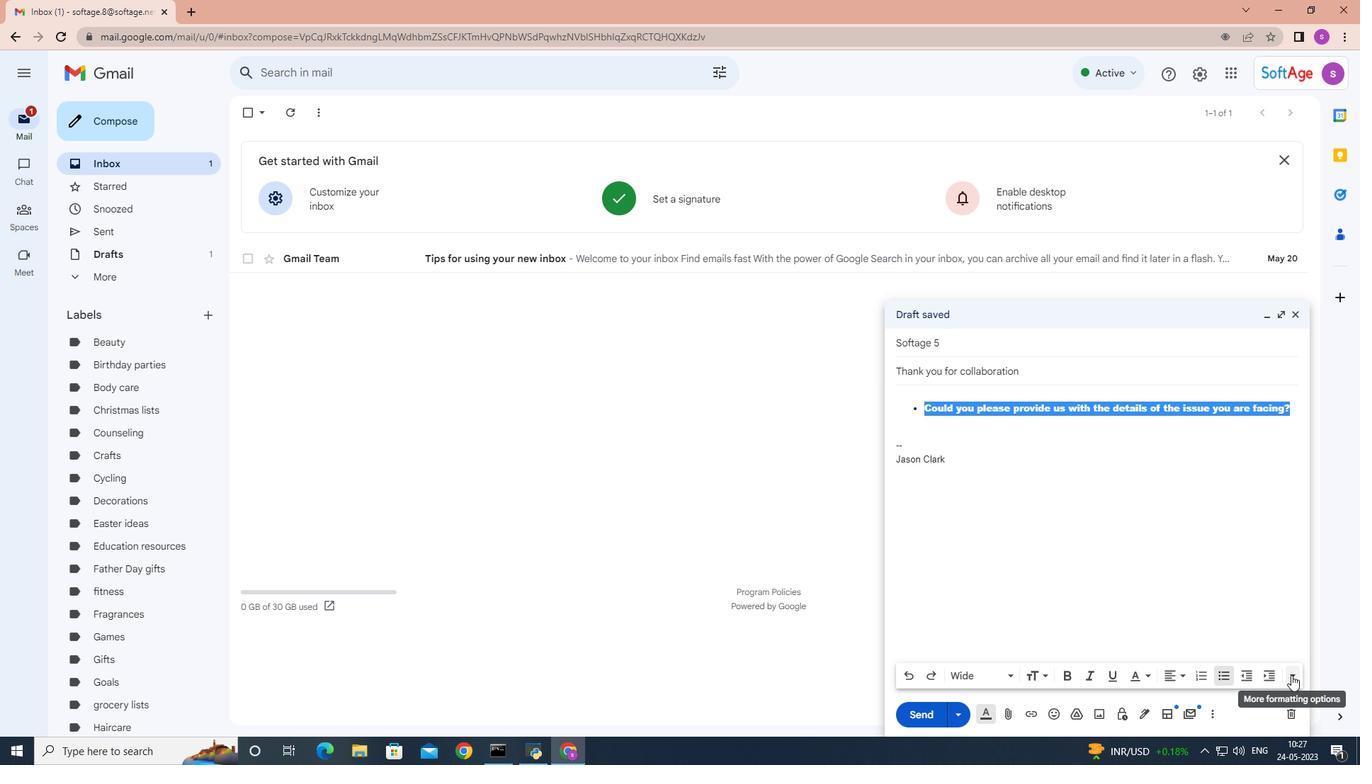 
Action: Mouse moved to (1292, 640)
Screenshot: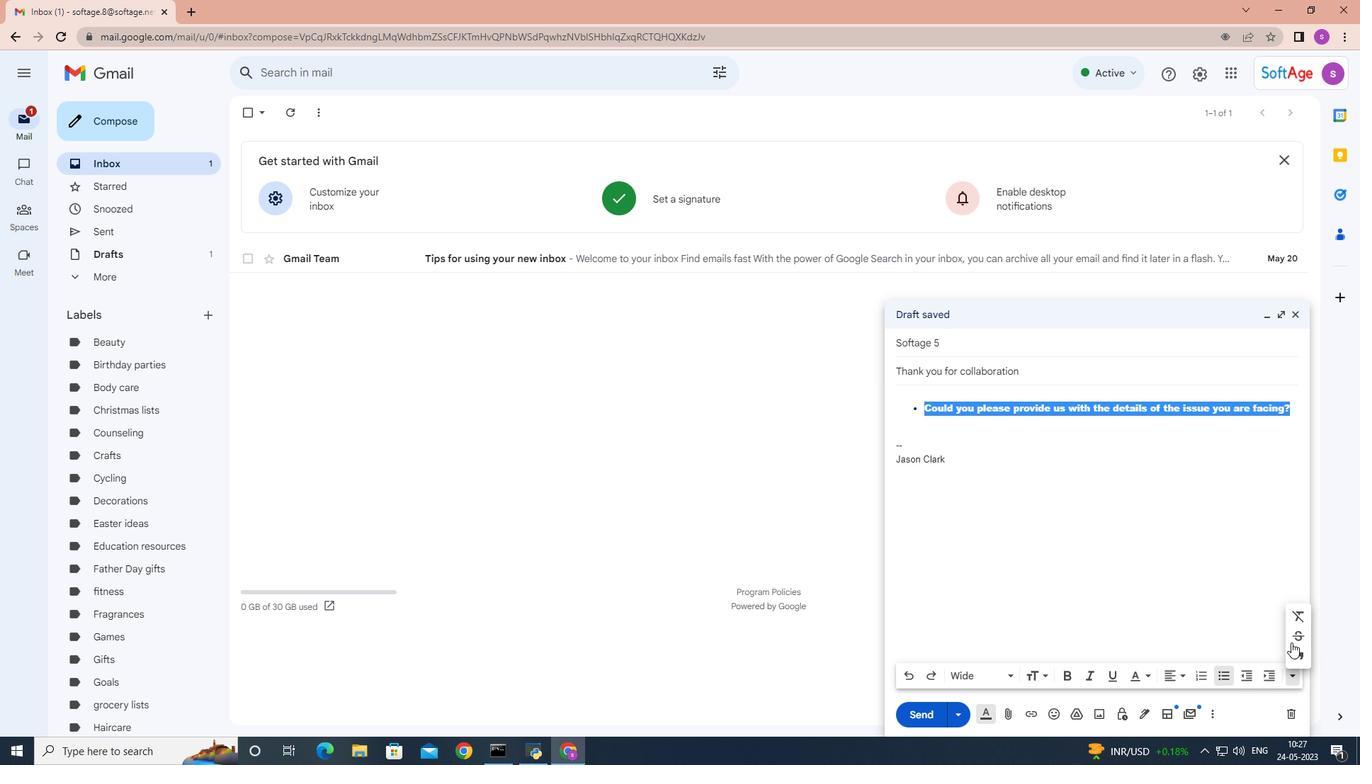 
Action: Mouse pressed left at (1292, 640)
Screenshot: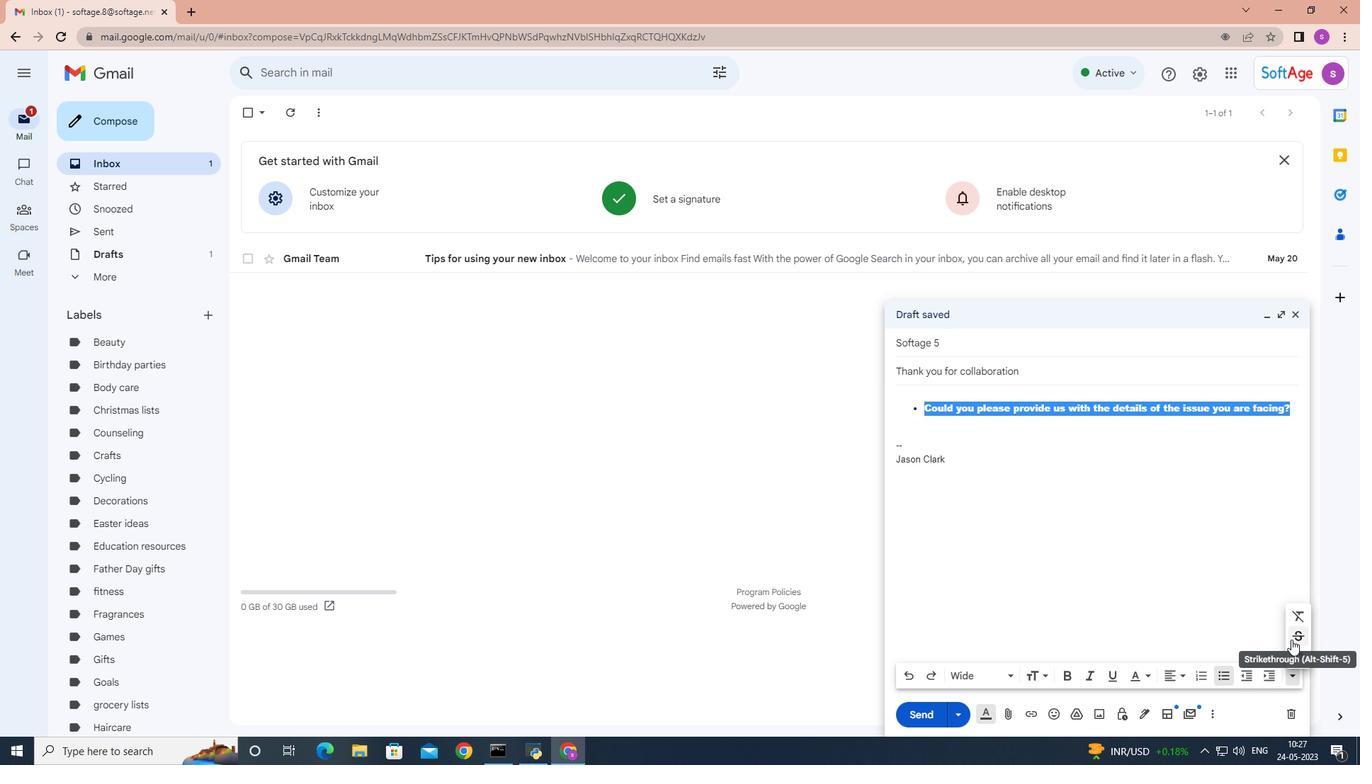 
Action: Mouse moved to (1224, 676)
Screenshot: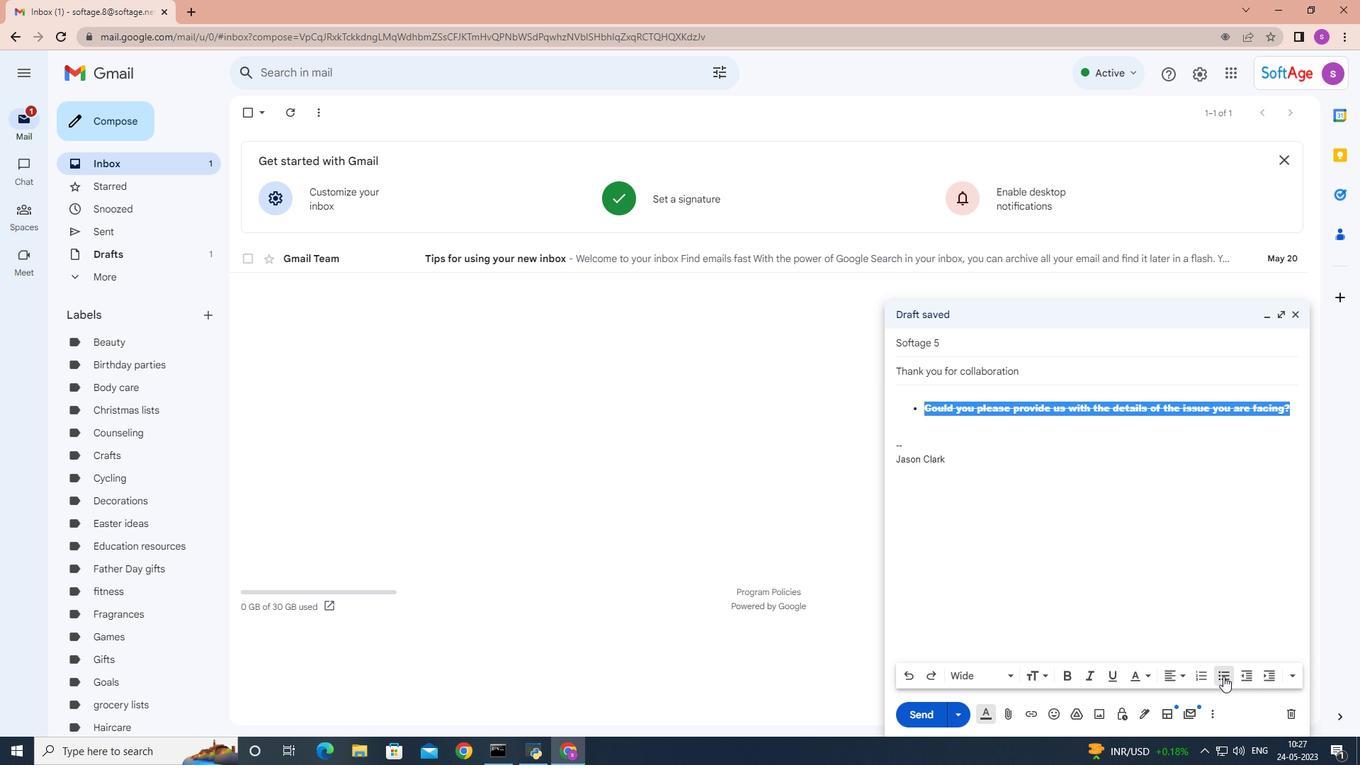 
Action: Mouse pressed left at (1224, 676)
Screenshot: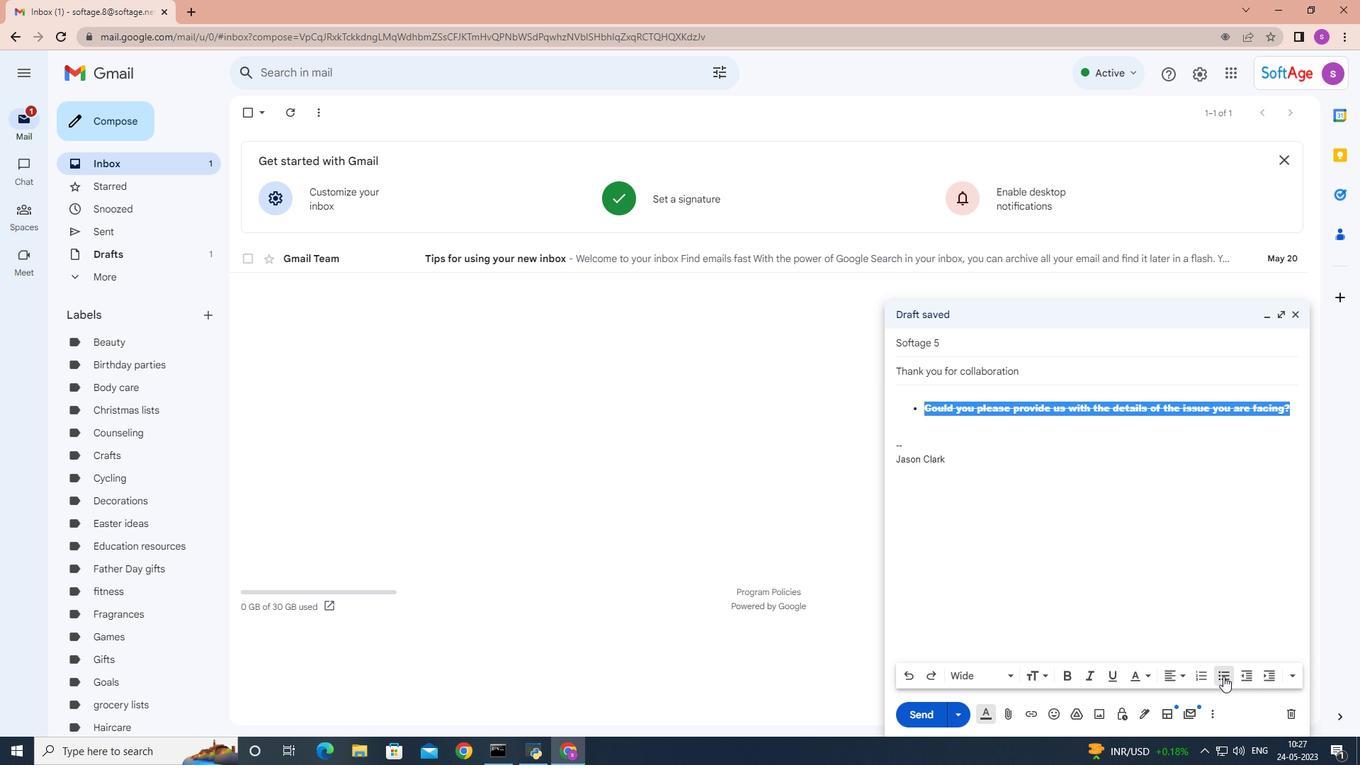 
Action: Mouse moved to (1009, 676)
Screenshot: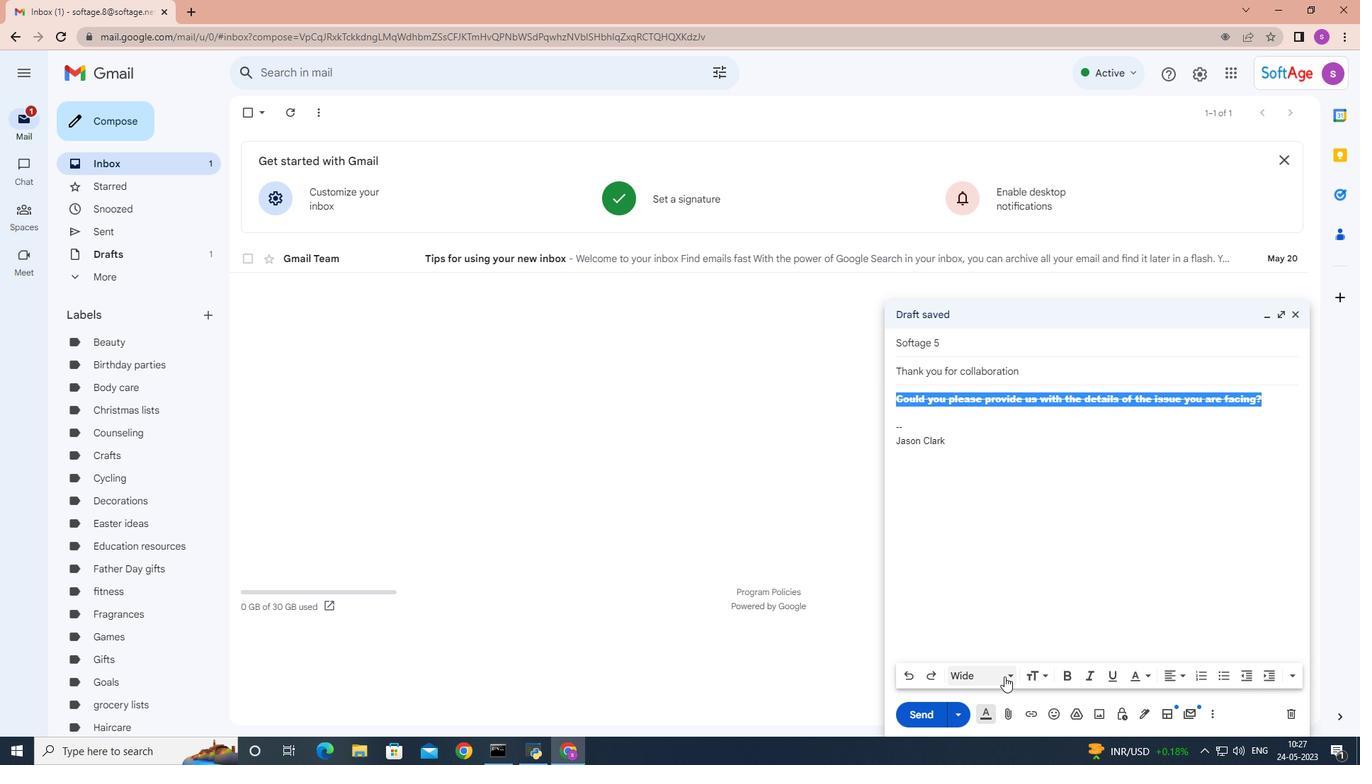 
Action: Mouse pressed left at (1009, 676)
Screenshot: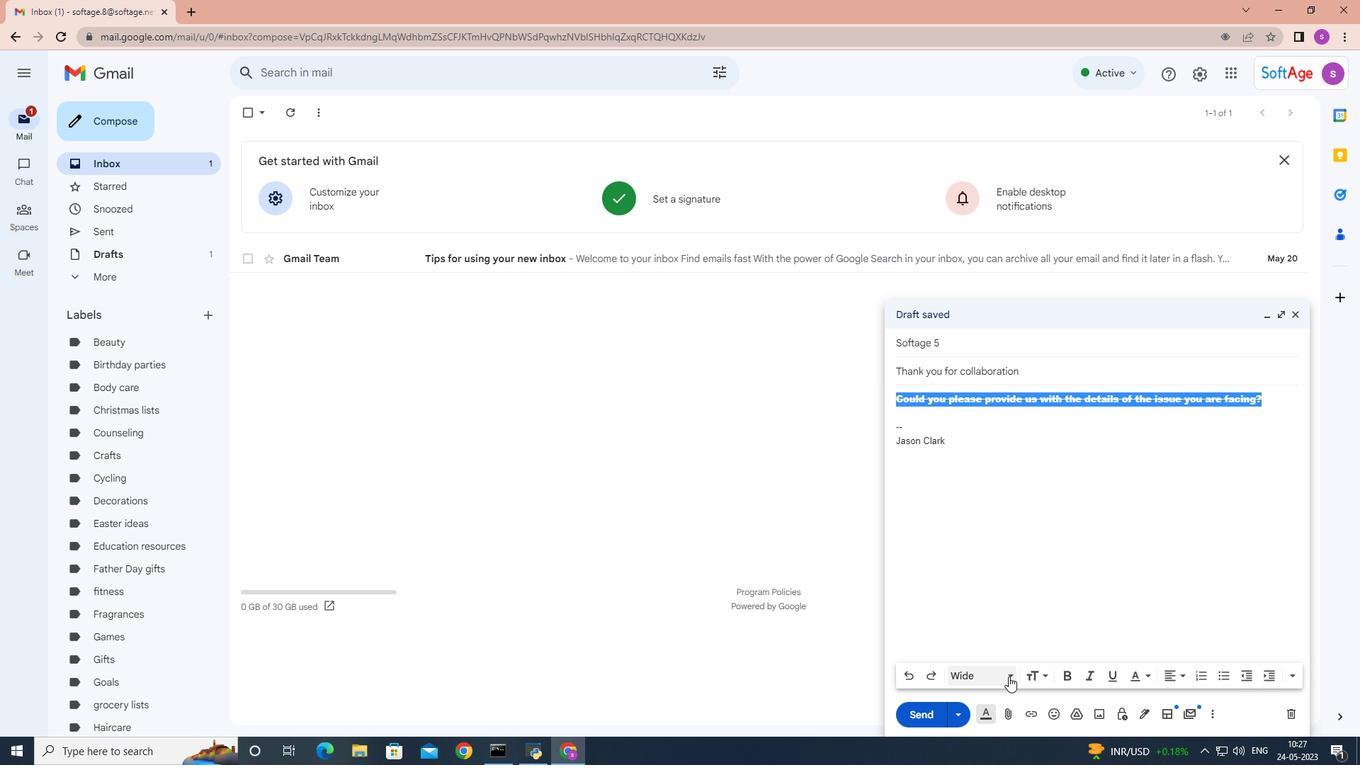 
Action: Mouse moved to (1017, 427)
Screenshot: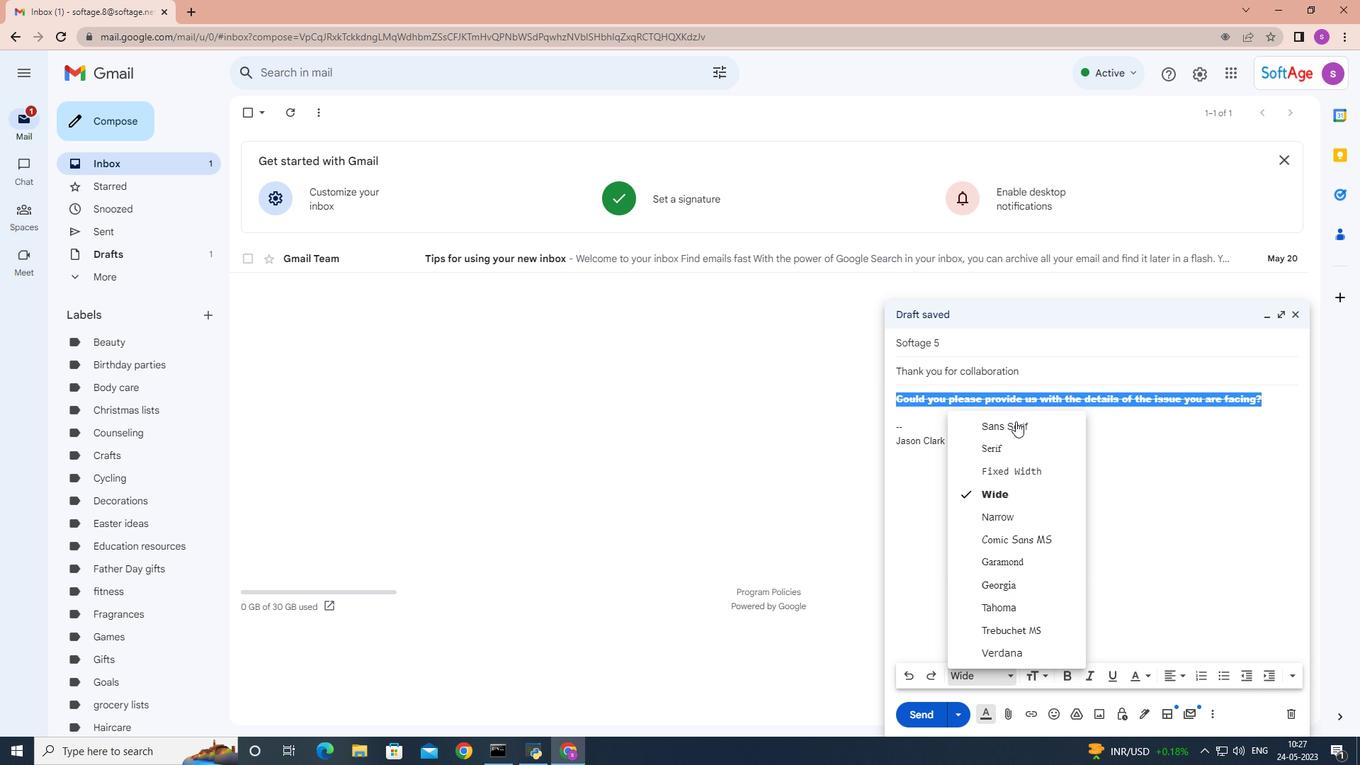 
Action: Mouse pressed left at (1017, 427)
Screenshot: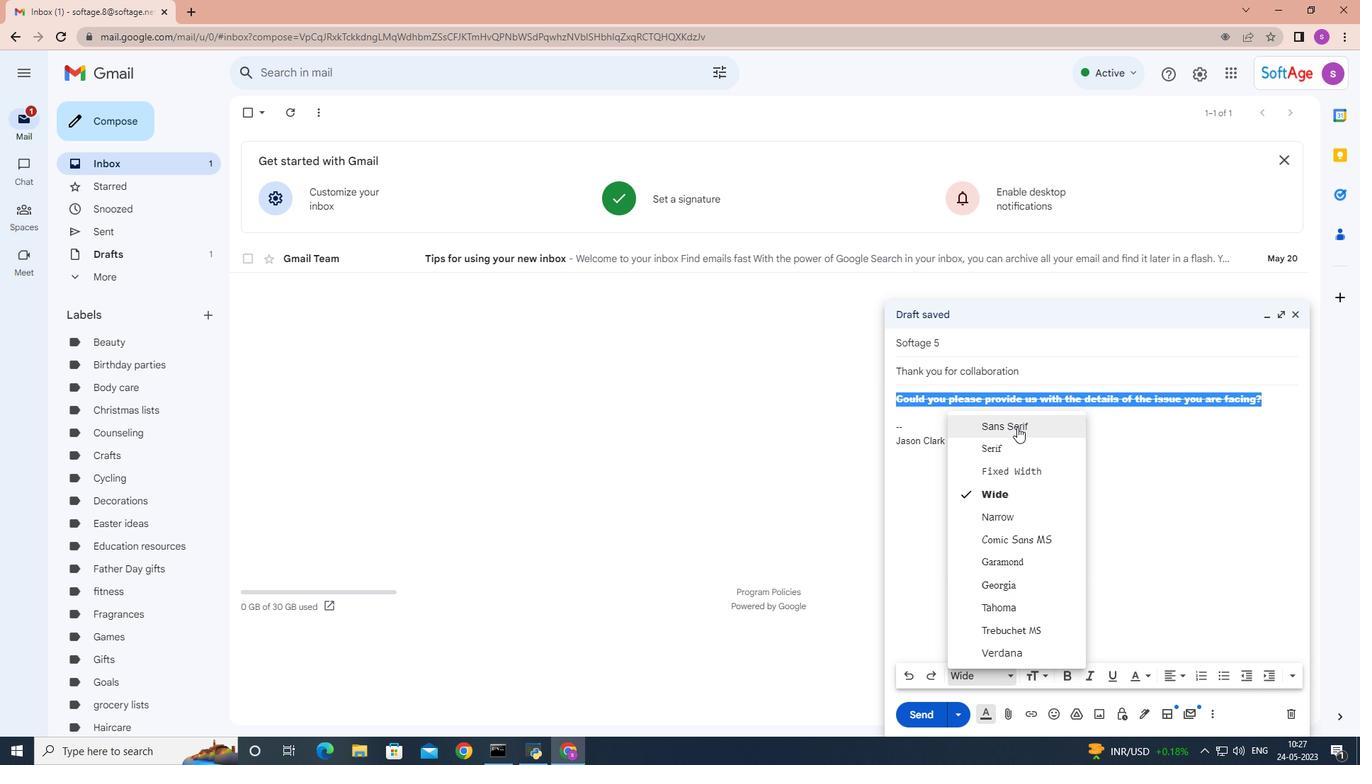 
Action: Mouse moved to (1296, 678)
Screenshot: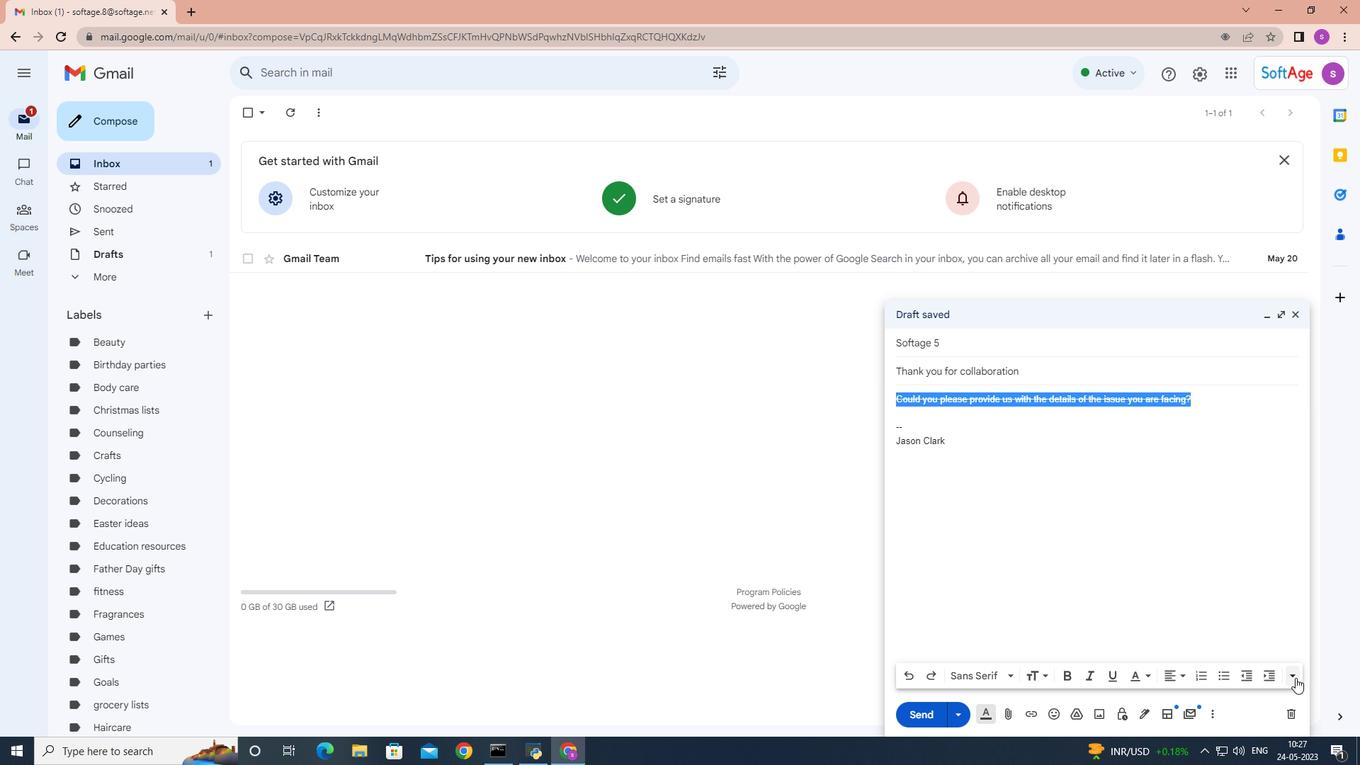 
Action: Mouse pressed left at (1296, 678)
Screenshot: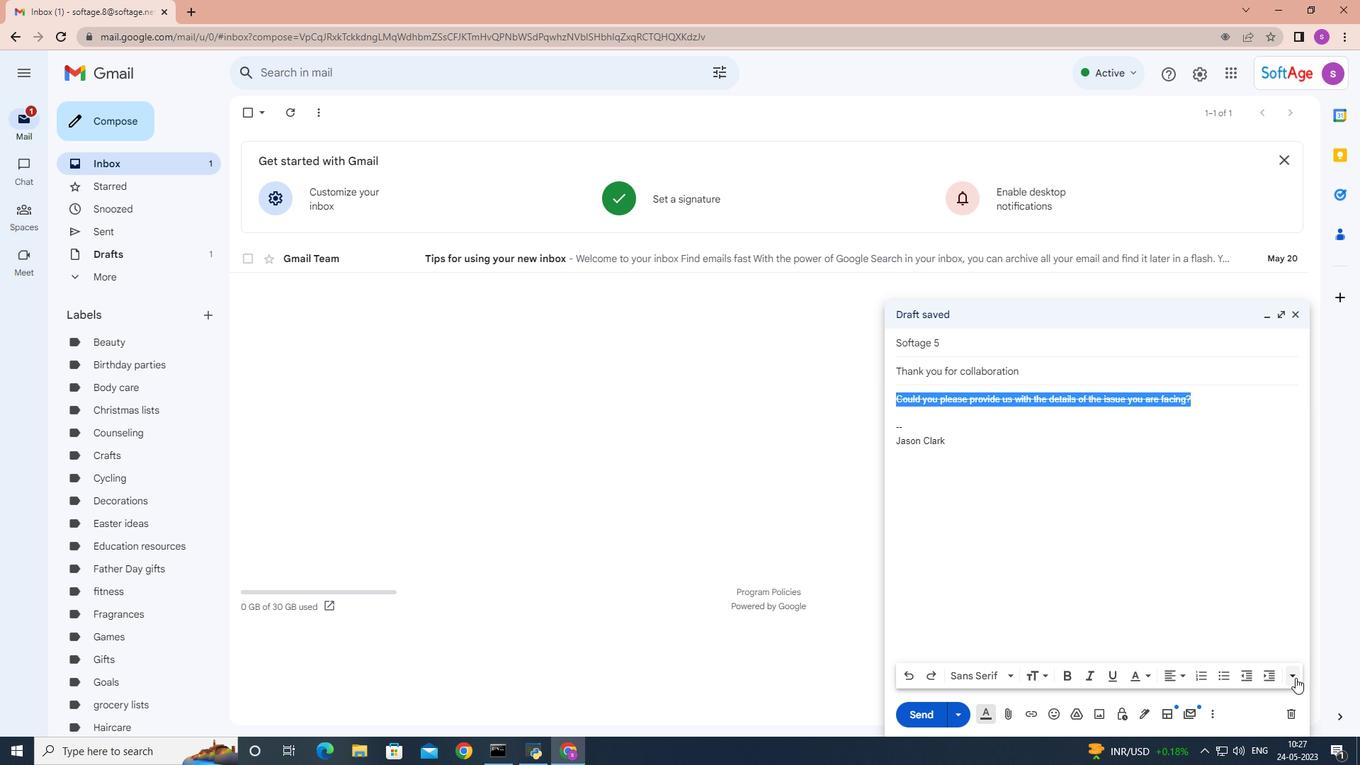 
Action: Mouse moved to (1296, 637)
Screenshot: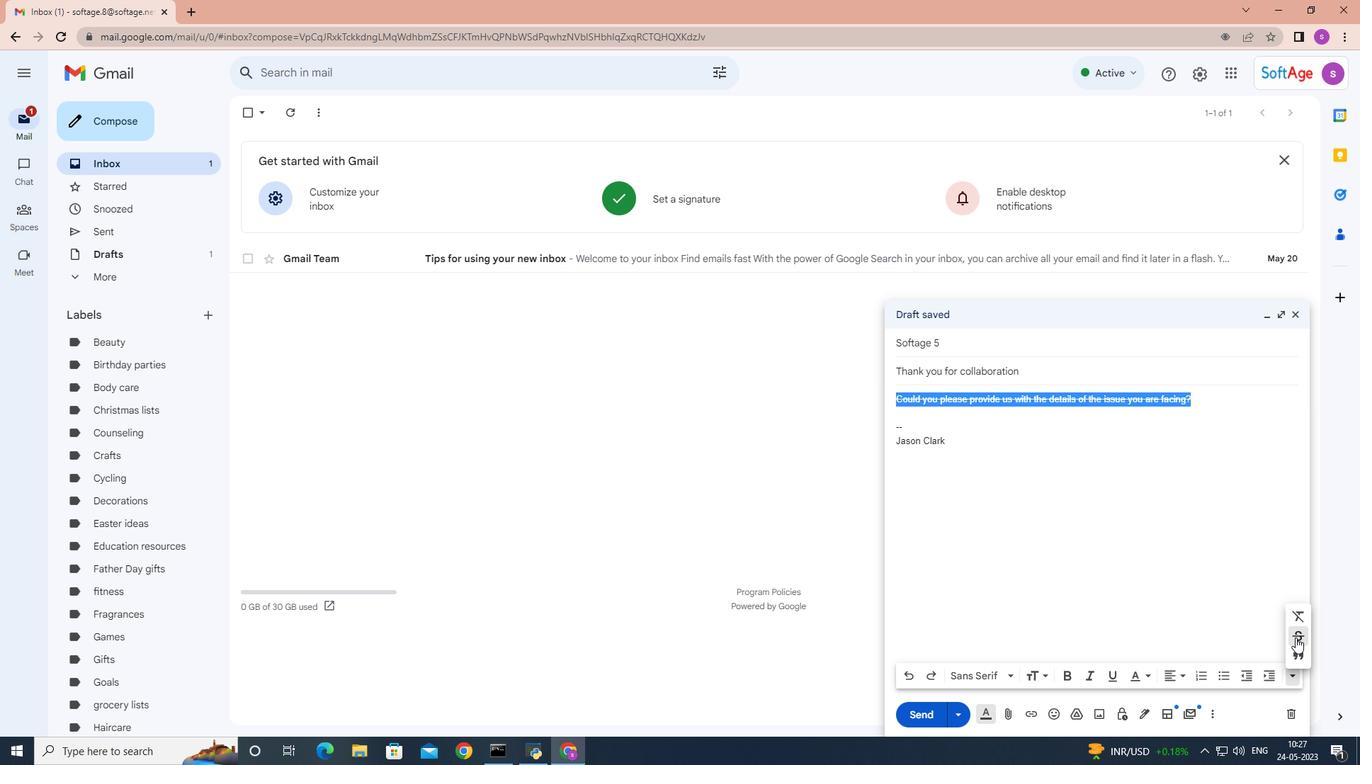 
Action: Mouse pressed left at (1296, 637)
Screenshot: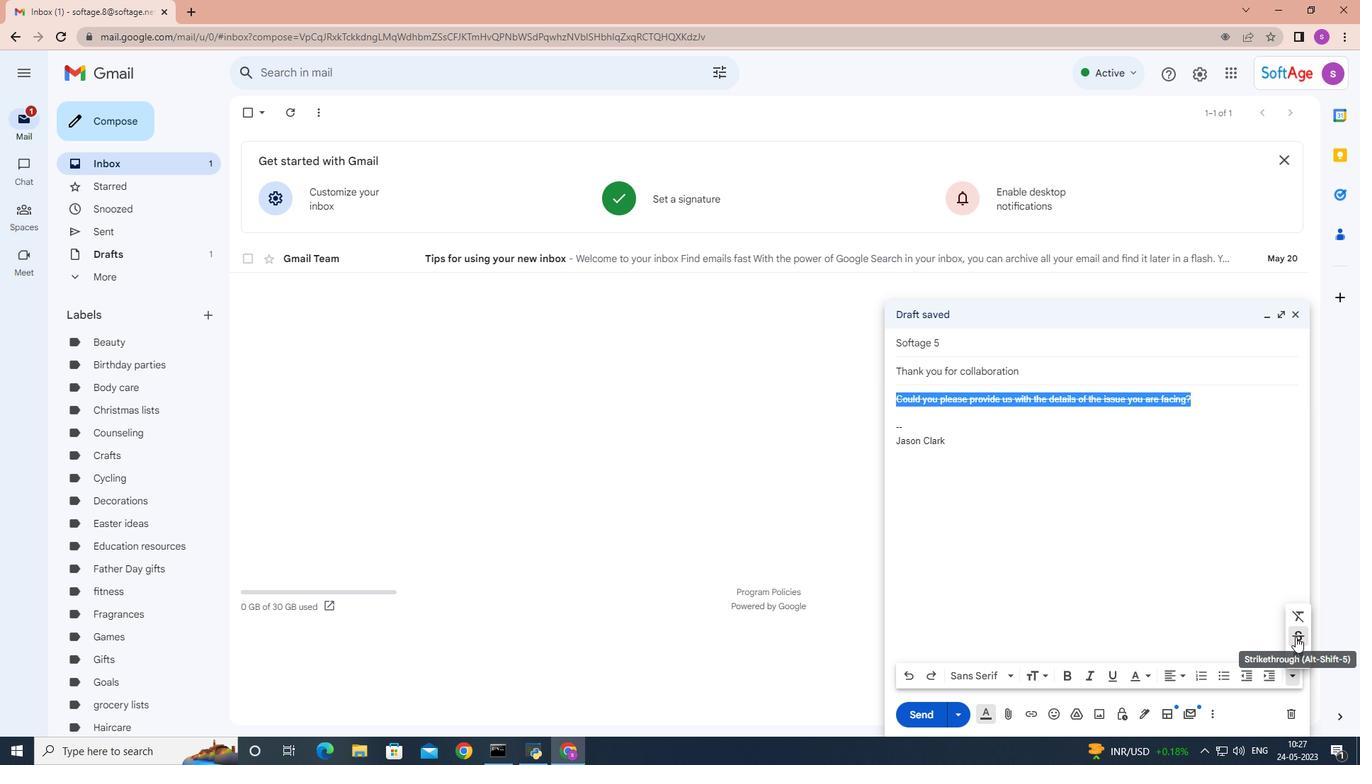 
Action: Mouse moved to (923, 714)
Screenshot: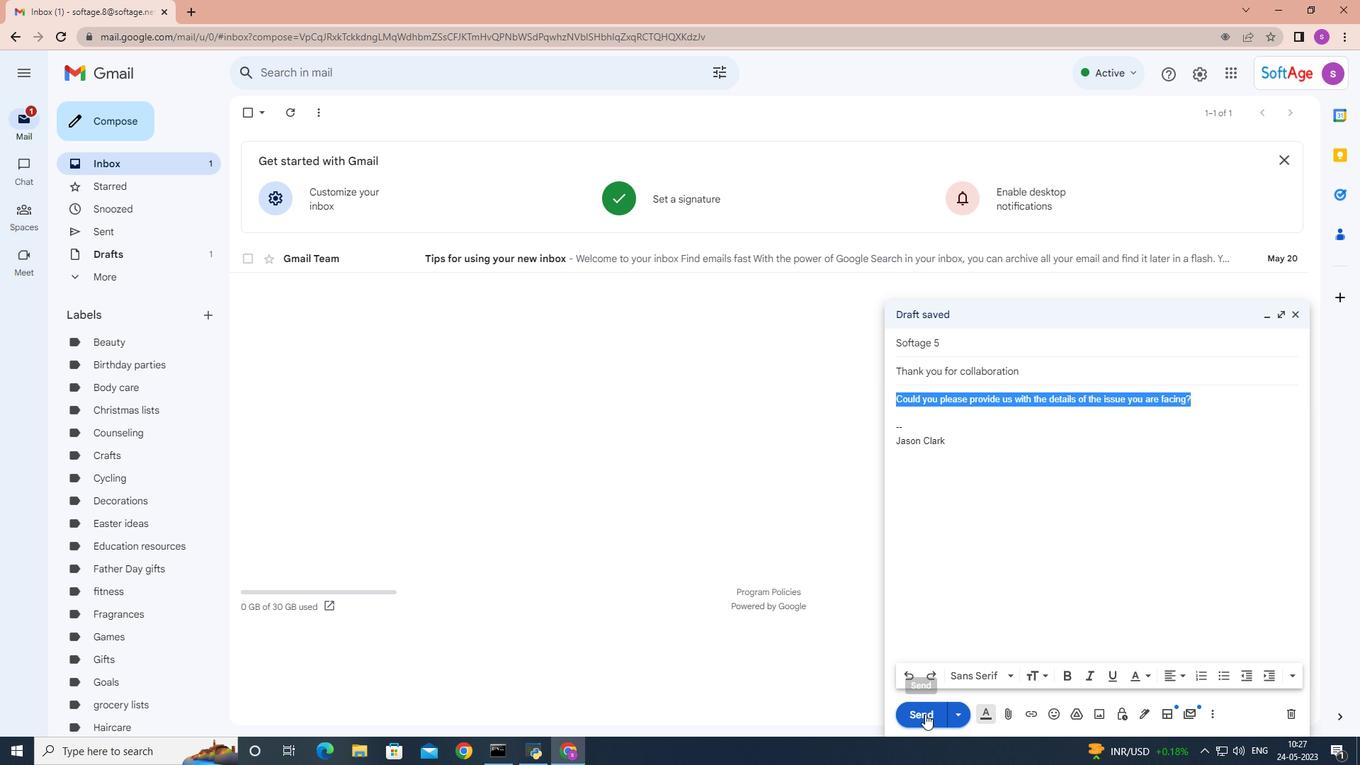 
Action: Mouse pressed left at (923, 714)
Screenshot: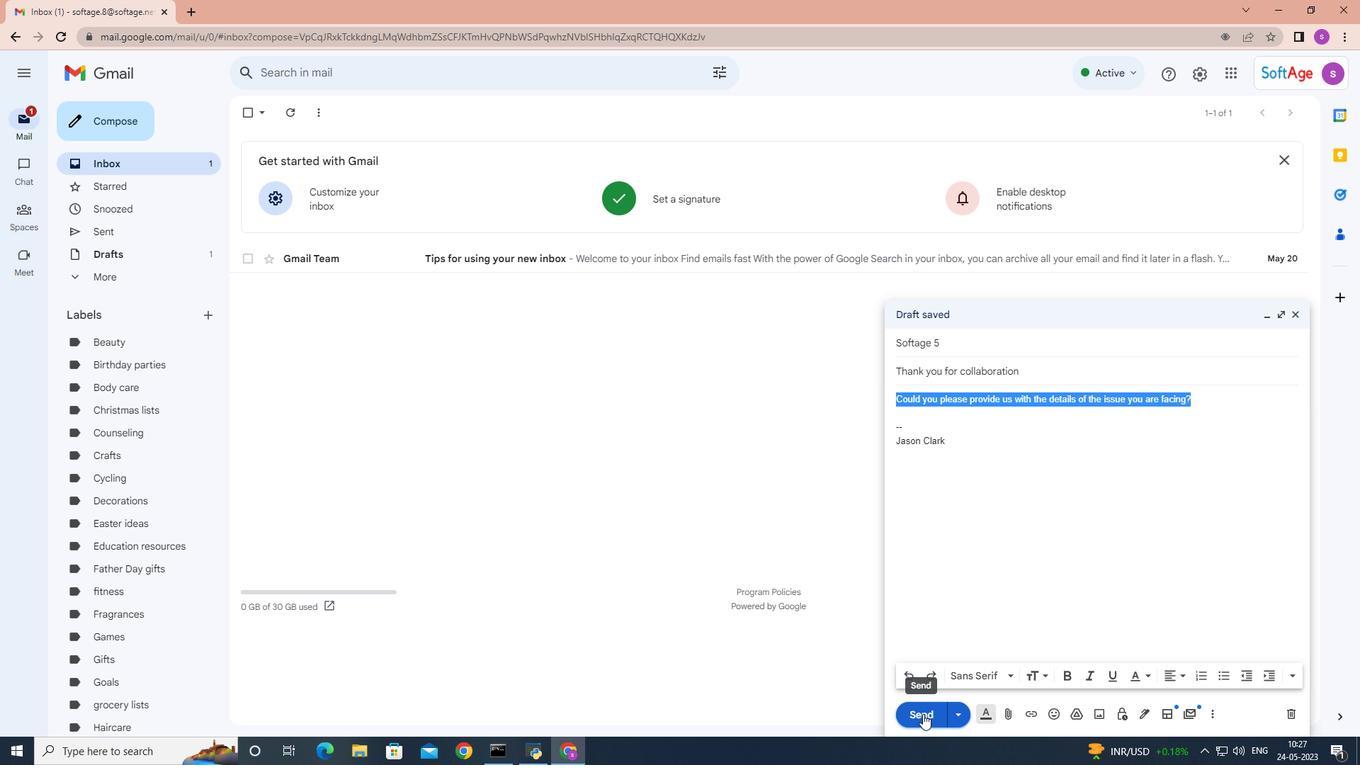 
Action: Mouse moved to (121, 226)
Screenshot: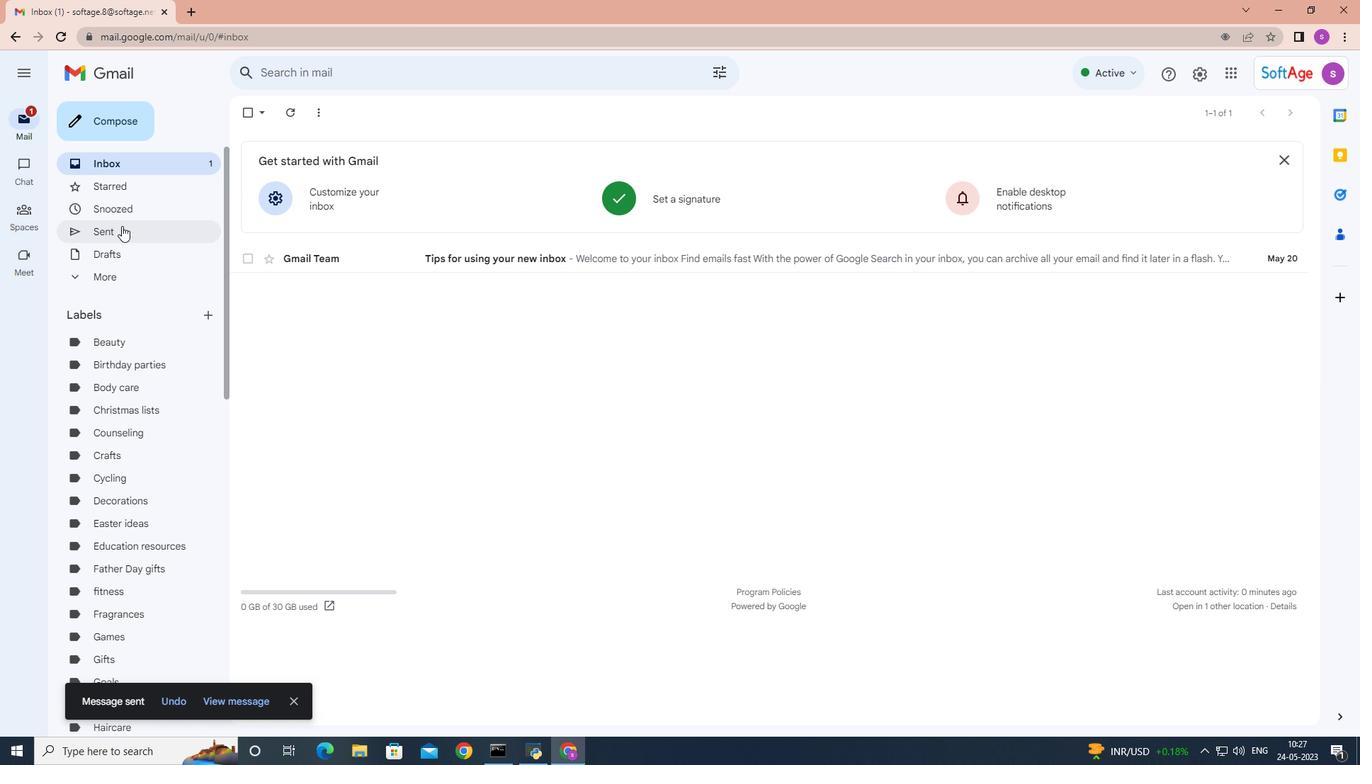 
Action: Mouse pressed left at (121, 226)
Screenshot: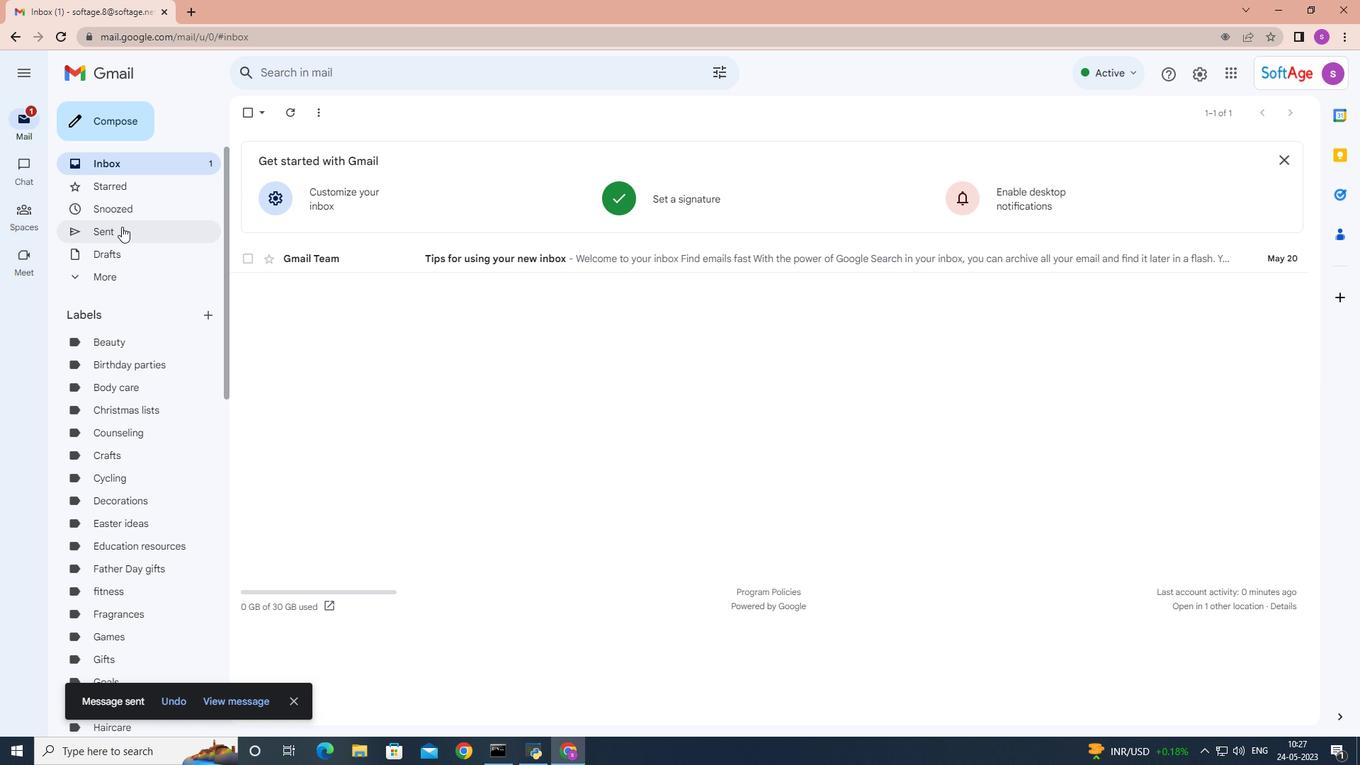 
Action: Mouse moved to (352, 175)
Screenshot: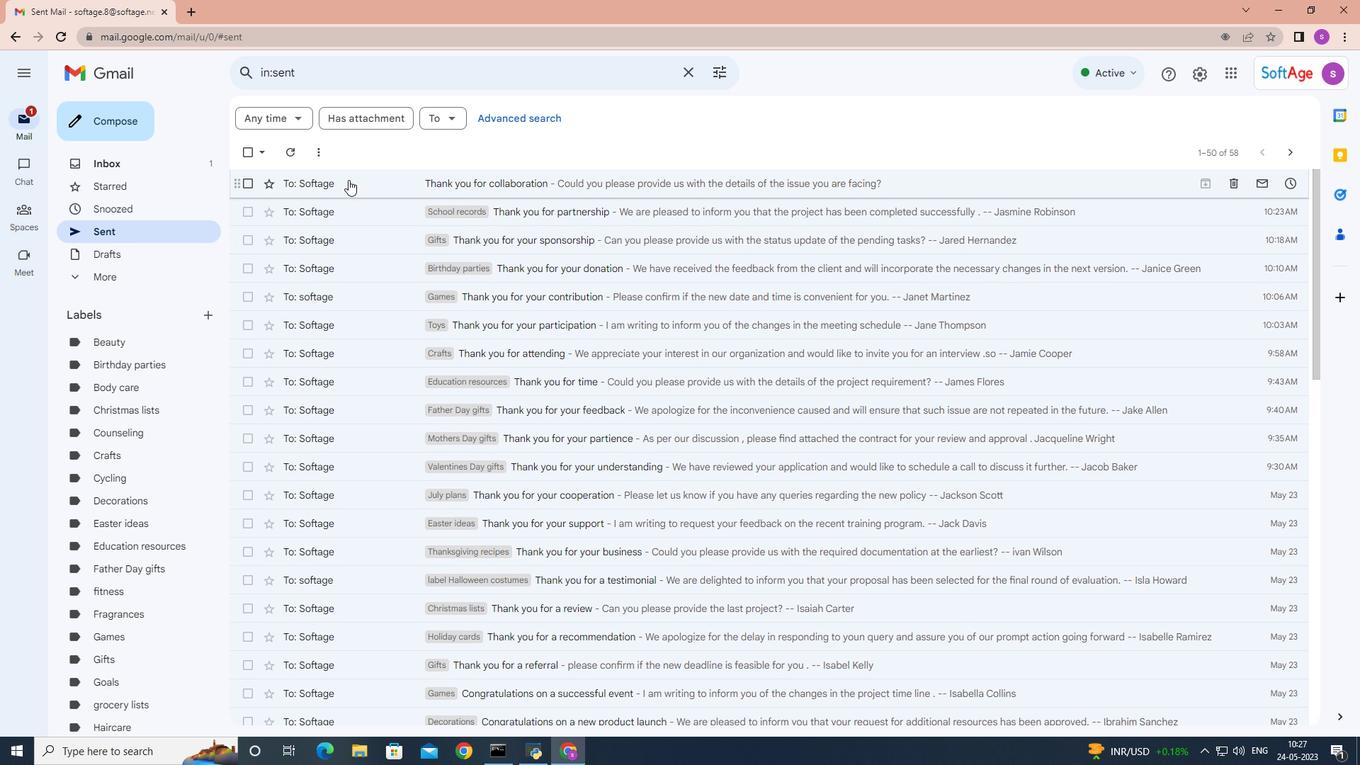
Action: Mouse pressed right at (352, 175)
Screenshot: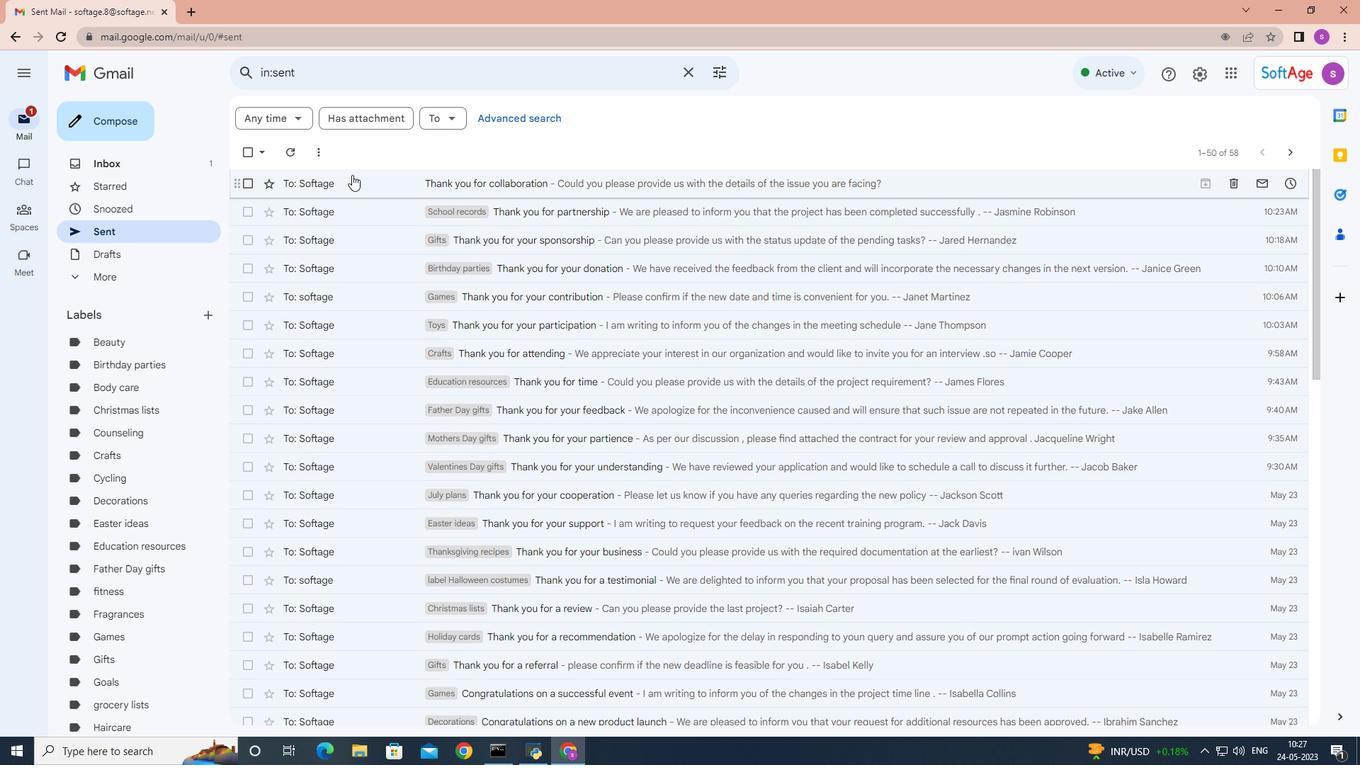 
Action: Mouse moved to (545, 453)
Screenshot: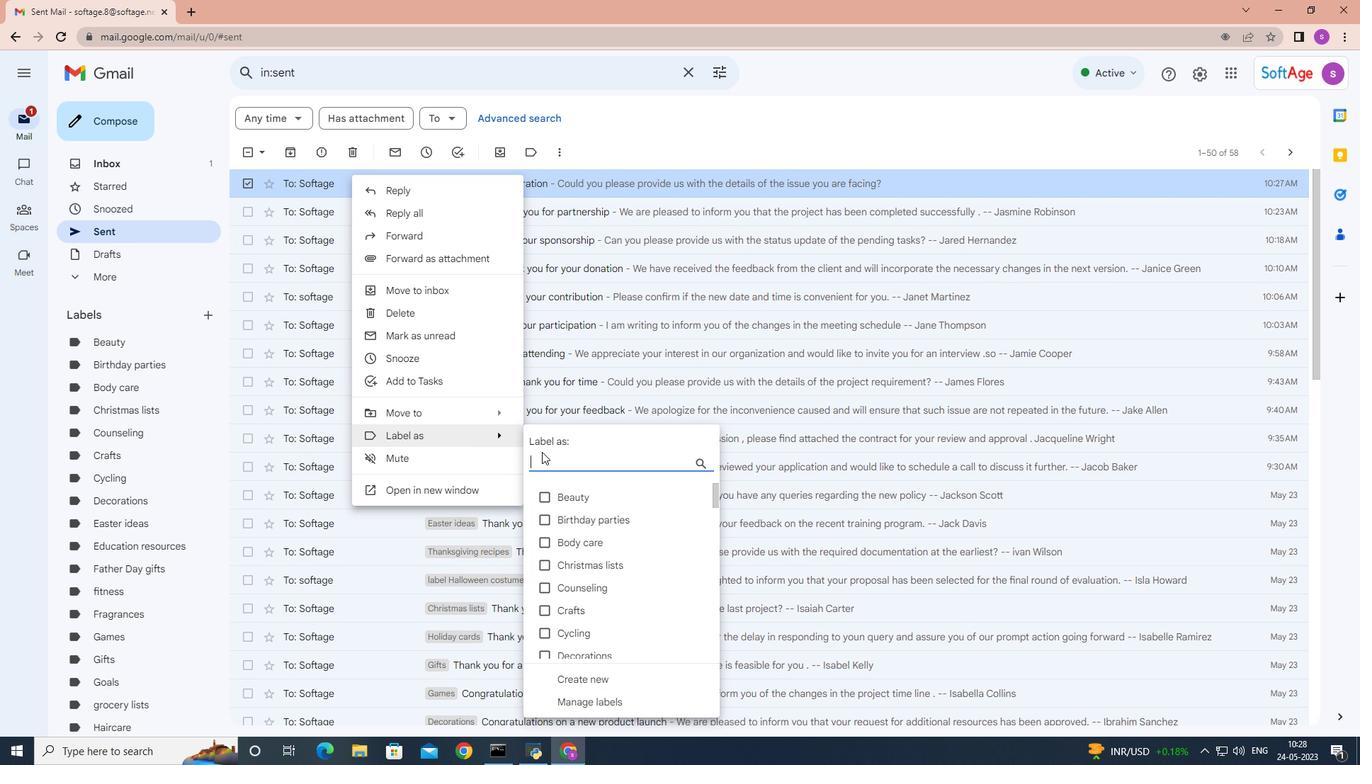 
Action: Key pressed <Key.shift>Class<Key.space>schedules
Screenshot: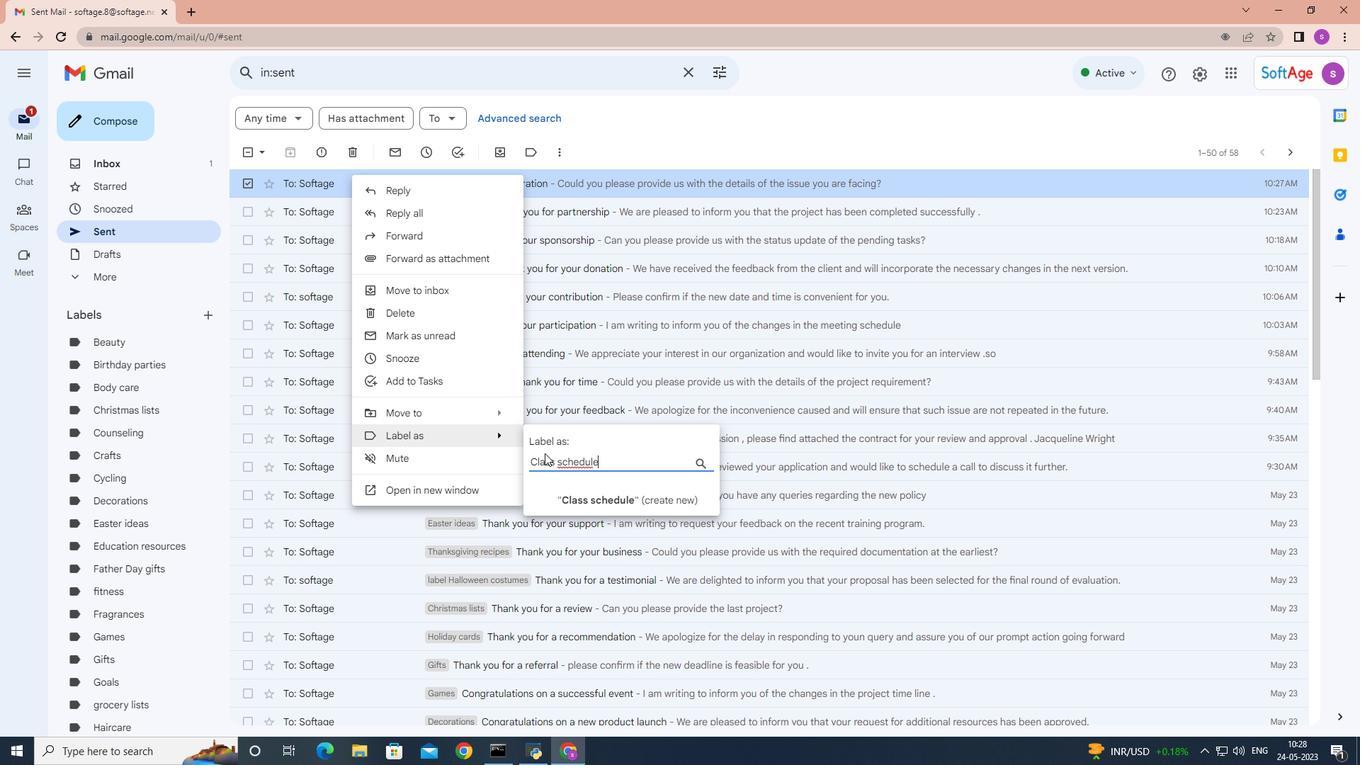 
Action: Mouse moved to (594, 499)
Screenshot: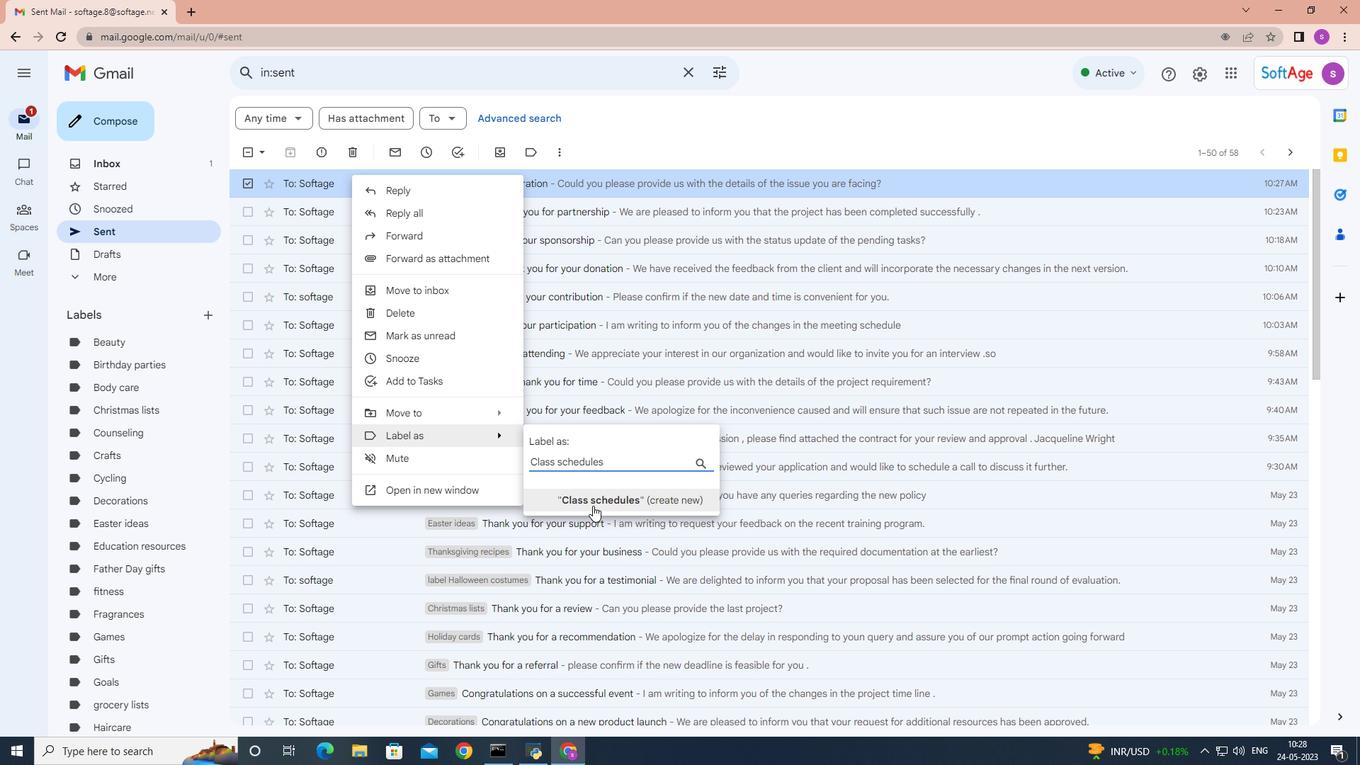 
Action: Mouse pressed left at (594, 499)
Screenshot: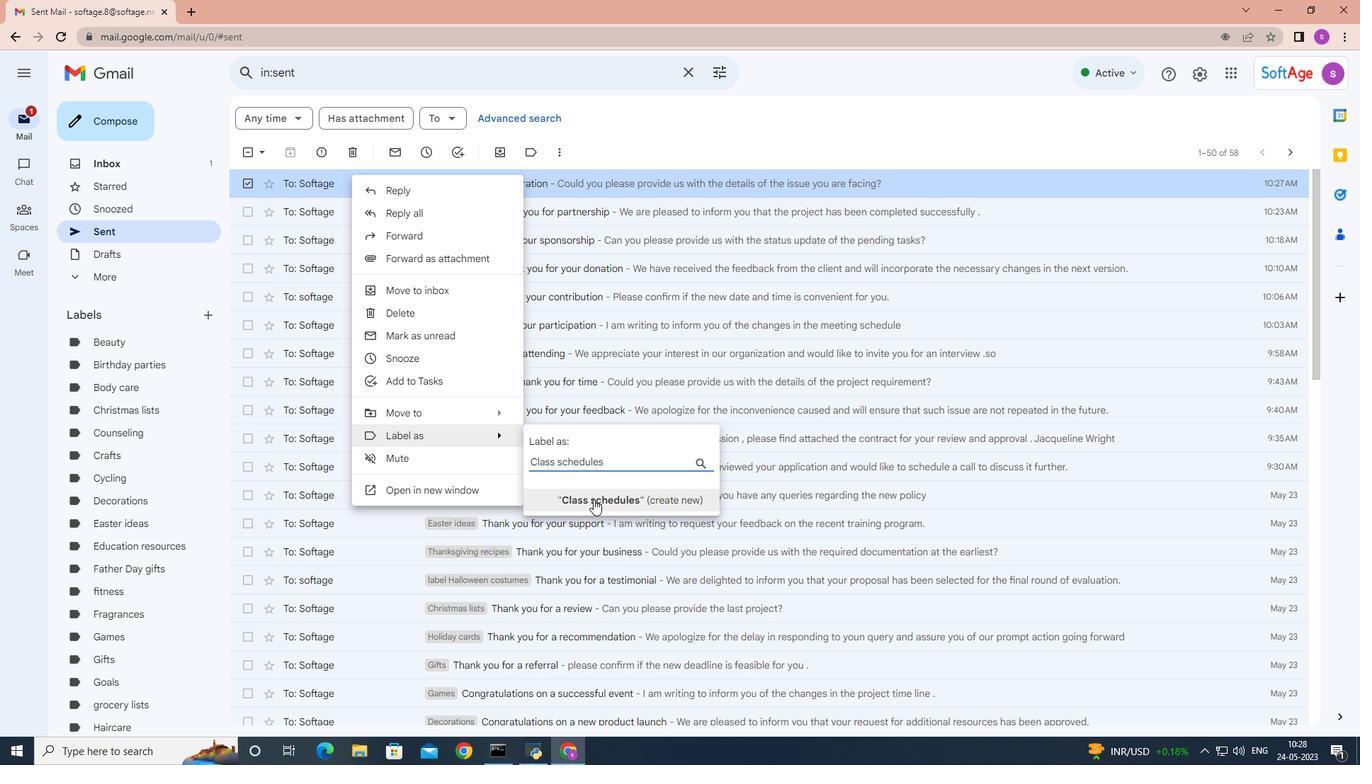 
Action: Mouse moved to (820, 451)
Screenshot: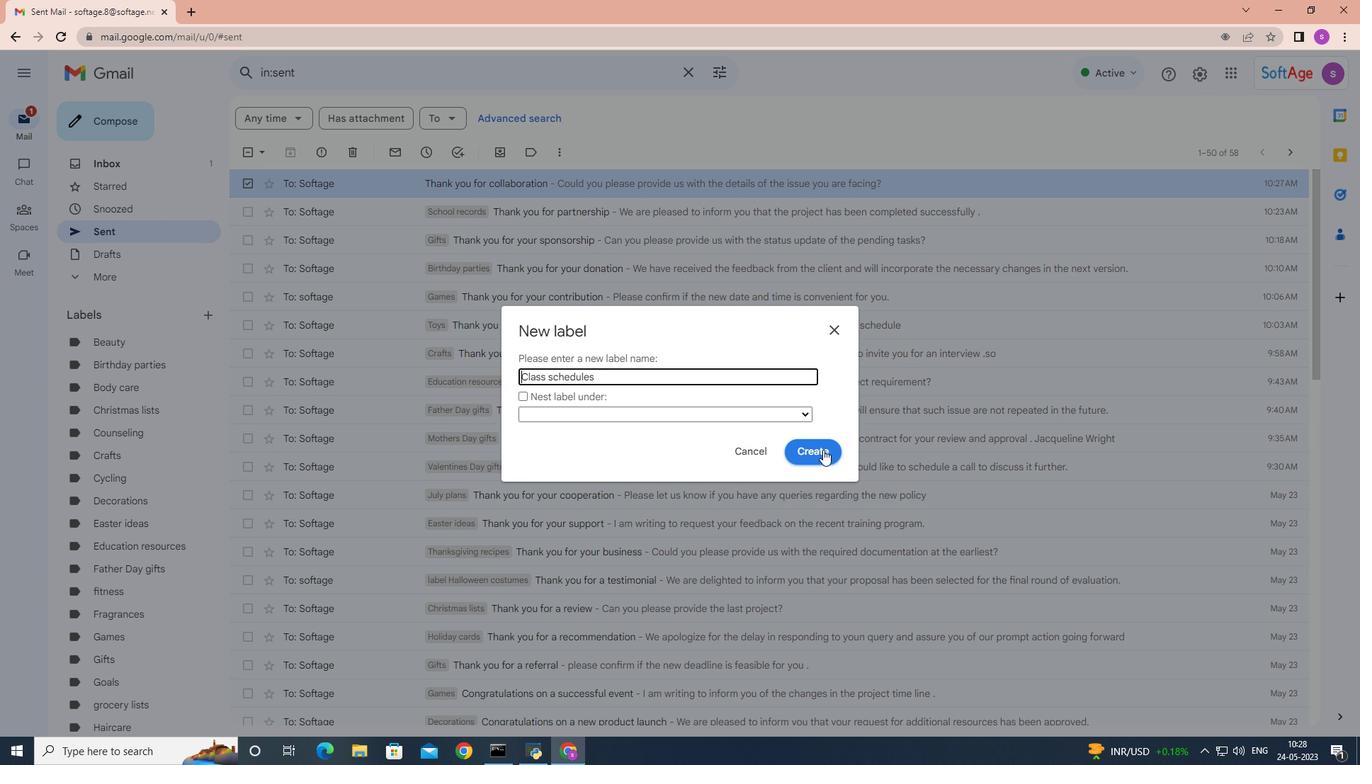 
Action: Mouse pressed left at (820, 451)
Screenshot: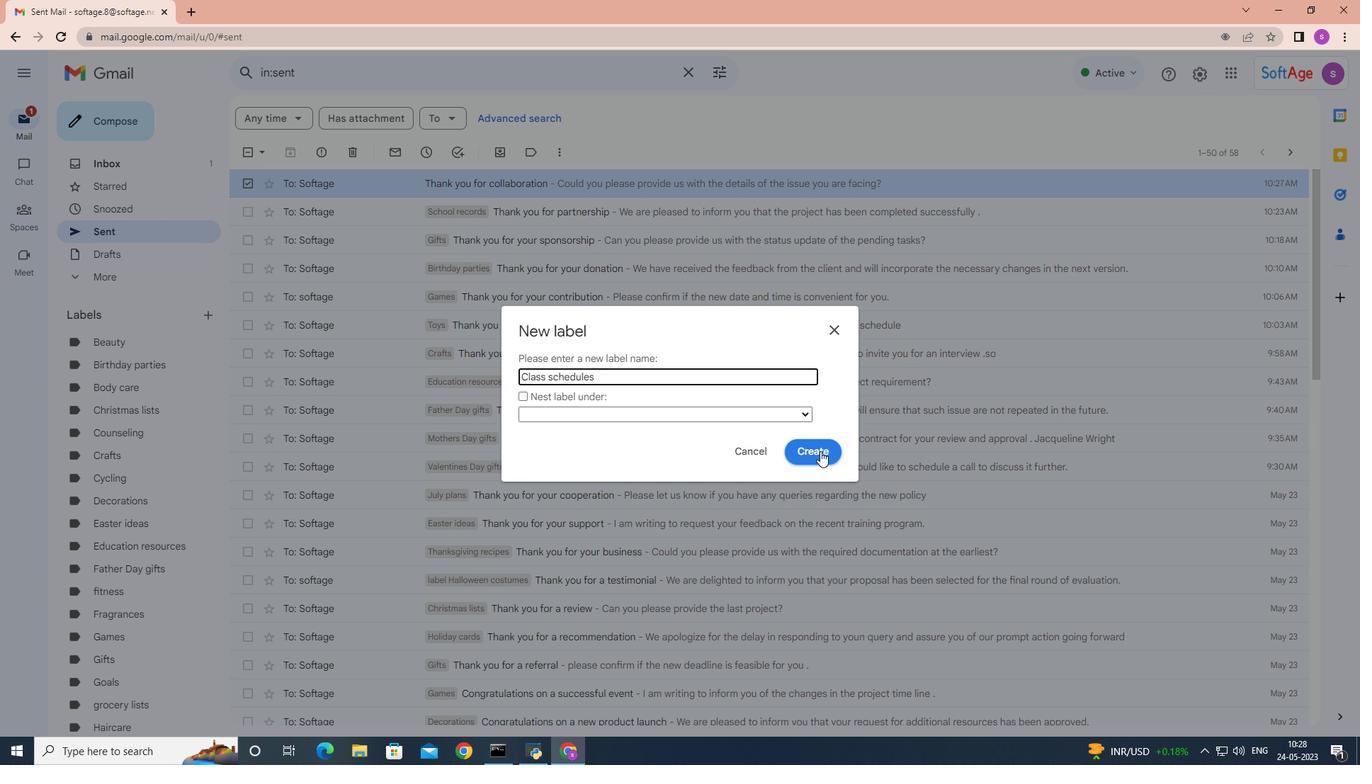
